 Task: Research Airbnb properties in Saiki, Japan from 21st December, 2023 to 25th December, 2023 for 1 adult. Place can be entire room with 1  bedroom having 1 bed and 1 bathroom. Property type can be flat.
Action: Mouse moved to (502, 92)
Screenshot: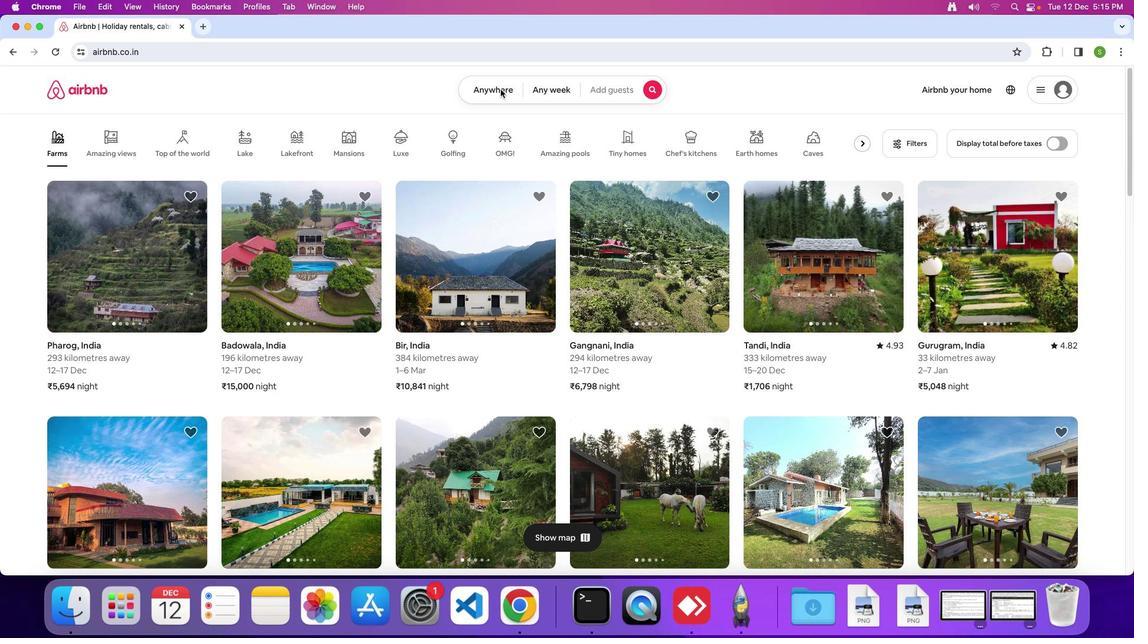 
Action: Mouse pressed left at (502, 92)
Screenshot: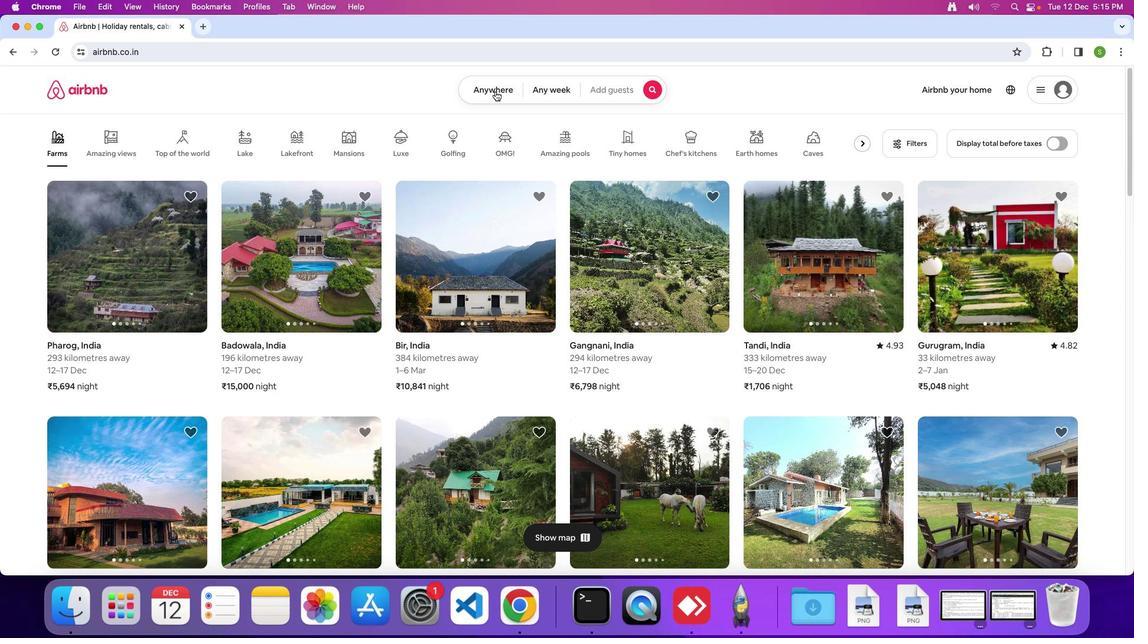 
Action: Mouse moved to (485, 94)
Screenshot: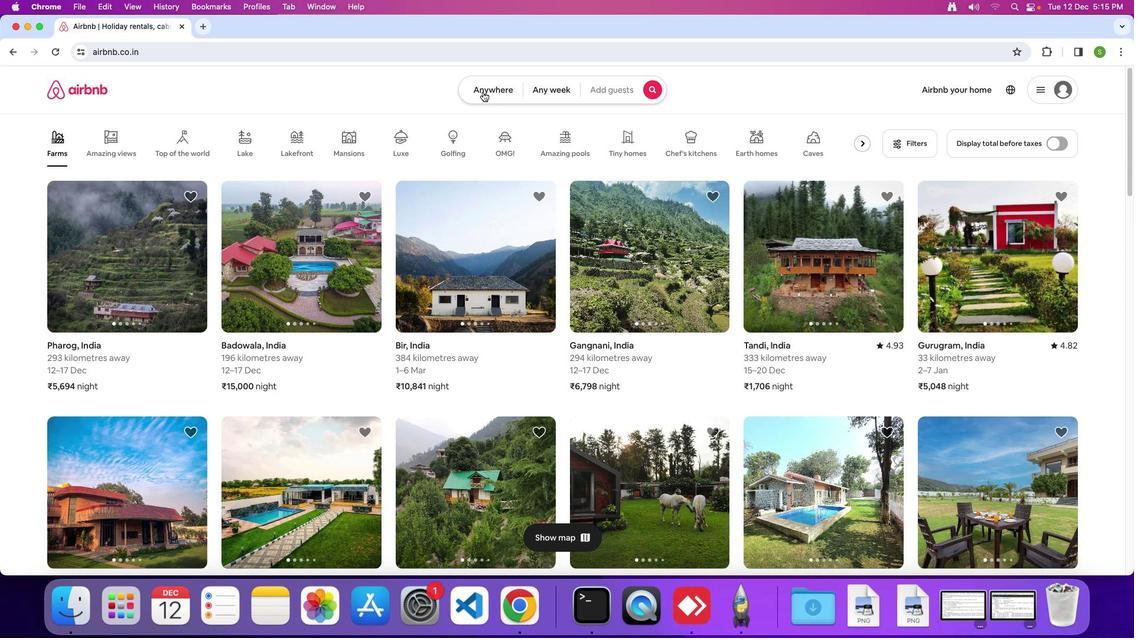 
Action: Mouse pressed left at (485, 94)
Screenshot: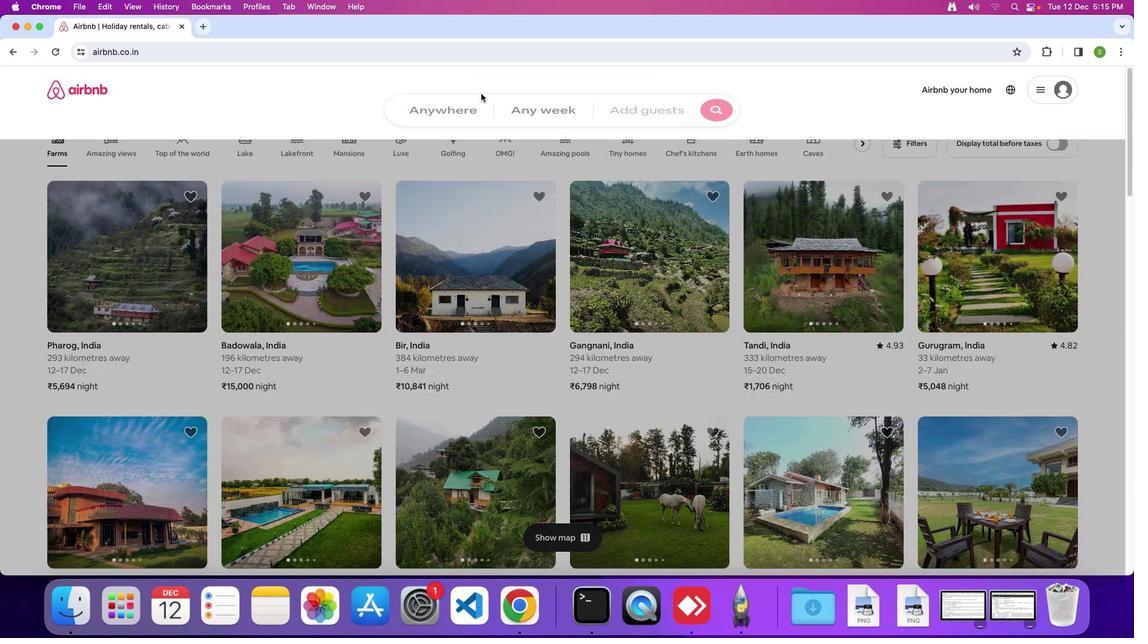 
Action: Mouse moved to (412, 131)
Screenshot: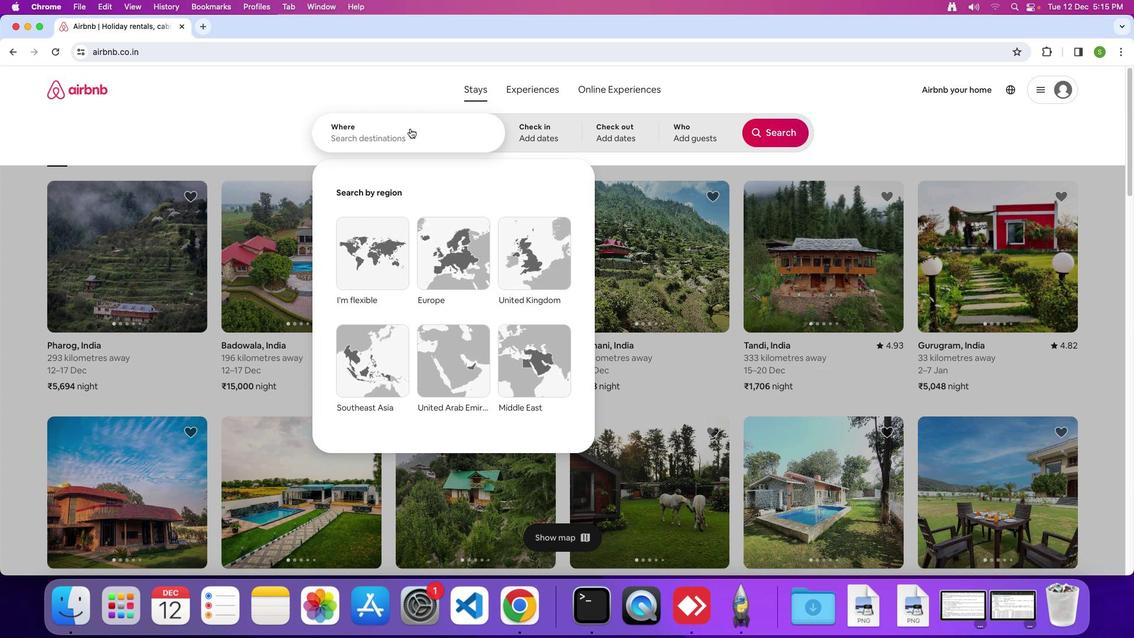 
Action: Mouse pressed left at (412, 131)
Screenshot: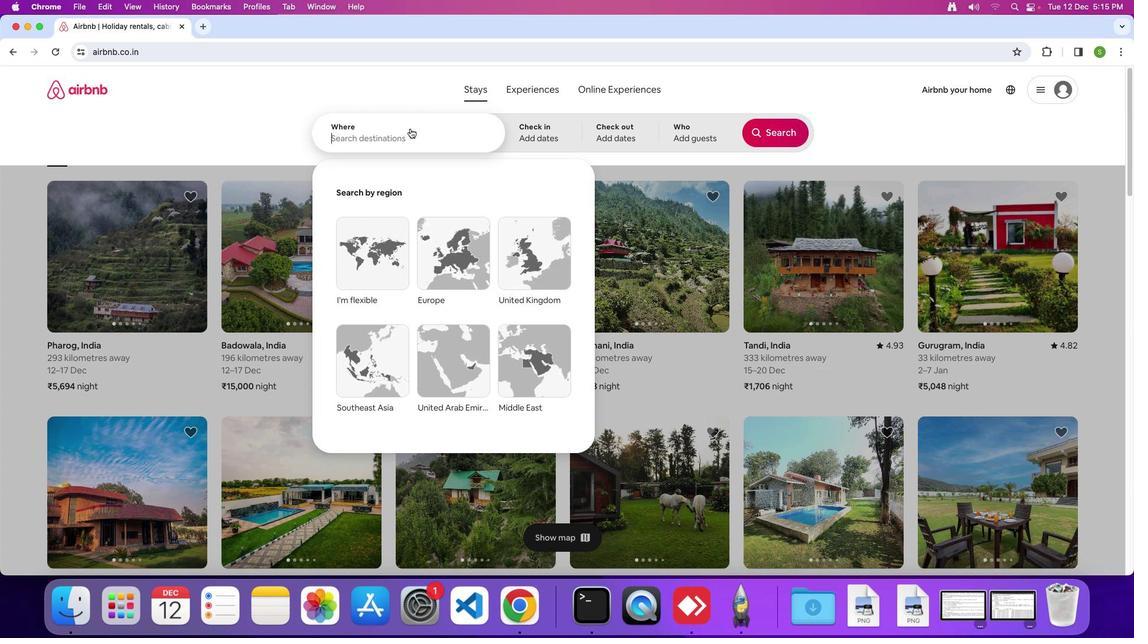 
Action: Key pressed 'S'Key.caps_lock'a''i''k''i'','Key.spaceKey.shift'J''a''p''a''n'Key.enter
Screenshot: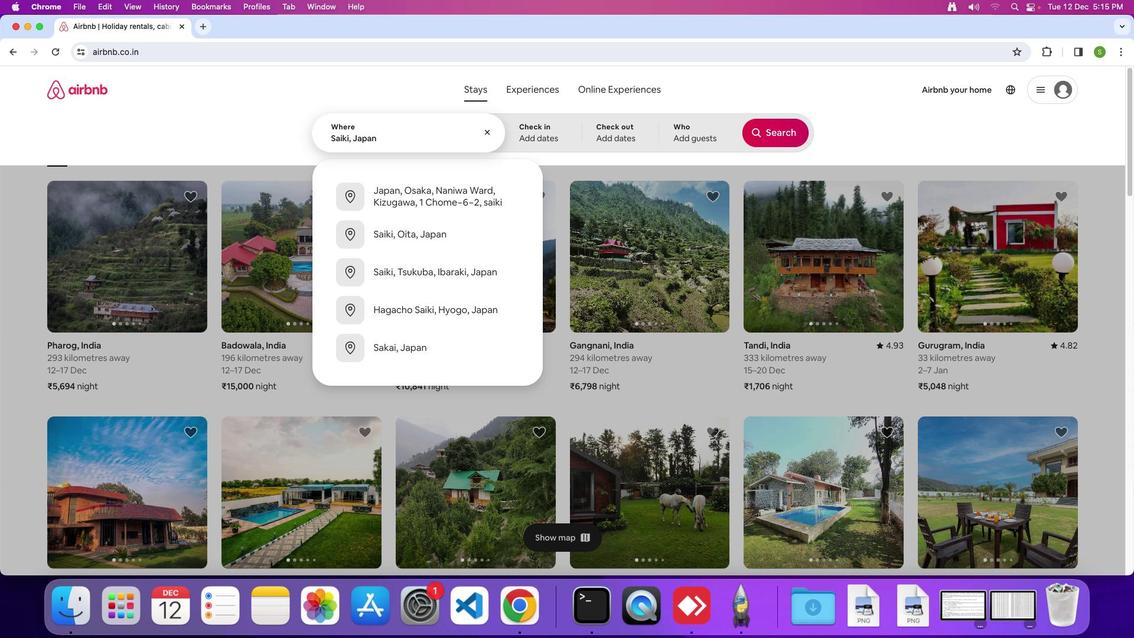 
Action: Mouse moved to (489, 366)
Screenshot: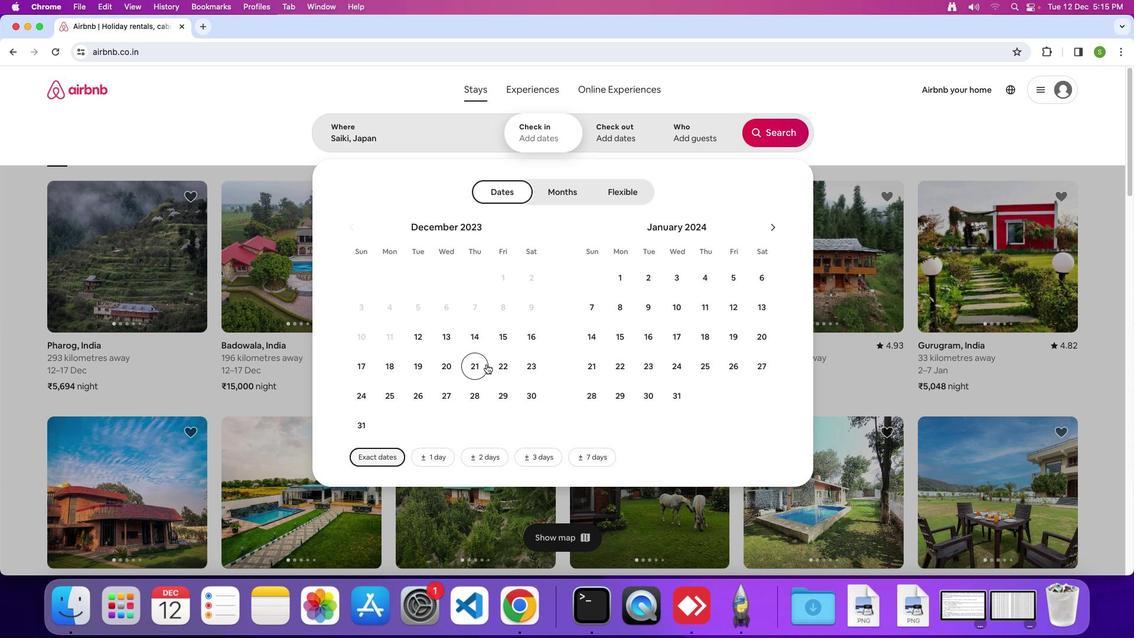 
Action: Mouse pressed left at (489, 366)
Screenshot: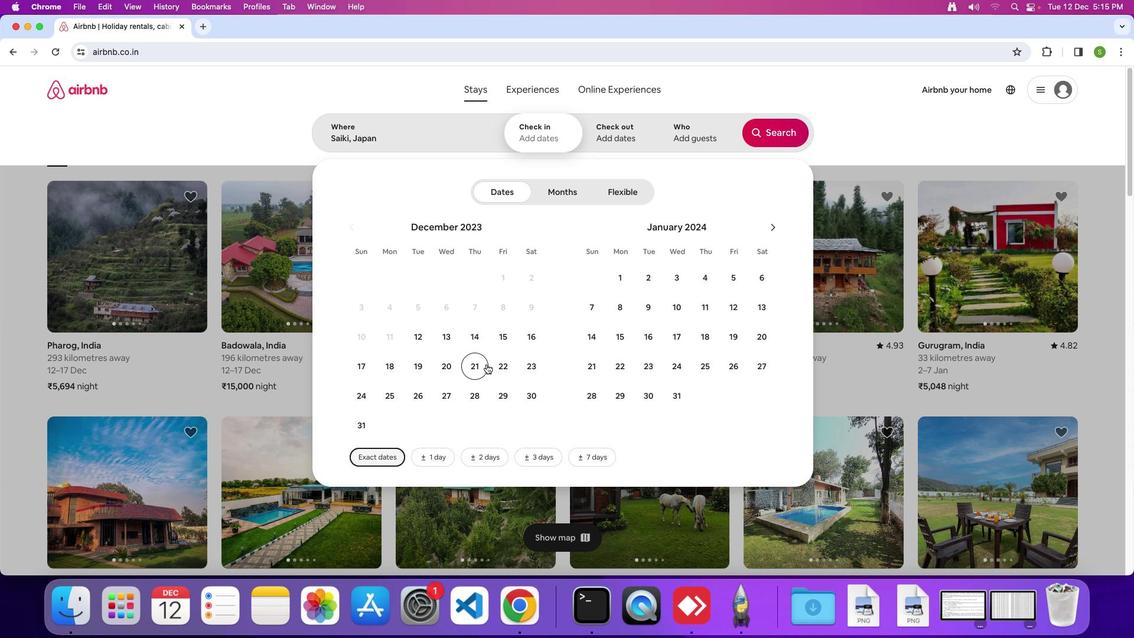 
Action: Mouse moved to (391, 400)
Screenshot: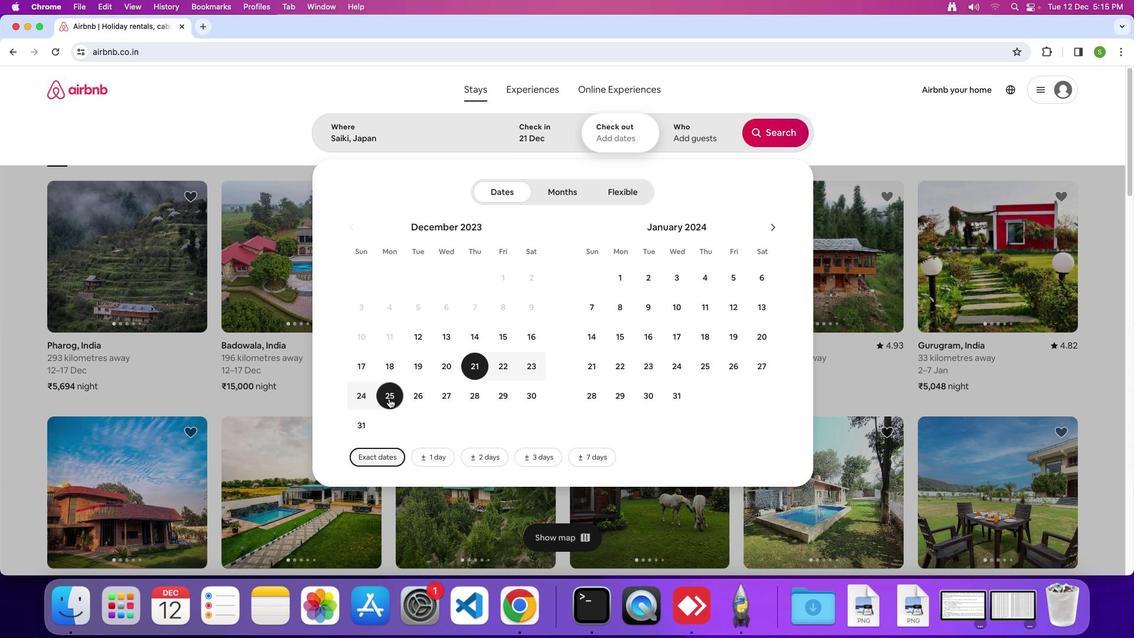
Action: Mouse pressed left at (391, 400)
Screenshot: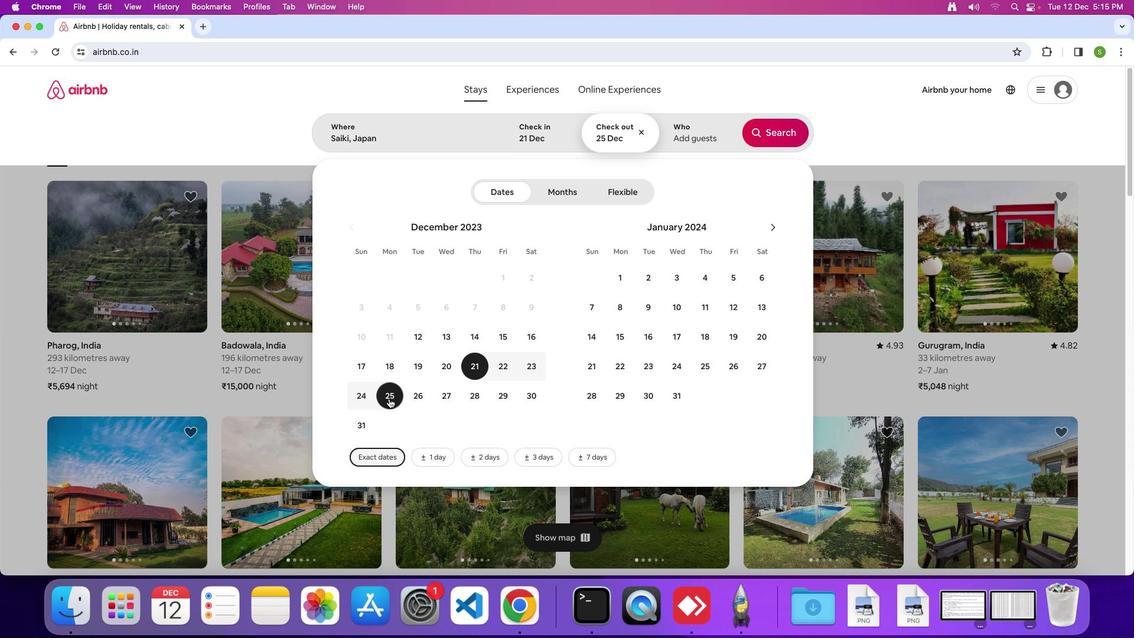
Action: Mouse moved to (692, 142)
Screenshot: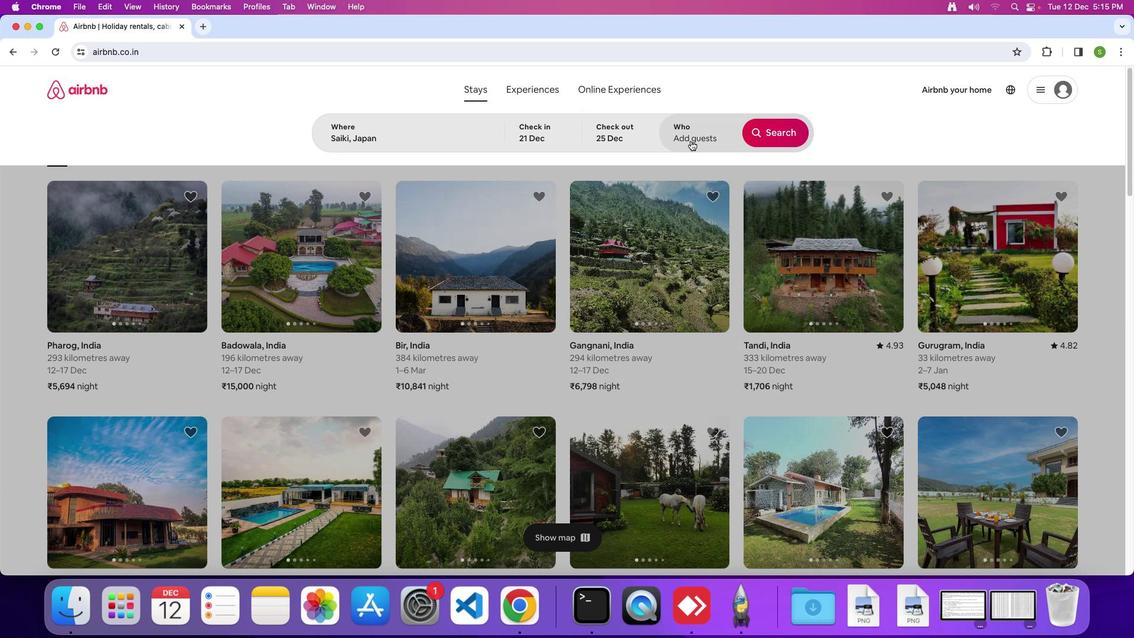 
Action: Mouse pressed left at (692, 142)
Screenshot: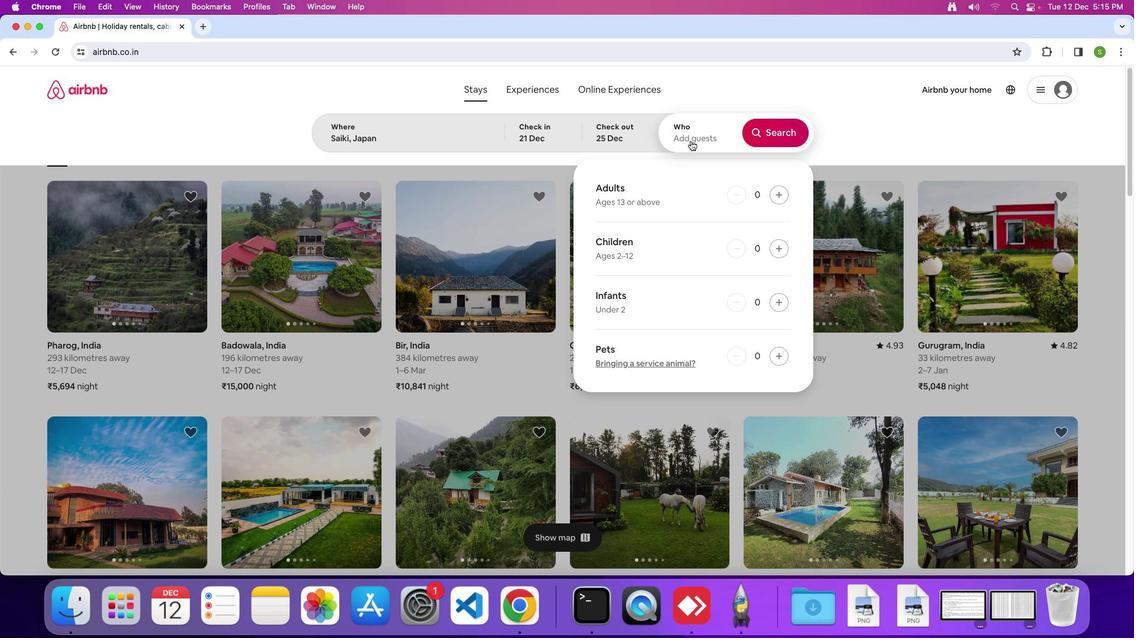 
Action: Mouse moved to (776, 190)
Screenshot: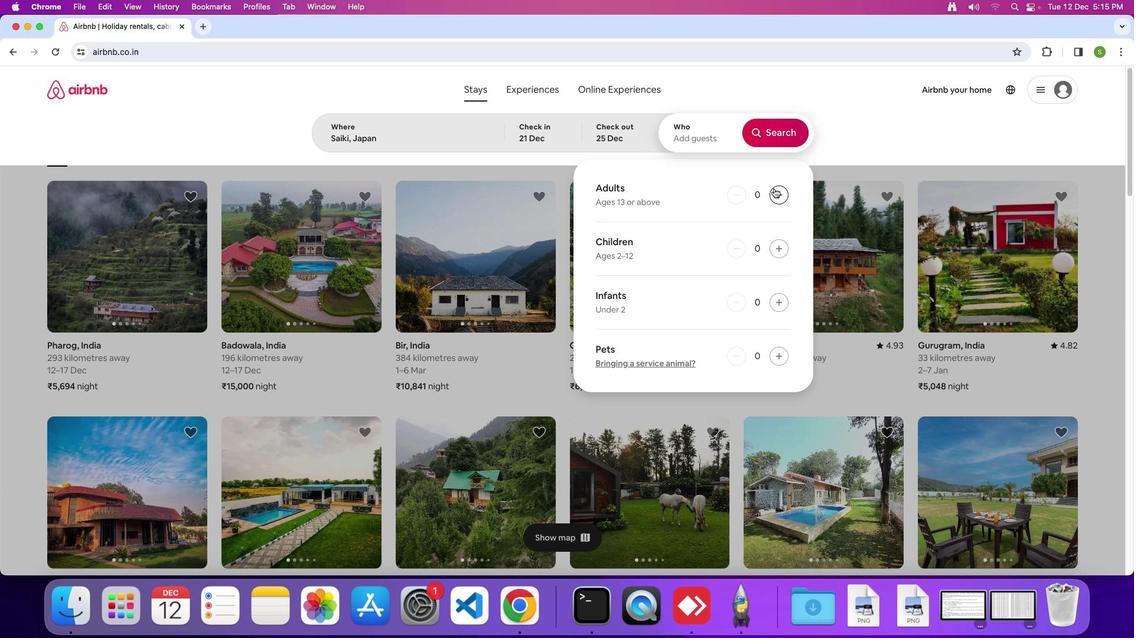 
Action: Mouse pressed left at (776, 190)
Screenshot: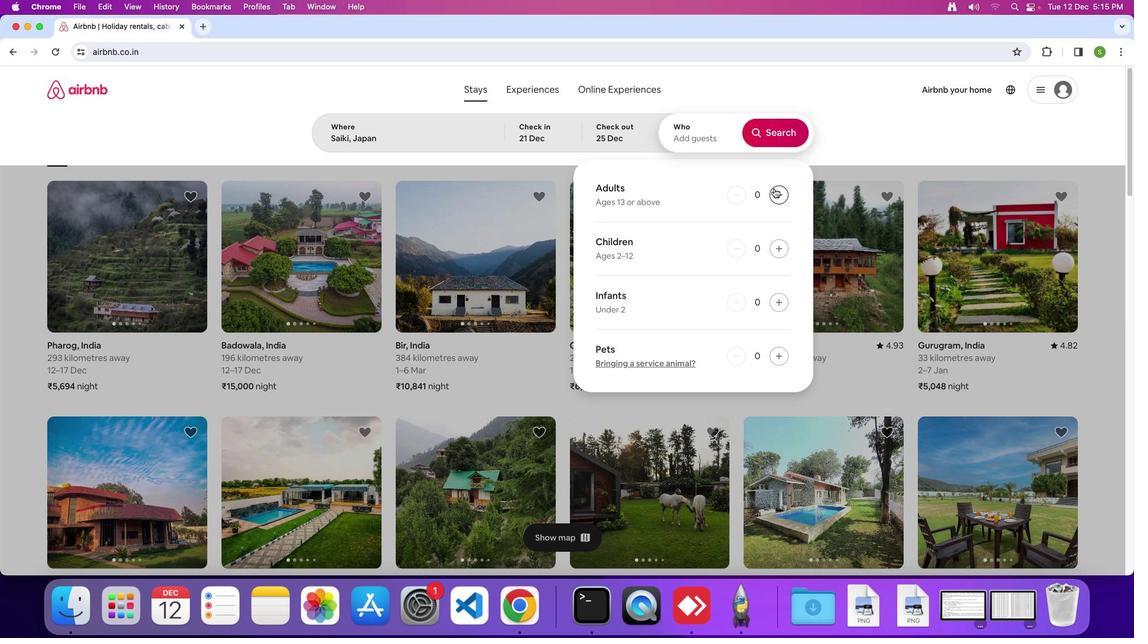 
Action: Mouse moved to (789, 140)
Screenshot: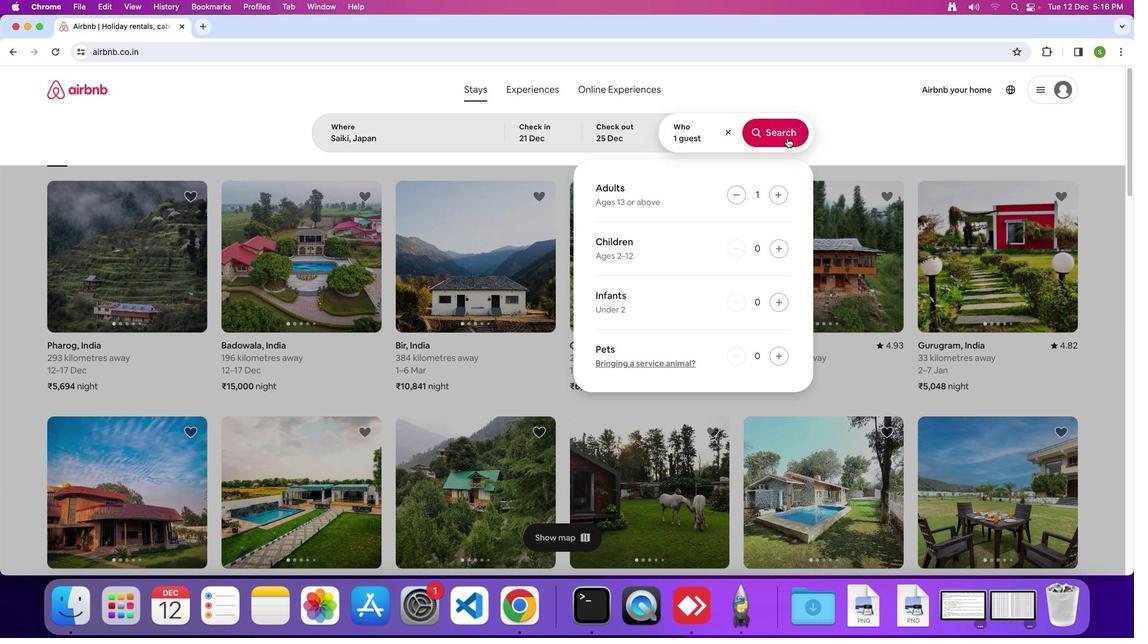 
Action: Mouse pressed left at (789, 140)
Screenshot: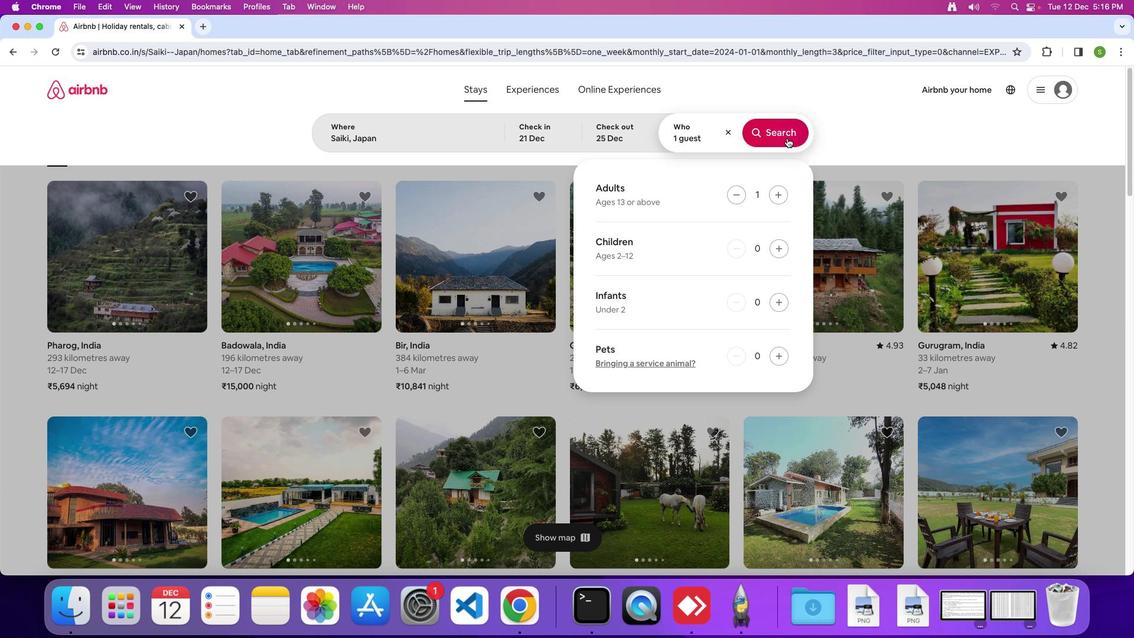 
Action: Mouse moved to (944, 143)
Screenshot: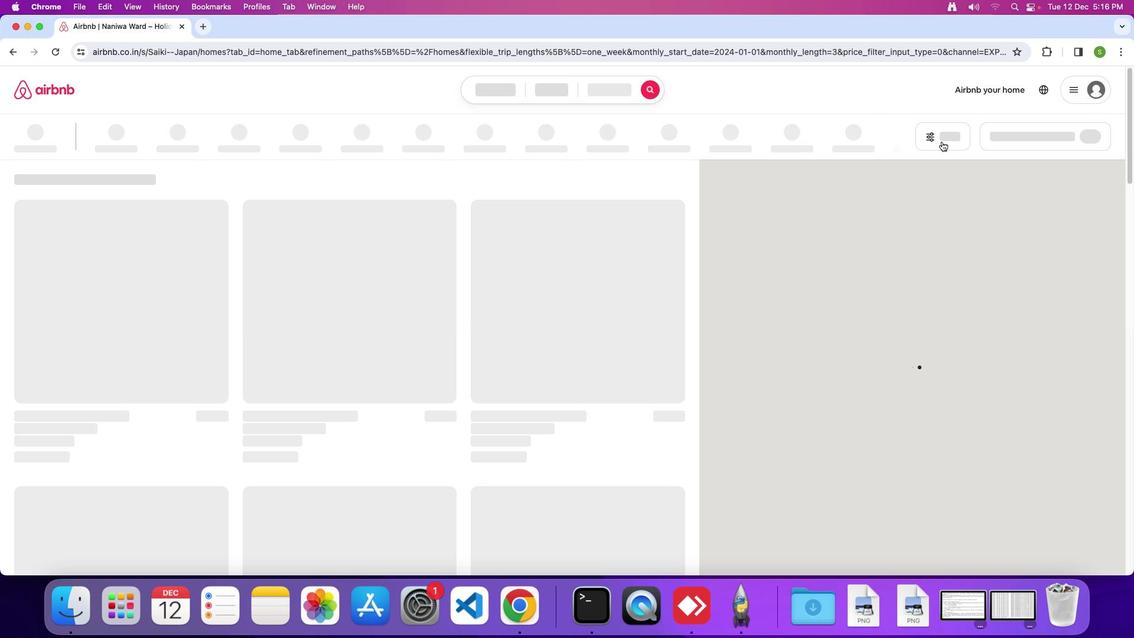 
Action: Mouse pressed left at (944, 143)
Screenshot: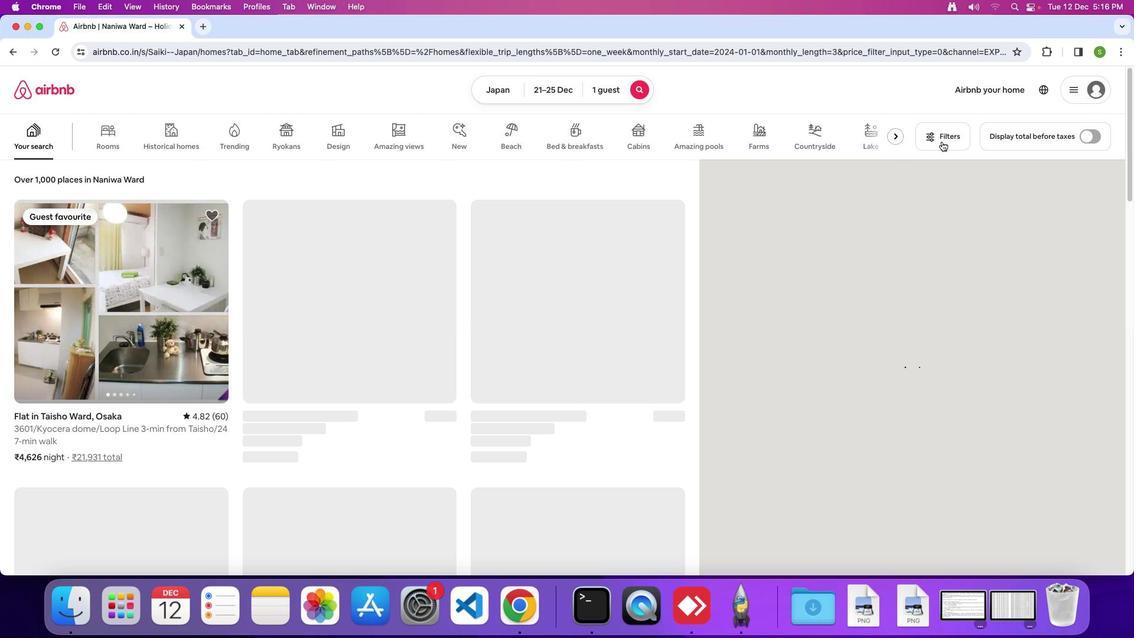 
Action: Mouse moved to (591, 288)
Screenshot: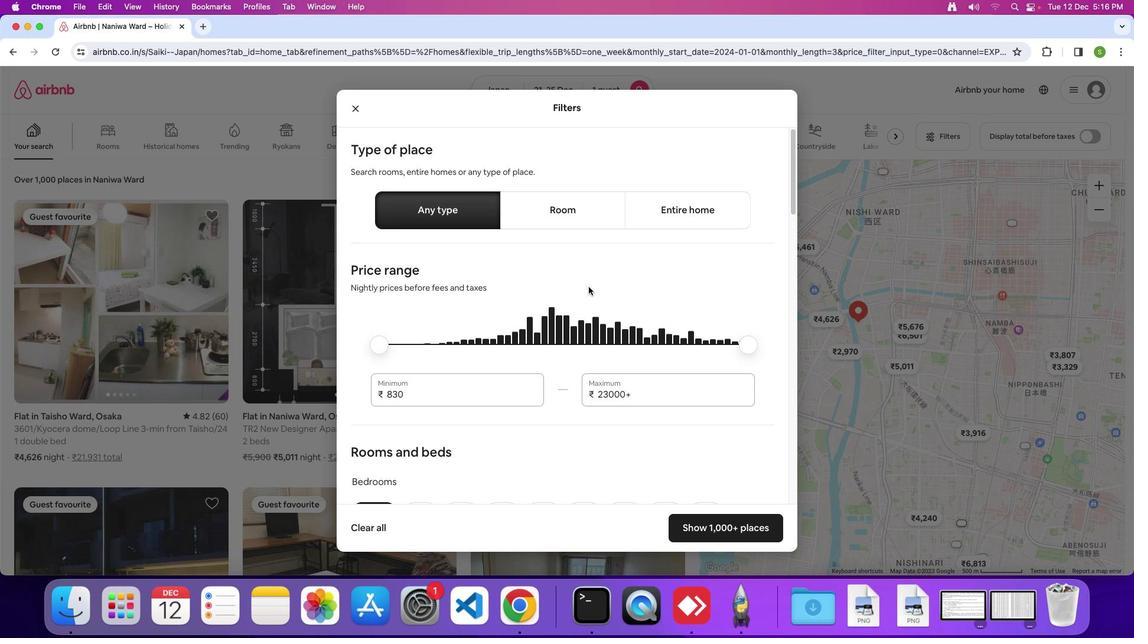 
Action: Mouse scrolled (591, 288) with delta (2, 1)
Screenshot: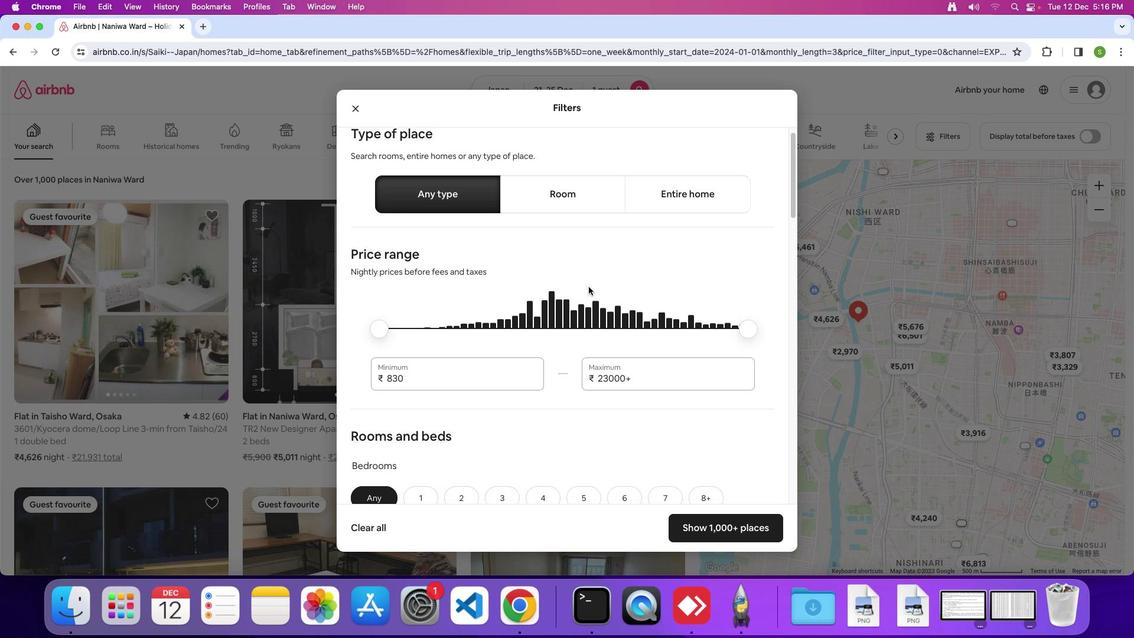 
Action: Mouse scrolled (591, 288) with delta (2, 1)
Screenshot: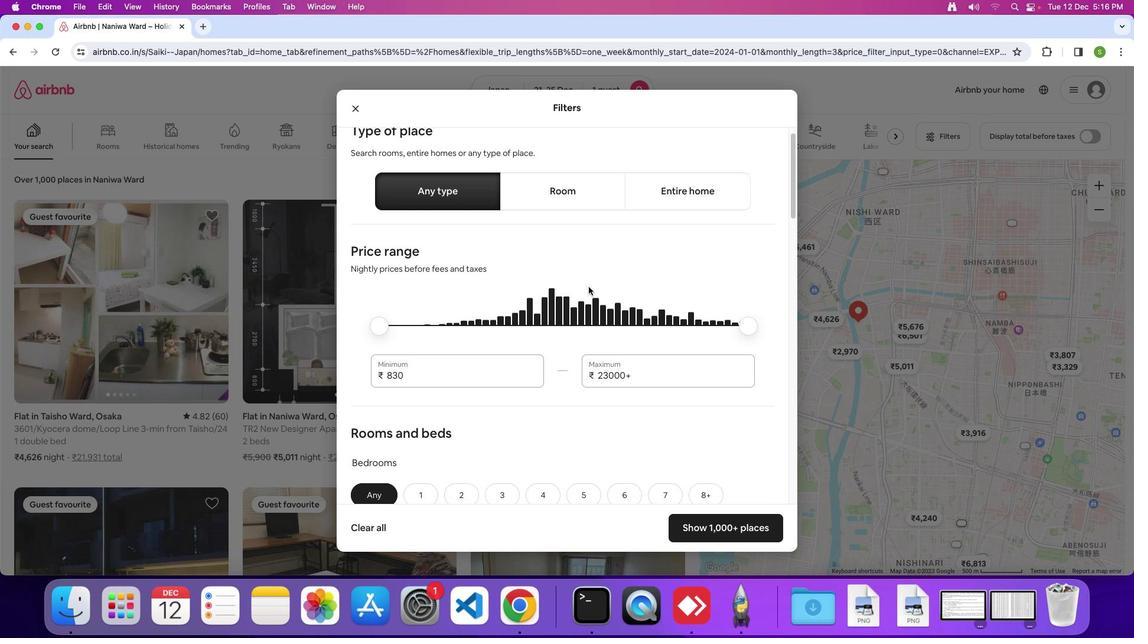 
Action: Mouse scrolled (591, 288) with delta (2, 1)
Screenshot: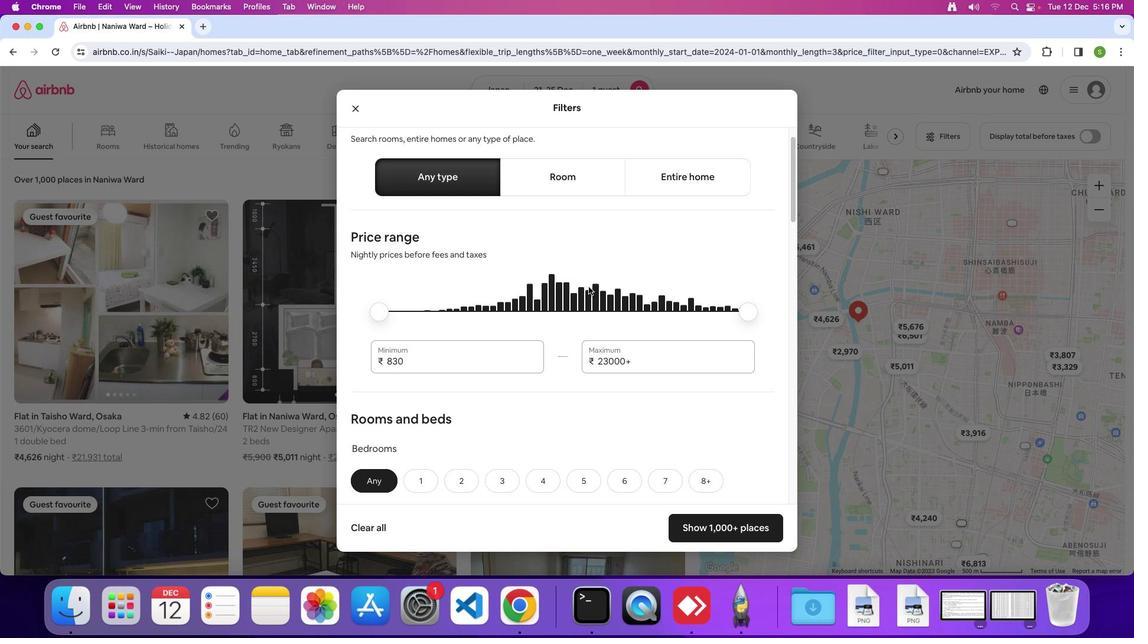 
Action: Mouse scrolled (591, 288) with delta (2, 1)
Screenshot: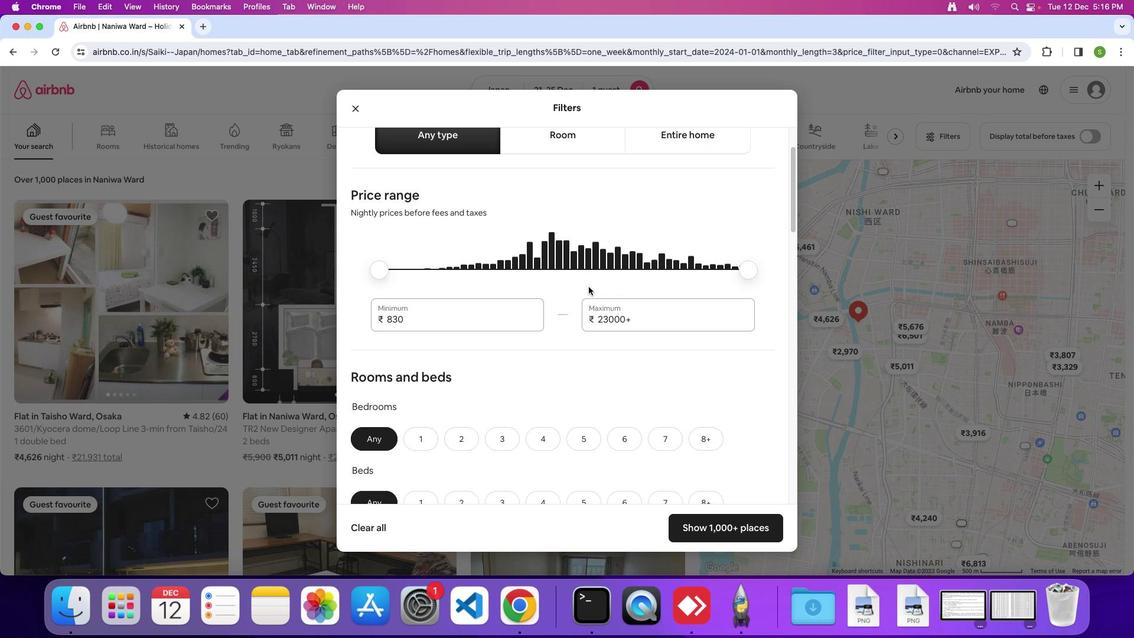 
Action: Mouse scrolled (591, 288) with delta (2, 1)
Screenshot: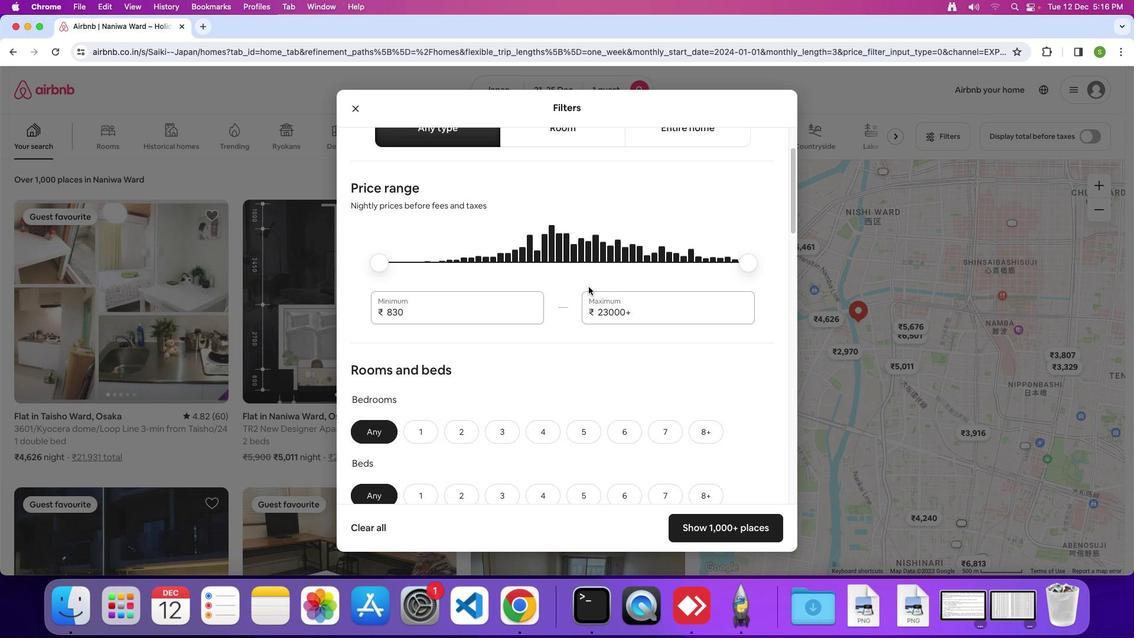 
Action: Mouse scrolled (591, 288) with delta (2, 1)
Screenshot: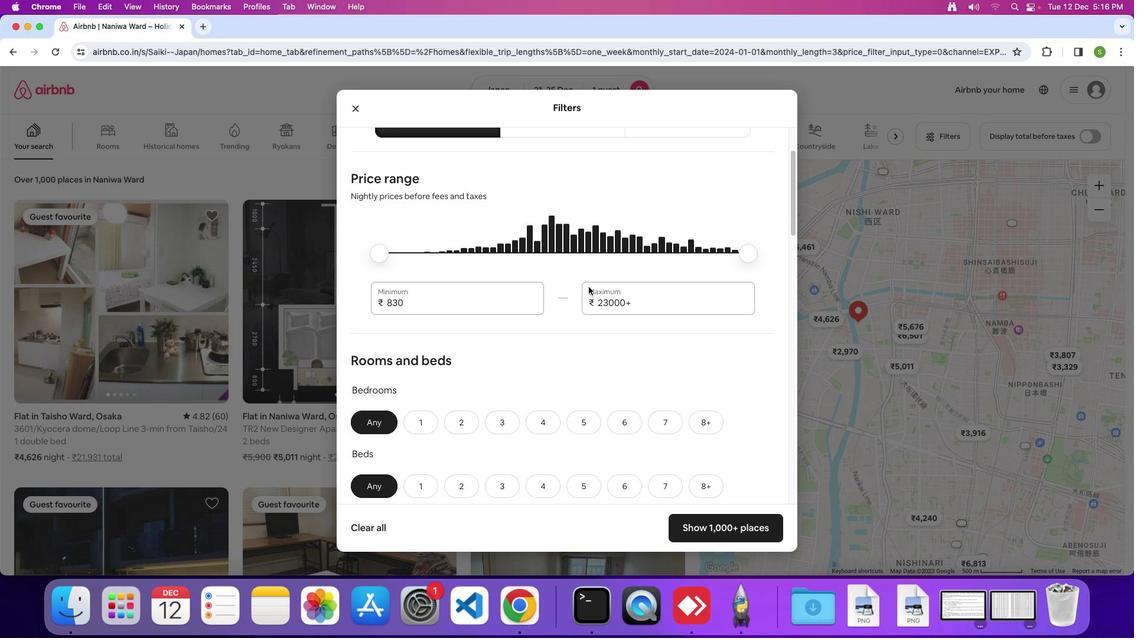 
Action: Mouse scrolled (591, 288) with delta (2, 1)
Screenshot: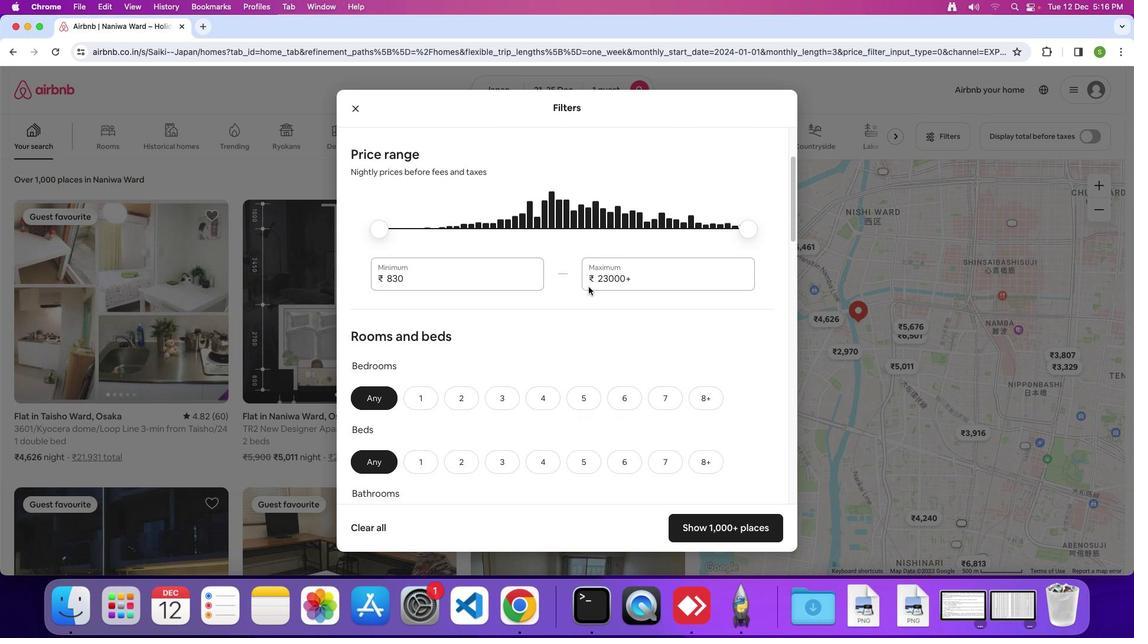 
Action: Mouse scrolled (591, 288) with delta (2, 1)
Screenshot: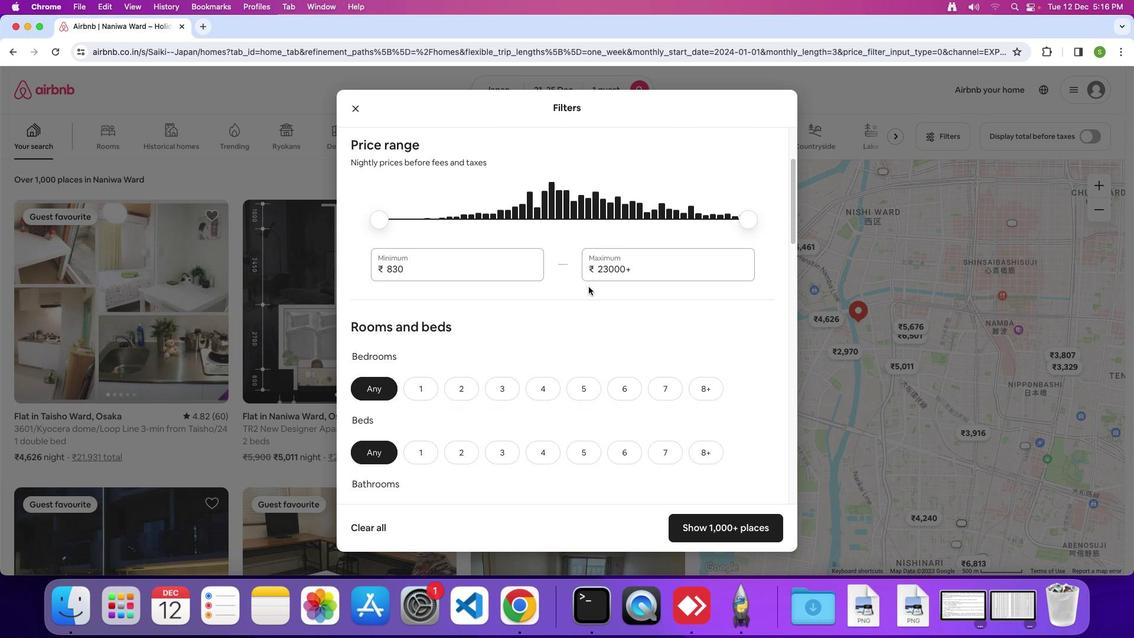 
Action: Mouse scrolled (591, 288) with delta (2, 1)
Screenshot: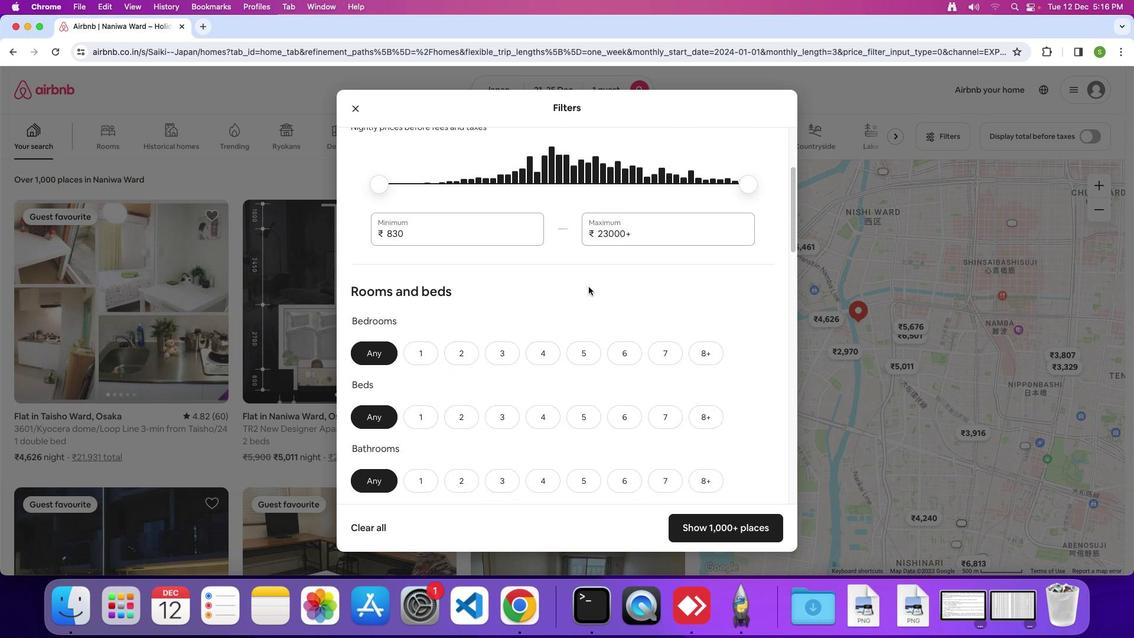 
Action: Mouse scrolled (591, 288) with delta (2, 1)
Screenshot: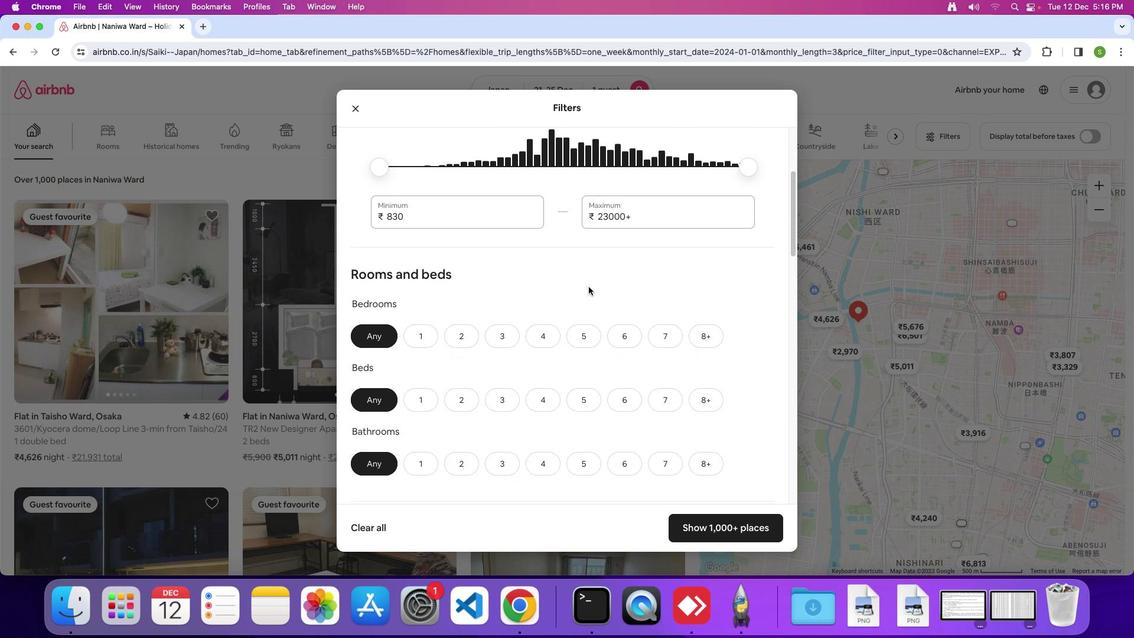 
Action: Mouse scrolled (591, 288) with delta (2, 1)
Screenshot: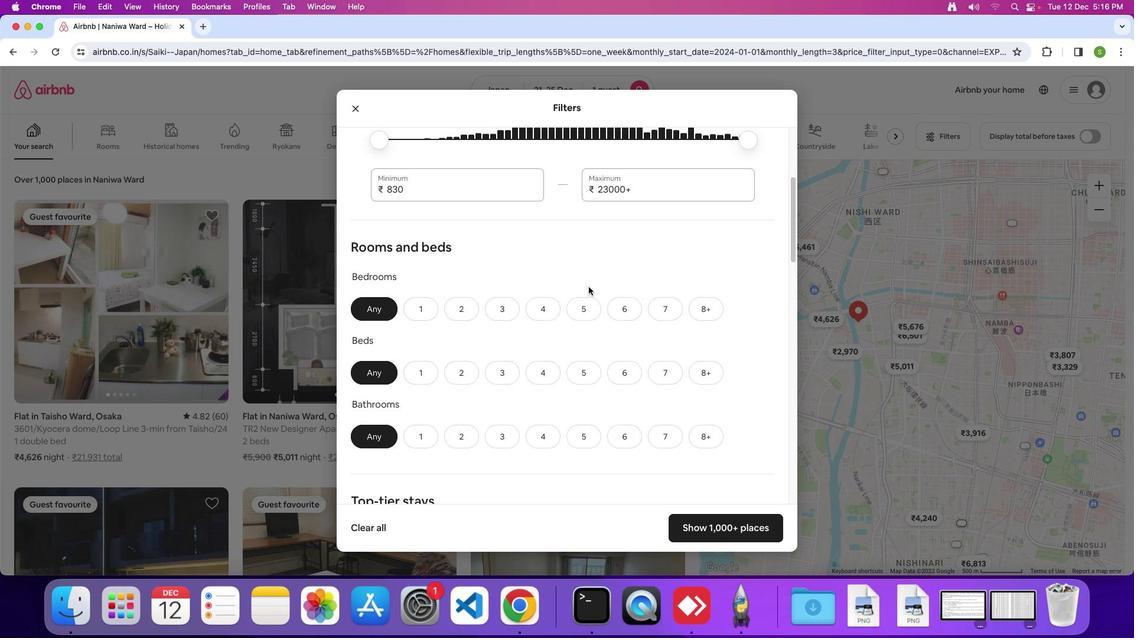
Action: Mouse scrolled (591, 288) with delta (2, 1)
Screenshot: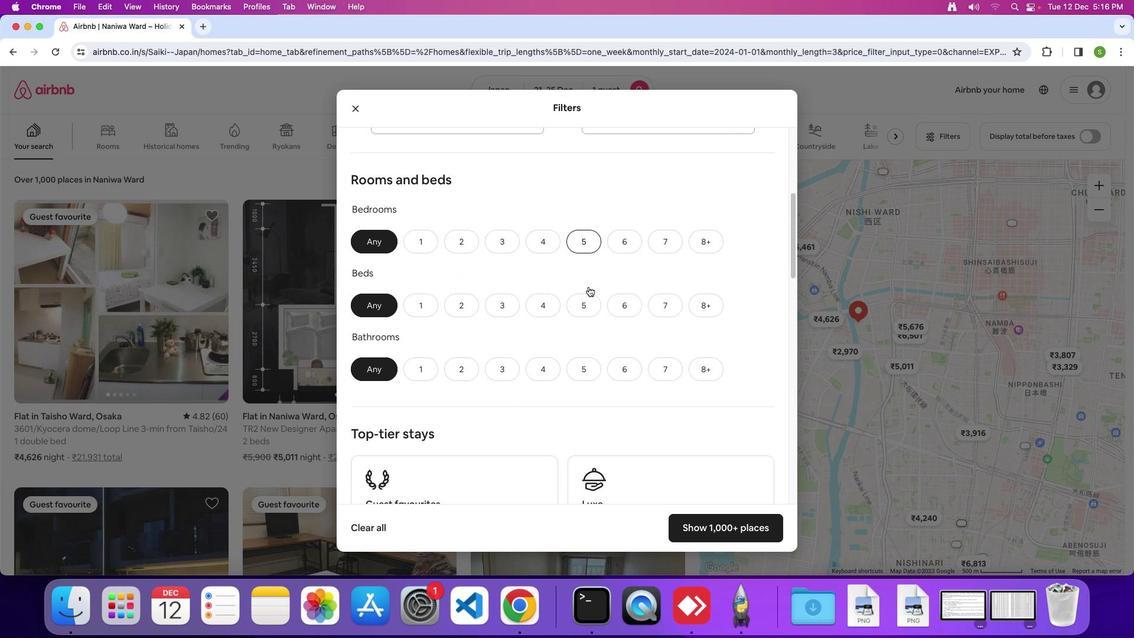 
Action: Mouse scrolled (591, 288) with delta (2, 1)
Screenshot: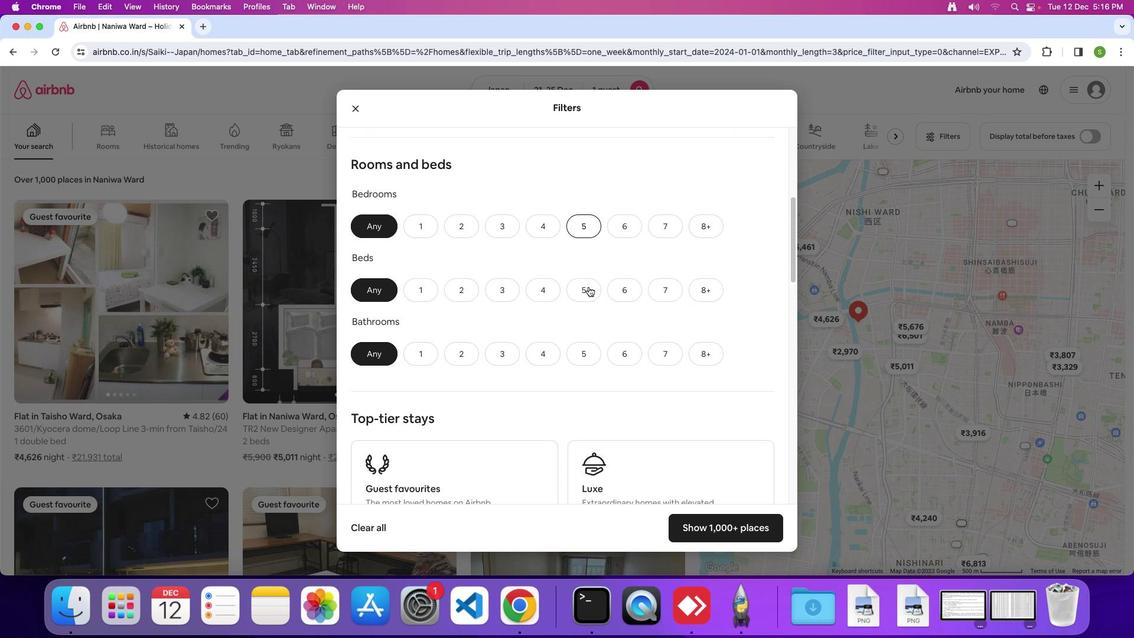 
Action: Mouse scrolled (591, 288) with delta (2, 1)
Screenshot: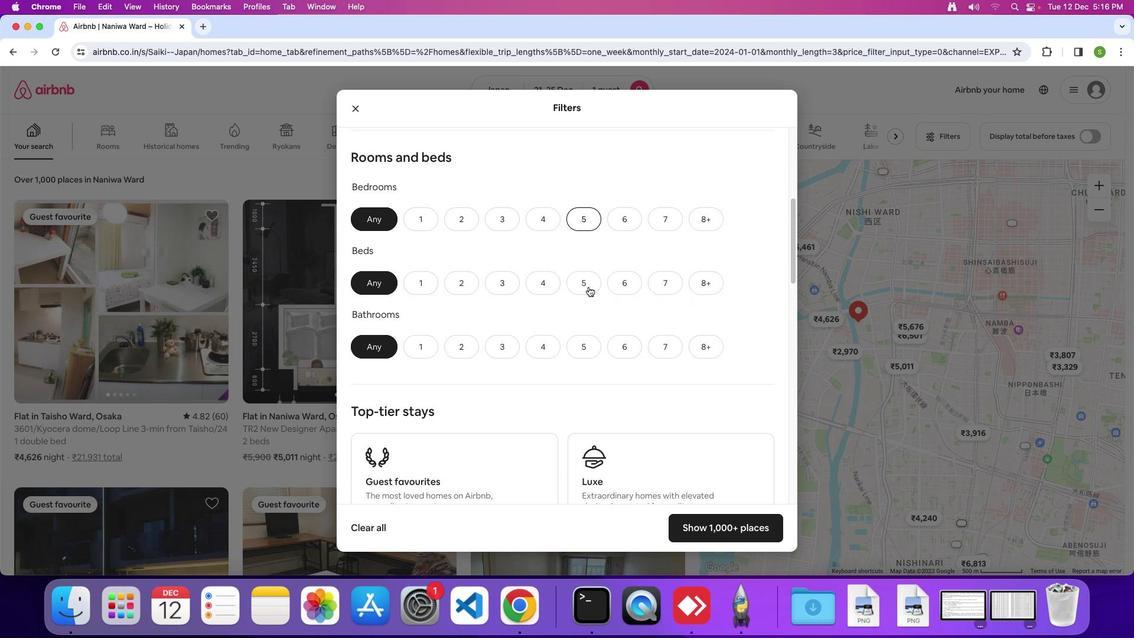 
Action: Mouse scrolled (591, 288) with delta (2, 1)
Screenshot: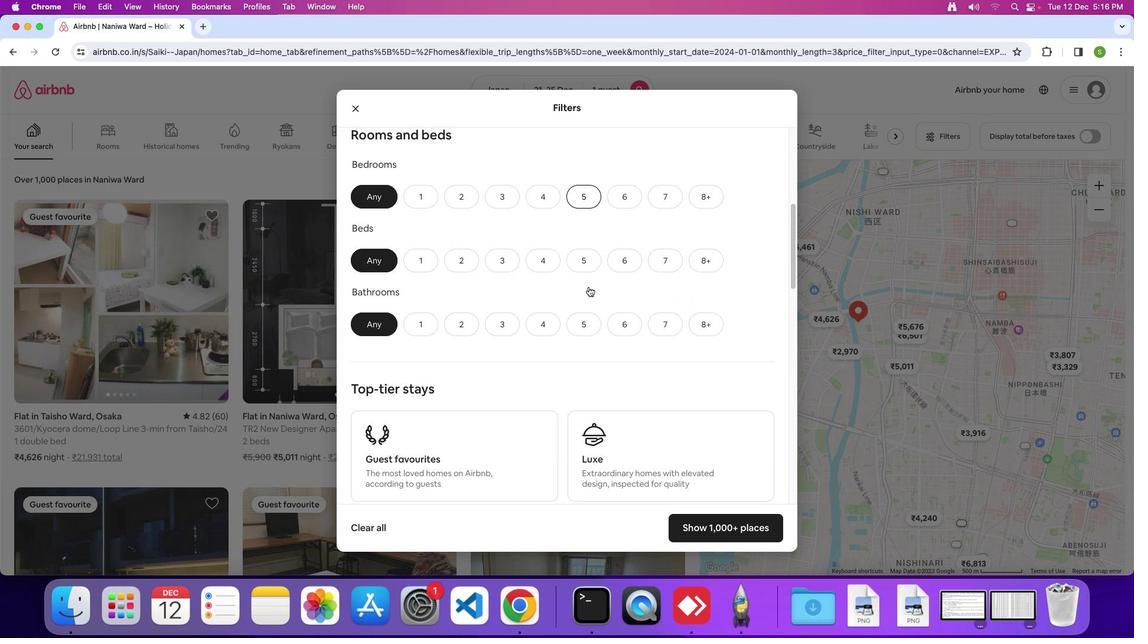 
Action: Mouse scrolled (591, 288) with delta (2, 1)
Screenshot: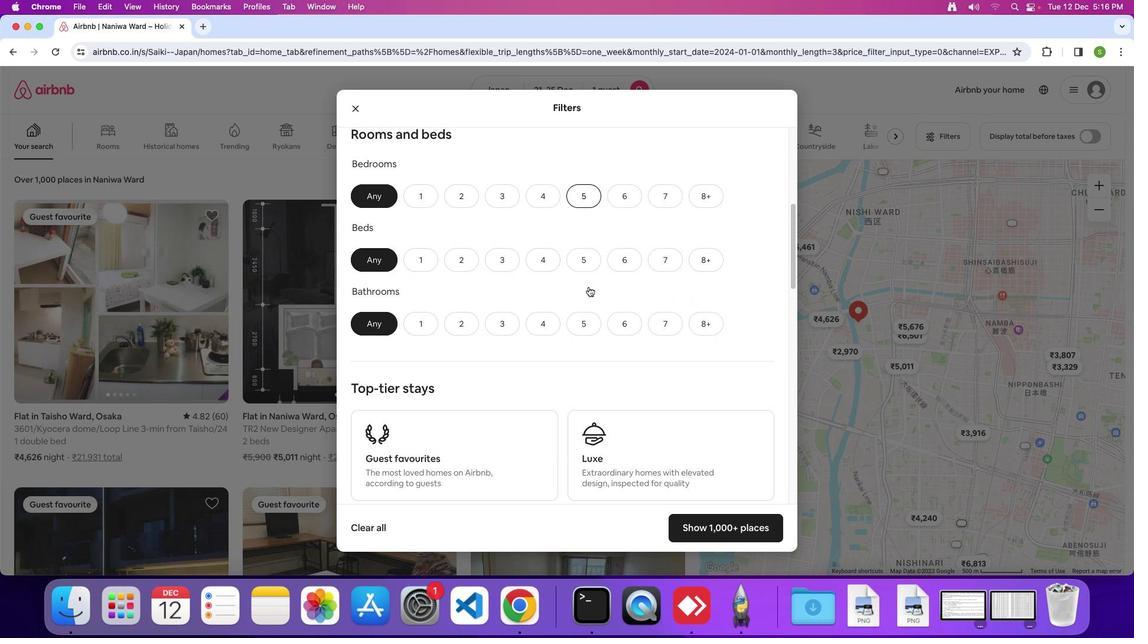 
Action: Mouse moved to (424, 196)
Screenshot: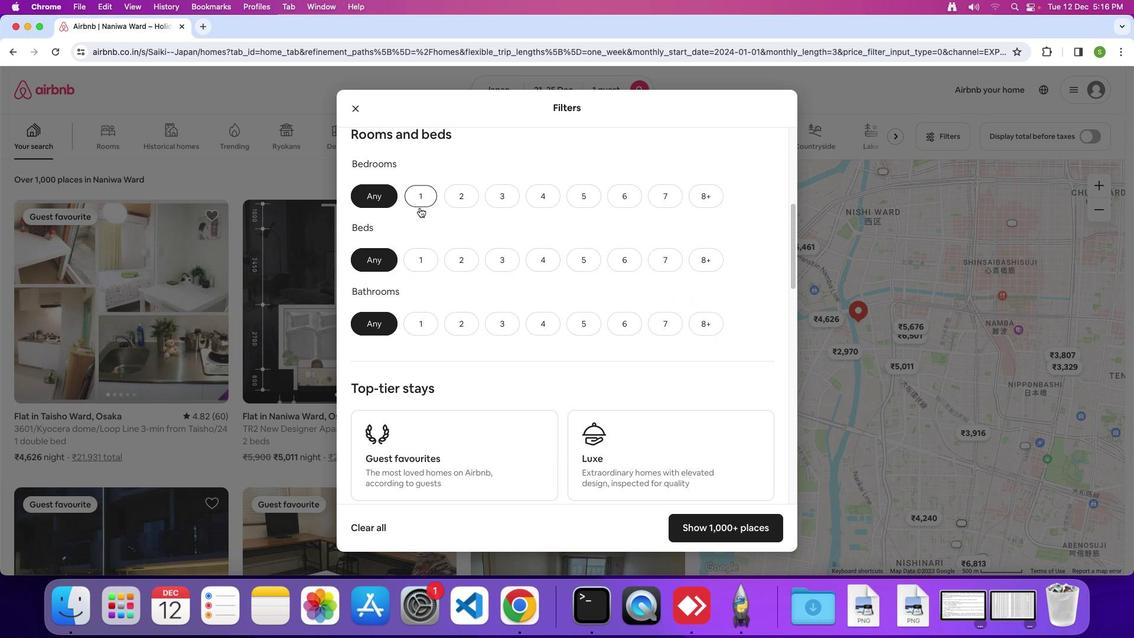 
Action: Mouse pressed left at (424, 196)
Screenshot: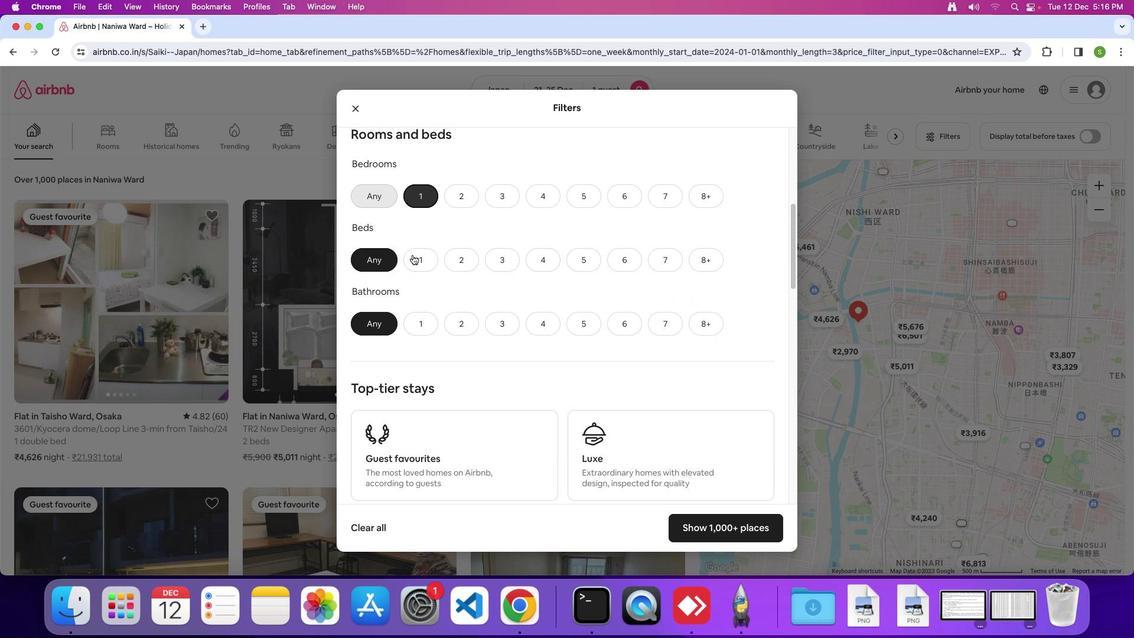 
Action: Mouse moved to (415, 262)
Screenshot: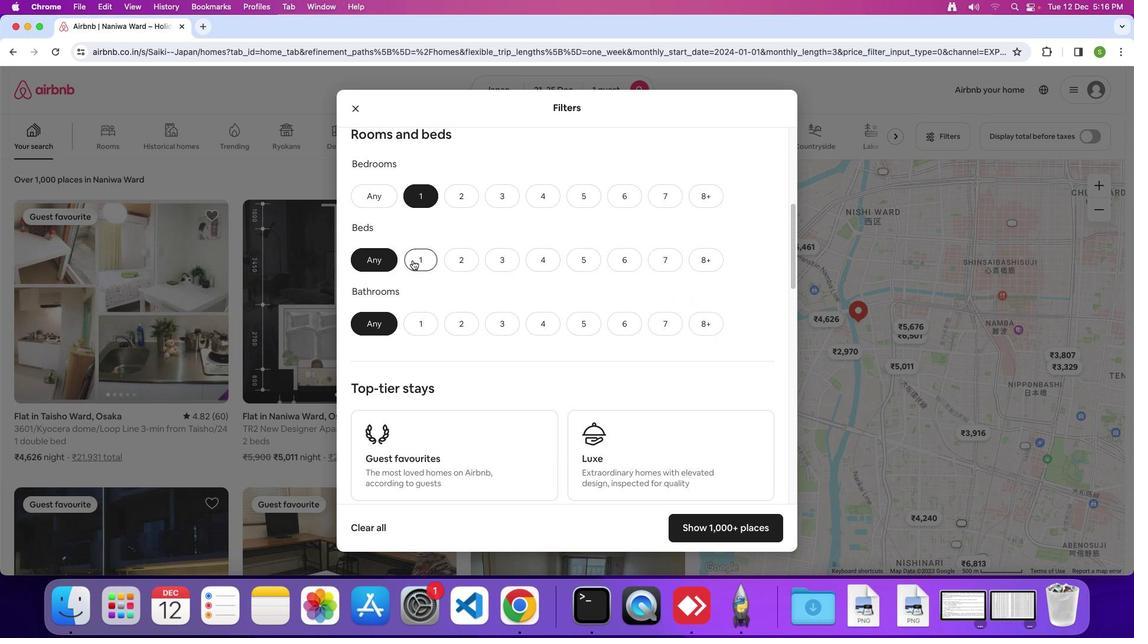 
Action: Mouse pressed left at (415, 262)
Screenshot: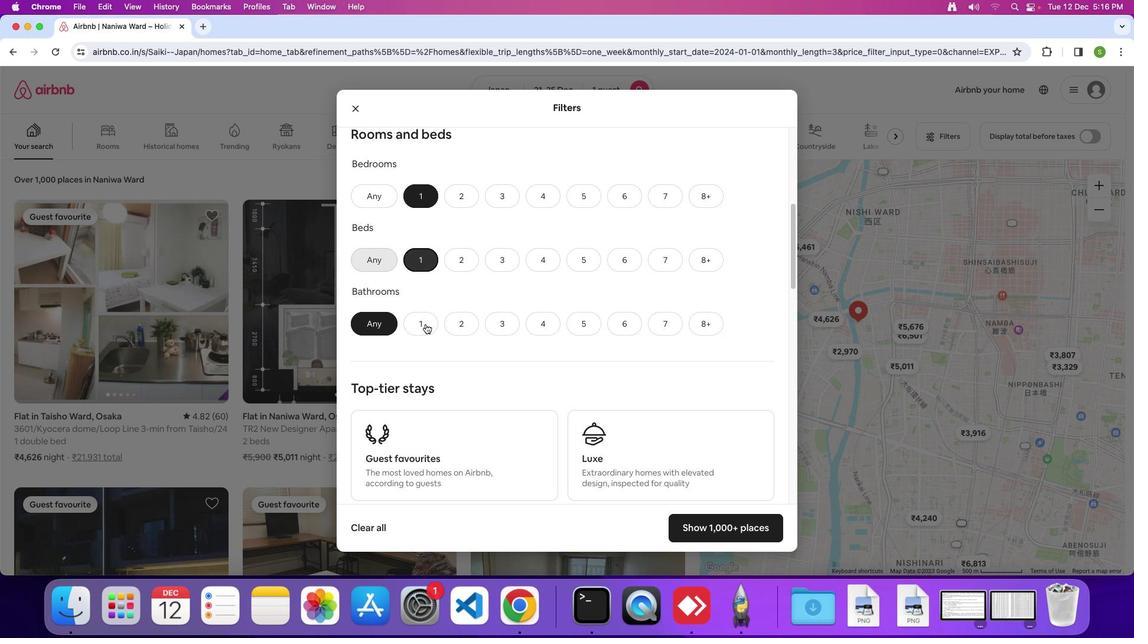 
Action: Mouse moved to (429, 332)
Screenshot: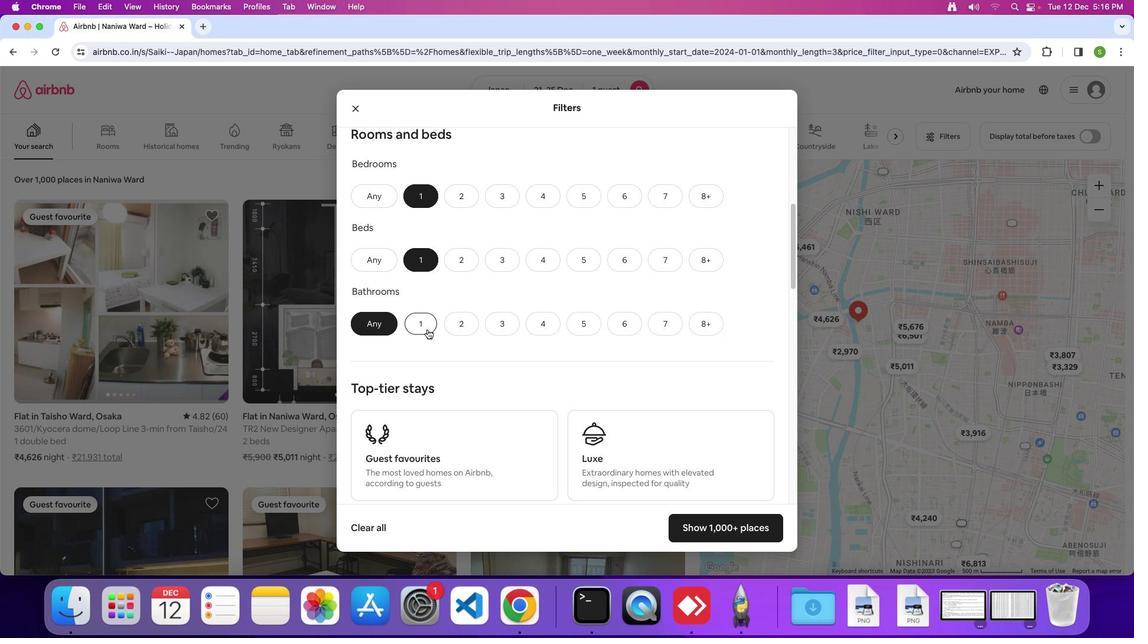 
Action: Mouse pressed left at (429, 332)
Screenshot: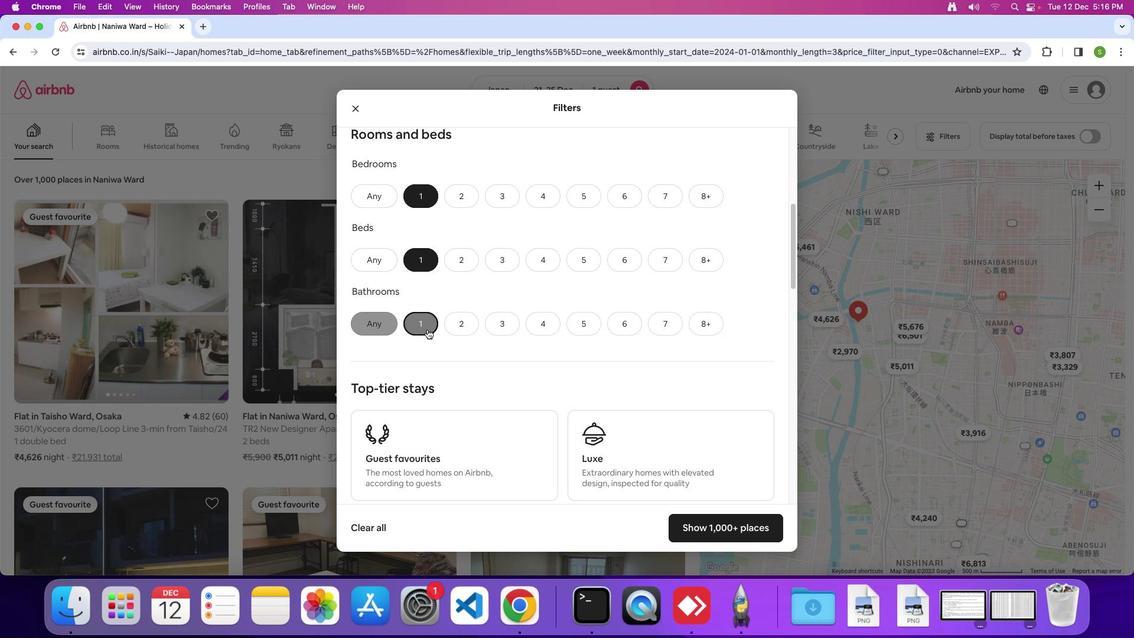 
Action: Mouse moved to (567, 301)
Screenshot: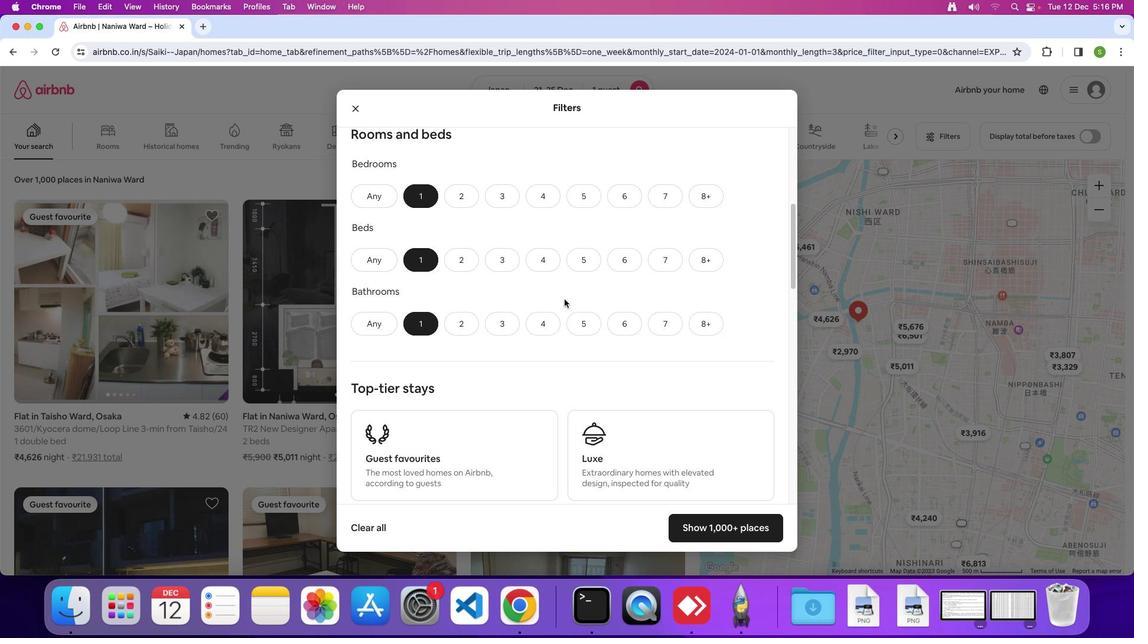 
Action: Mouse scrolled (567, 301) with delta (2, 1)
Screenshot: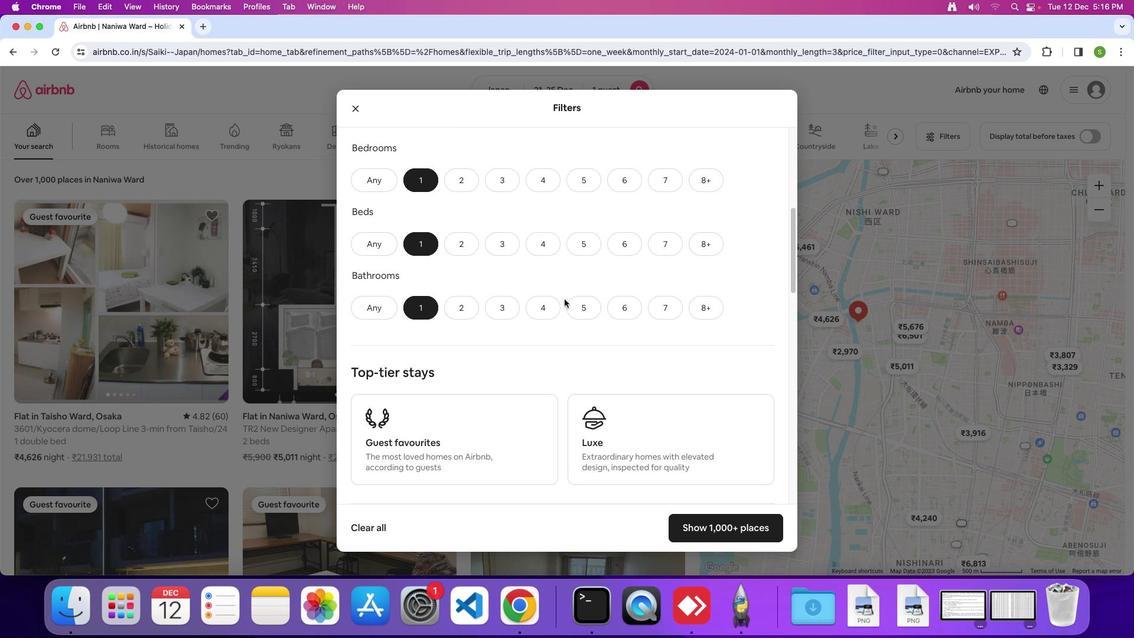 
Action: Mouse scrolled (567, 301) with delta (2, 1)
Screenshot: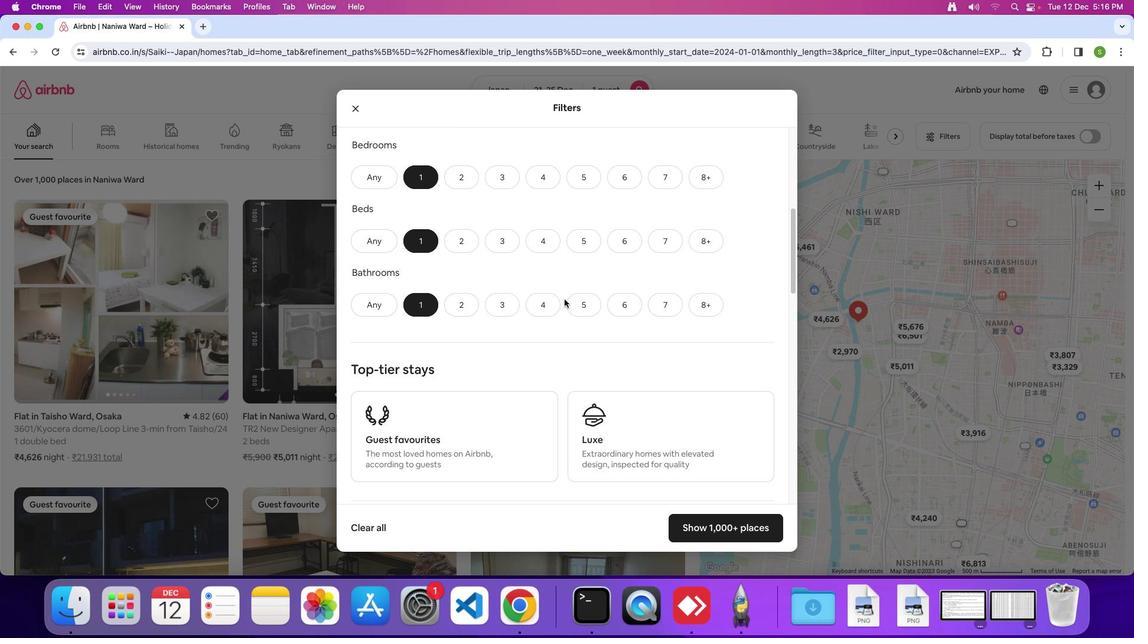 
Action: Mouse scrolled (567, 301) with delta (2, 1)
Screenshot: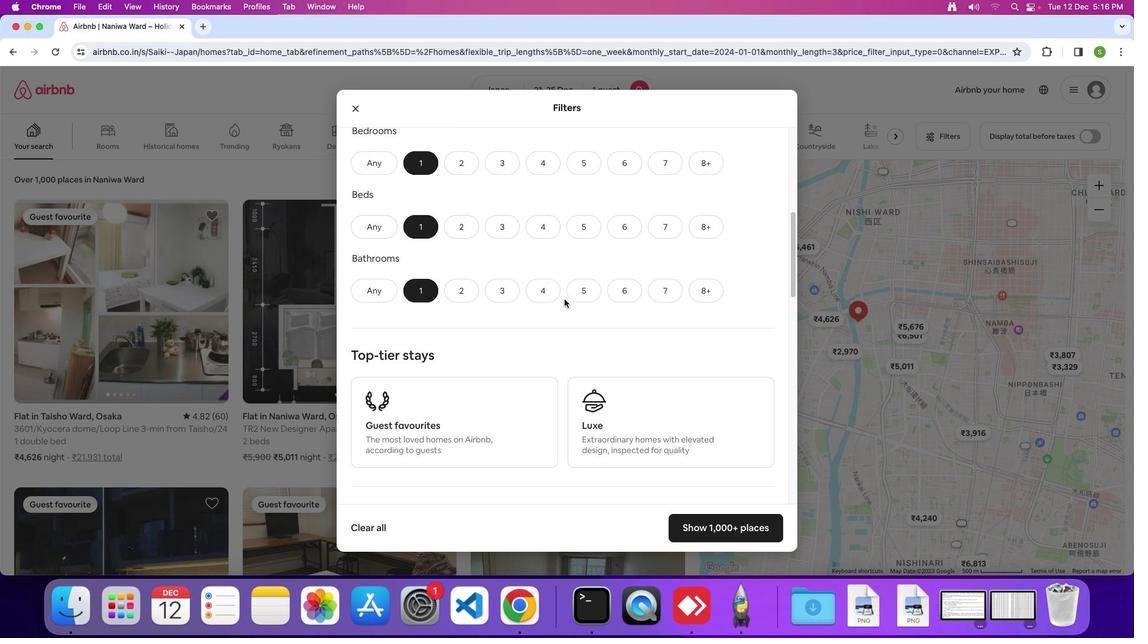 
Action: Mouse scrolled (567, 301) with delta (2, 1)
Screenshot: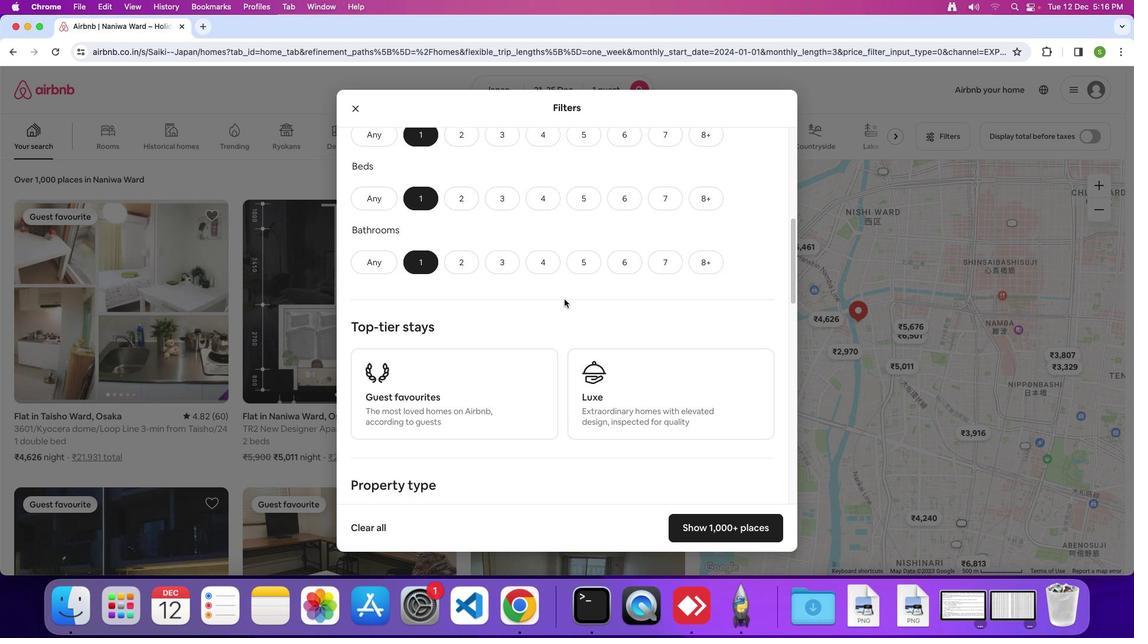 
Action: Mouse scrolled (567, 301) with delta (2, 1)
Screenshot: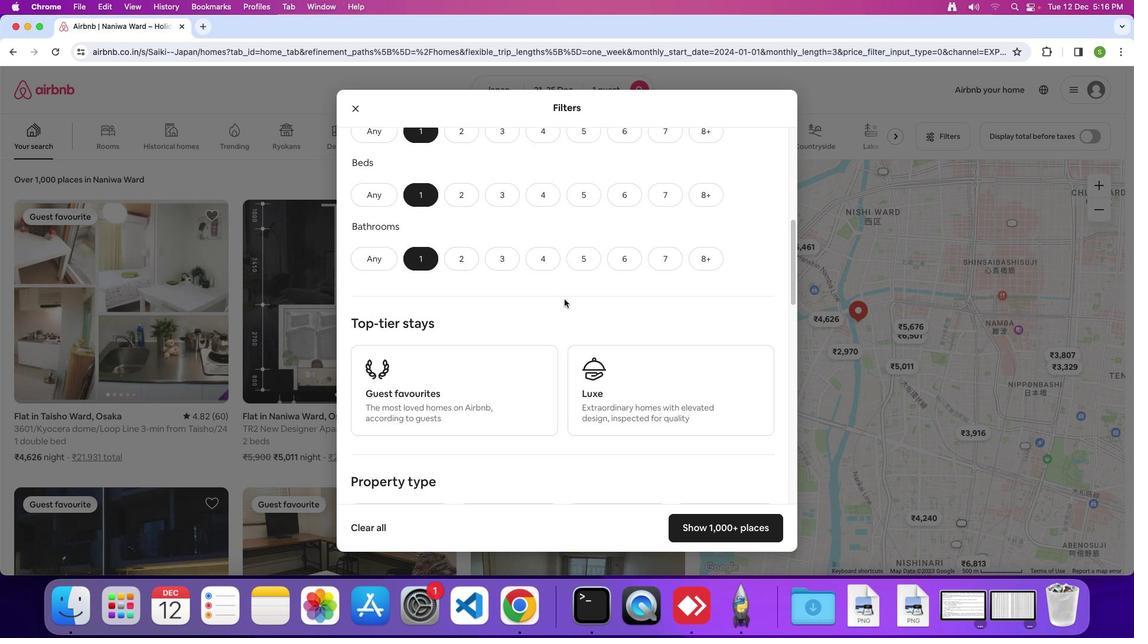 
Action: Mouse scrolled (567, 301) with delta (2, 1)
Screenshot: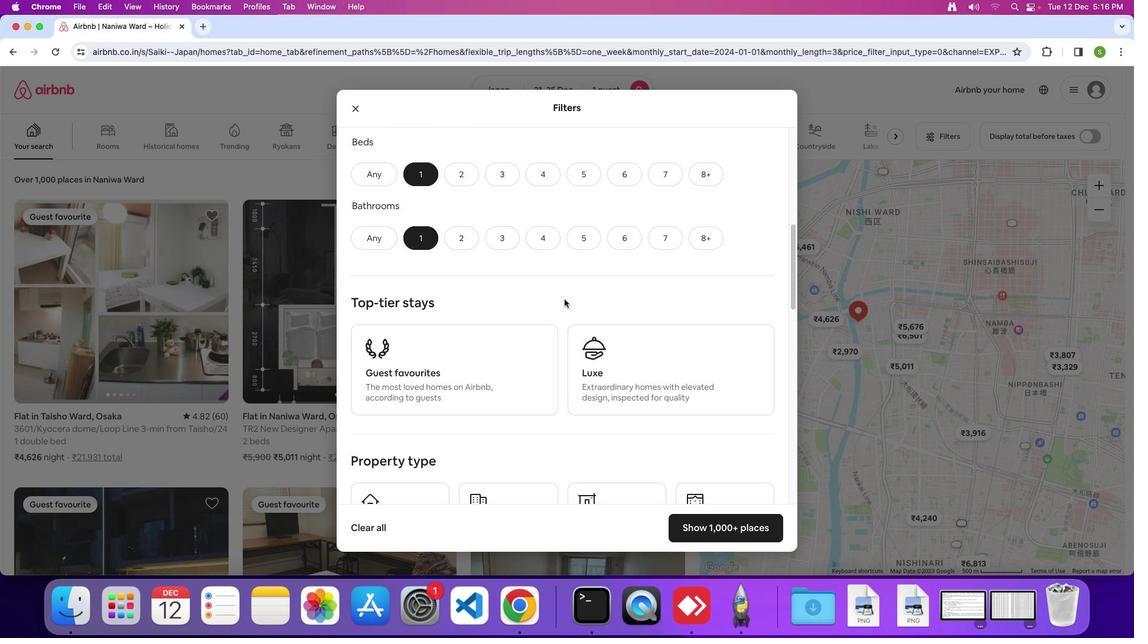 
Action: Mouse scrolled (567, 301) with delta (2, 1)
Screenshot: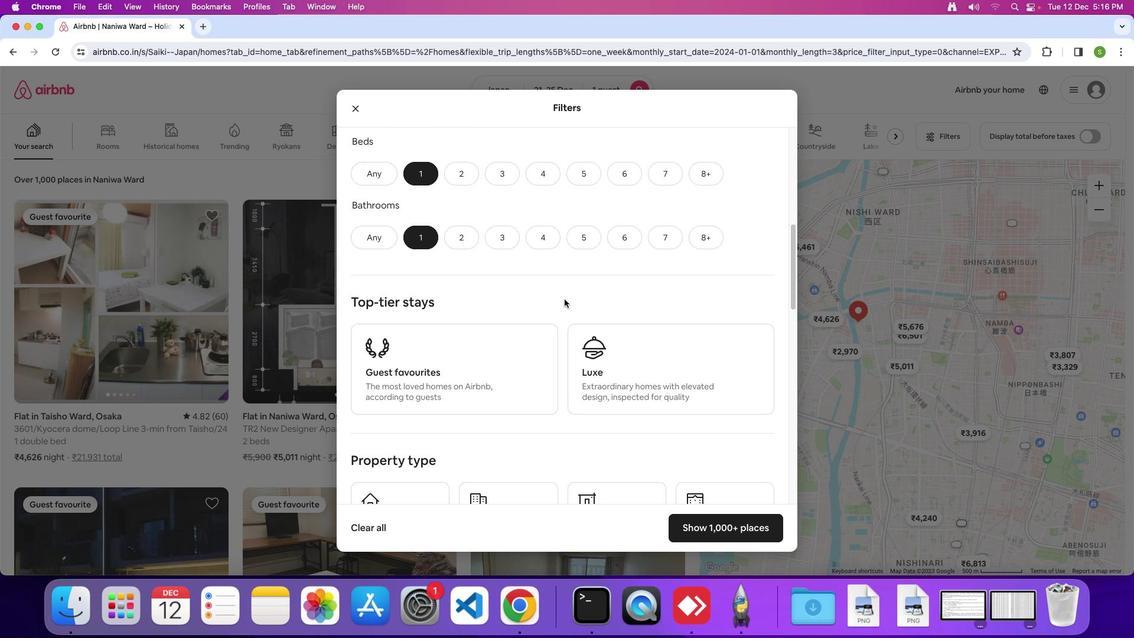 
Action: Mouse scrolled (567, 301) with delta (2, 1)
Screenshot: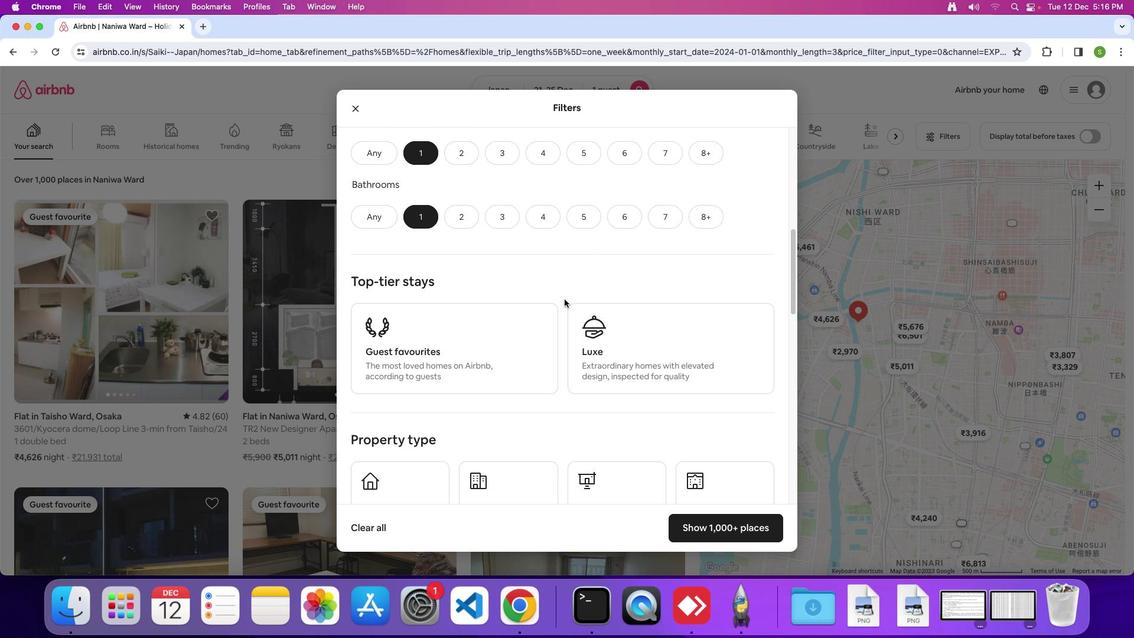 
Action: Mouse scrolled (567, 301) with delta (2, 1)
Screenshot: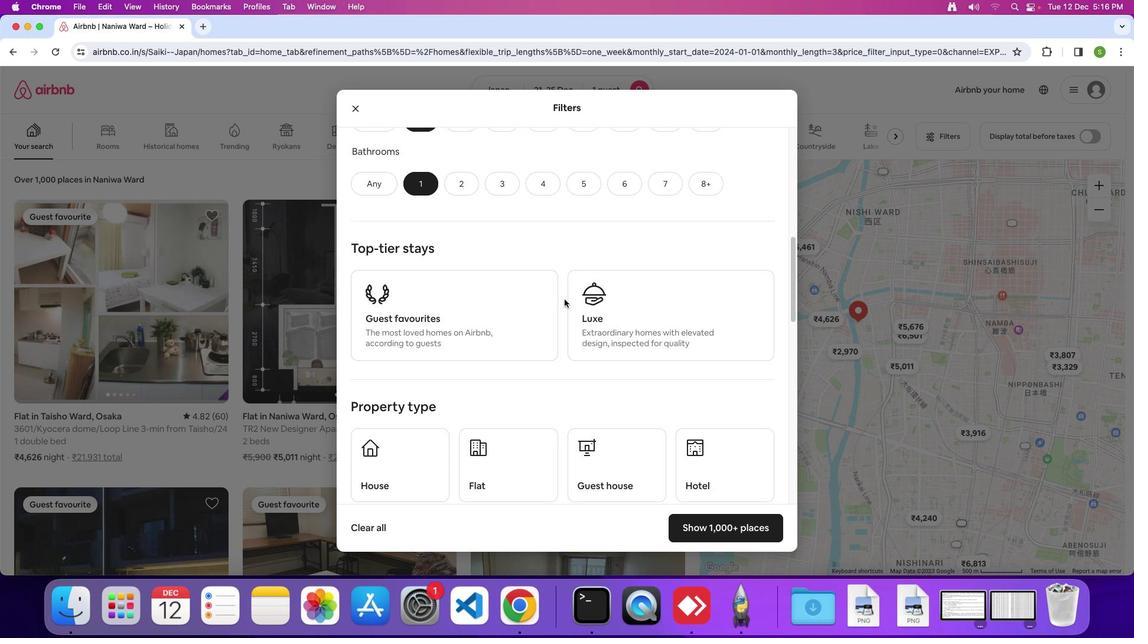 
Action: Mouse scrolled (567, 301) with delta (2, 1)
Screenshot: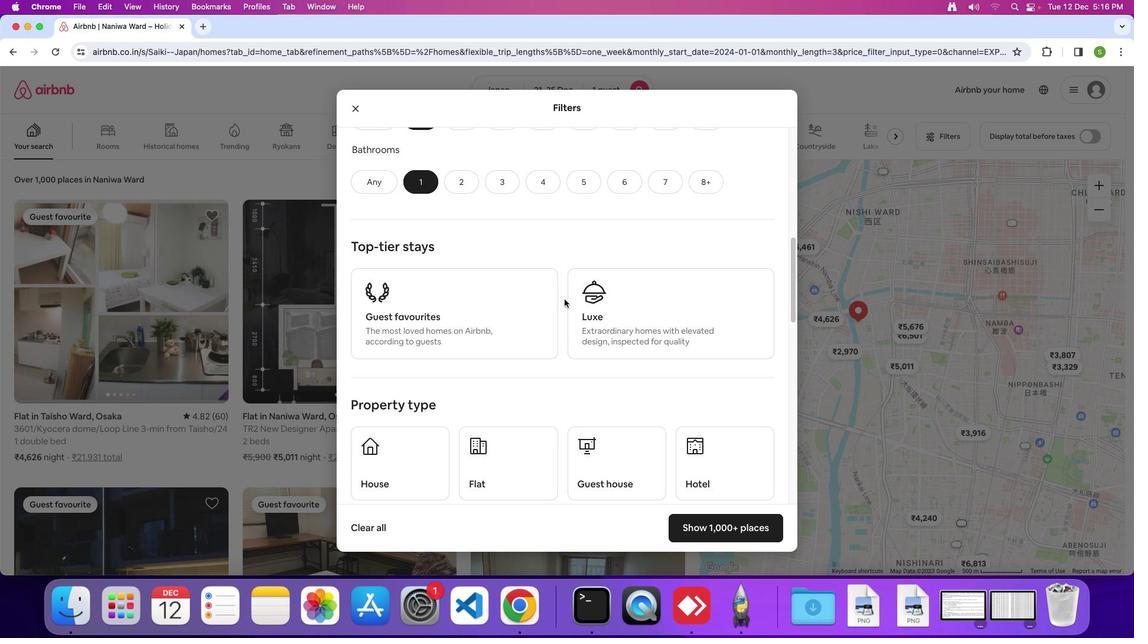 
Action: Mouse scrolled (567, 301) with delta (2, 1)
Screenshot: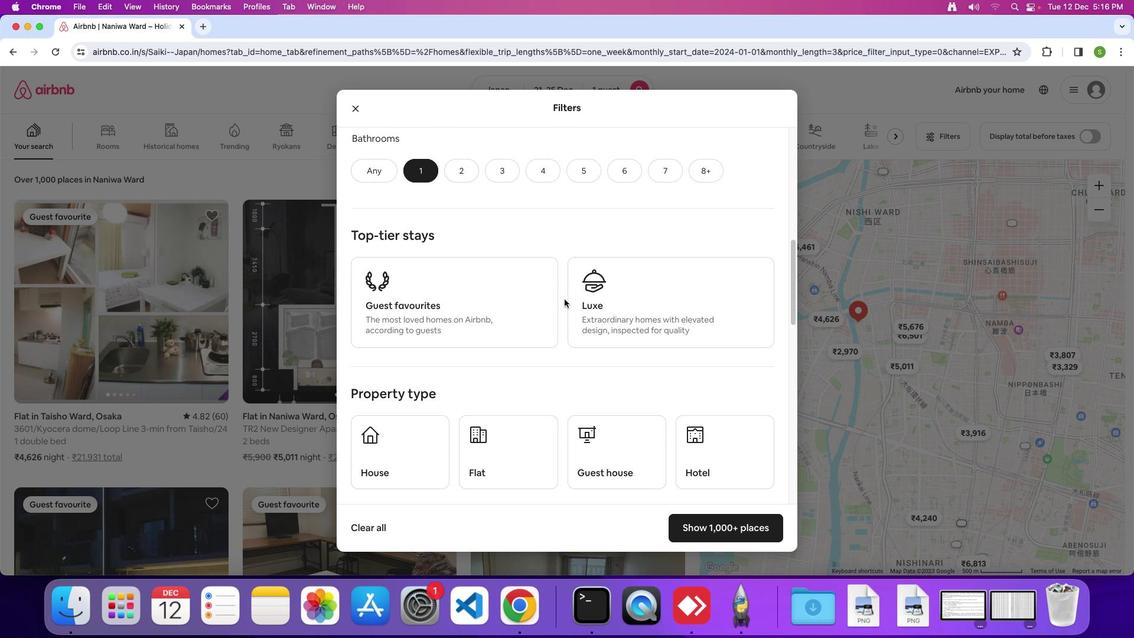 
Action: Mouse scrolled (567, 301) with delta (2, 1)
Screenshot: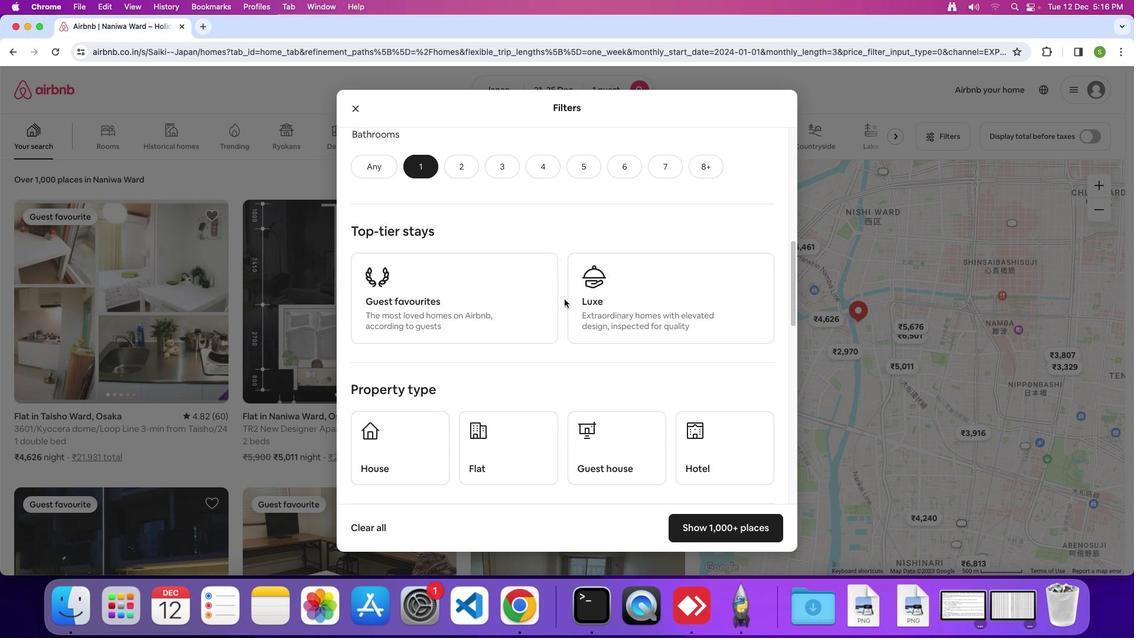 
Action: Mouse scrolled (567, 301) with delta (2, 1)
Screenshot: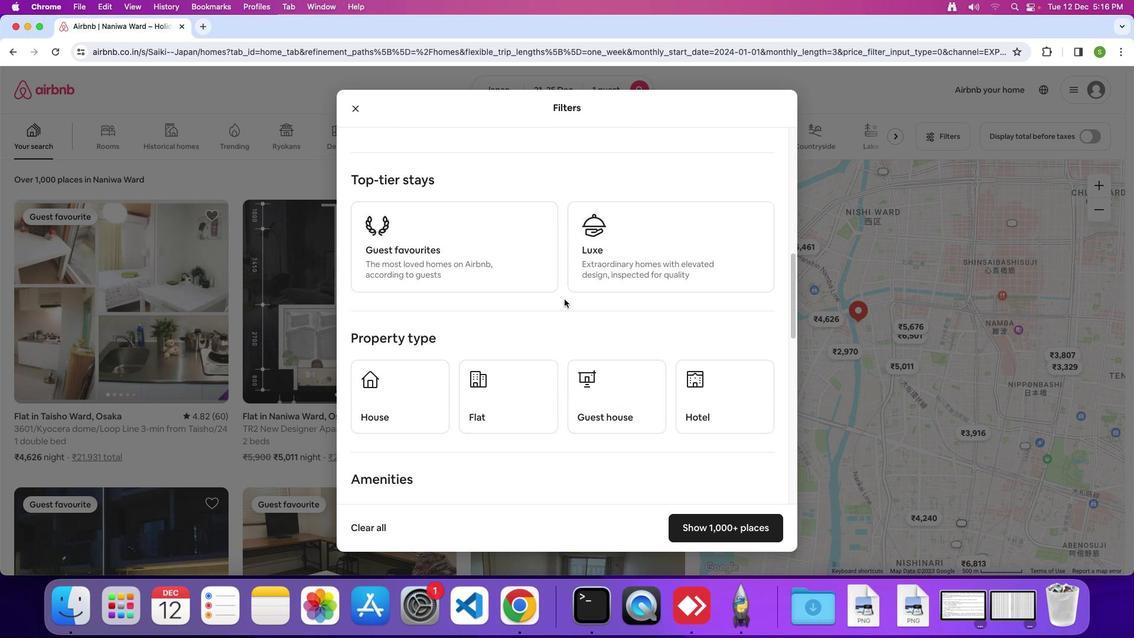
Action: Mouse scrolled (567, 301) with delta (2, 1)
Screenshot: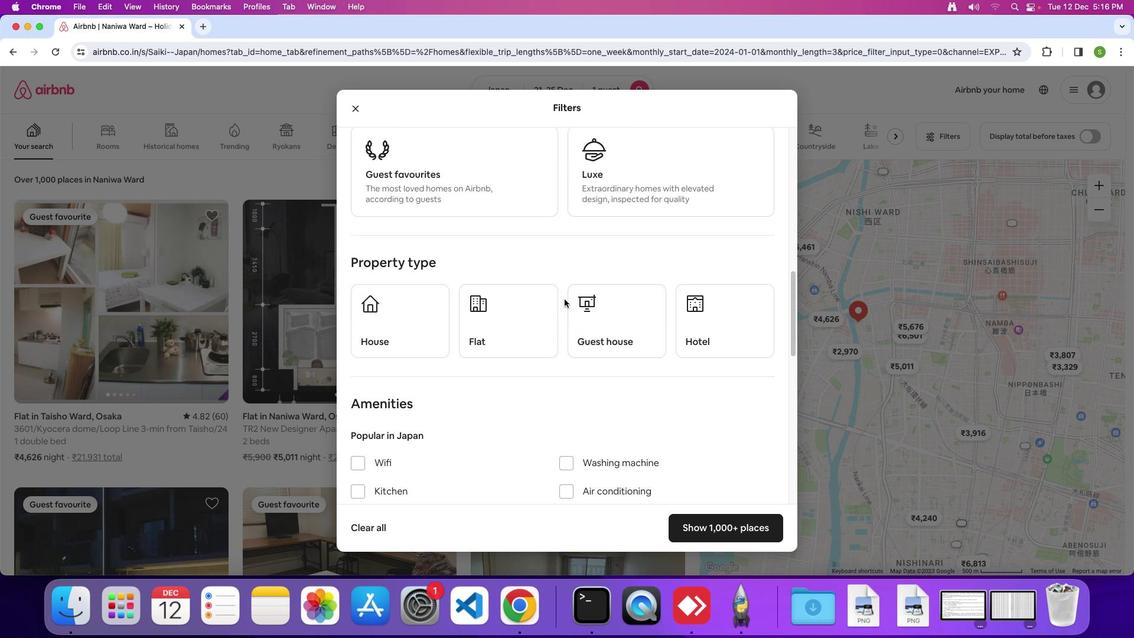 
Action: Mouse scrolled (567, 301) with delta (2, 1)
Screenshot: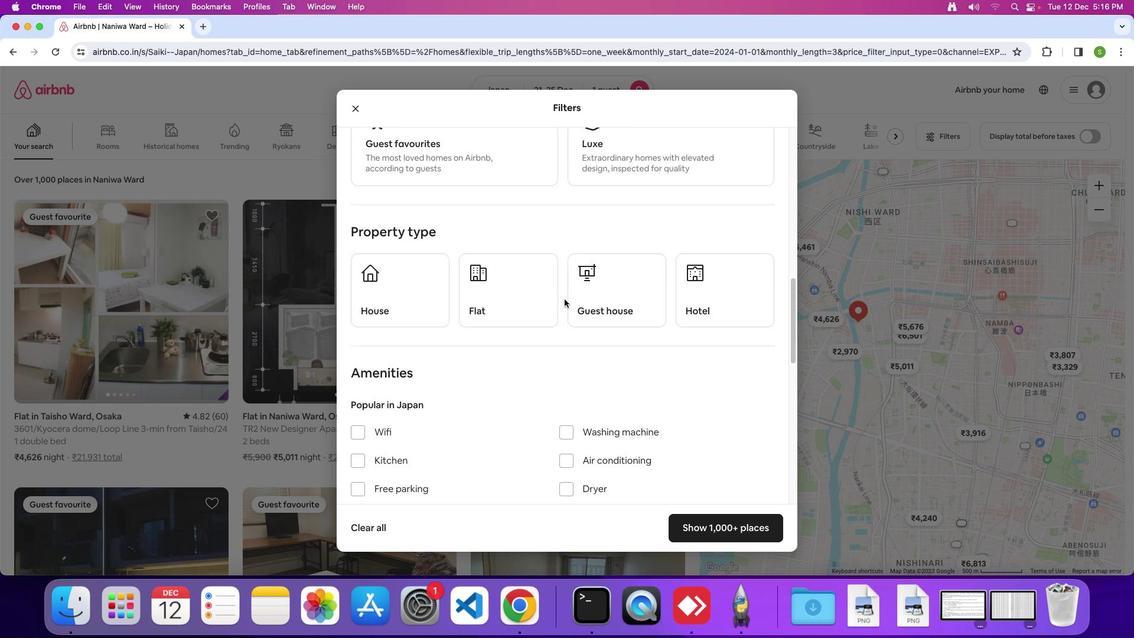 
Action: Mouse scrolled (567, 301) with delta (2, 0)
Screenshot: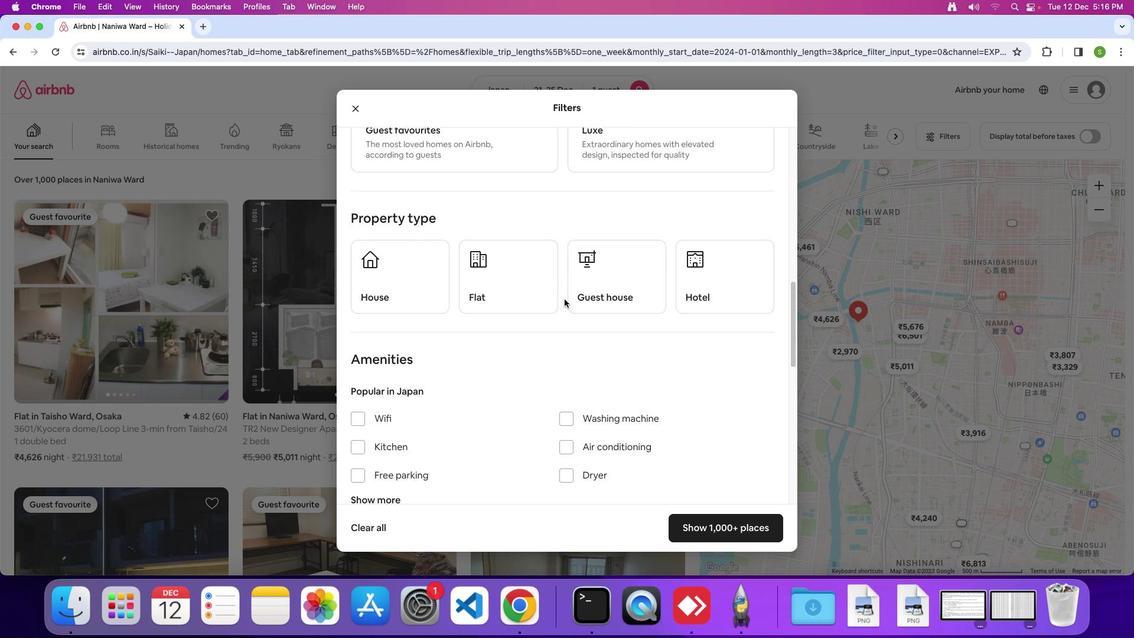 
Action: Mouse scrolled (567, 301) with delta (2, 1)
Screenshot: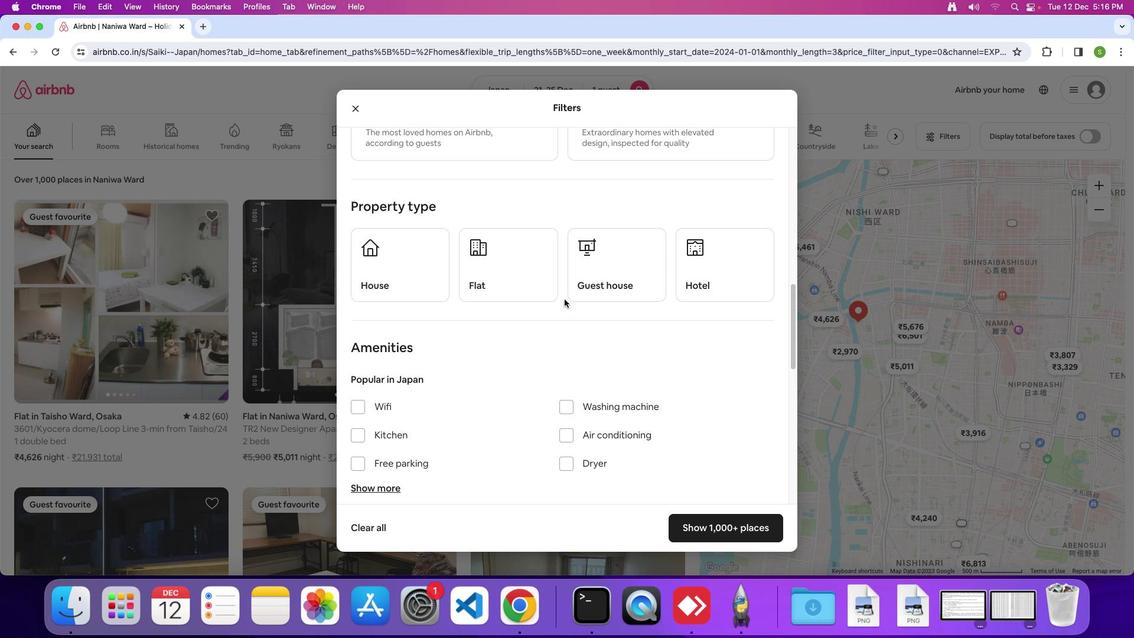 
Action: Mouse scrolled (567, 301) with delta (2, 1)
Screenshot: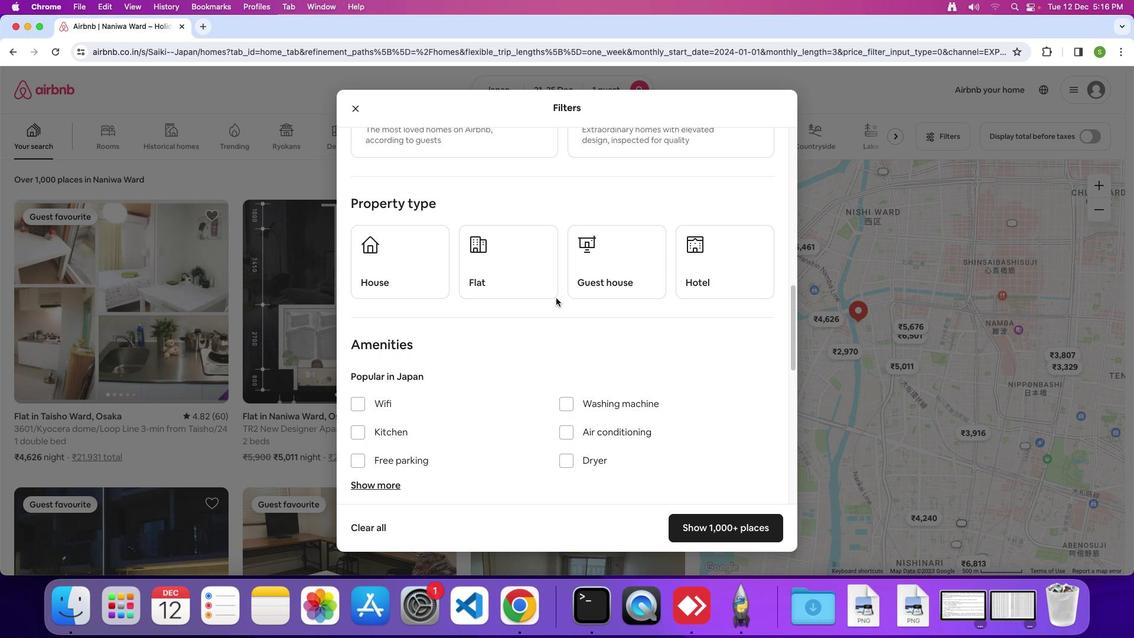 
Action: Mouse moved to (511, 270)
Screenshot: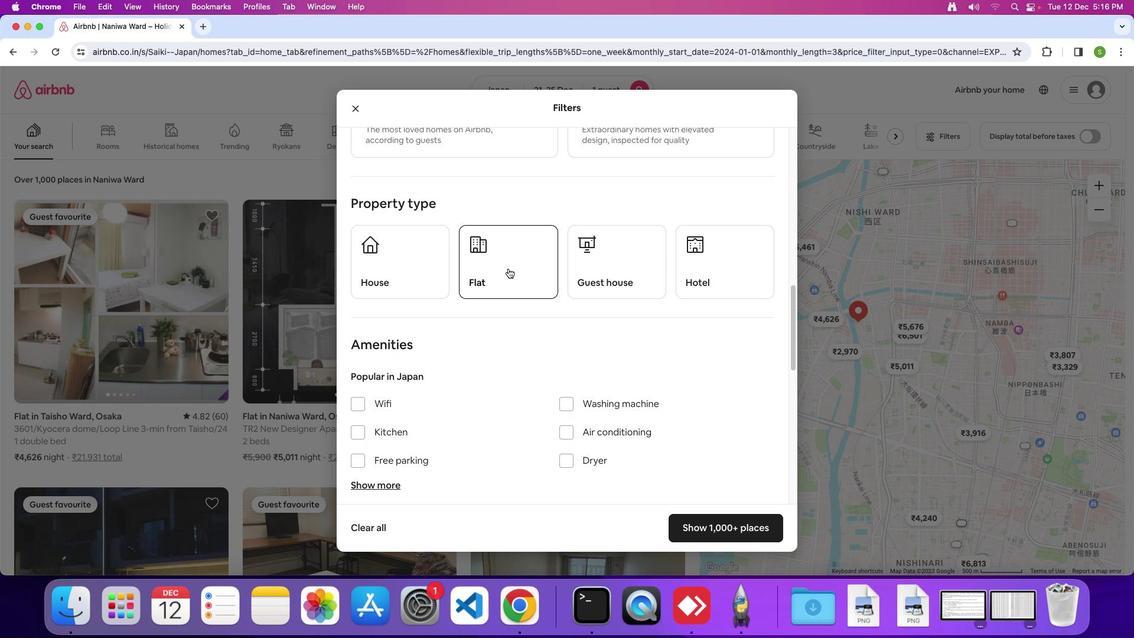 
Action: Mouse pressed left at (511, 270)
Screenshot: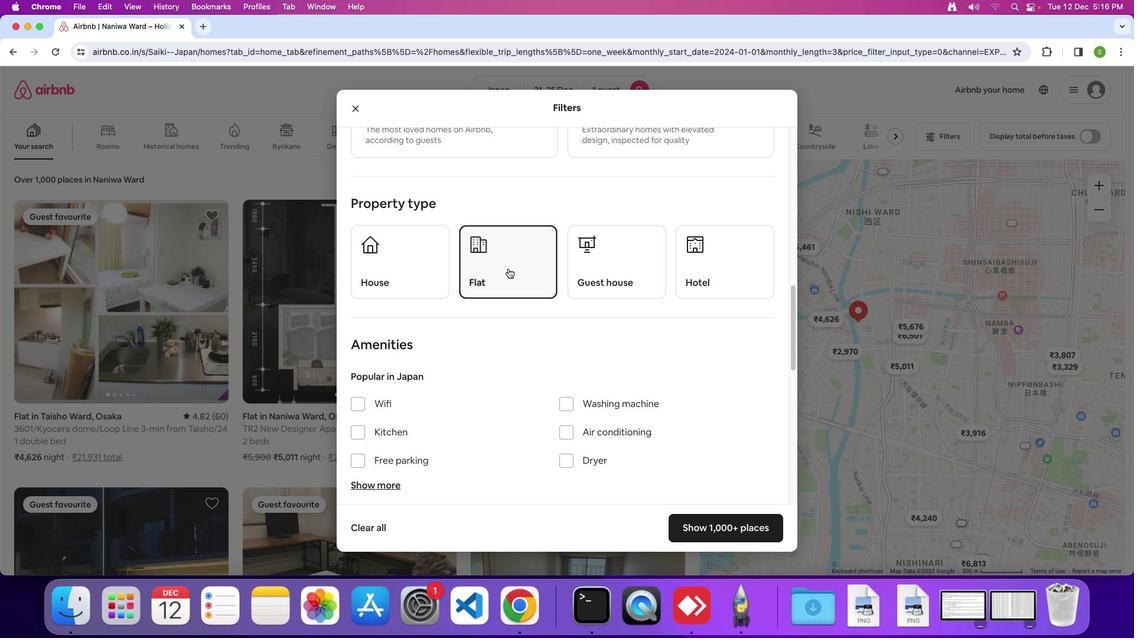 
Action: Mouse moved to (662, 334)
Screenshot: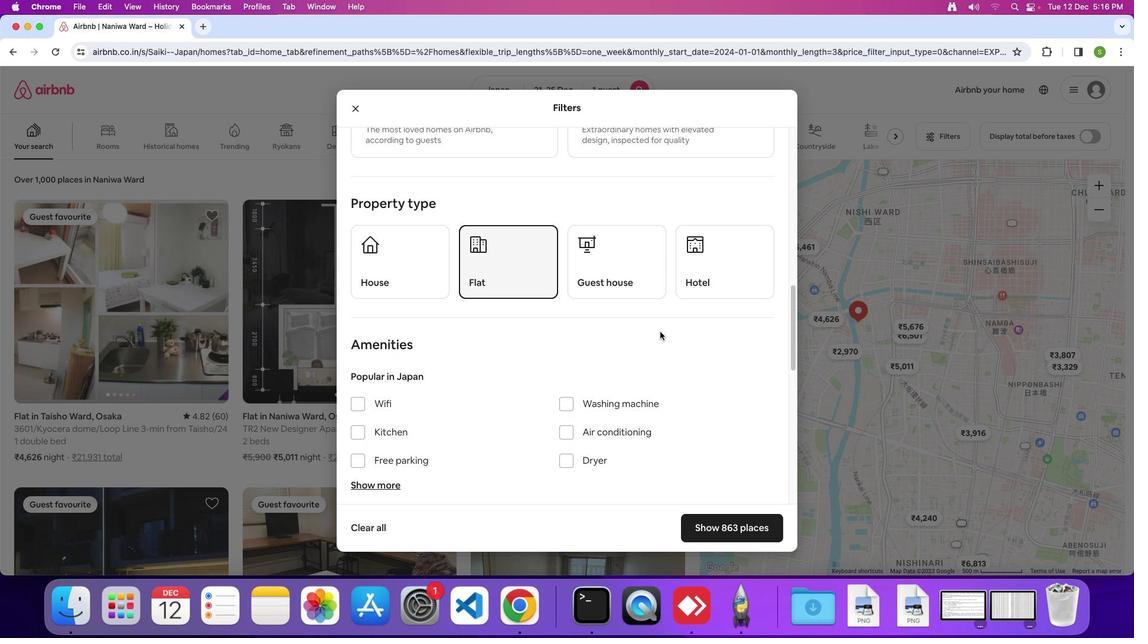 
Action: Mouse scrolled (662, 334) with delta (2, 1)
Screenshot: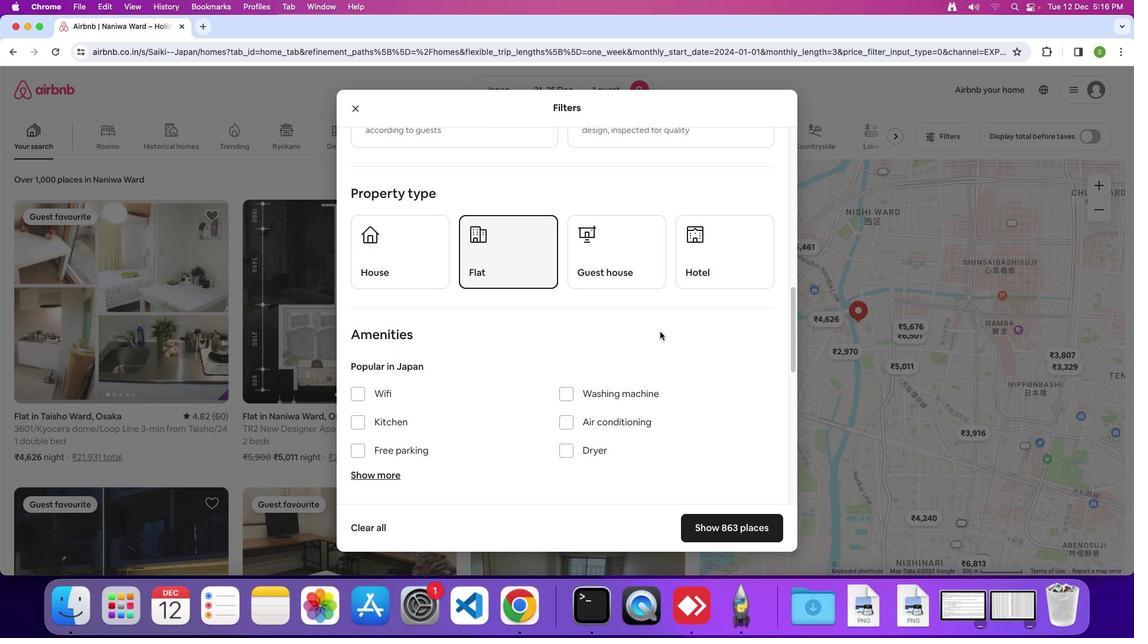 
Action: Mouse scrolled (662, 334) with delta (2, 1)
Screenshot: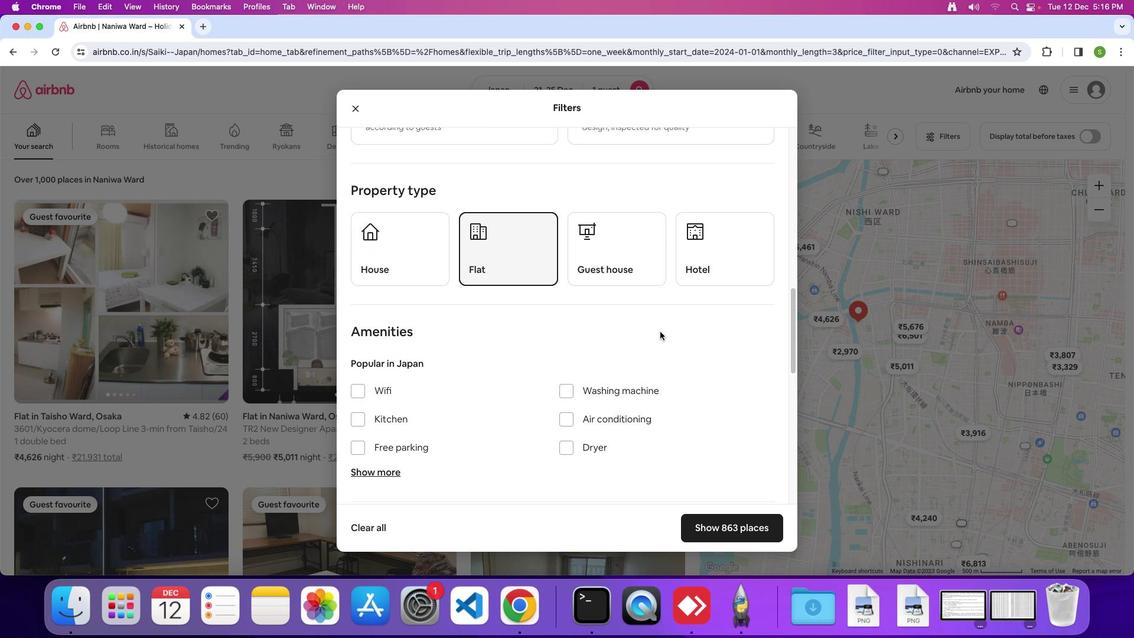 
Action: Mouse scrolled (662, 334) with delta (2, 1)
Screenshot: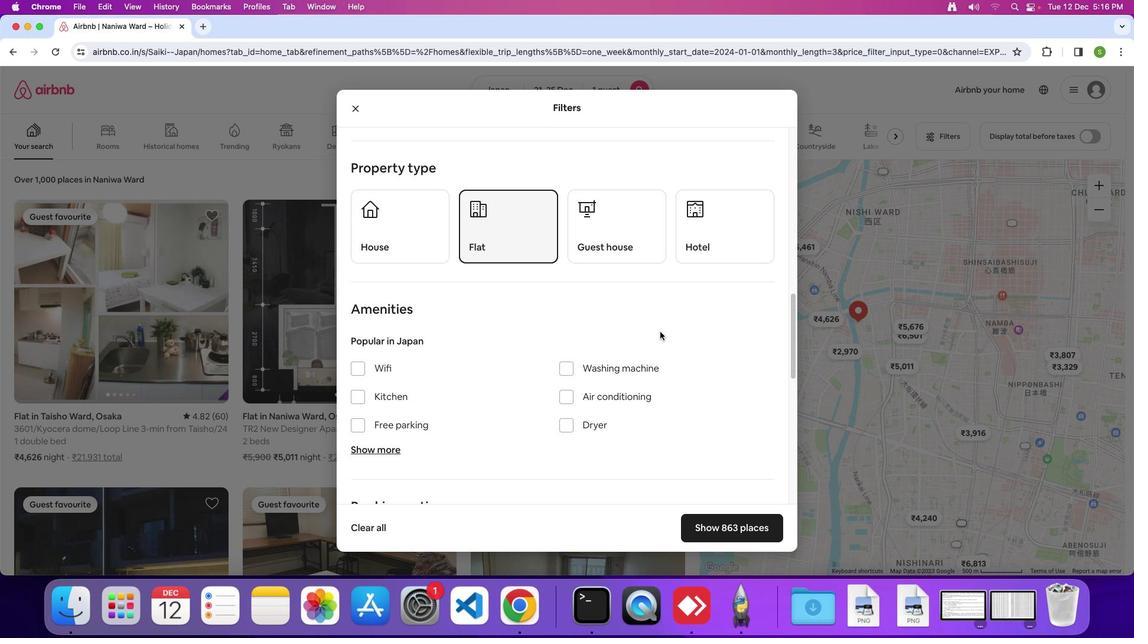 
Action: Mouse scrolled (662, 334) with delta (2, 1)
Screenshot: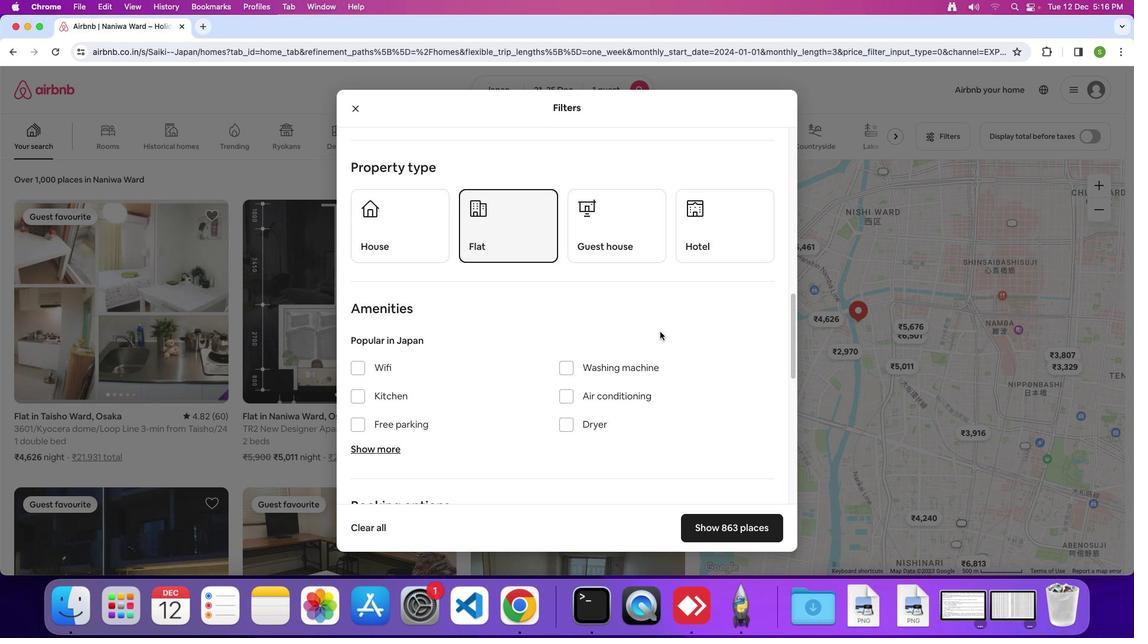 
Action: Mouse scrolled (662, 334) with delta (2, 1)
Screenshot: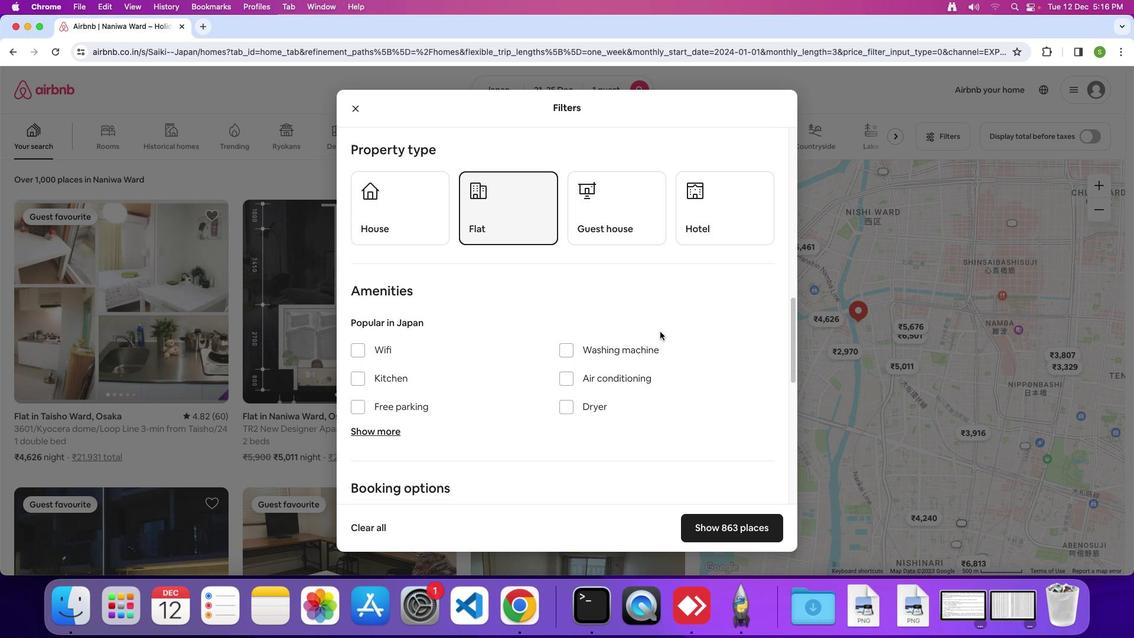 
Action: Mouse scrolled (662, 334) with delta (2, 1)
Screenshot: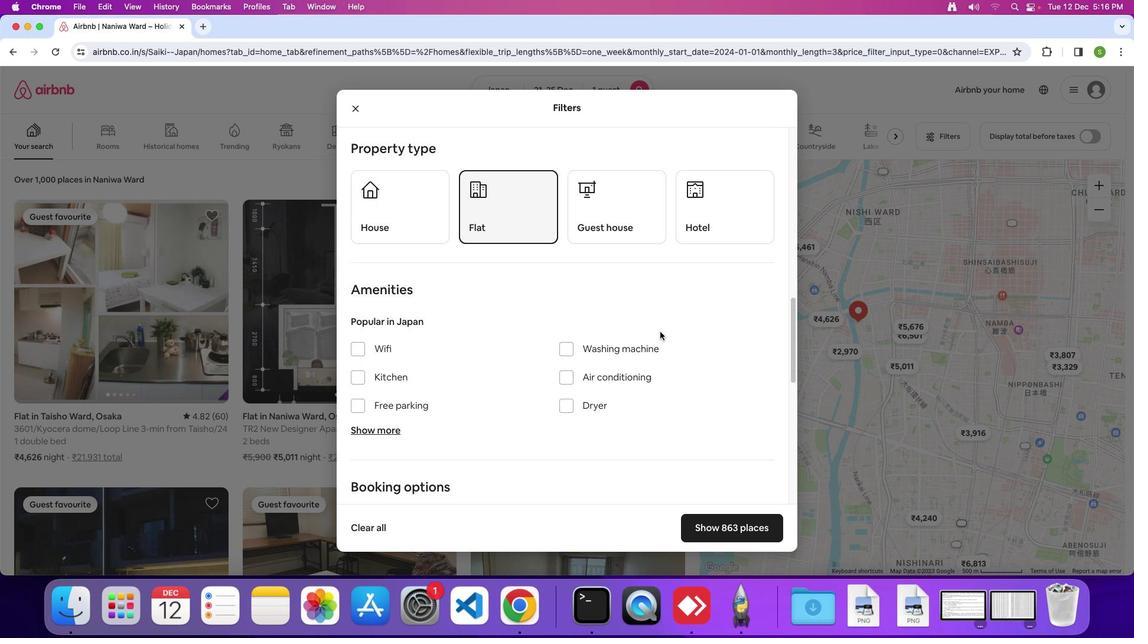 
Action: Mouse scrolled (662, 334) with delta (2, 1)
Screenshot: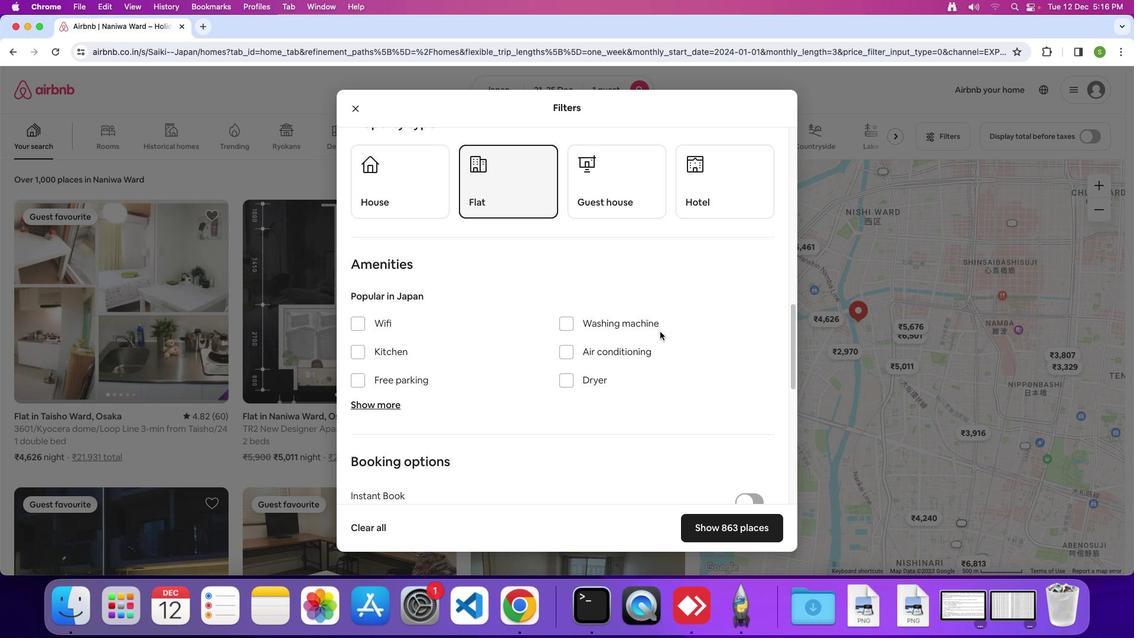 
Action: Mouse scrolled (662, 334) with delta (2, 1)
Screenshot: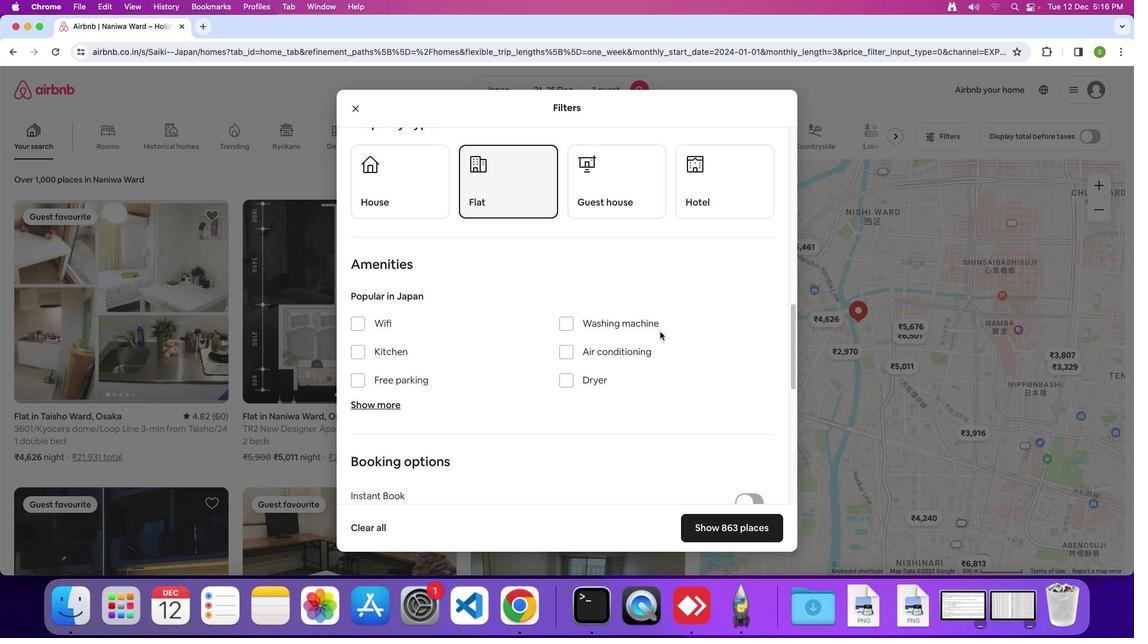 
Action: Mouse scrolled (662, 334) with delta (2, 1)
Screenshot: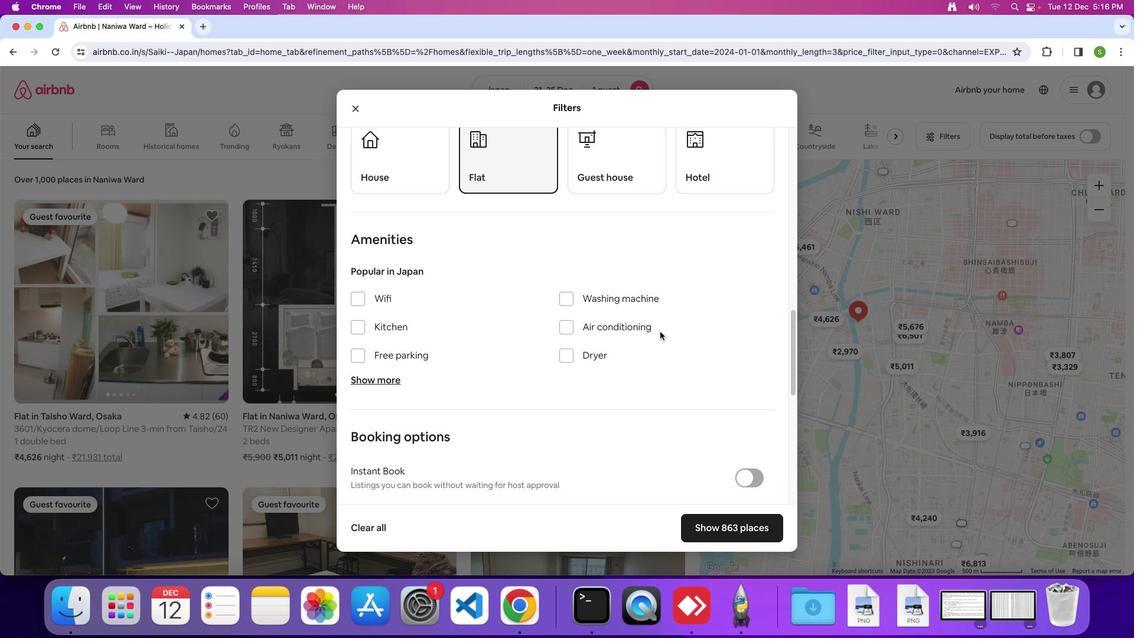 
Action: Mouse scrolled (662, 334) with delta (2, 1)
Screenshot: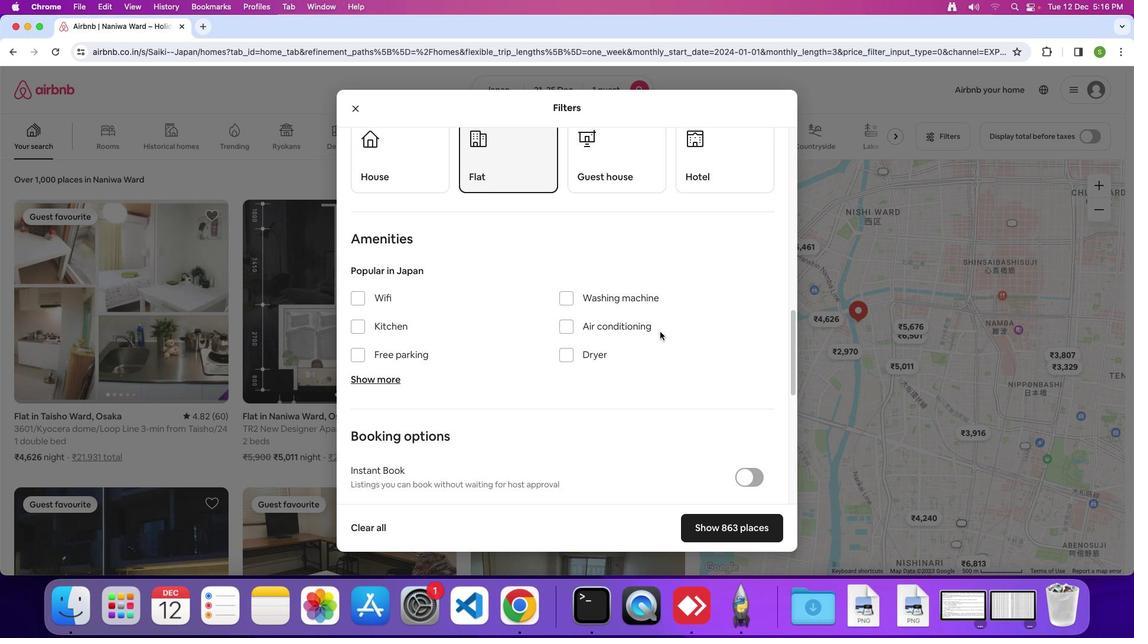 
Action: Mouse scrolled (662, 334) with delta (2, 1)
Screenshot: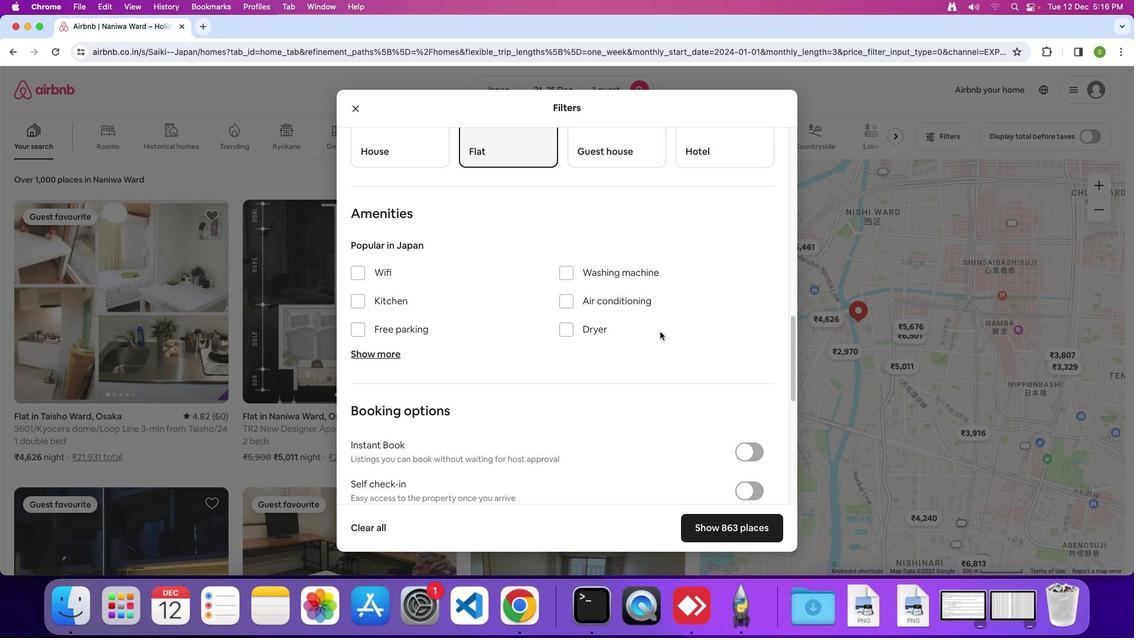 
Action: Mouse scrolled (662, 334) with delta (2, 1)
Screenshot: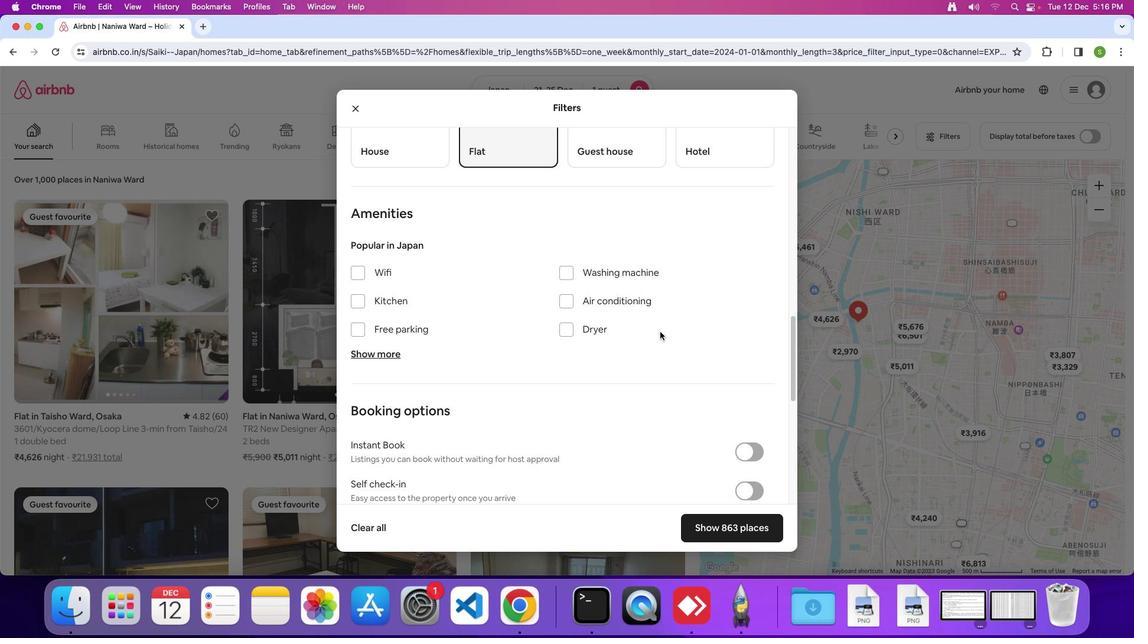 
Action: Mouse scrolled (662, 334) with delta (2, 1)
Screenshot: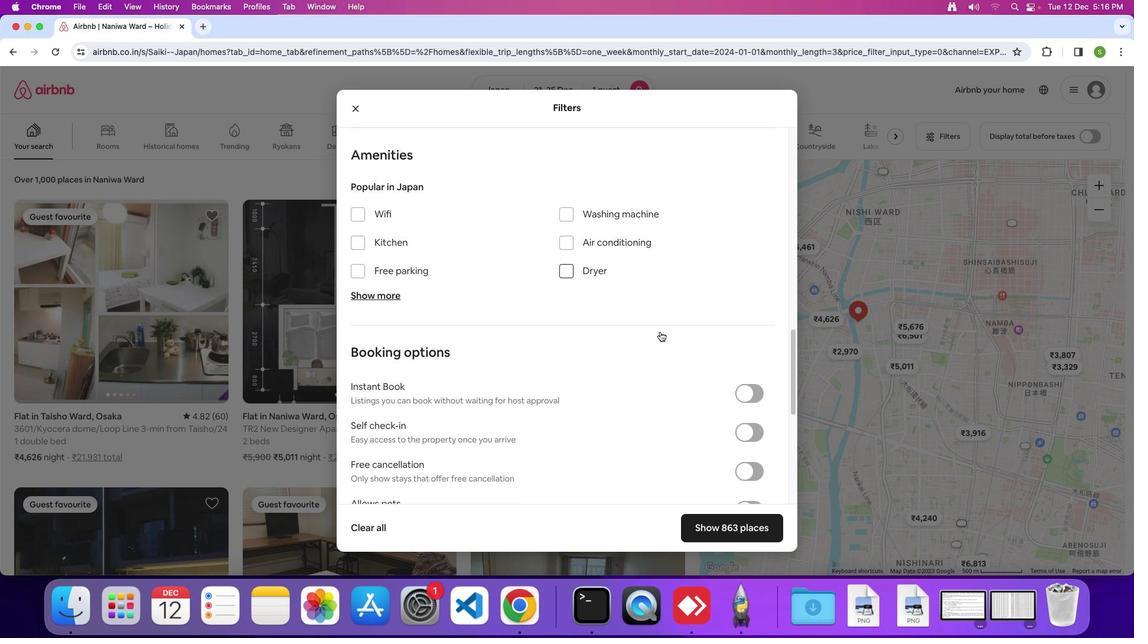 
Action: Mouse scrolled (662, 334) with delta (2, 1)
Screenshot: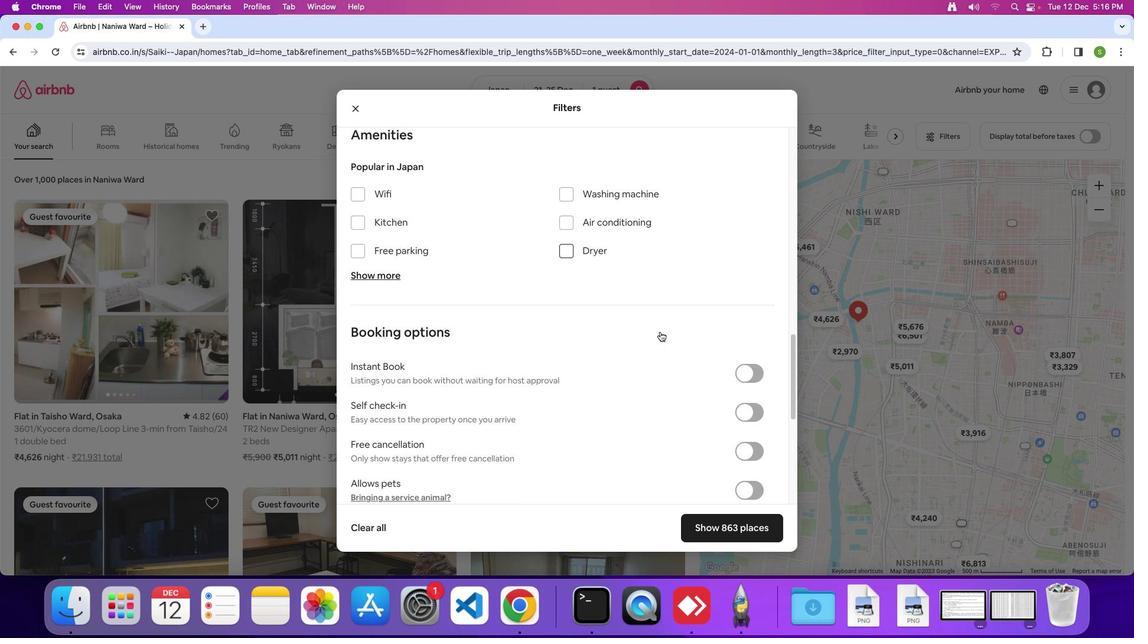 
Action: Mouse scrolled (662, 334) with delta (2, 1)
Screenshot: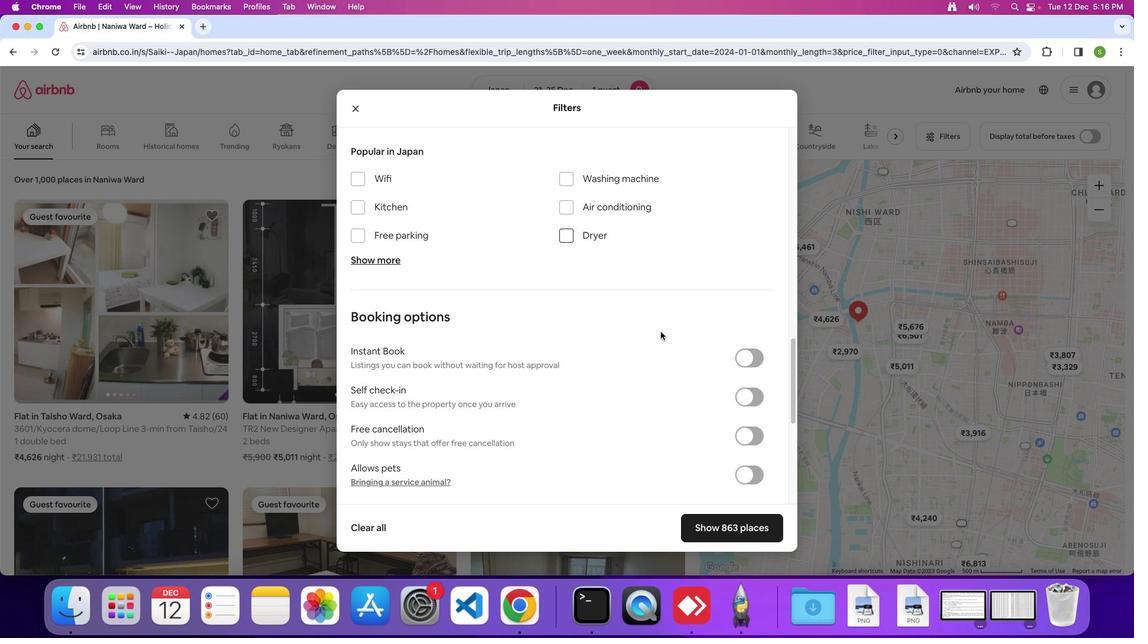 
Action: Mouse moved to (662, 333)
Screenshot: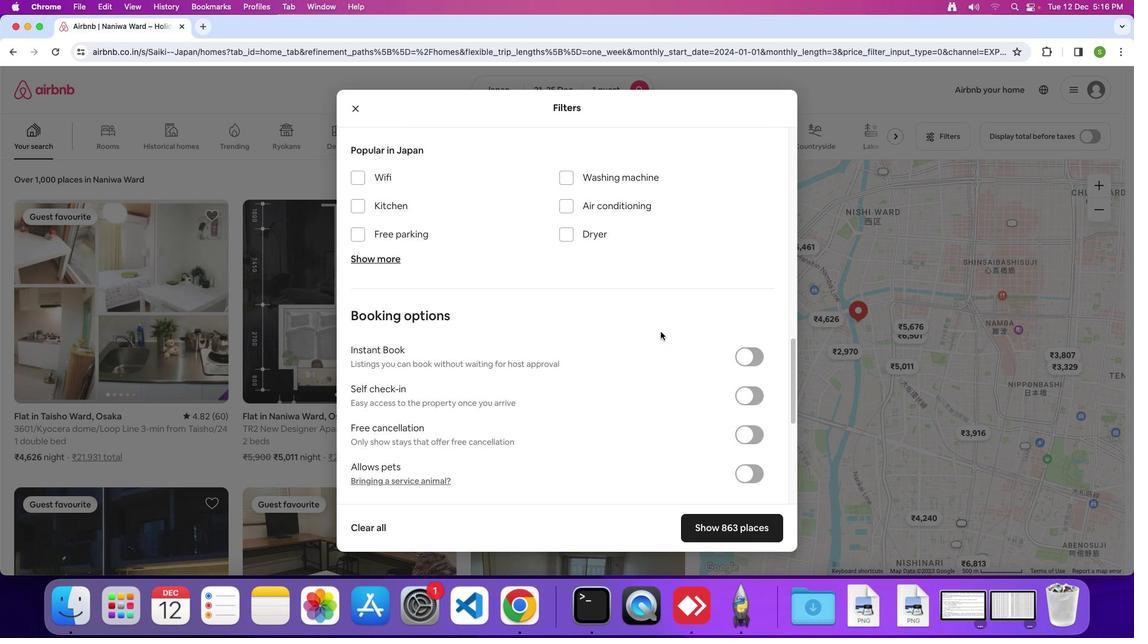 
Action: Mouse scrolled (662, 333) with delta (2, 1)
Screenshot: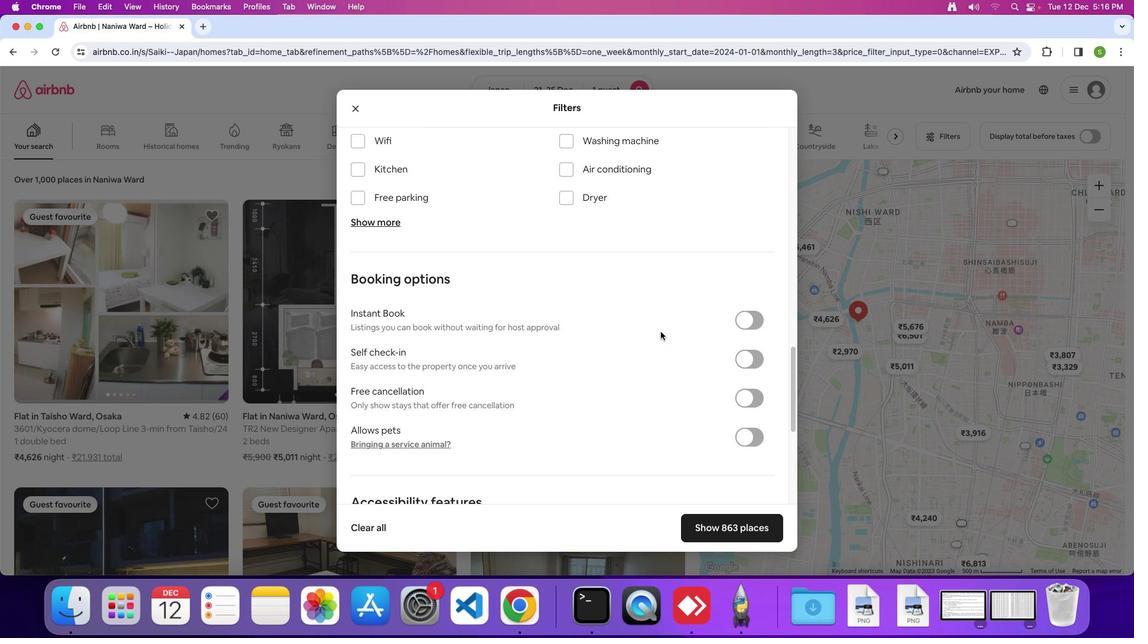 
Action: Mouse scrolled (662, 333) with delta (2, 1)
Screenshot: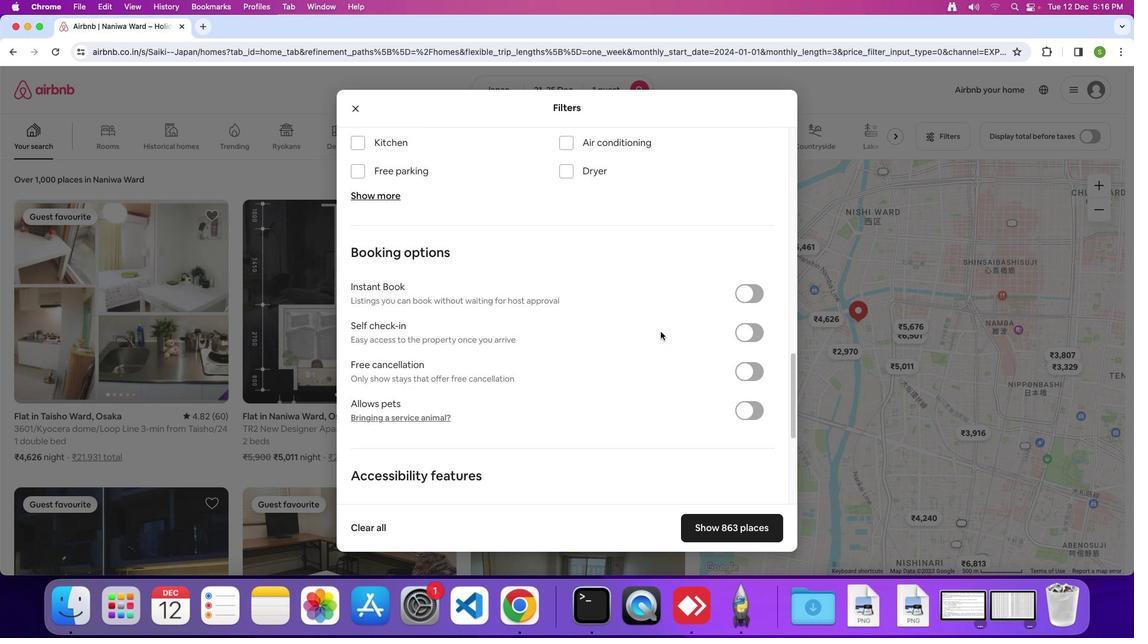 
Action: Mouse scrolled (662, 333) with delta (2, 1)
Screenshot: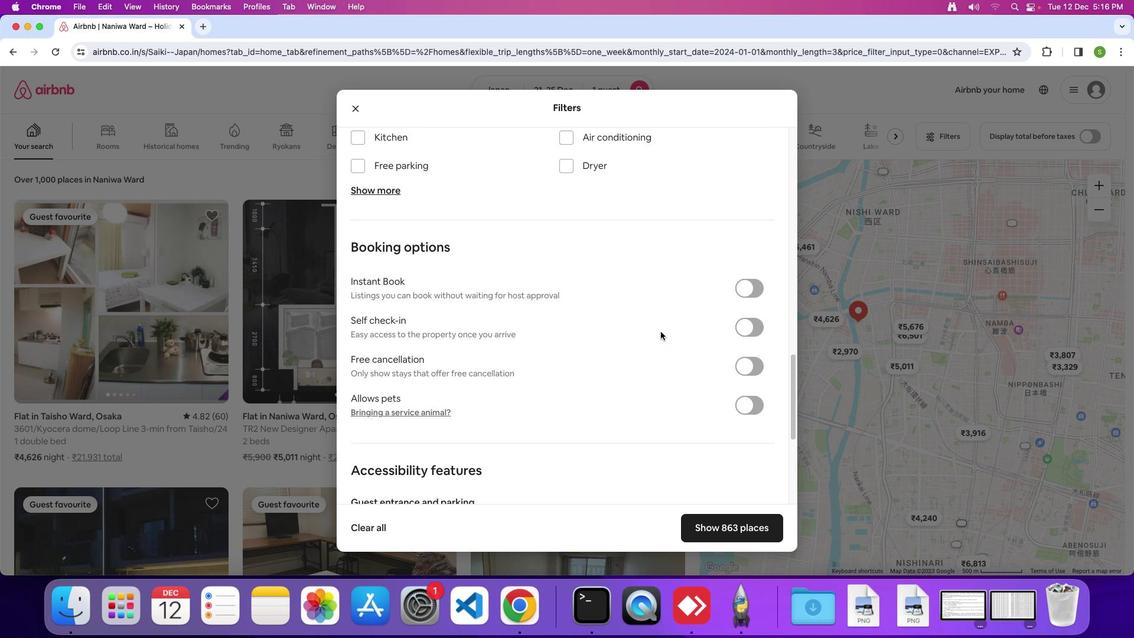 
Action: Mouse moved to (663, 333)
Screenshot: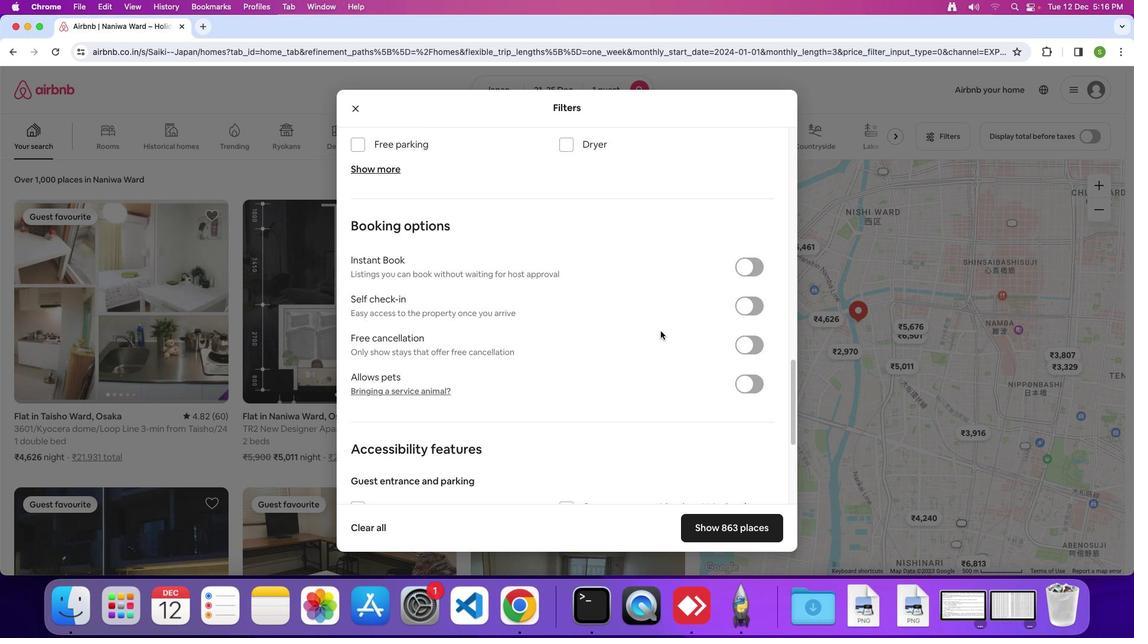 
Action: Mouse scrolled (663, 333) with delta (2, 1)
Screenshot: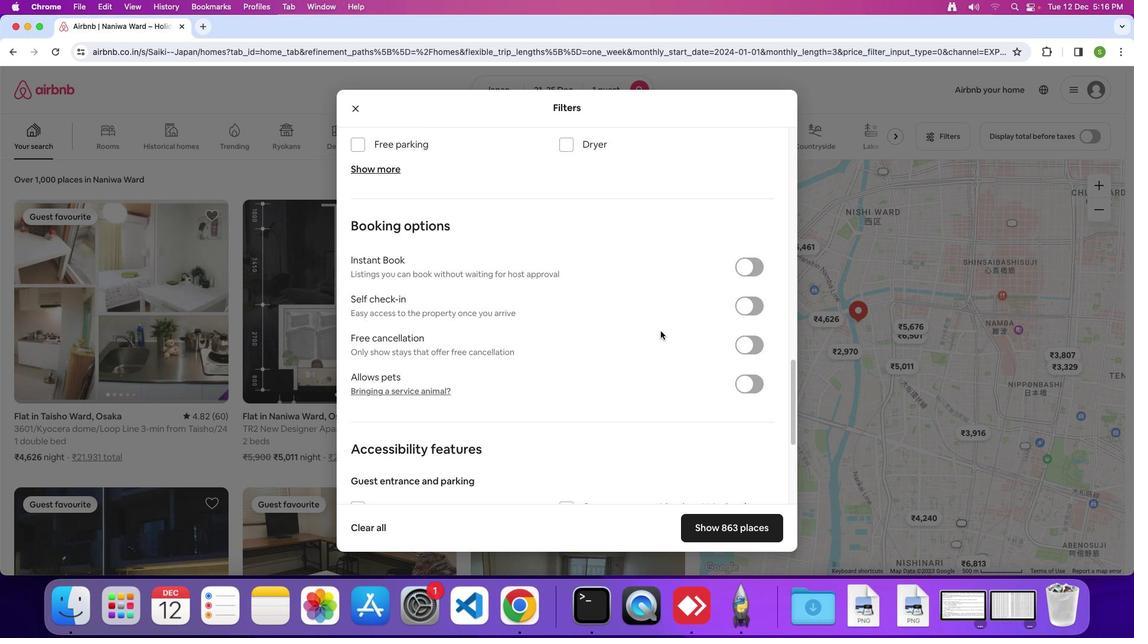
Action: Mouse scrolled (663, 333) with delta (2, 1)
Screenshot: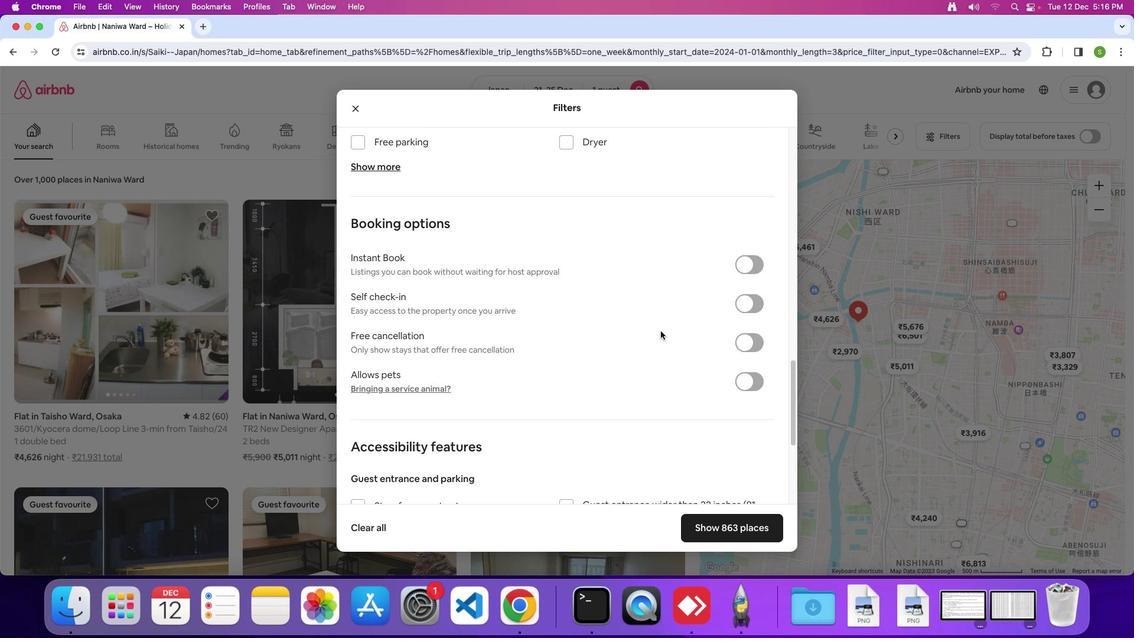 
Action: Mouse scrolled (663, 333) with delta (2, 1)
Screenshot: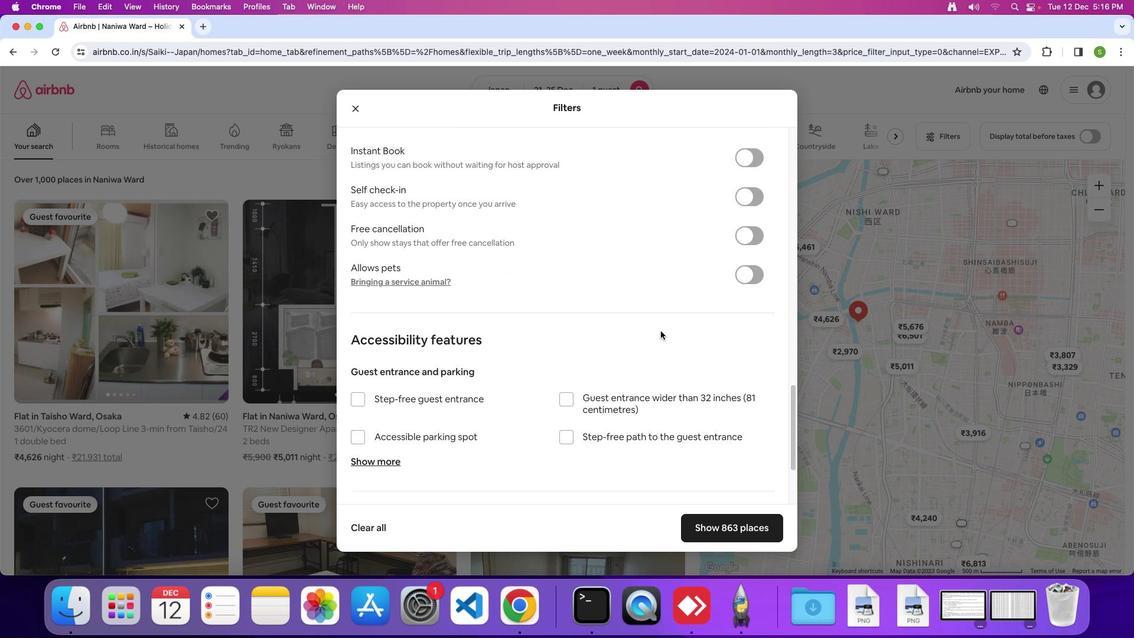
Action: Mouse scrolled (663, 333) with delta (2, 1)
Screenshot: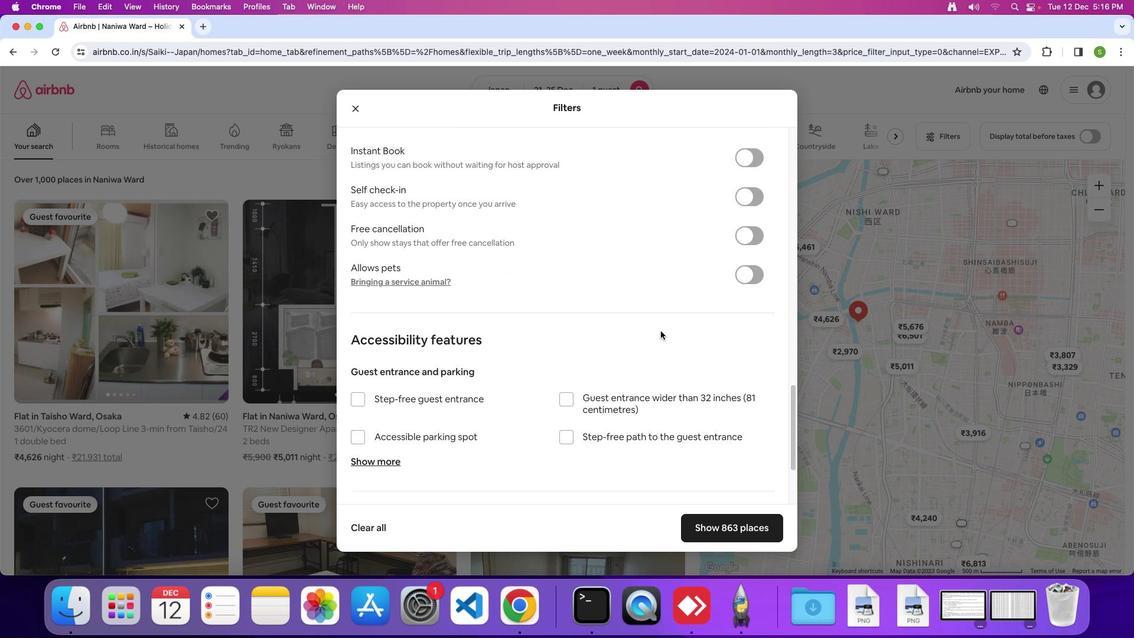 
Action: Mouse scrolled (663, 333) with delta (2, 0)
Screenshot: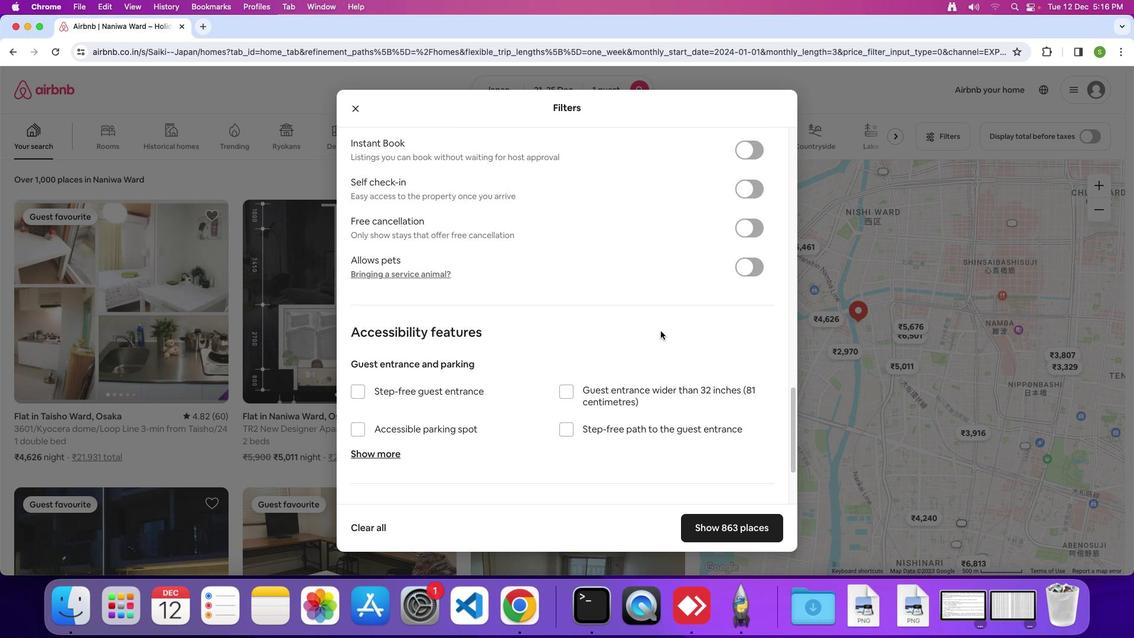
Action: Mouse scrolled (663, 333) with delta (2, 1)
Screenshot: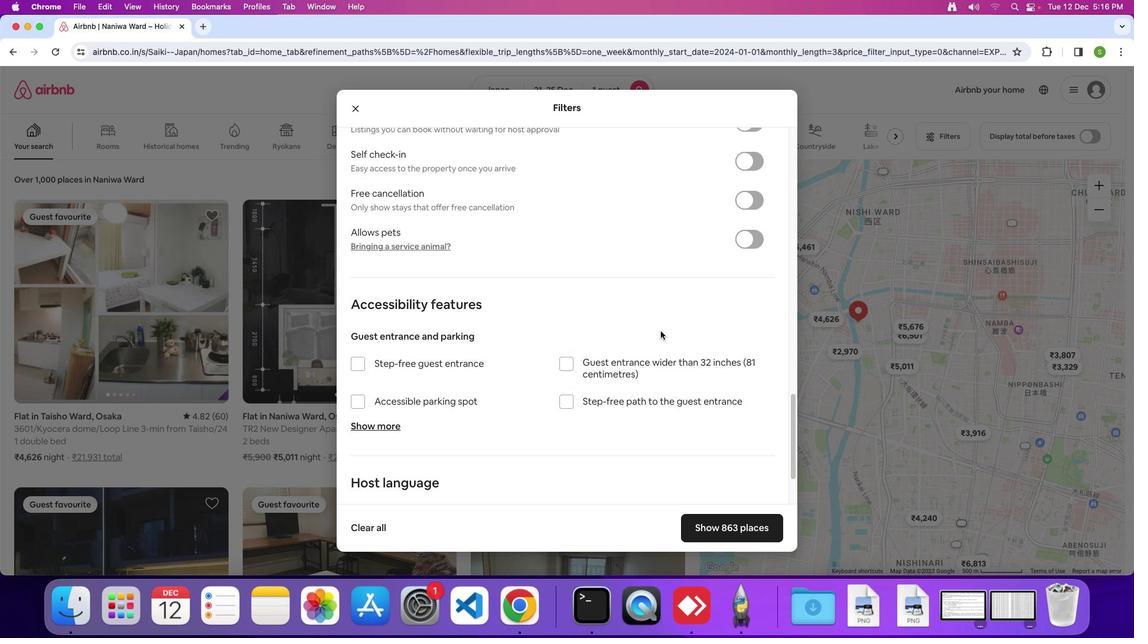 
Action: Mouse scrolled (663, 333) with delta (2, 1)
Screenshot: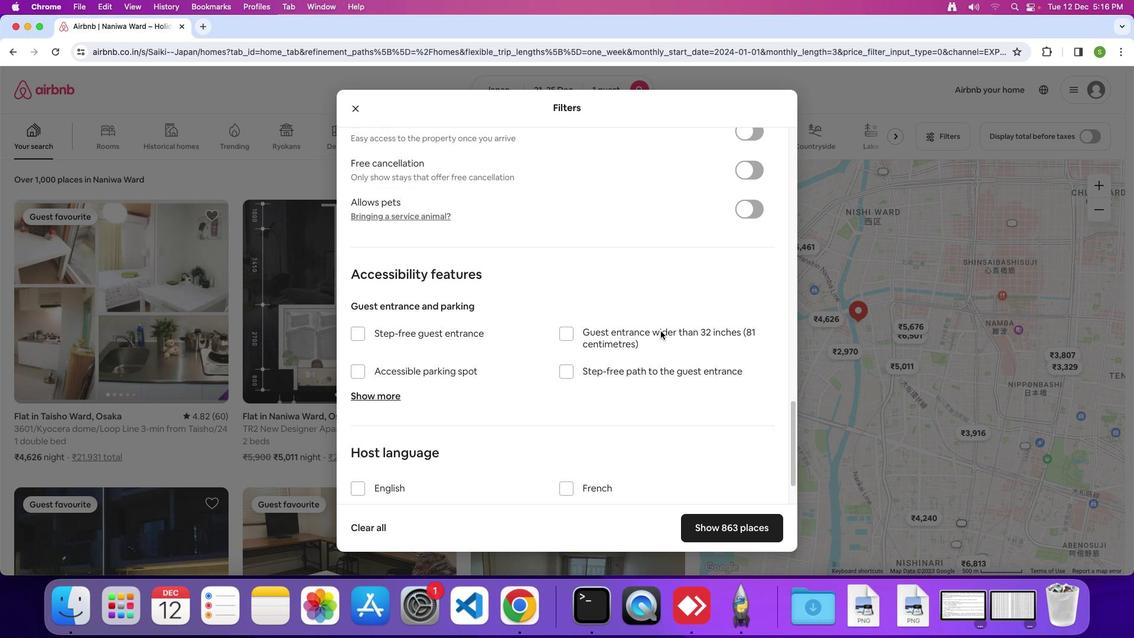 
Action: Mouse scrolled (663, 333) with delta (2, 1)
Screenshot: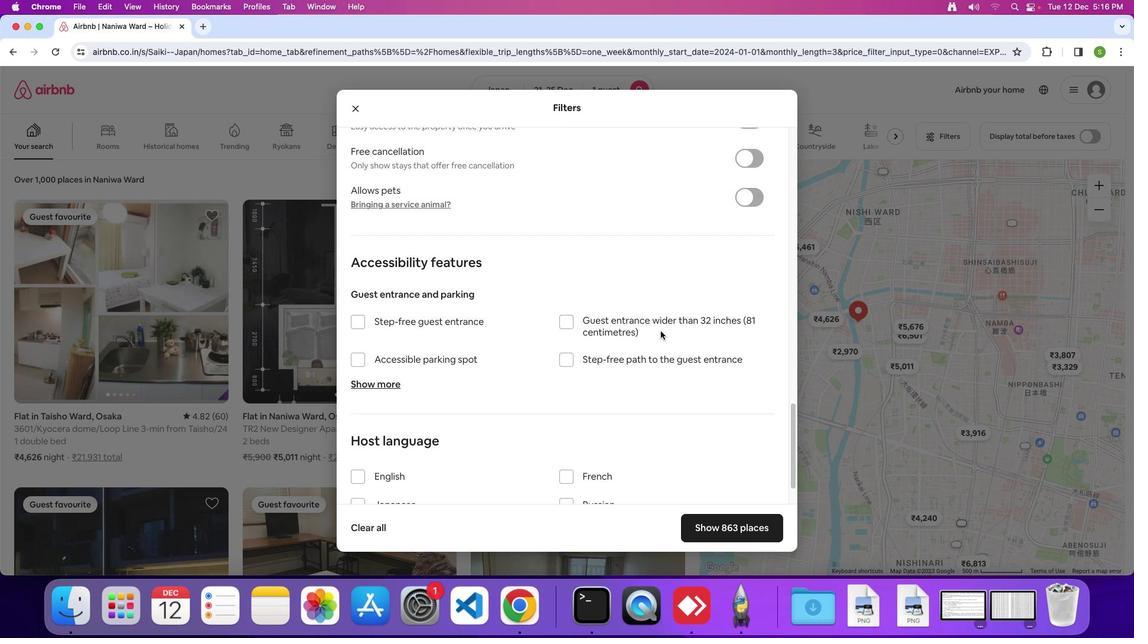 
Action: Mouse scrolled (663, 333) with delta (2, 1)
Screenshot: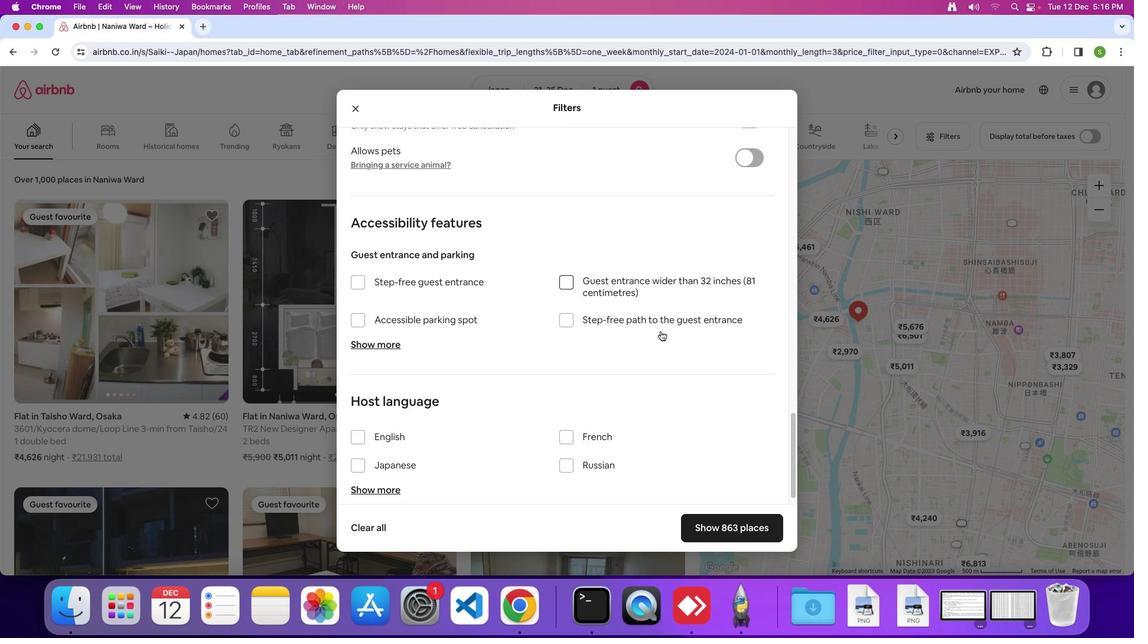 
Action: Mouse scrolled (663, 333) with delta (2, 1)
Screenshot: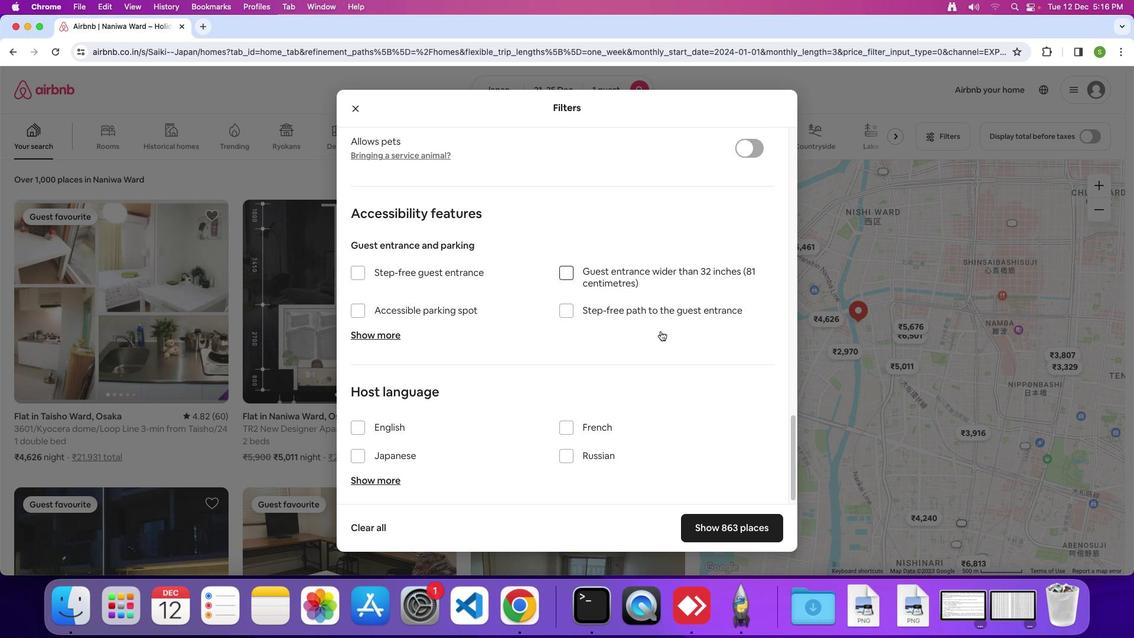 
Action: Mouse scrolled (663, 333) with delta (2, 1)
Screenshot: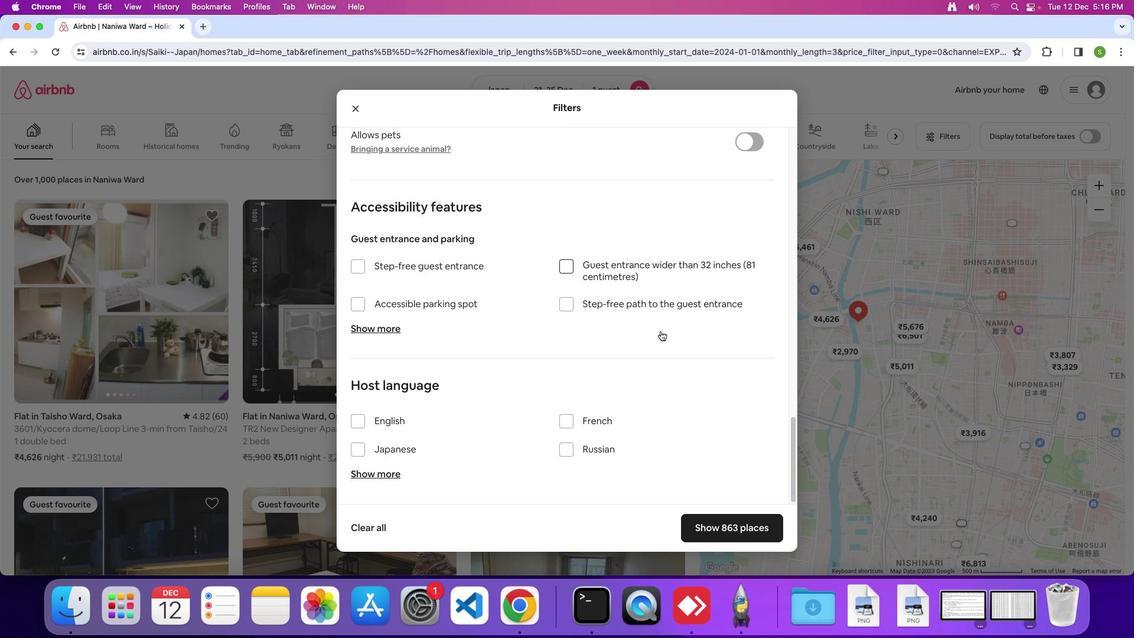 
Action: Mouse scrolled (663, 333) with delta (2, 1)
Screenshot: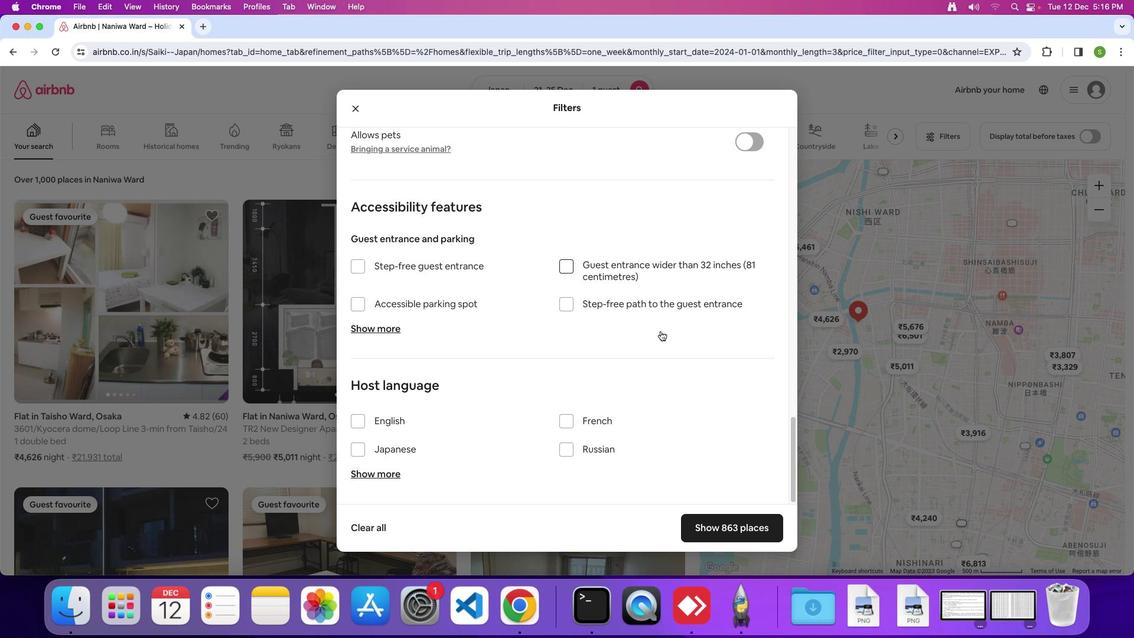 
Action: Mouse scrolled (663, 333) with delta (2, 1)
Screenshot: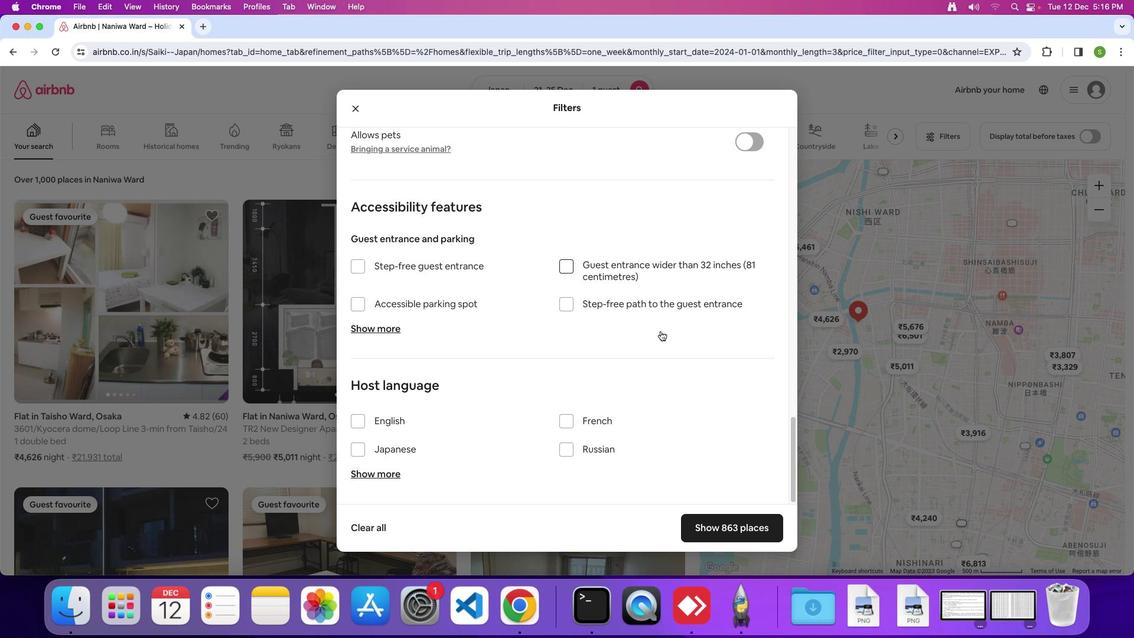 
Action: Mouse scrolled (663, 333) with delta (2, 0)
Screenshot: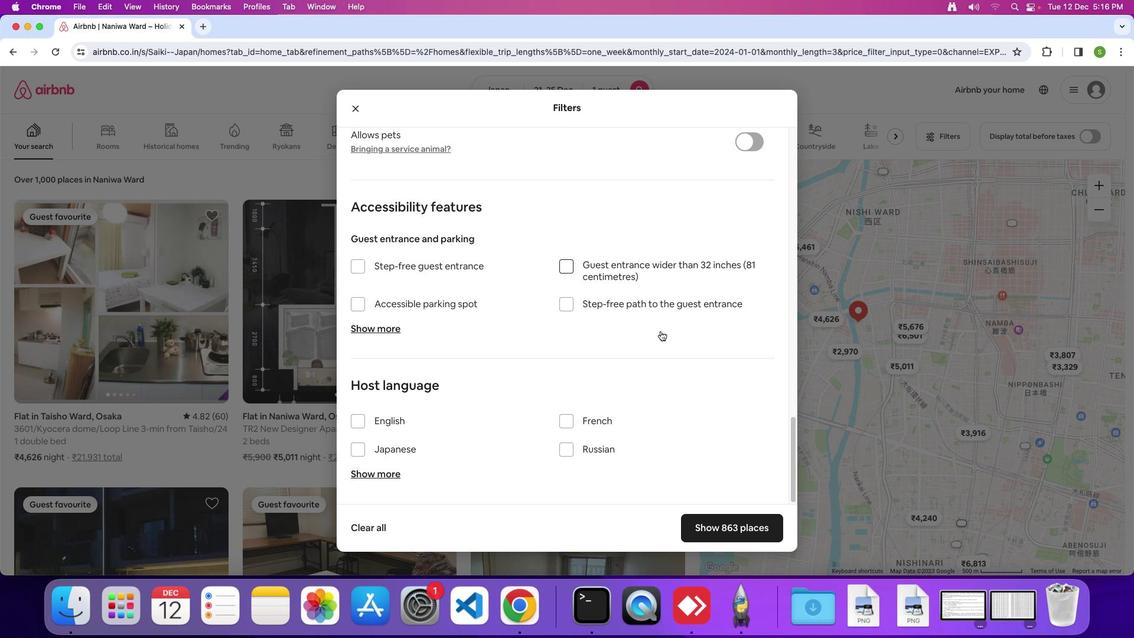 
Action: Mouse scrolled (663, 333) with delta (2, 1)
Screenshot: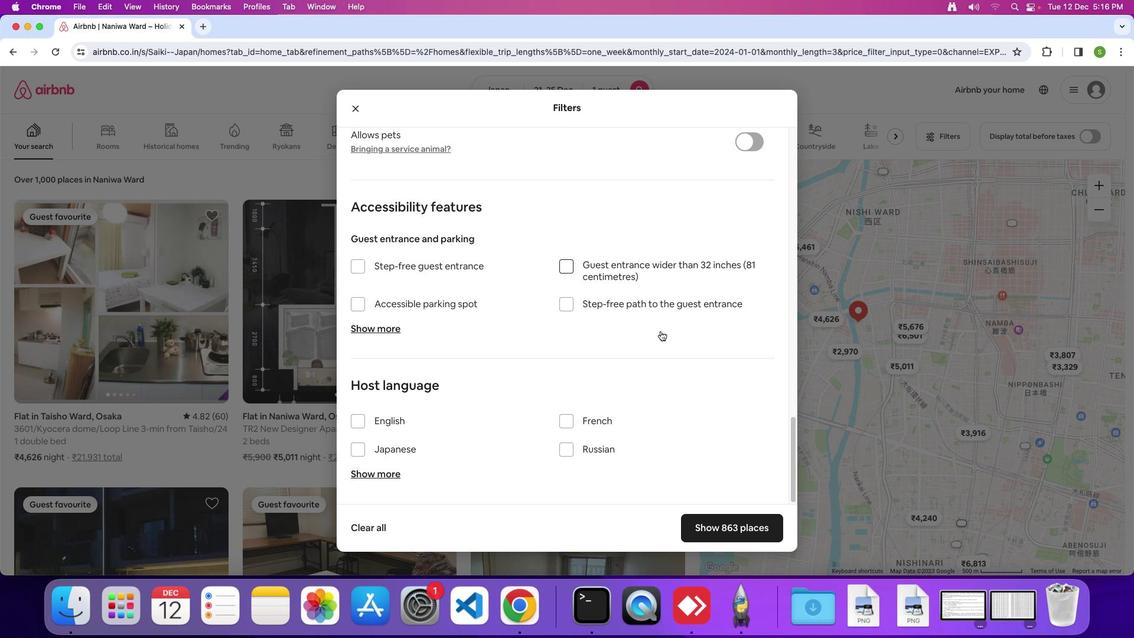 
Action: Mouse scrolled (663, 333) with delta (2, 1)
Screenshot: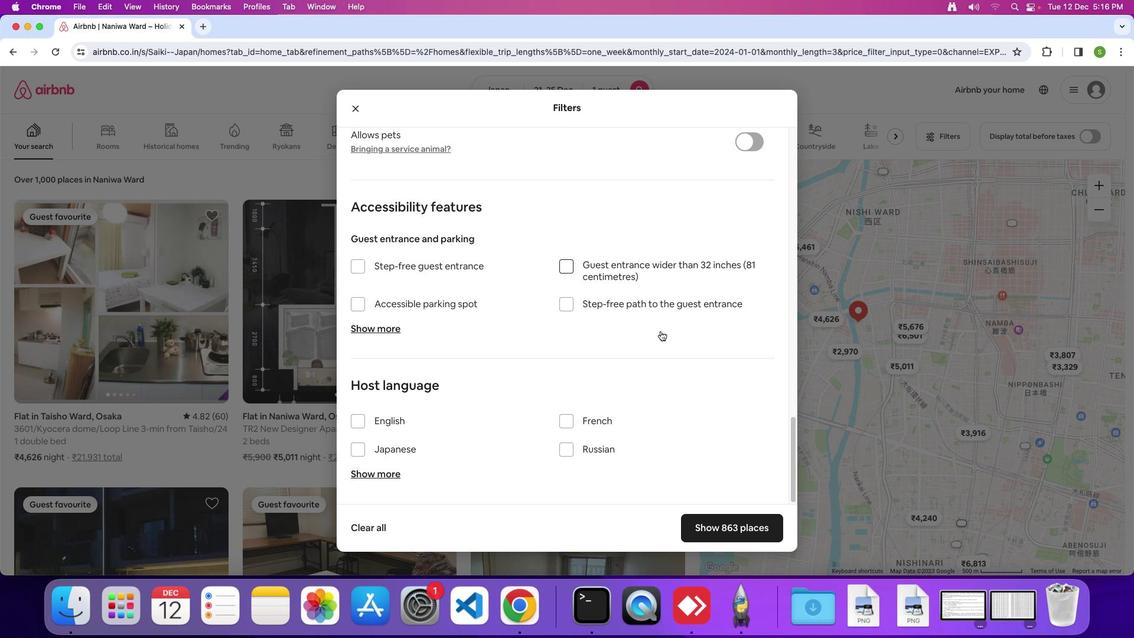
Action: Mouse scrolled (663, 333) with delta (2, 0)
Screenshot: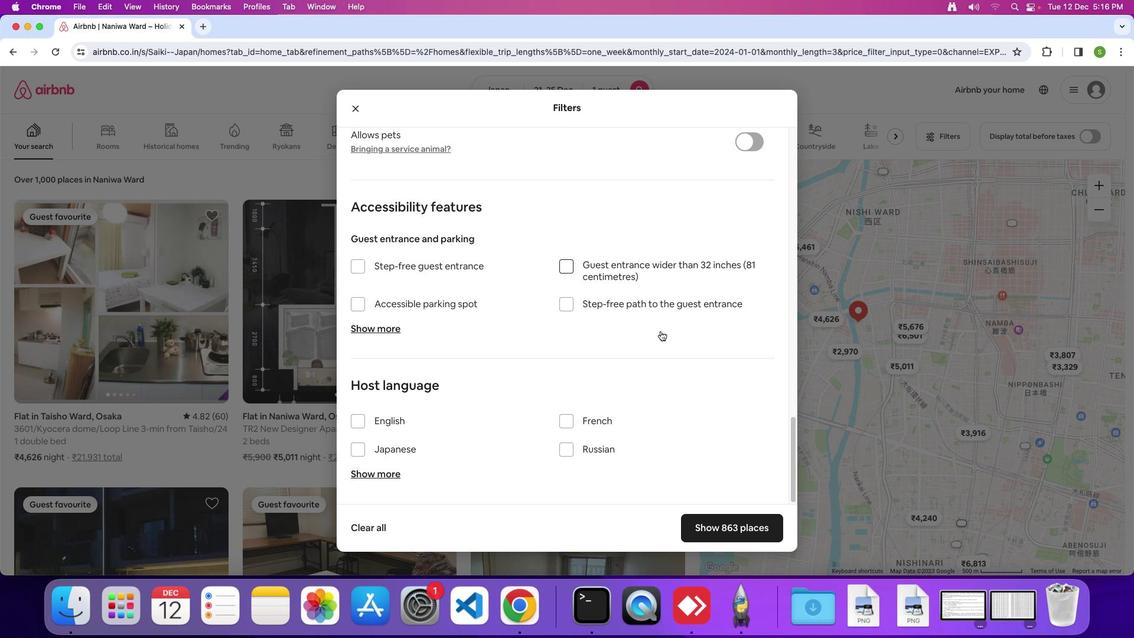 
Action: Mouse scrolled (663, 333) with delta (2, 1)
Screenshot: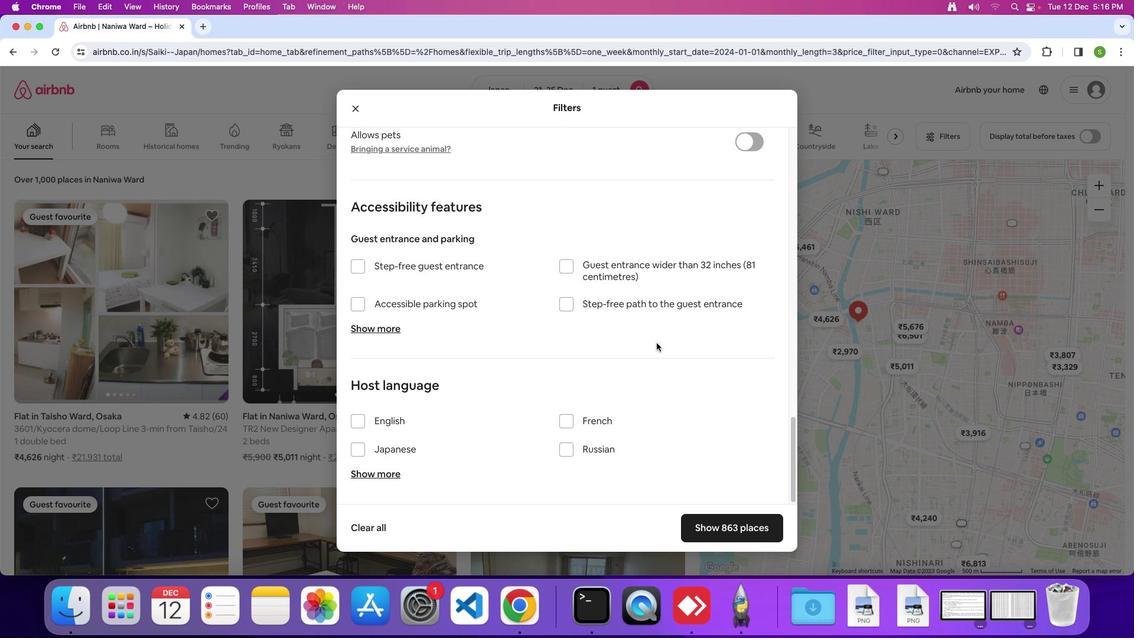 
Action: Mouse scrolled (663, 333) with delta (2, 1)
Screenshot: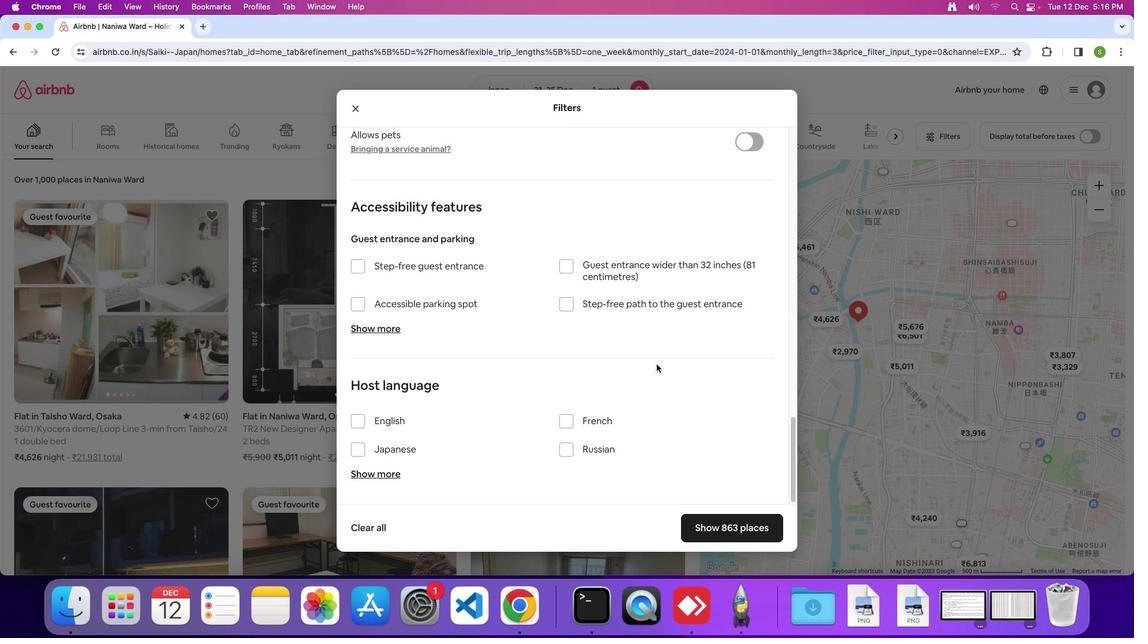 
Action: Mouse scrolled (663, 333) with delta (2, 0)
Screenshot: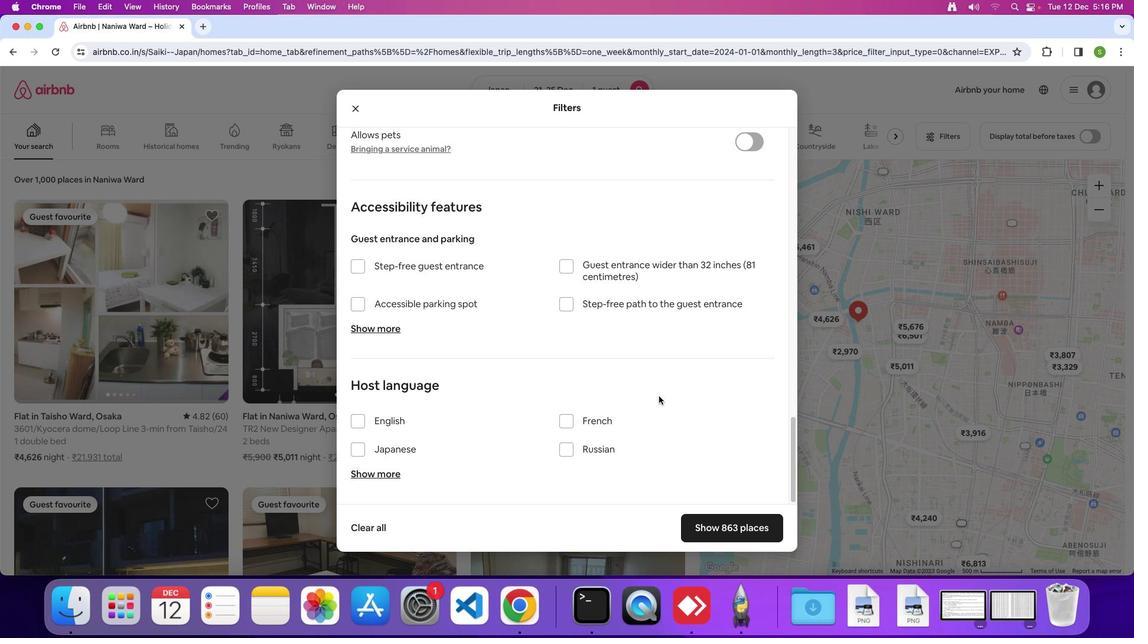 
Action: Mouse moved to (708, 531)
Screenshot: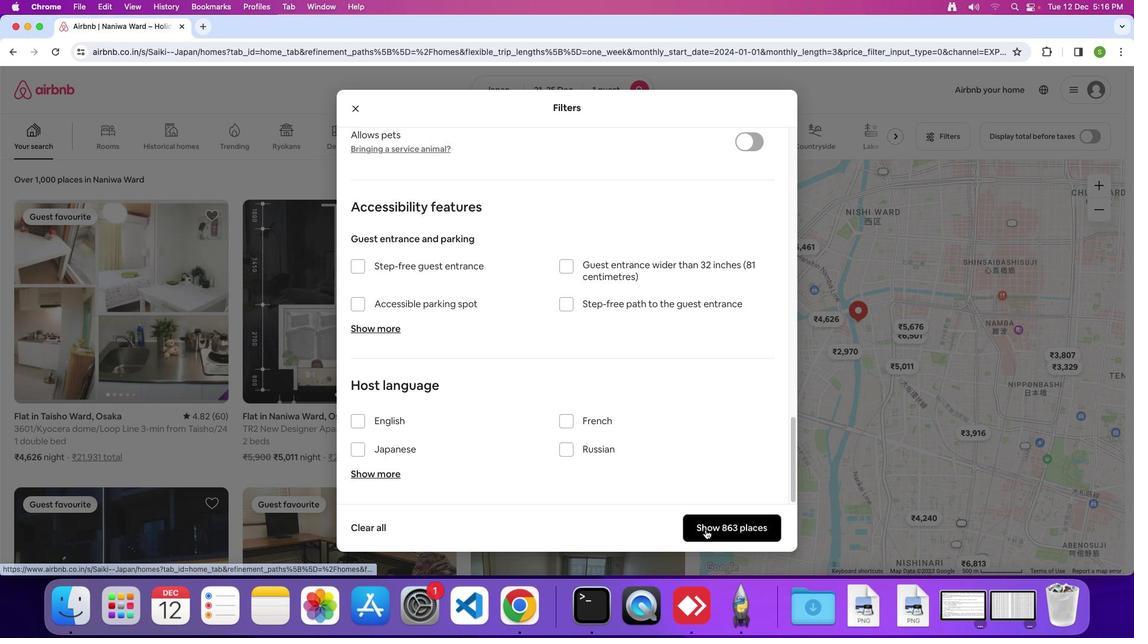 
Action: Mouse pressed left at (708, 531)
Screenshot: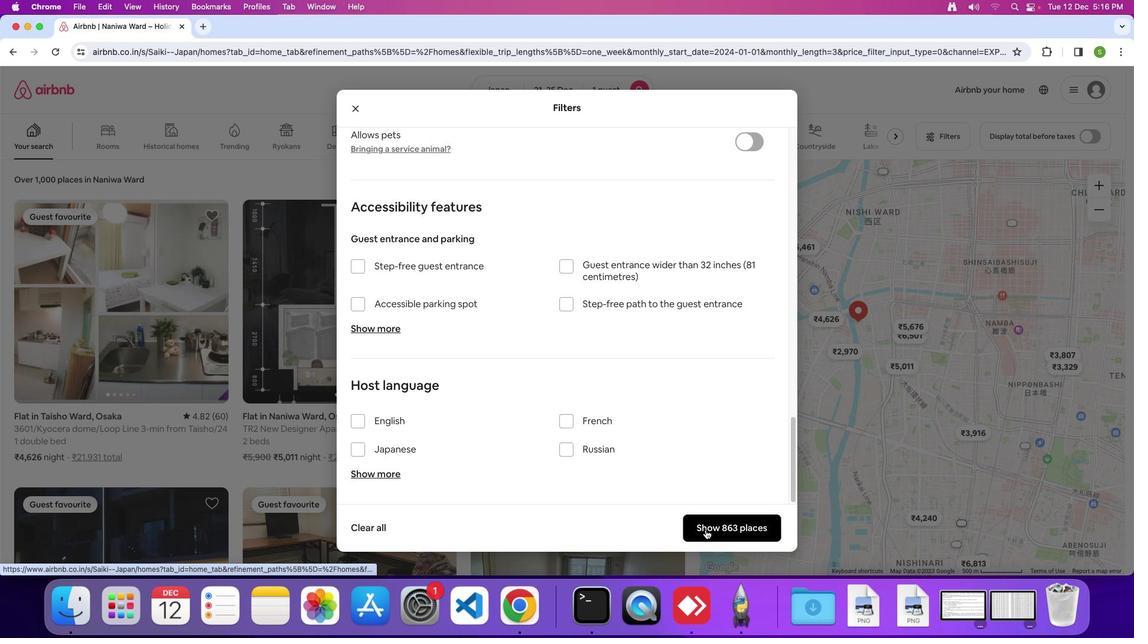 
Action: Mouse moved to (166, 333)
Screenshot: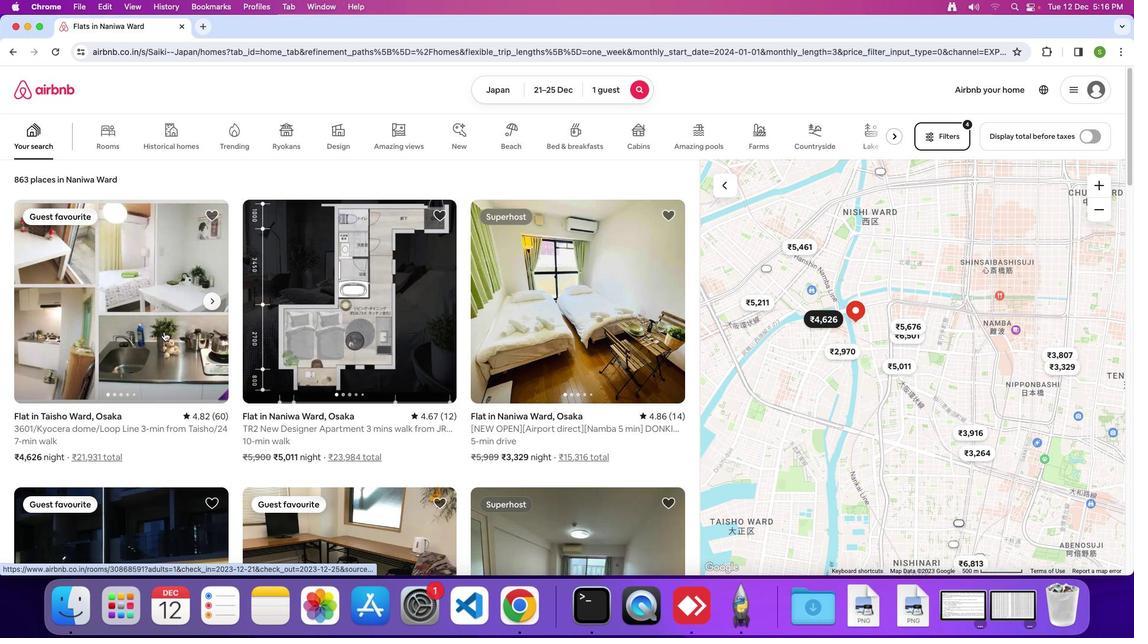 
Action: Mouse pressed left at (166, 333)
Screenshot: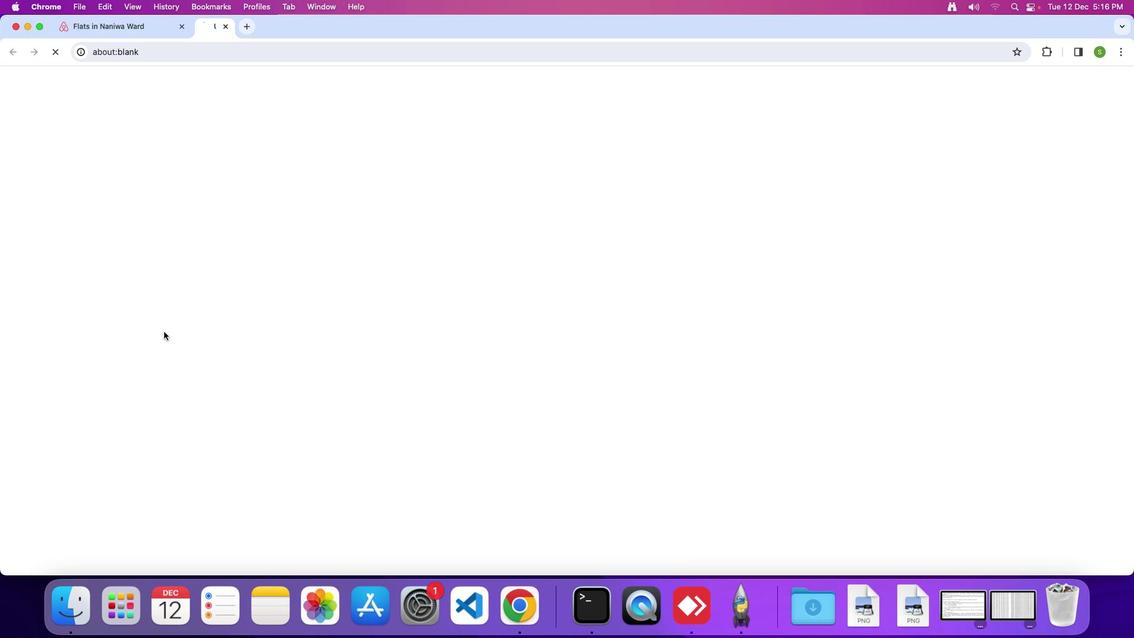 
Action: Mouse moved to (377, 353)
Screenshot: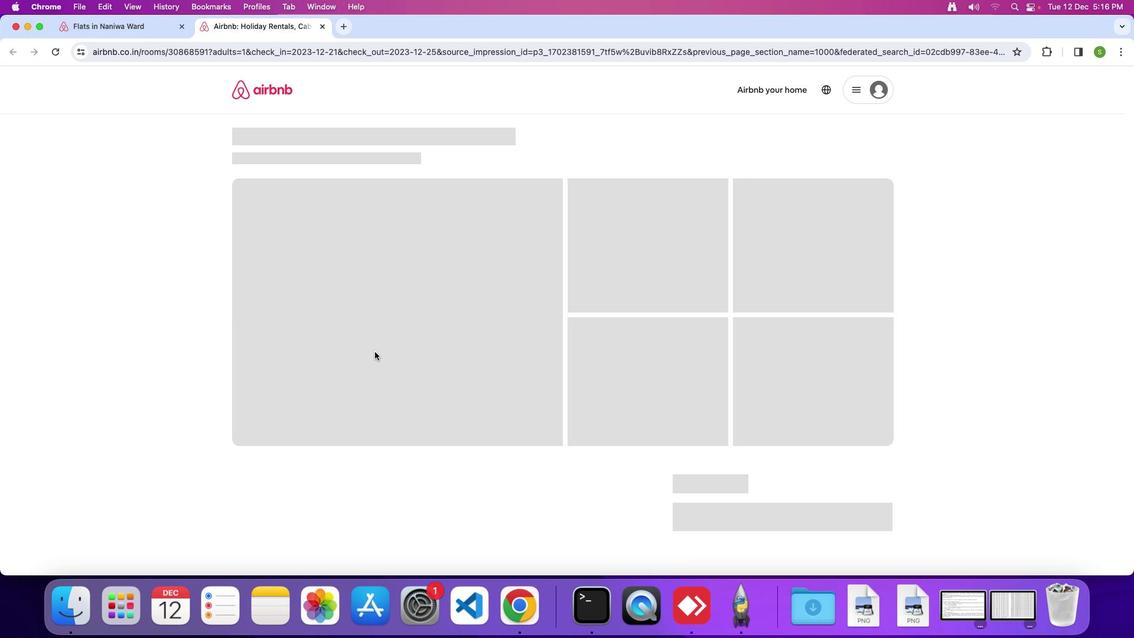 
Action: Mouse pressed left at (377, 353)
Screenshot: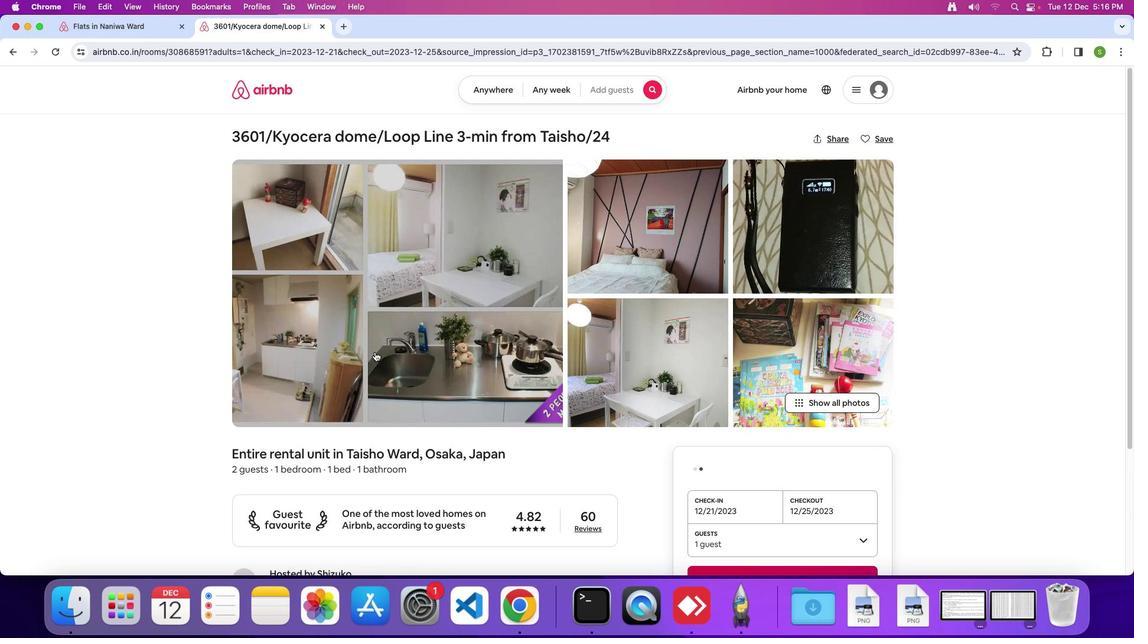 
Action: Mouse moved to (607, 397)
Screenshot: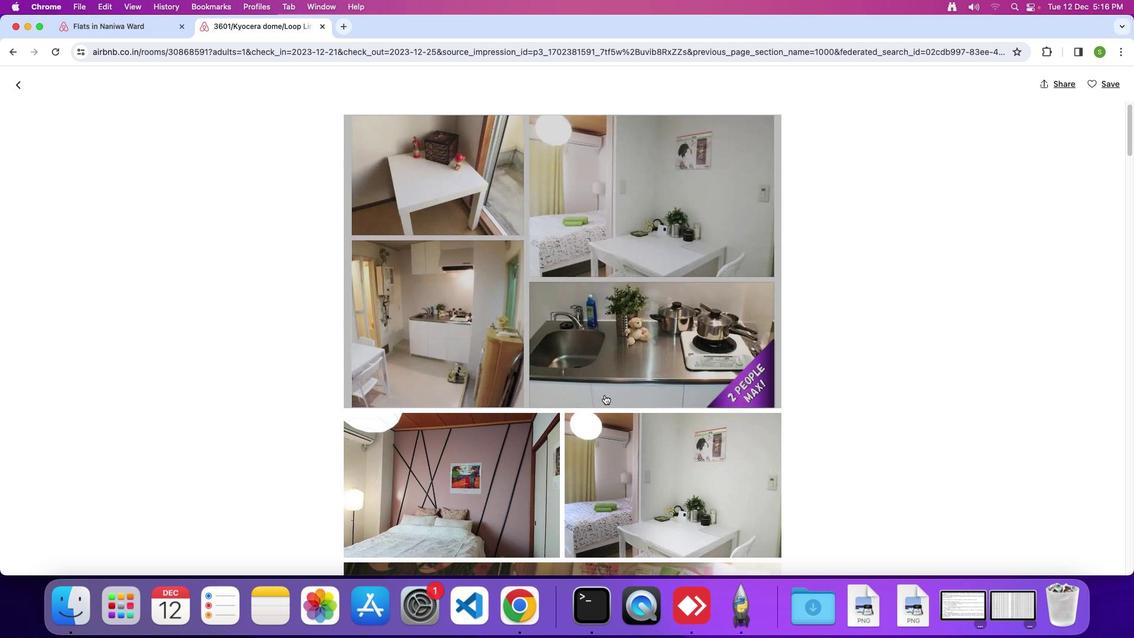
Action: Mouse scrolled (607, 397) with delta (2, 1)
Screenshot: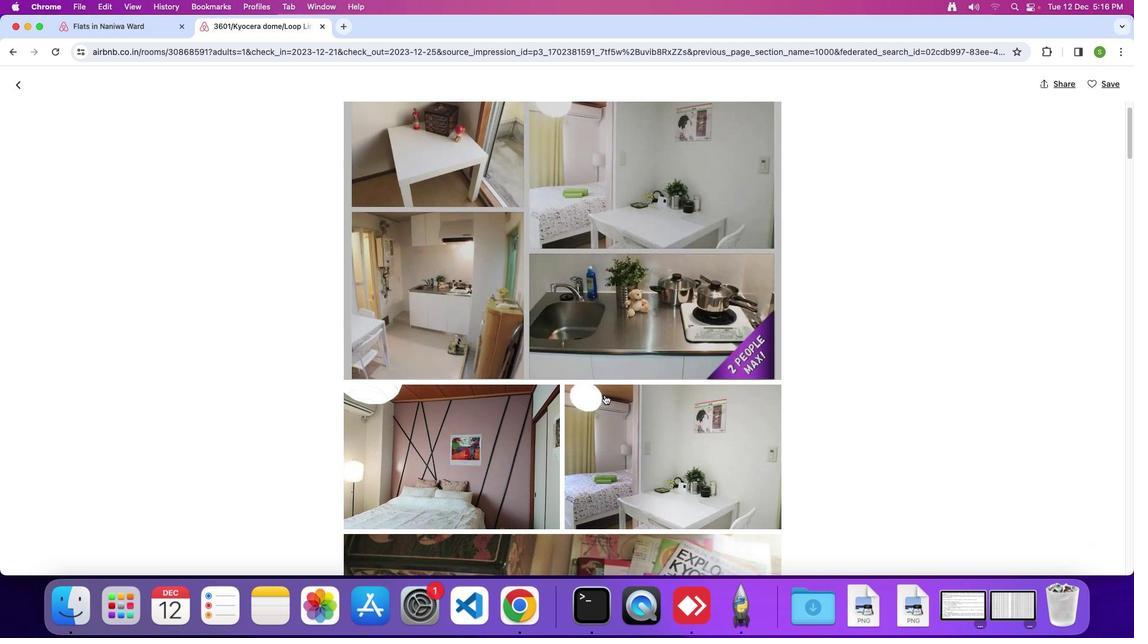 
Action: Mouse scrolled (607, 397) with delta (2, 1)
Screenshot: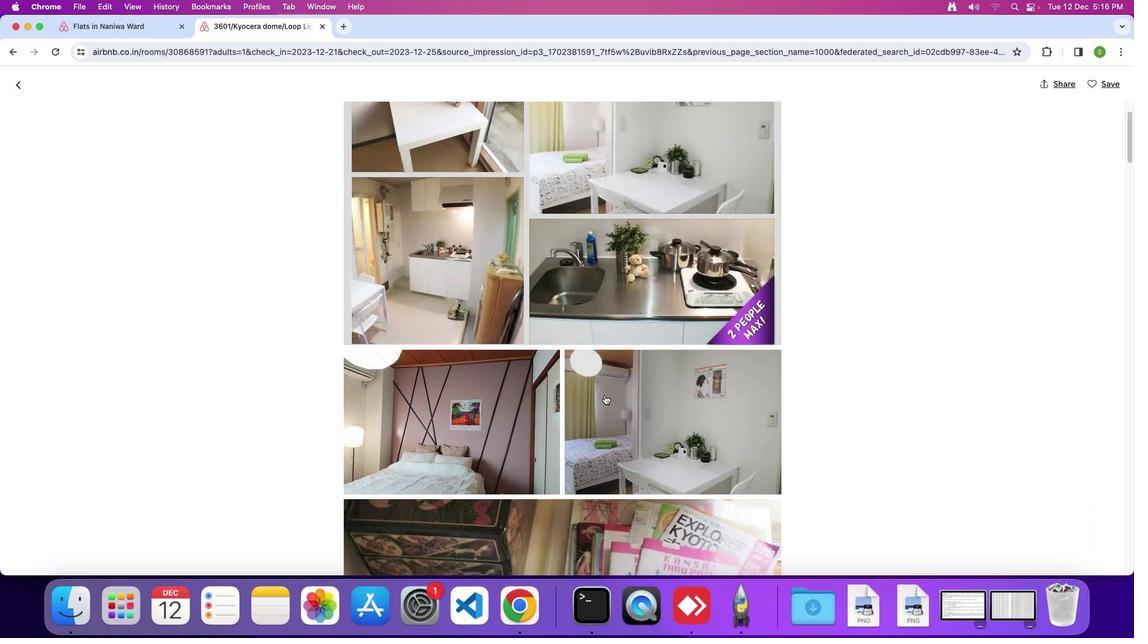 
Action: Mouse scrolled (607, 397) with delta (2, 1)
Screenshot: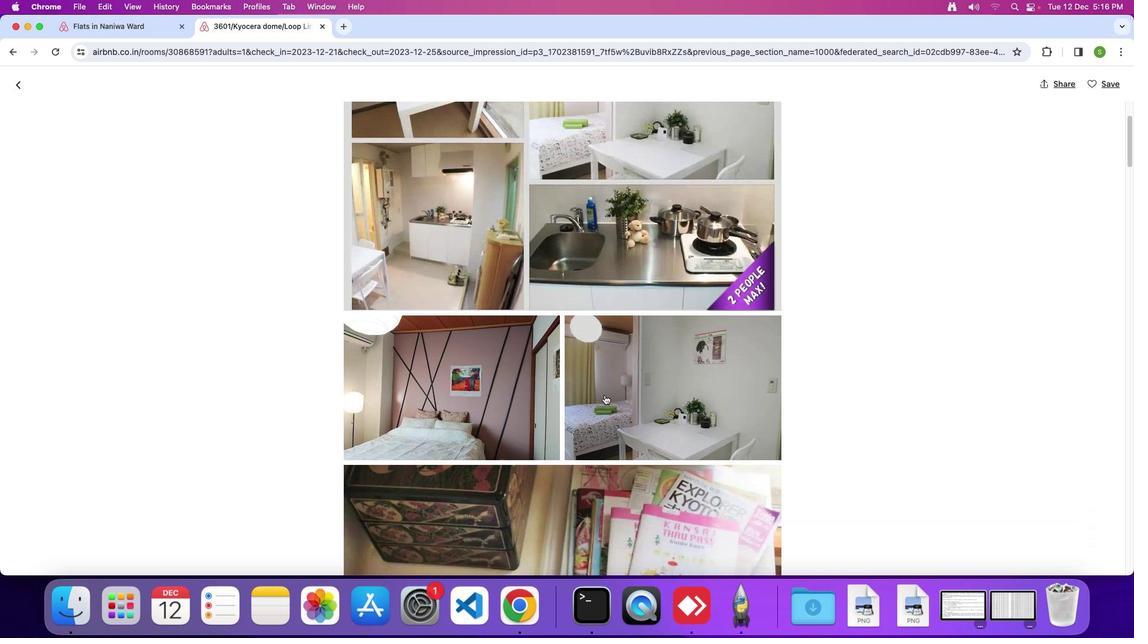
Action: Mouse moved to (607, 397)
Screenshot: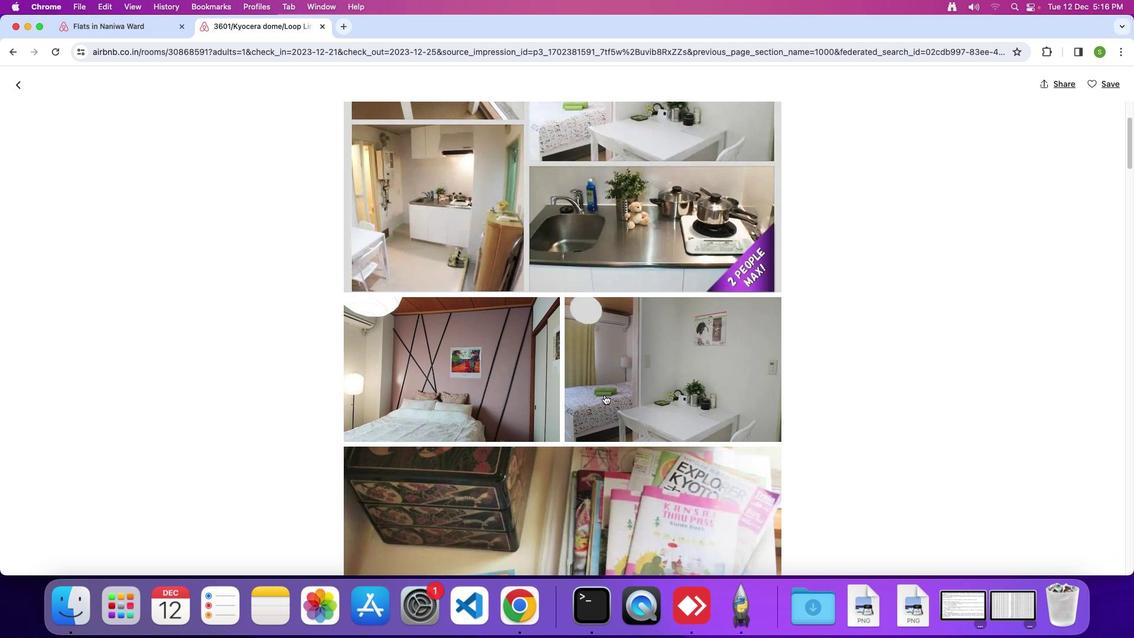 
Action: Mouse scrolled (607, 397) with delta (2, 1)
Screenshot: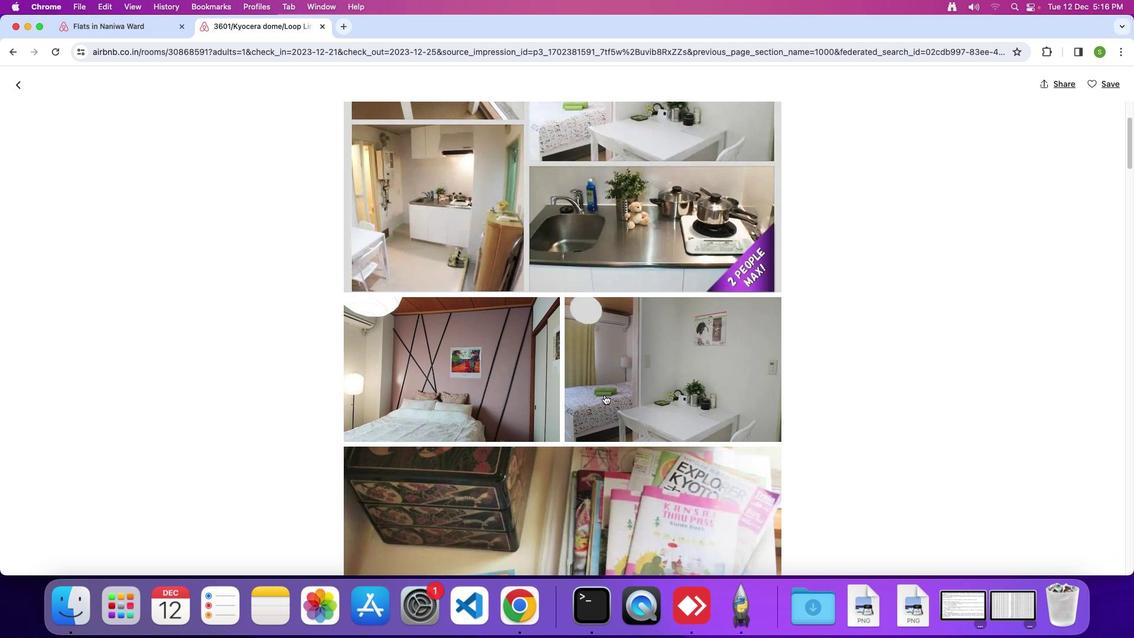 
Action: Mouse scrolled (607, 397) with delta (2, 1)
Screenshot: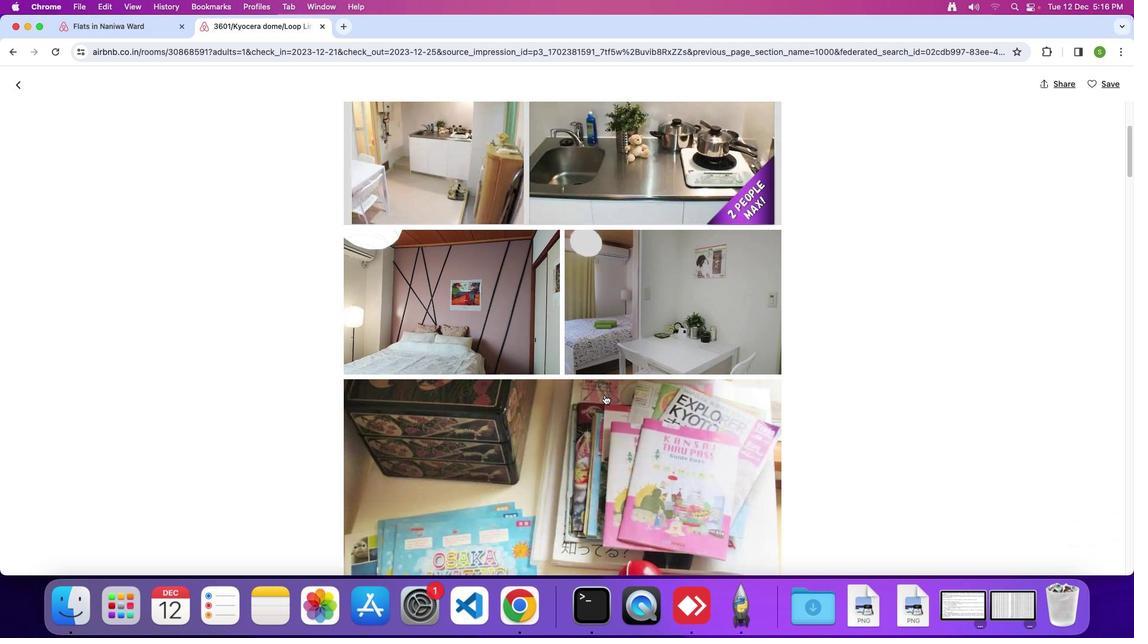 
Action: Mouse scrolled (607, 397) with delta (2, 1)
Screenshot: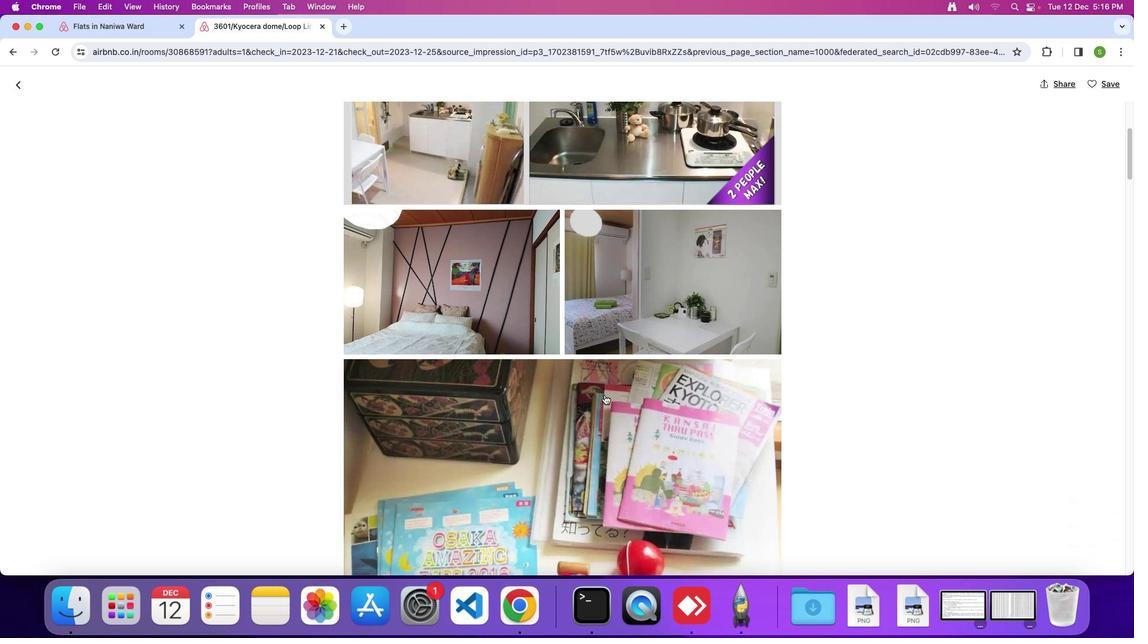 
Action: Mouse scrolled (607, 397) with delta (2, 0)
Screenshot: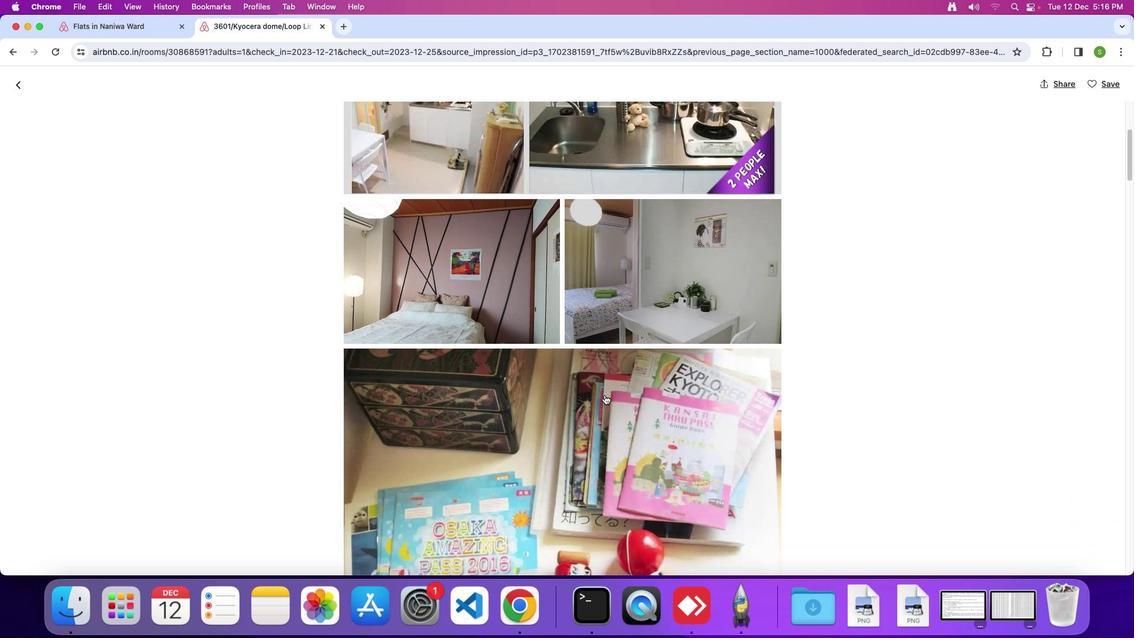 
Action: Mouse scrolled (607, 397) with delta (2, 1)
Screenshot: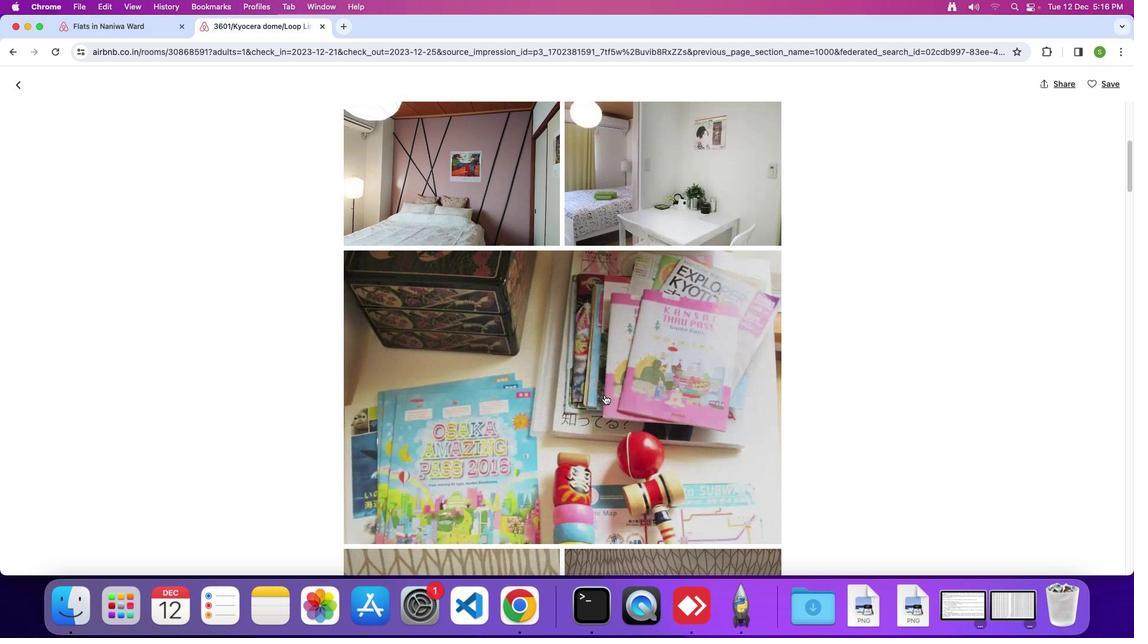 
Action: Mouse scrolled (607, 397) with delta (2, 1)
Screenshot: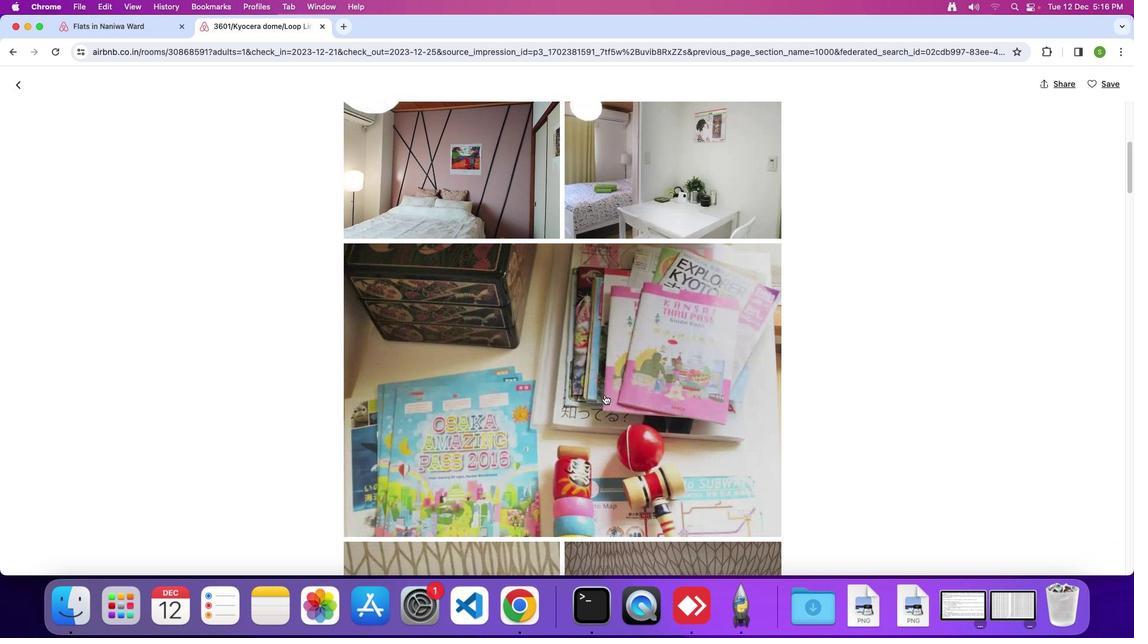 
Action: Mouse scrolled (607, 397) with delta (2, 0)
Screenshot: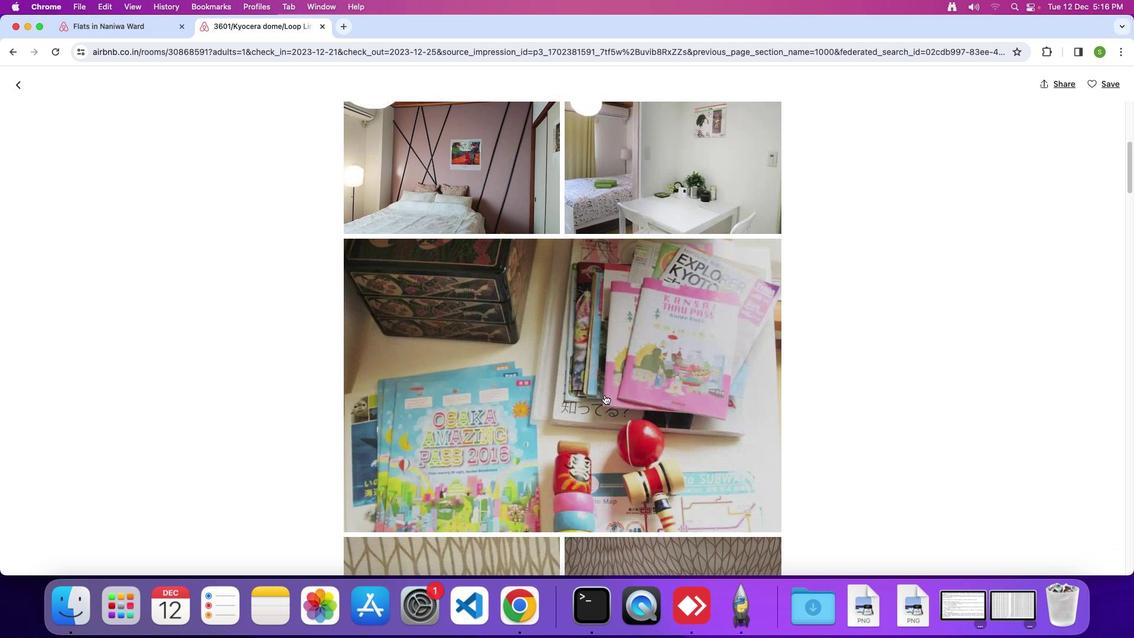 
Action: Mouse scrolled (607, 397) with delta (2, 1)
Screenshot: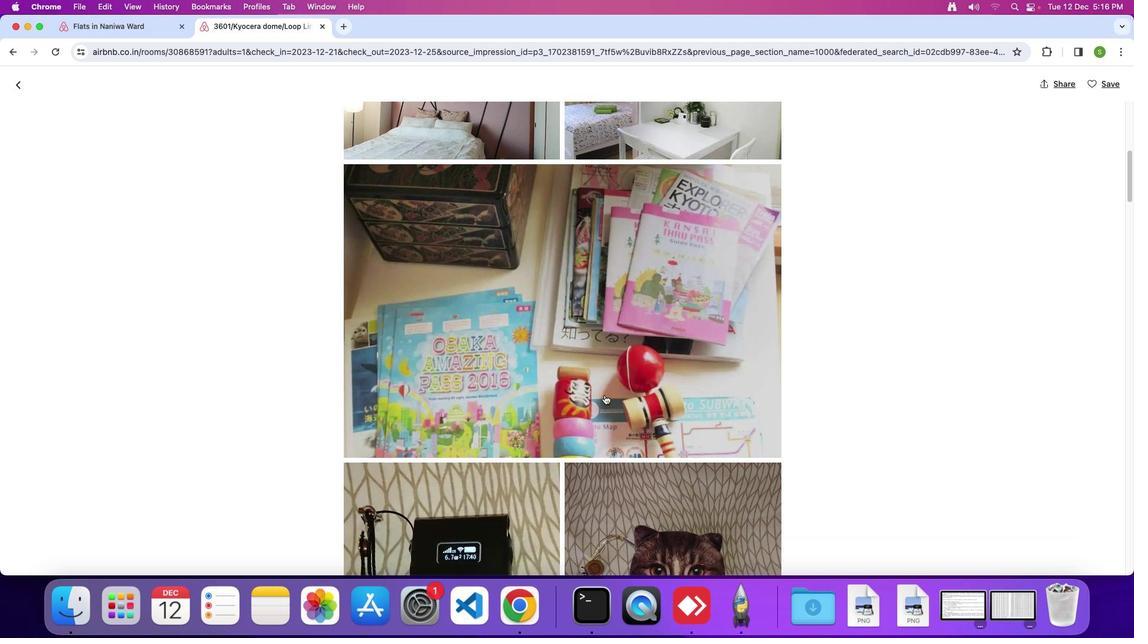 
Action: Mouse scrolled (607, 397) with delta (2, 1)
Screenshot: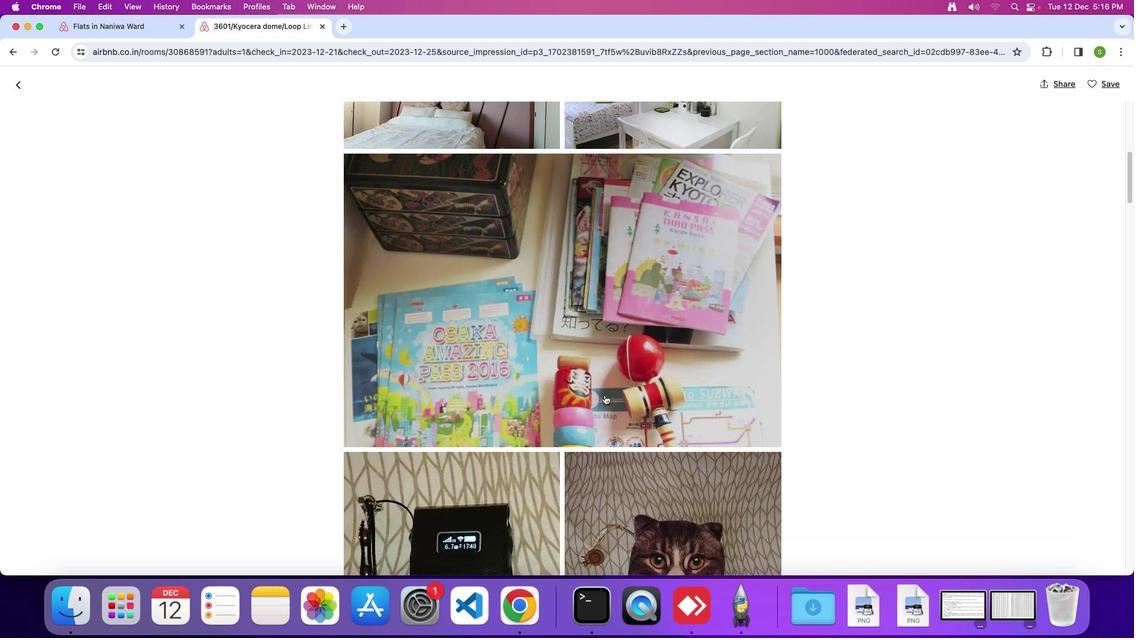 
Action: Mouse scrolled (607, 397) with delta (2, 0)
Screenshot: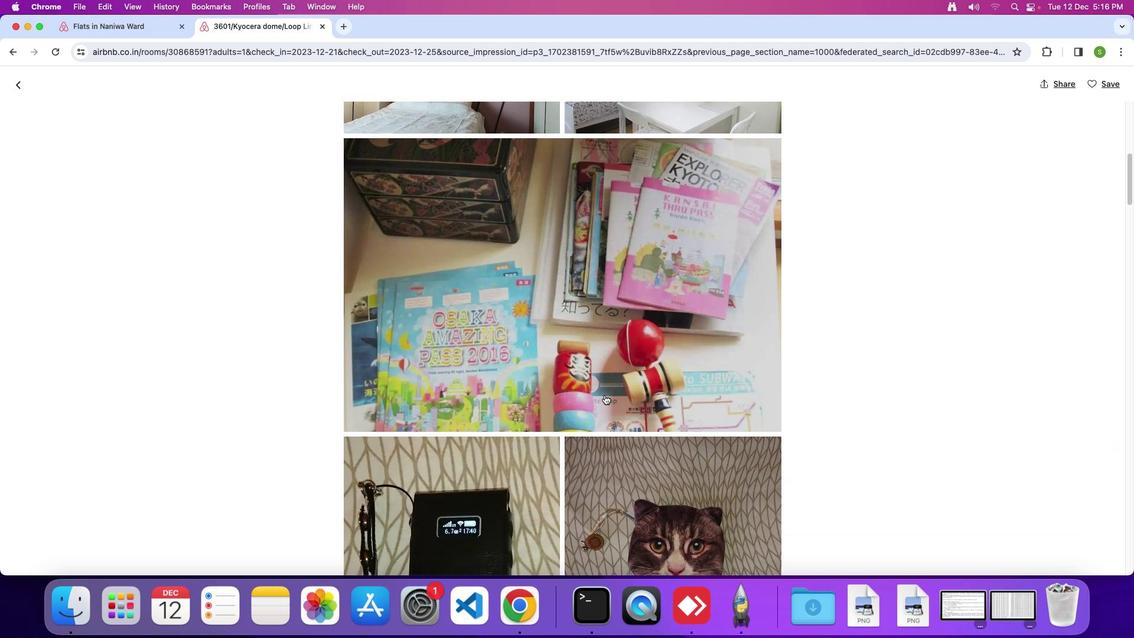 
Action: Mouse scrolled (607, 397) with delta (2, 1)
Screenshot: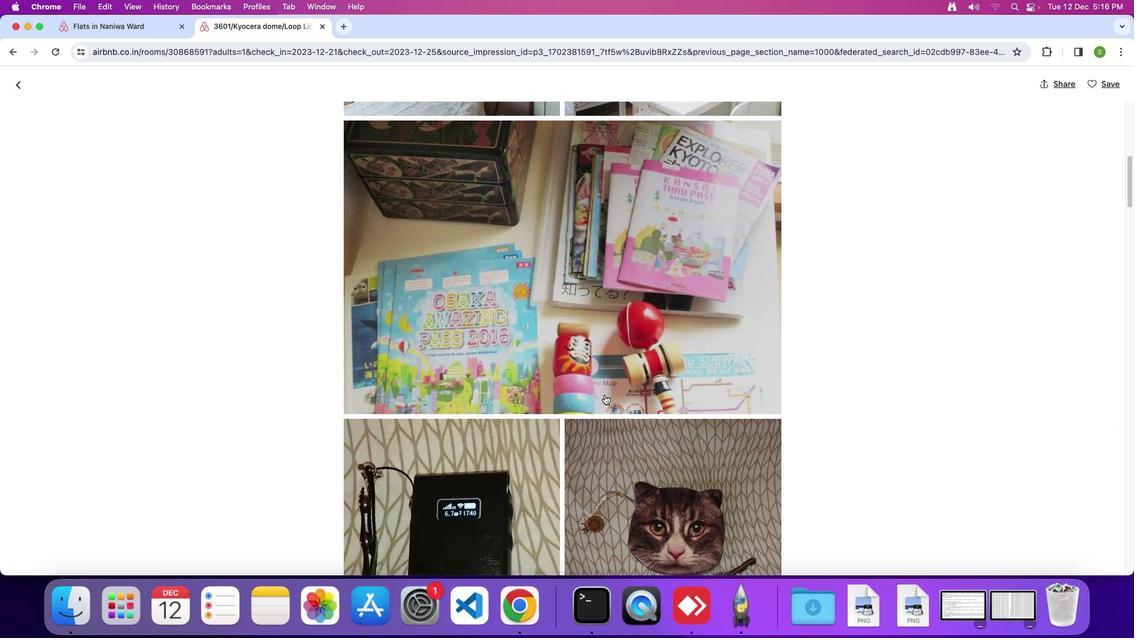
Action: Mouse scrolled (607, 397) with delta (2, 1)
Screenshot: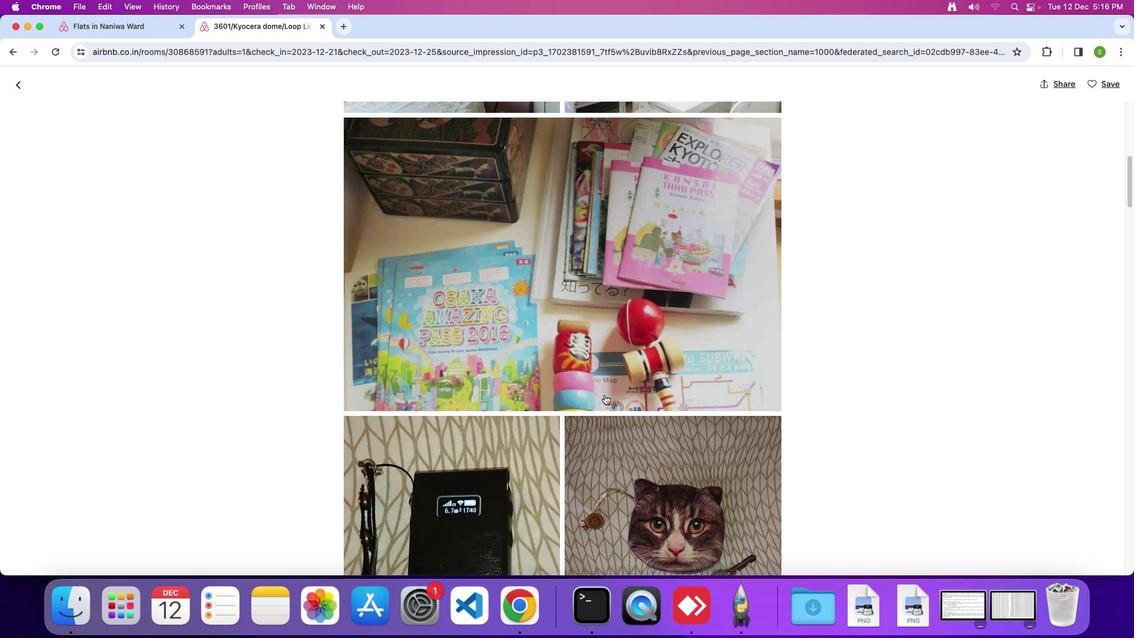 
Action: Mouse scrolled (607, 397) with delta (2, 1)
Screenshot: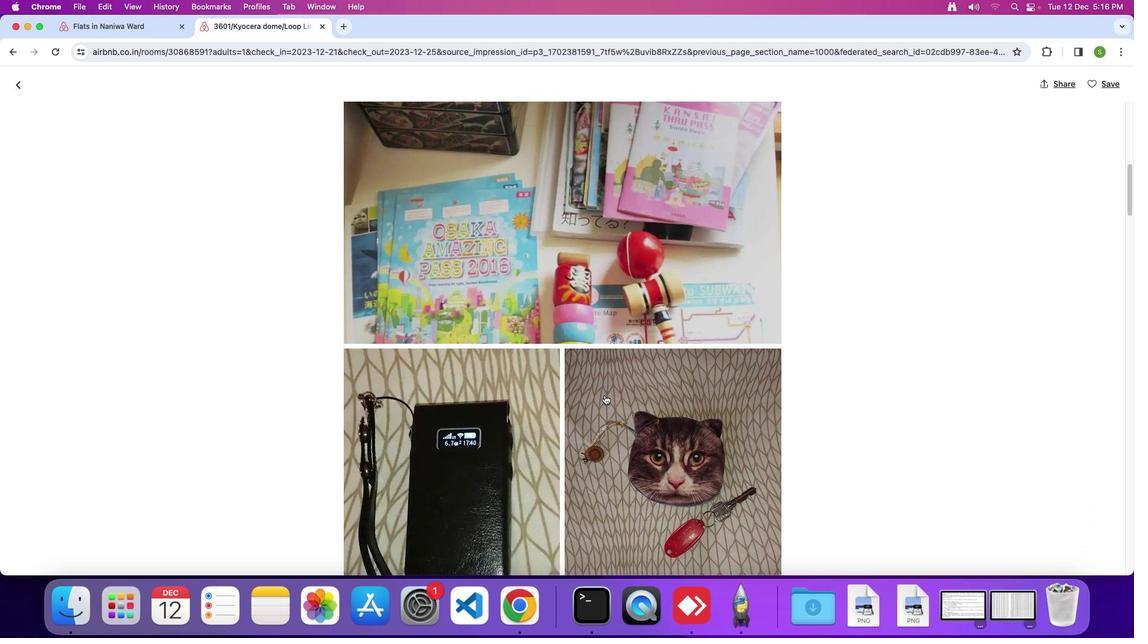 
Action: Mouse scrolled (607, 397) with delta (2, 1)
Screenshot: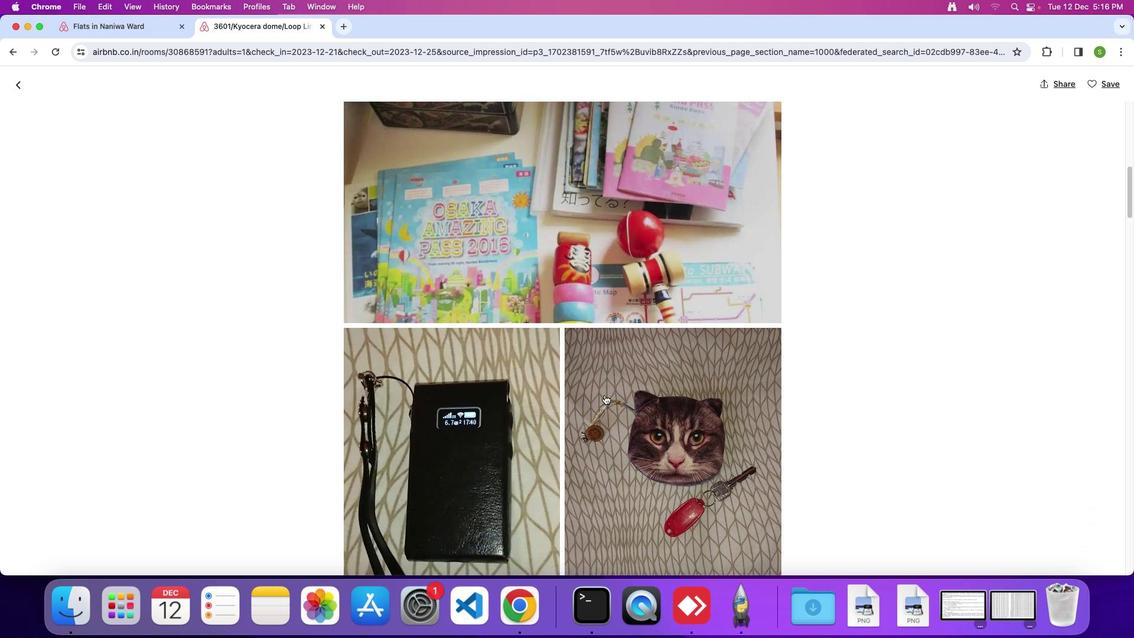 
Action: Mouse scrolled (607, 397) with delta (2, 0)
Screenshot: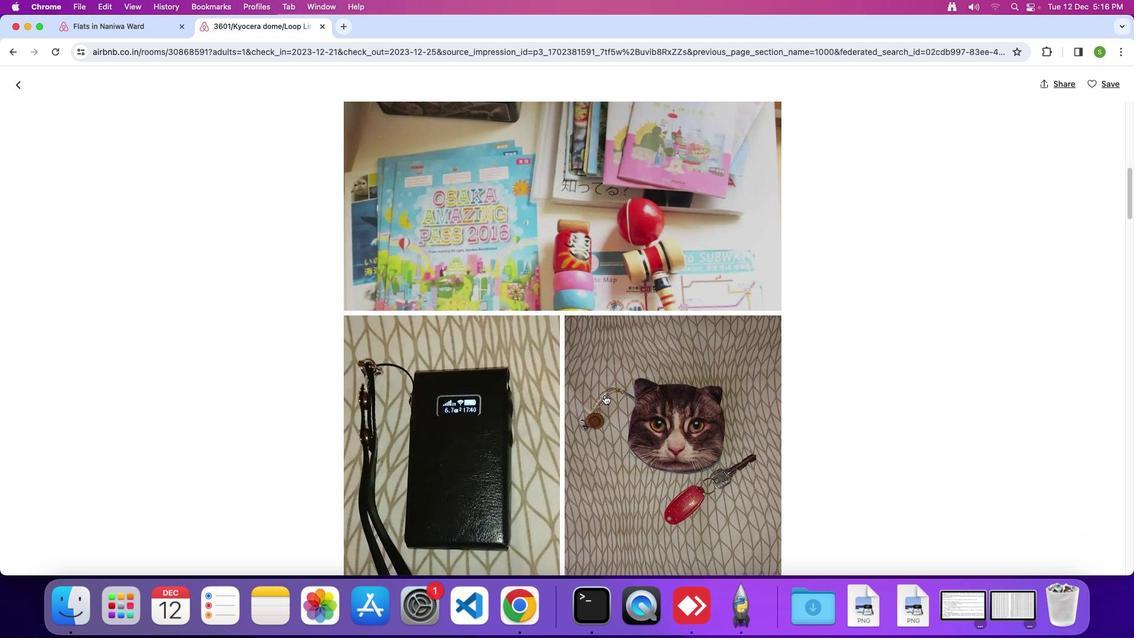 
Action: Mouse scrolled (607, 397) with delta (2, 1)
Screenshot: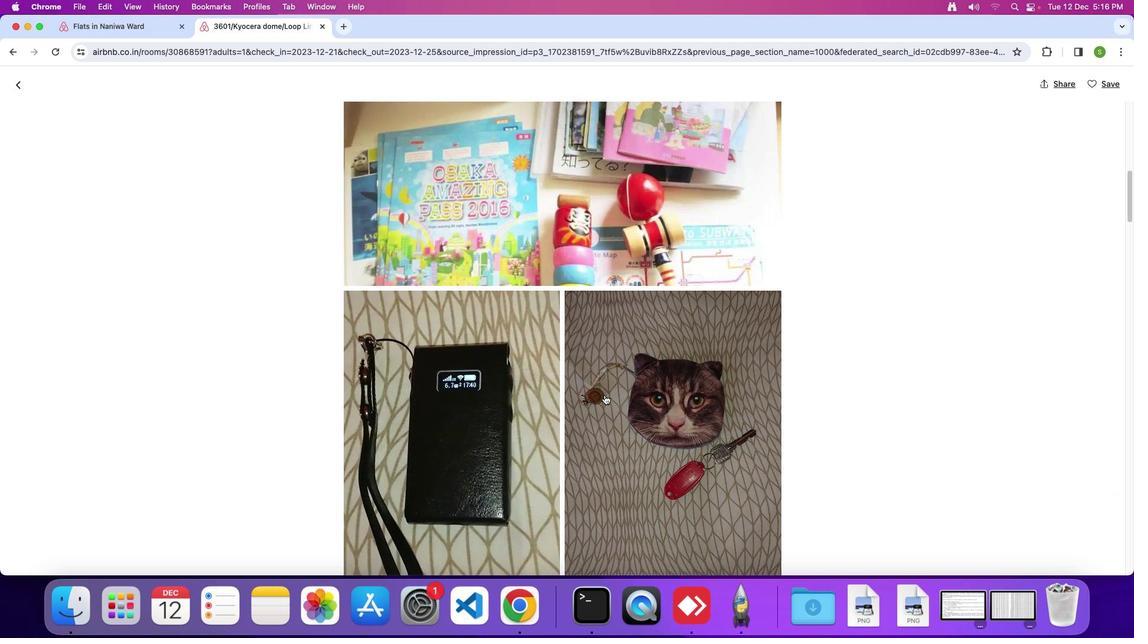 
Action: Mouse scrolled (607, 397) with delta (2, 1)
Screenshot: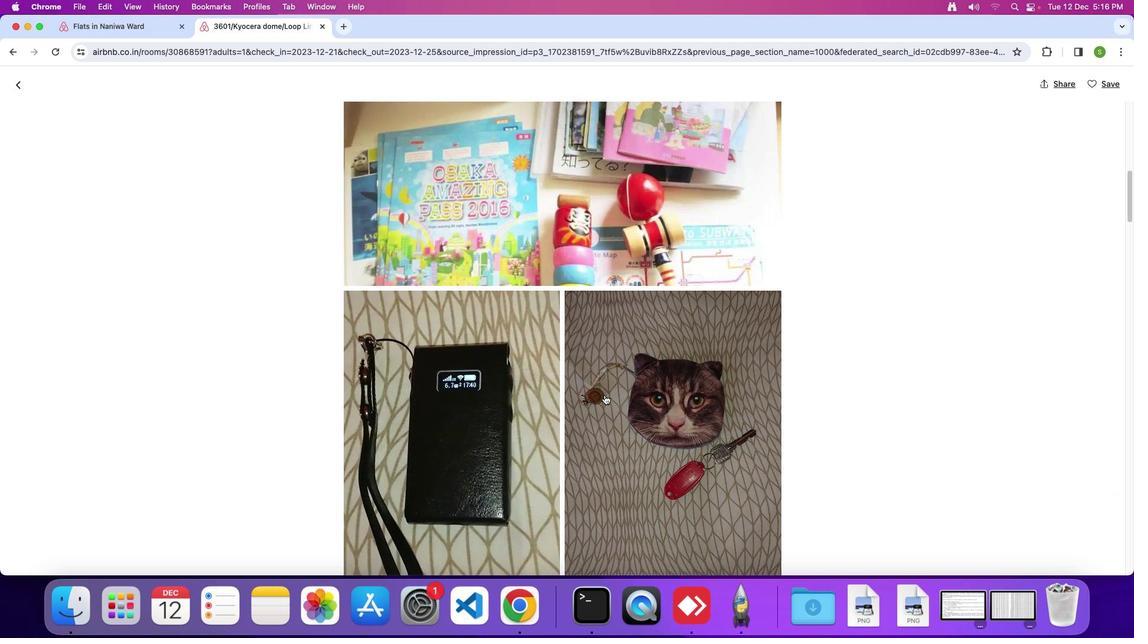 
Action: Mouse moved to (605, 398)
Screenshot: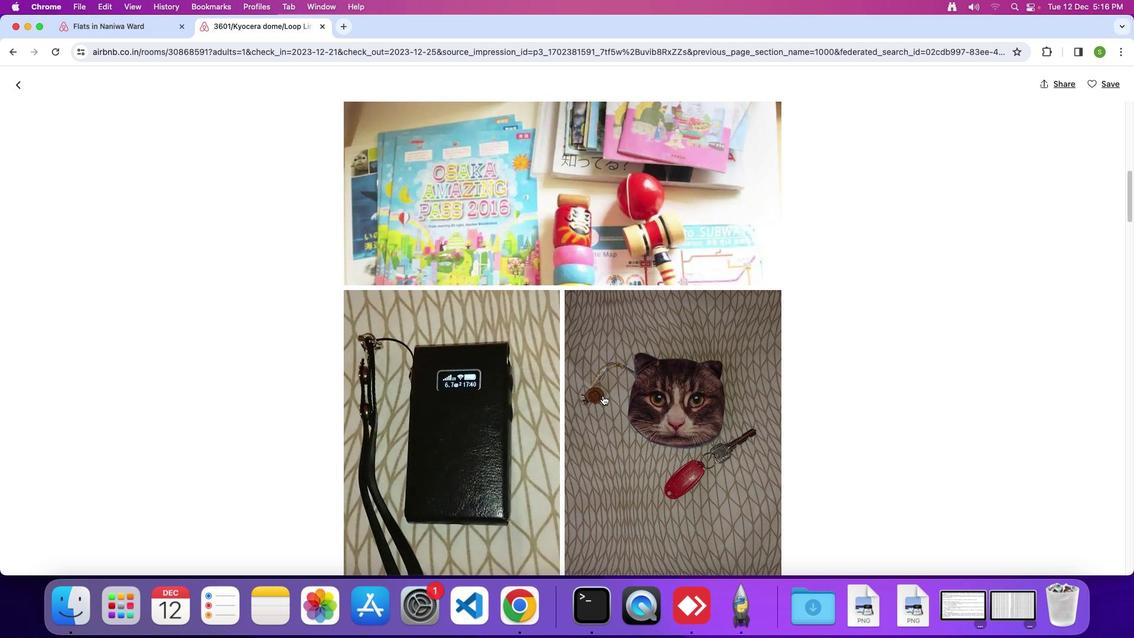 
Action: Mouse scrolled (605, 398) with delta (2, 1)
Screenshot: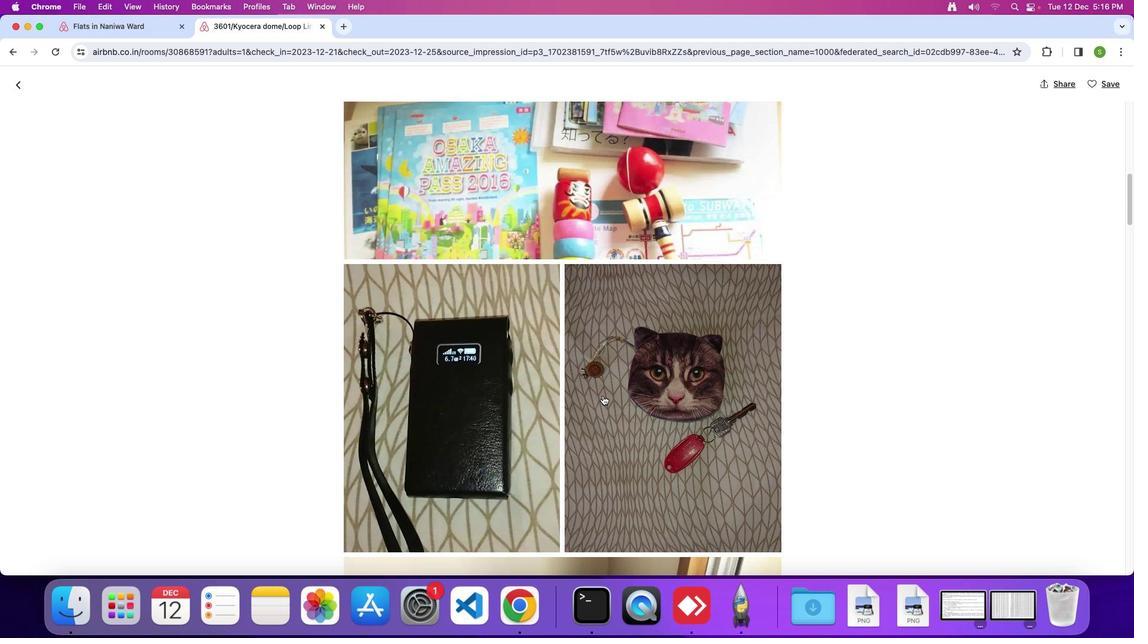 
Action: Mouse scrolled (605, 398) with delta (2, 1)
Screenshot: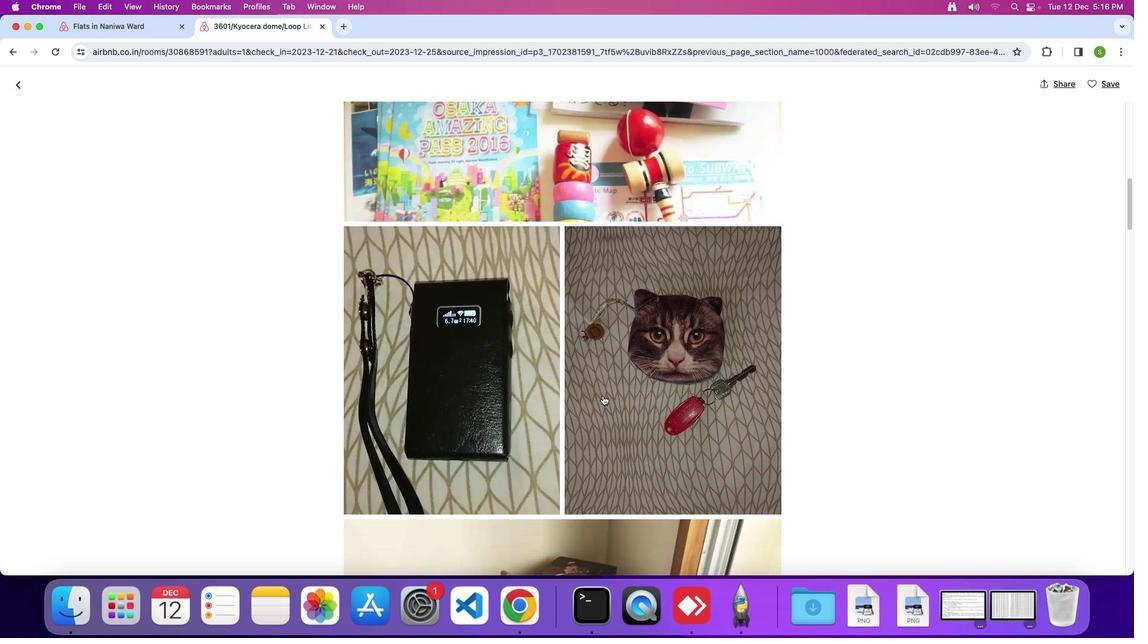 
Action: Mouse scrolled (605, 398) with delta (2, 1)
Screenshot: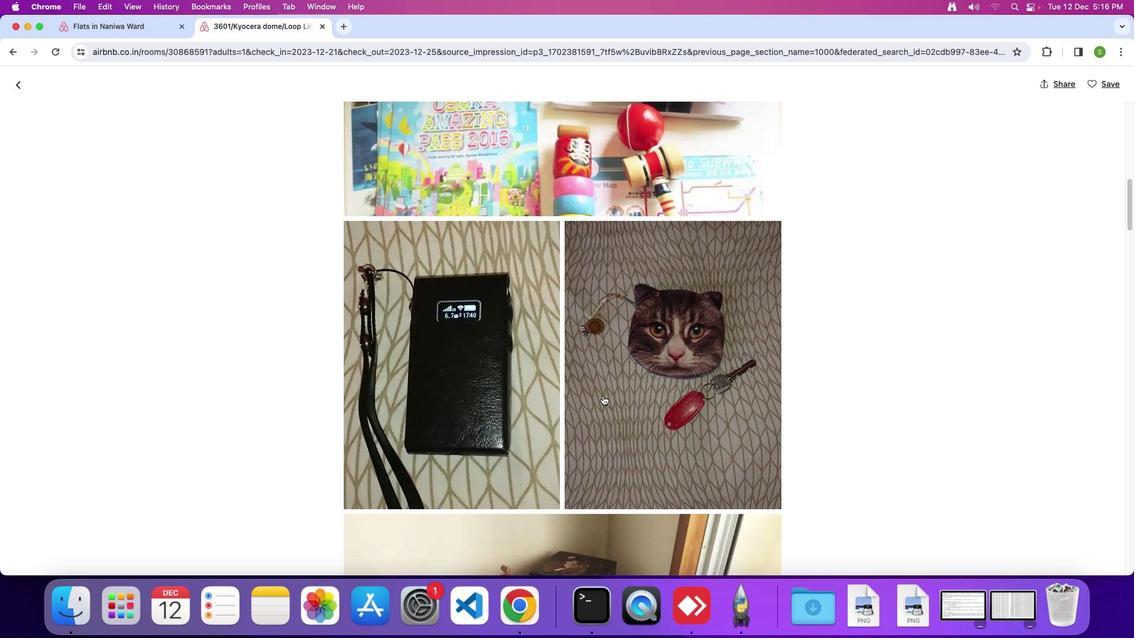 
Action: Mouse scrolled (605, 398) with delta (2, 1)
Screenshot: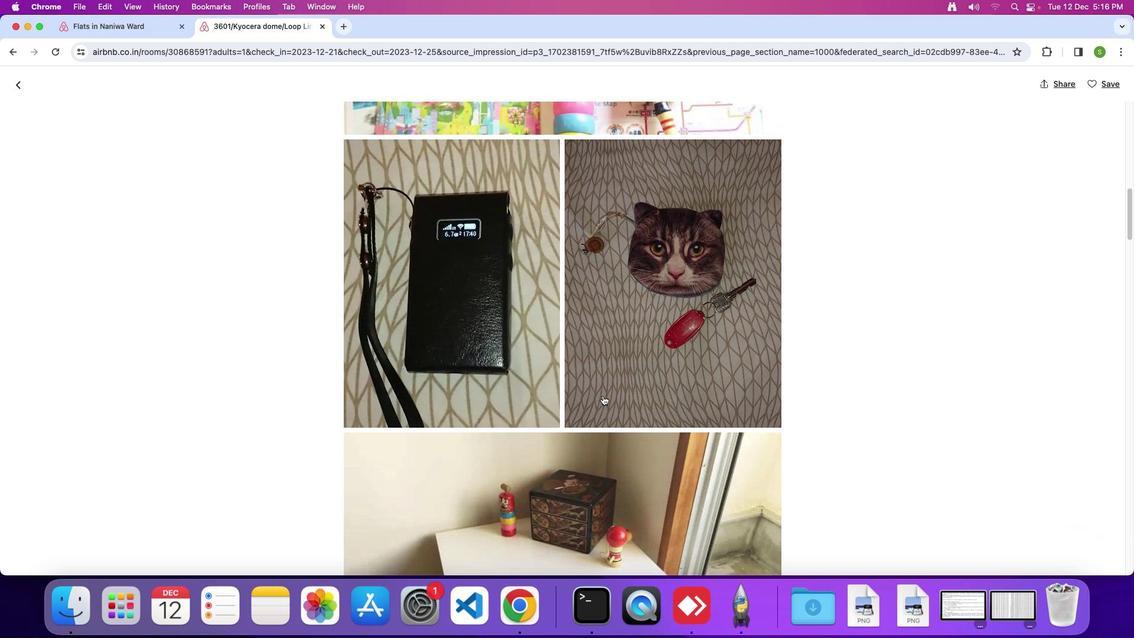
Action: Mouse scrolled (605, 398) with delta (2, 1)
Screenshot: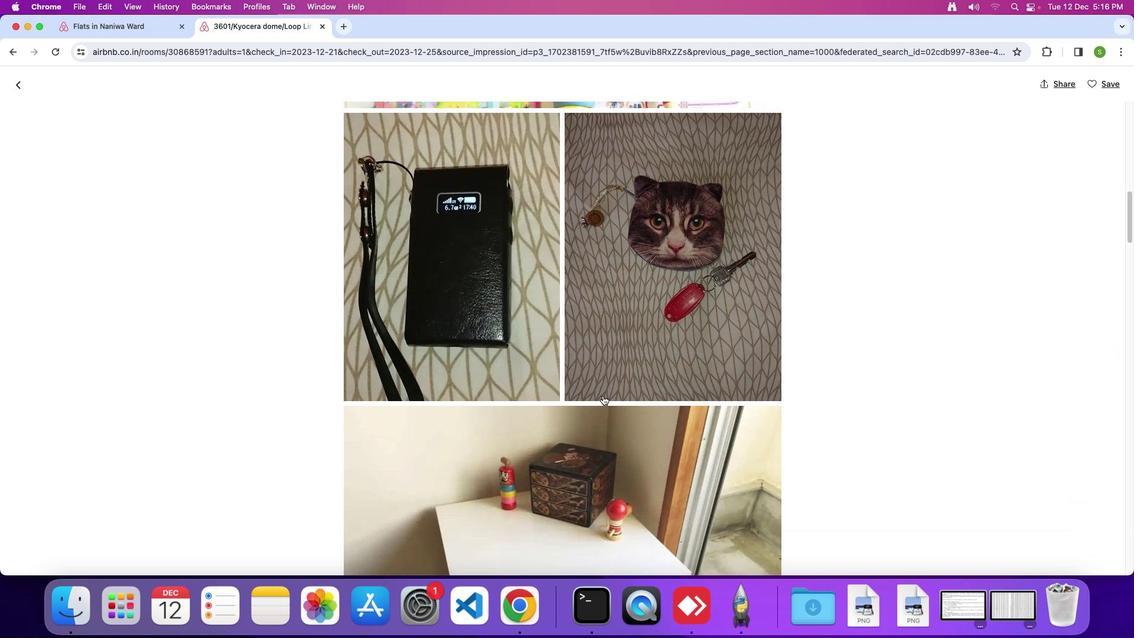 
Action: Mouse scrolled (605, 398) with delta (2, 0)
Screenshot: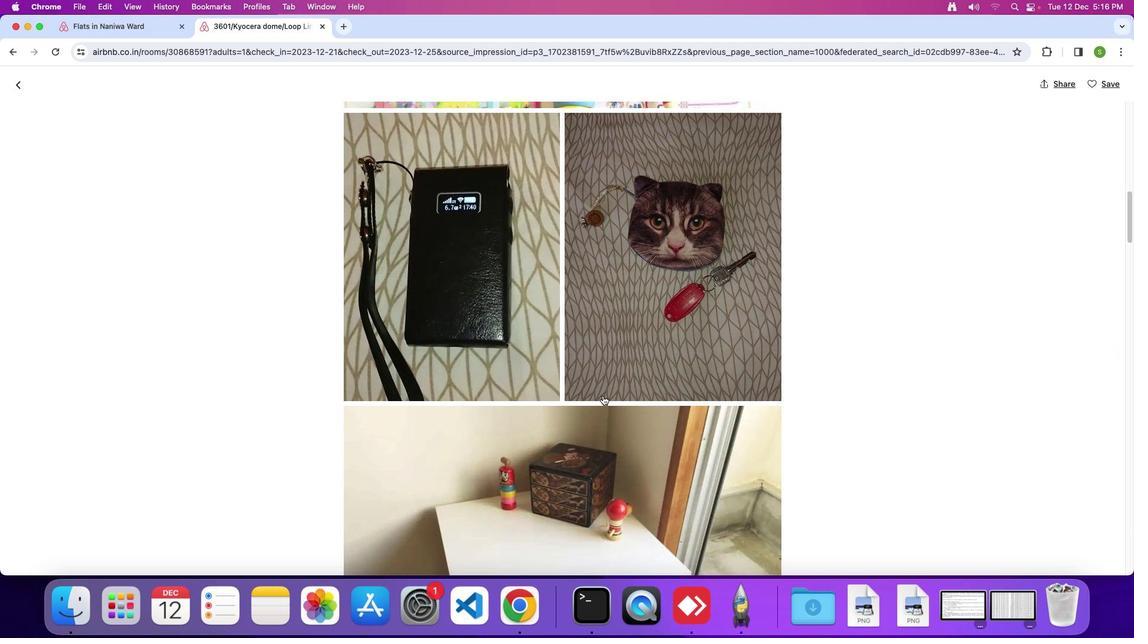 
Action: Mouse scrolled (605, 398) with delta (2, 1)
Screenshot: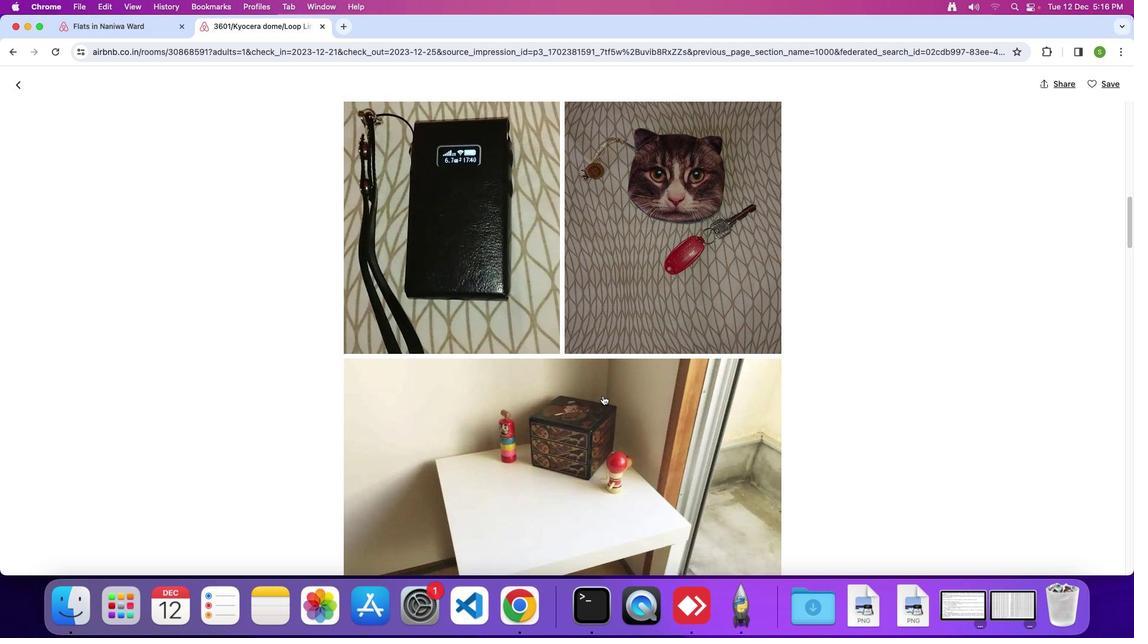 
Action: Mouse scrolled (605, 398) with delta (2, 1)
Screenshot: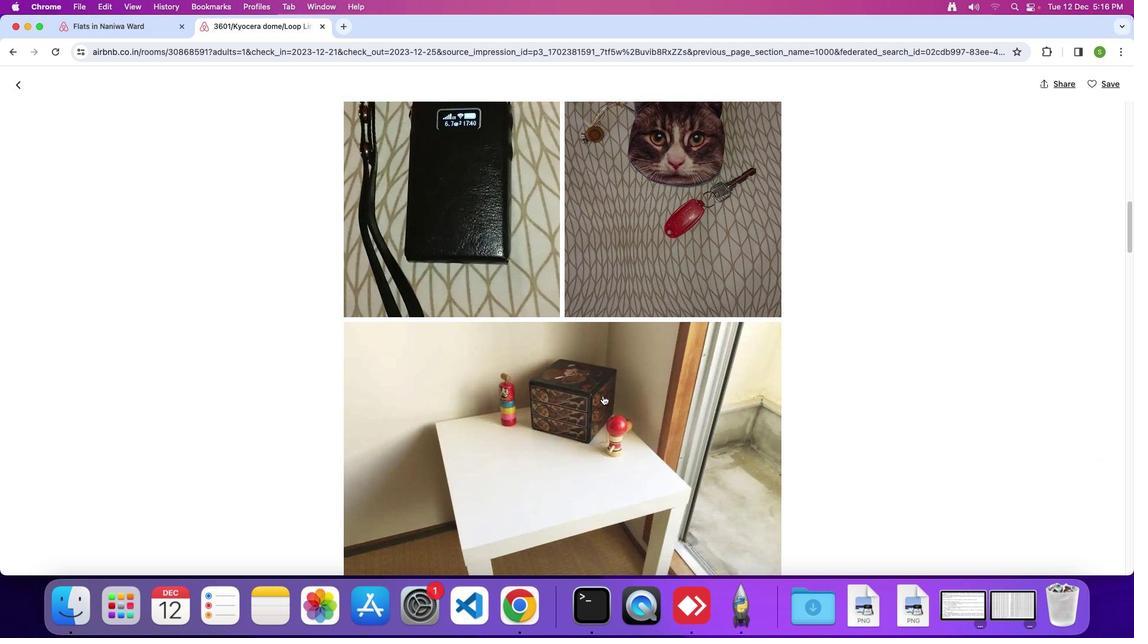 
Action: Mouse scrolled (605, 398) with delta (2, 1)
Screenshot: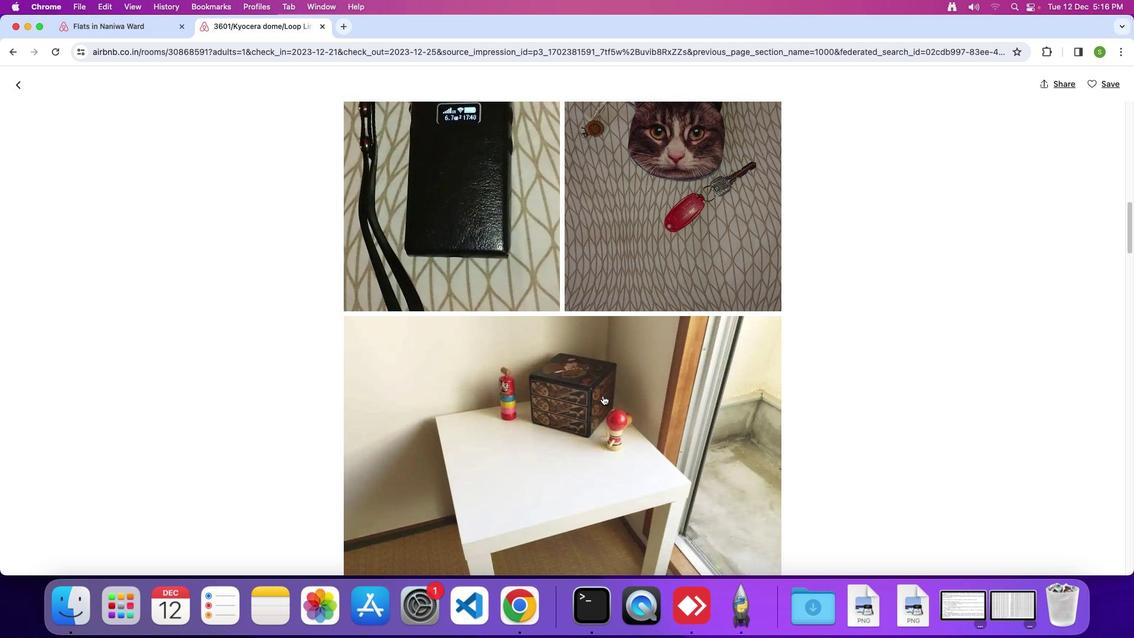 
Action: Mouse scrolled (605, 398) with delta (2, 1)
Screenshot: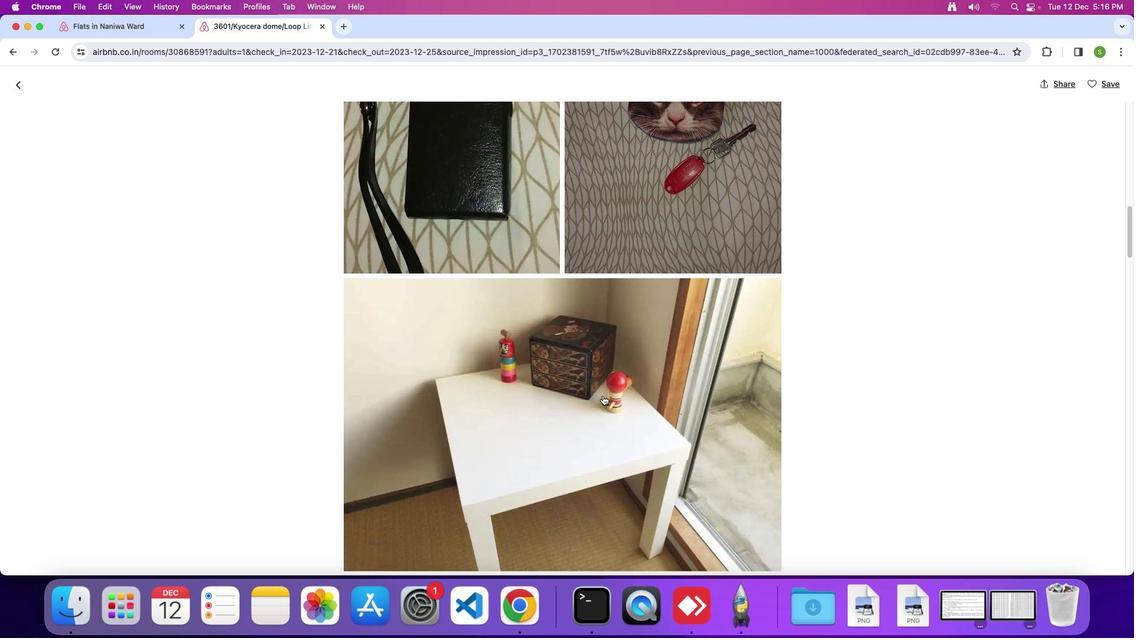 
Action: Mouse scrolled (605, 398) with delta (2, 1)
Screenshot: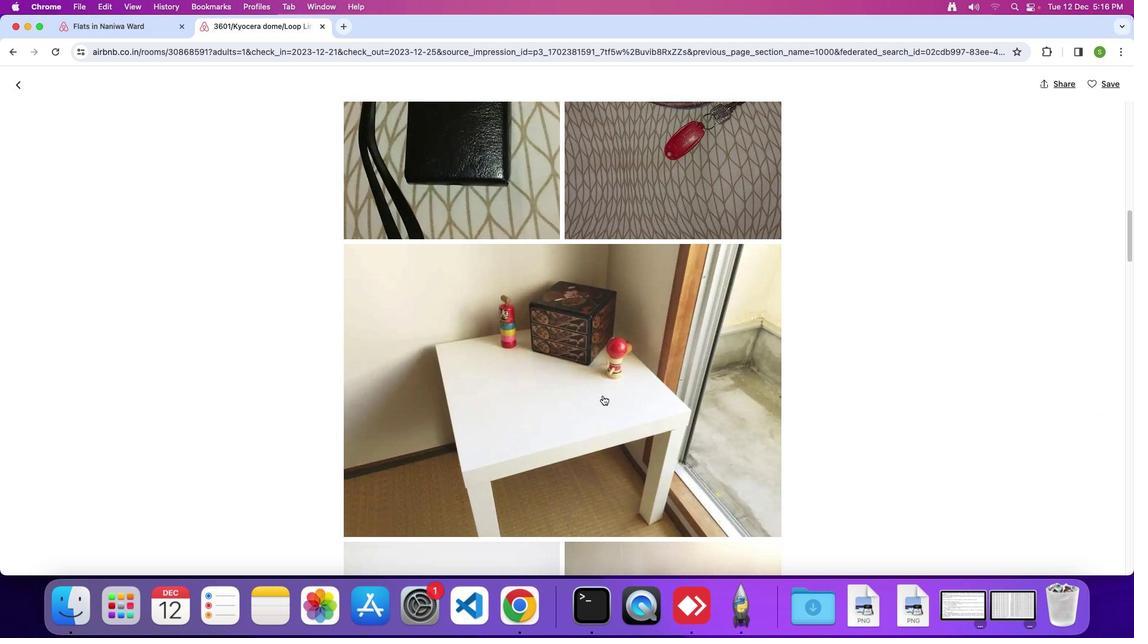 
Action: Mouse scrolled (605, 398) with delta (2, 1)
Screenshot: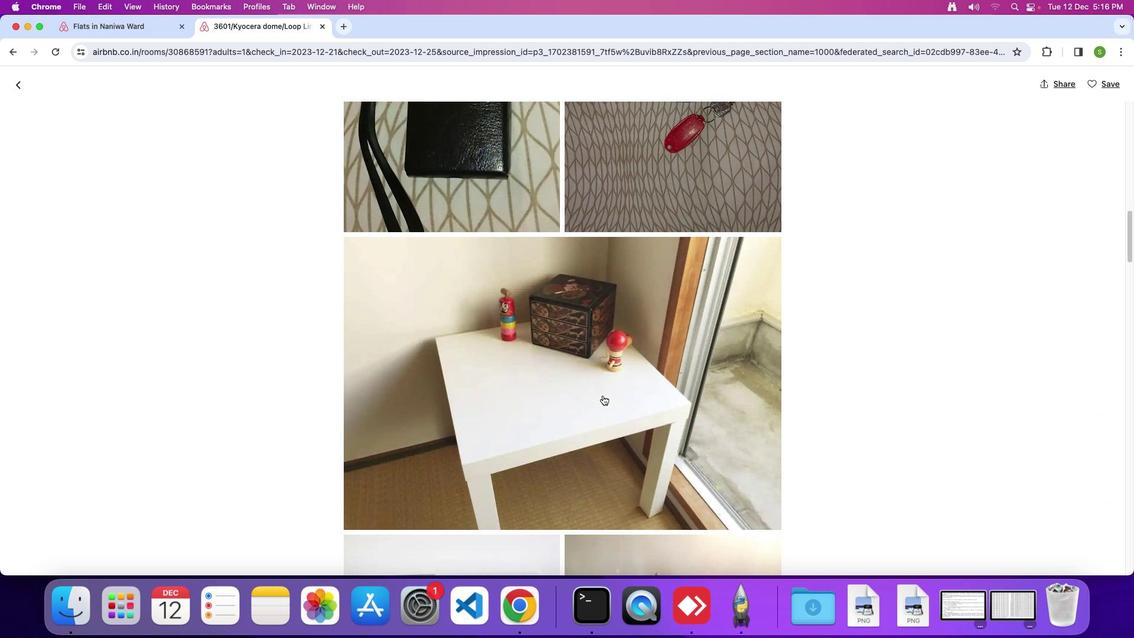 
Action: Mouse scrolled (605, 398) with delta (2, 1)
Screenshot: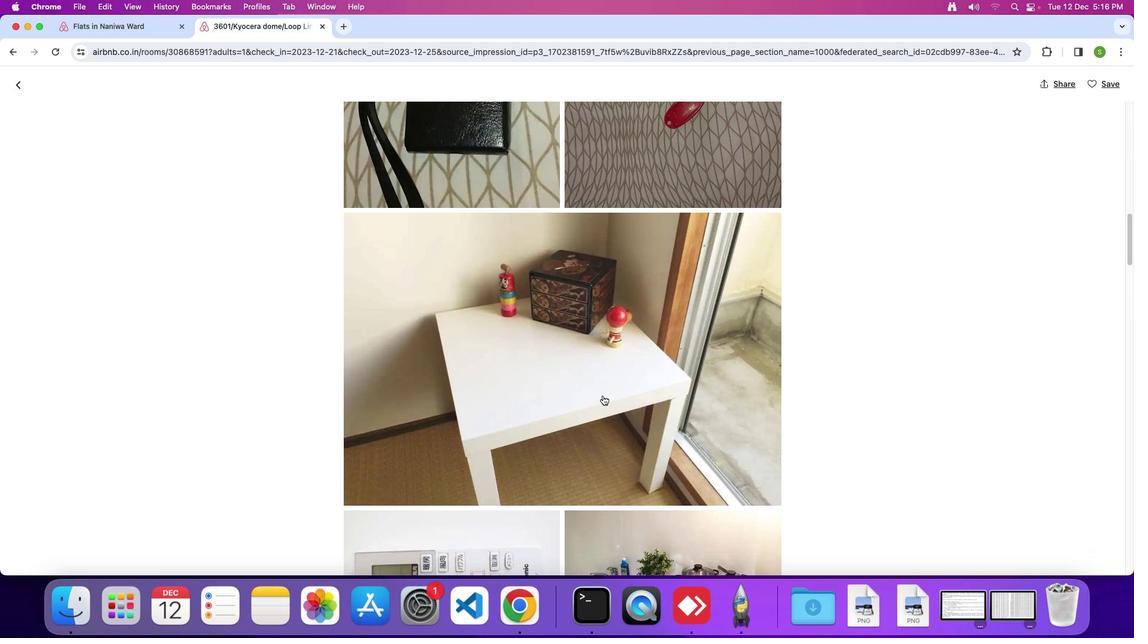 
Action: Mouse scrolled (605, 398) with delta (2, 1)
Screenshot: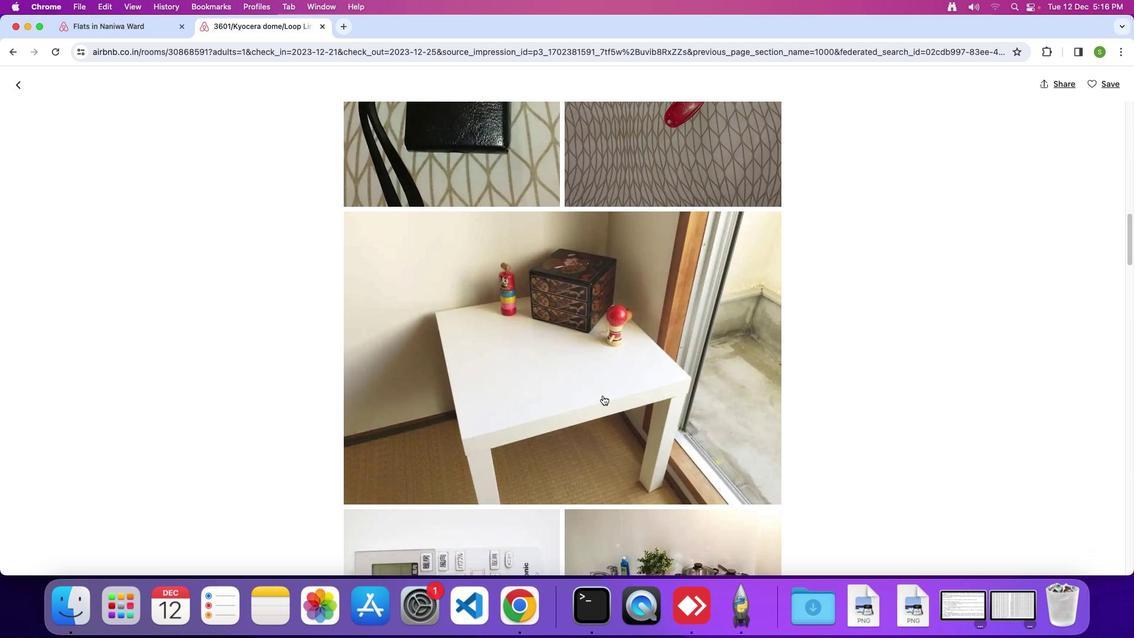 
Action: Mouse scrolled (605, 398) with delta (2, 1)
Screenshot: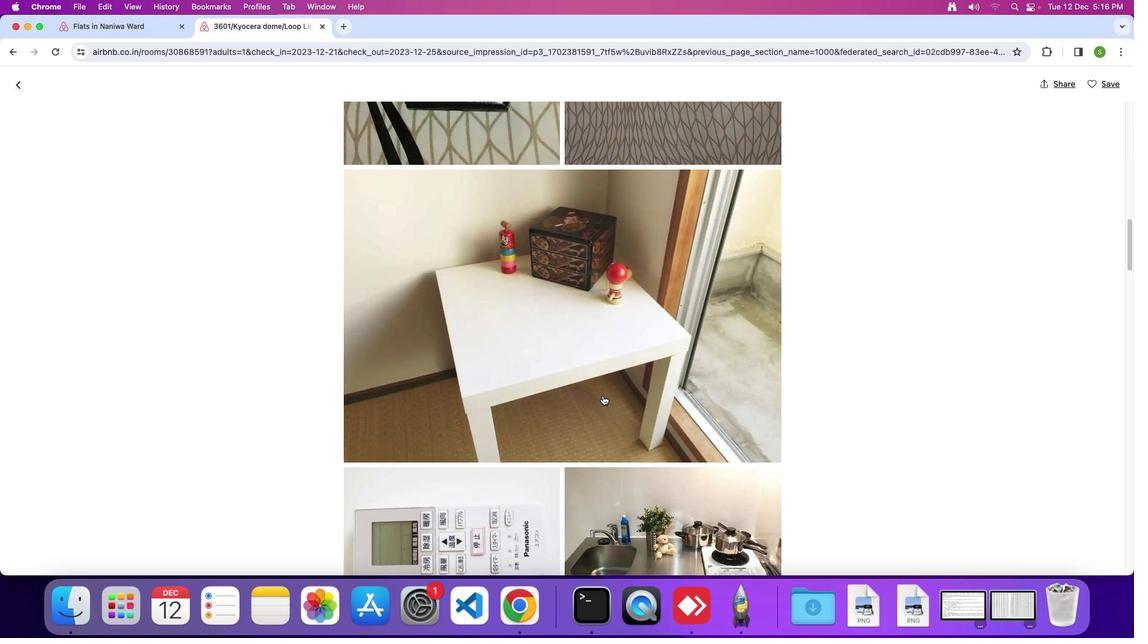 
Action: Mouse scrolled (605, 398) with delta (2, 1)
Screenshot: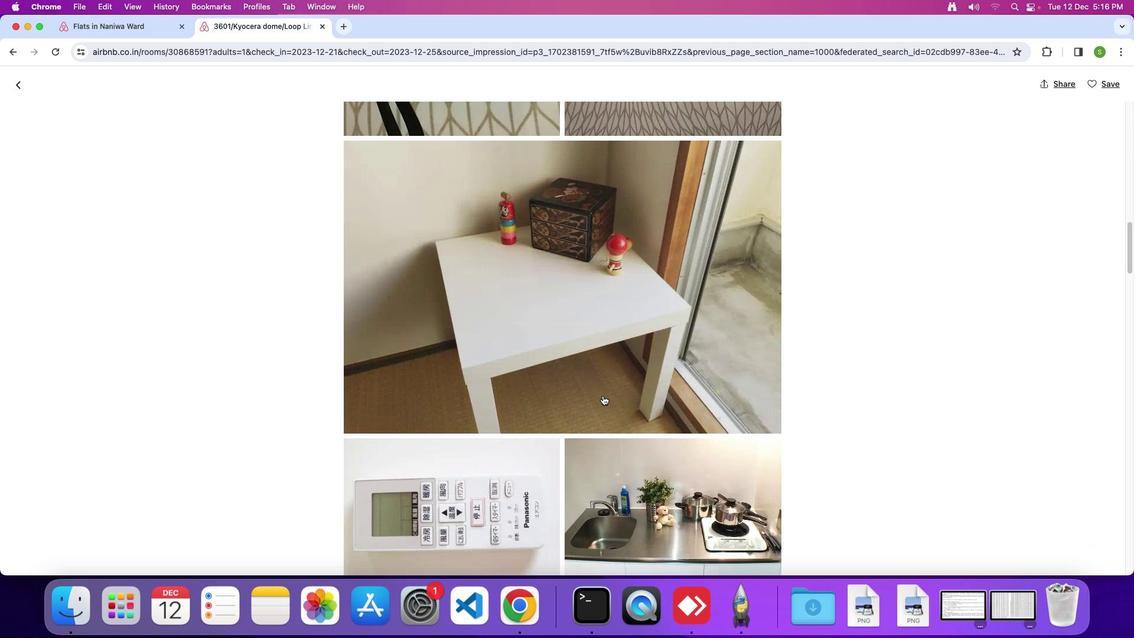 
Action: Mouse scrolled (605, 398) with delta (2, 1)
Screenshot: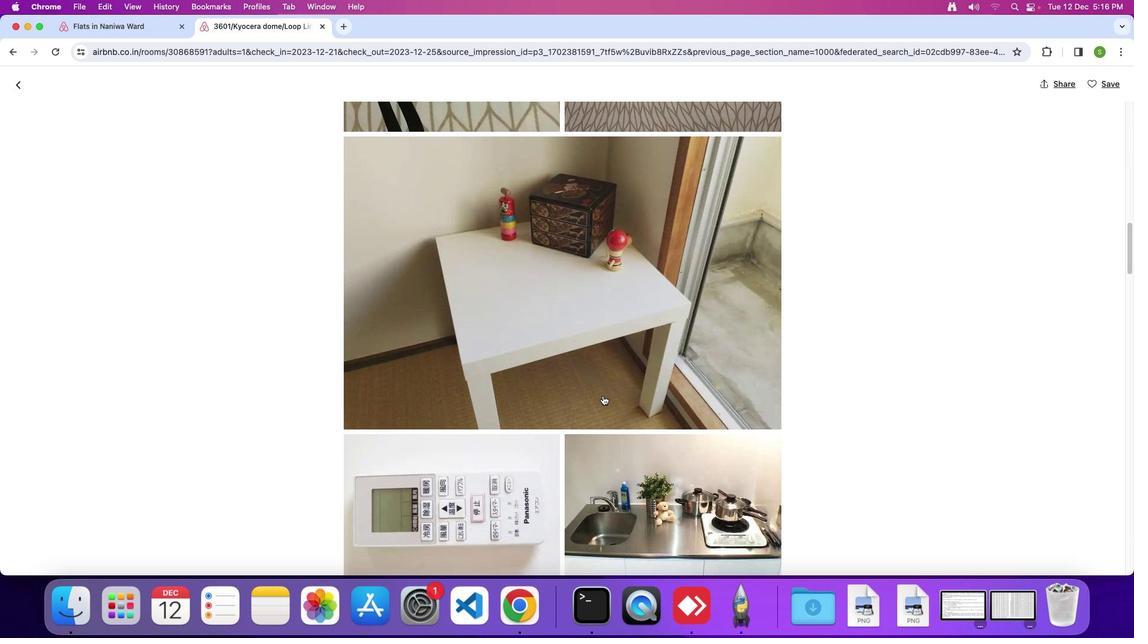 
Action: Mouse scrolled (605, 398) with delta (2, 1)
Screenshot: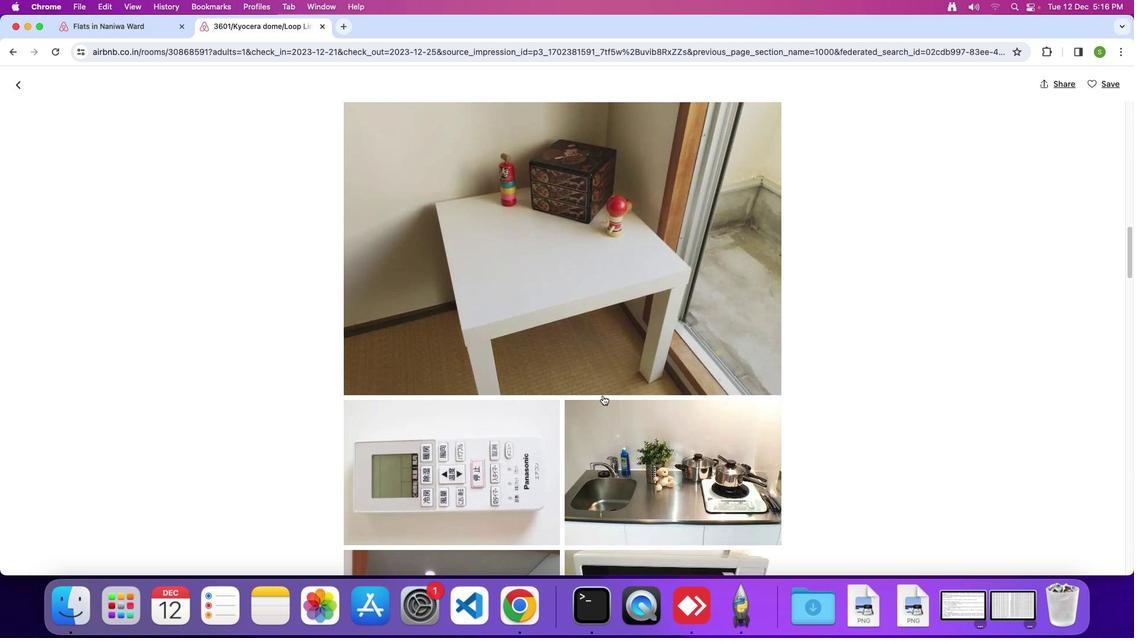 
Action: Mouse scrolled (605, 398) with delta (2, 1)
Screenshot: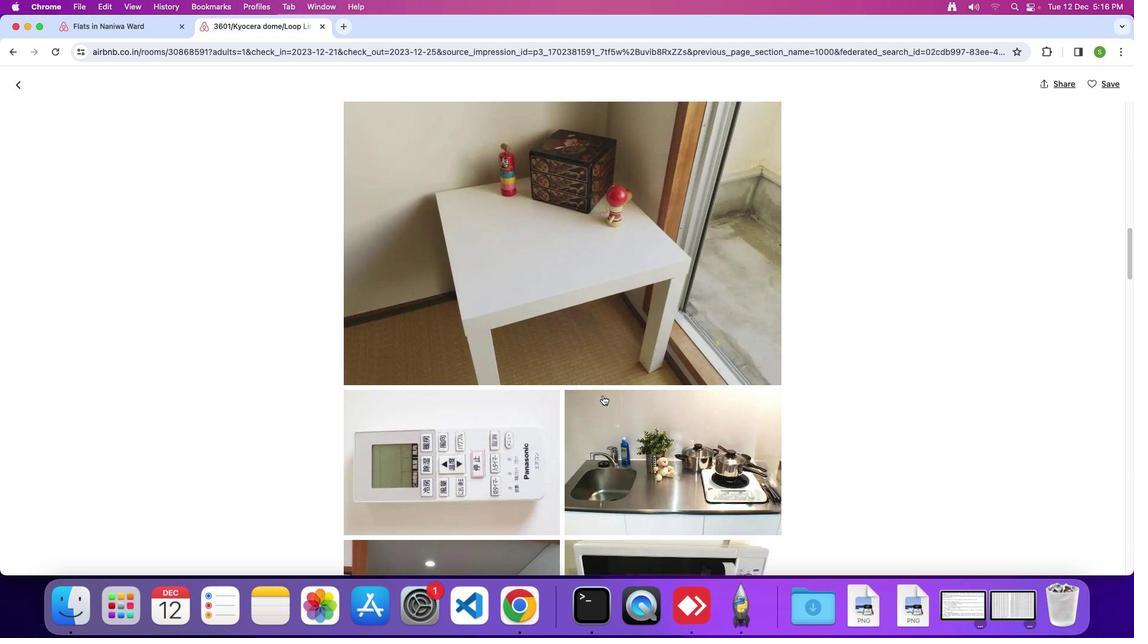 
Action: Mouse scrolled (605, 398) with delta (2, 1)
Screenshot: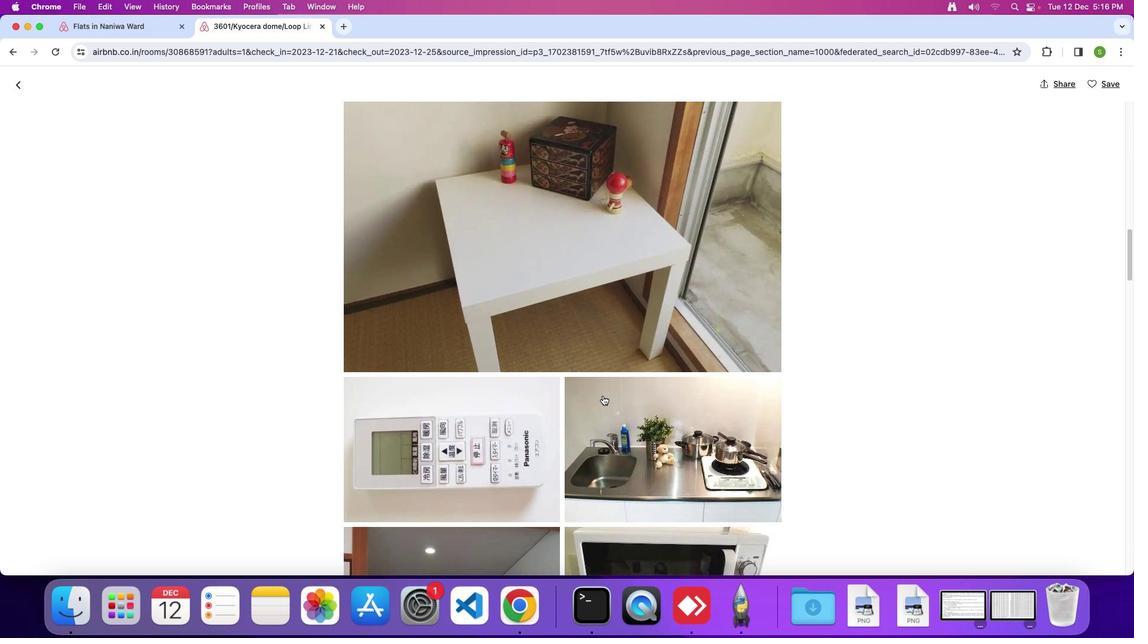 
Action: Mouse scrolled (605, 398) with delta (2, 1)
Screenshot: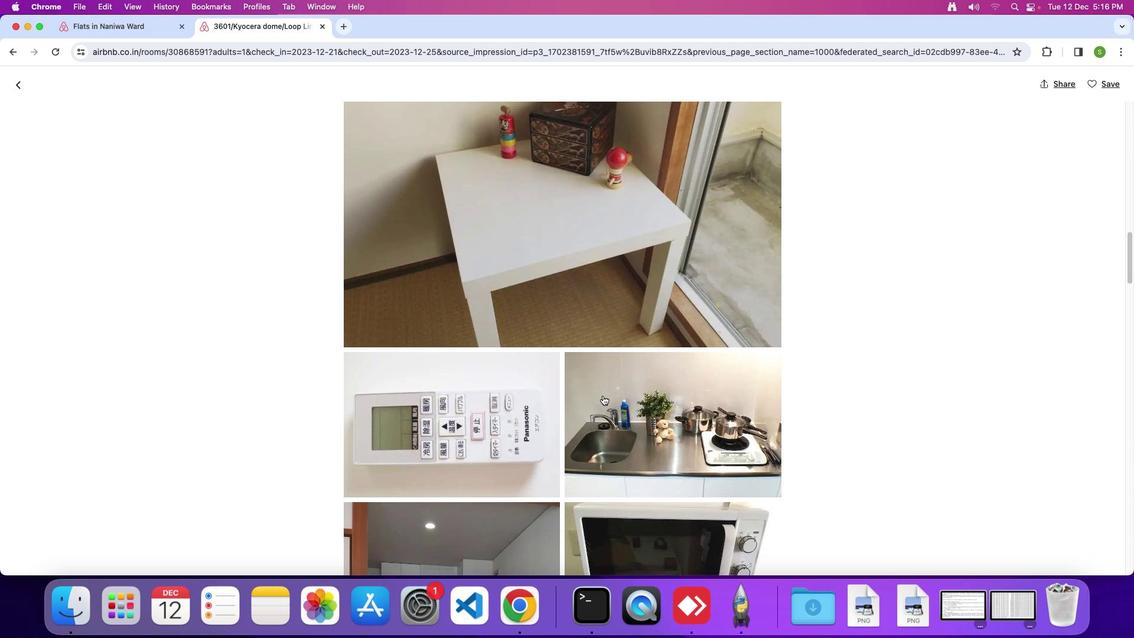 
Action: Mouse scrolled (605, 398) with delta (2, 1)
Screenshot: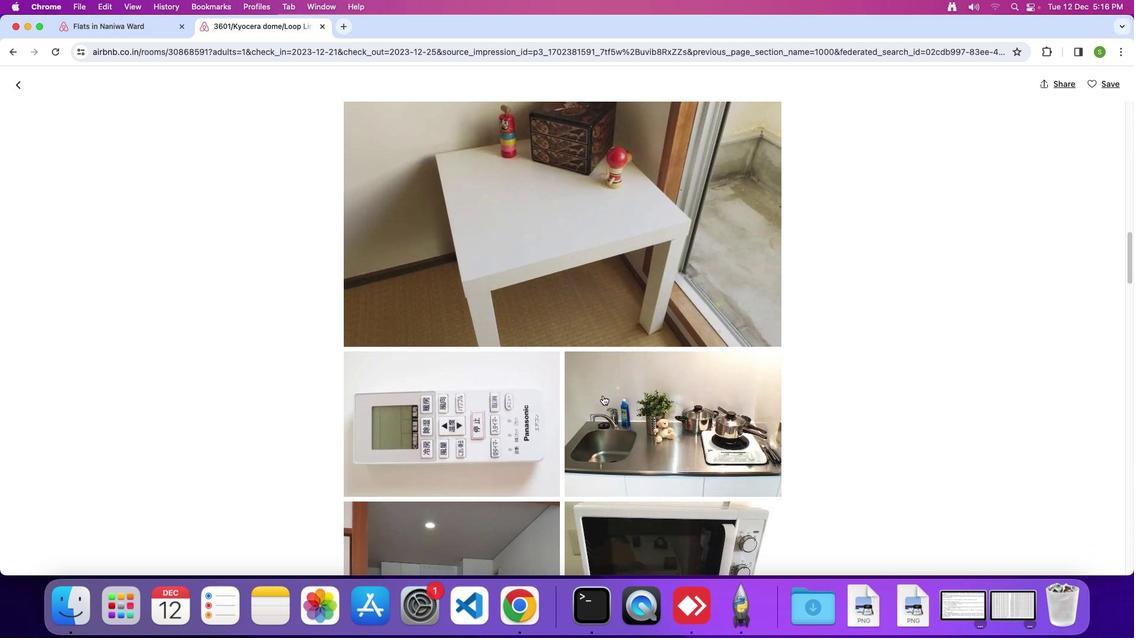 
Action: Mouse scrolled (605, 398) with delta (2, 1)
Screenshot: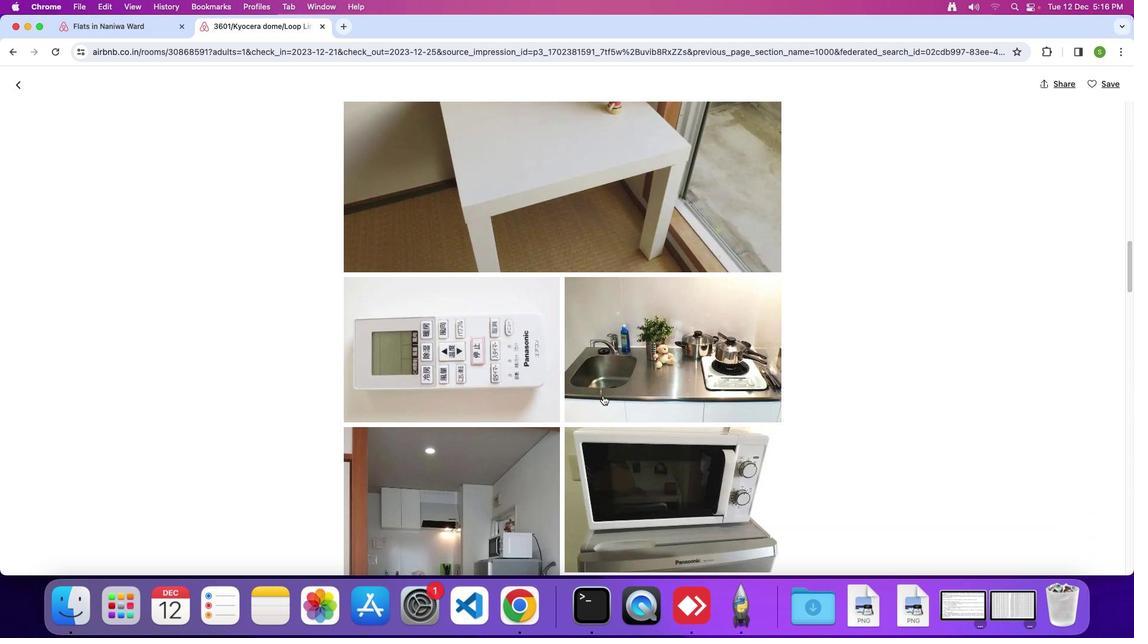 
Action: Mouse scrolled (605, 398) with delta (2, 1)
Screenshot: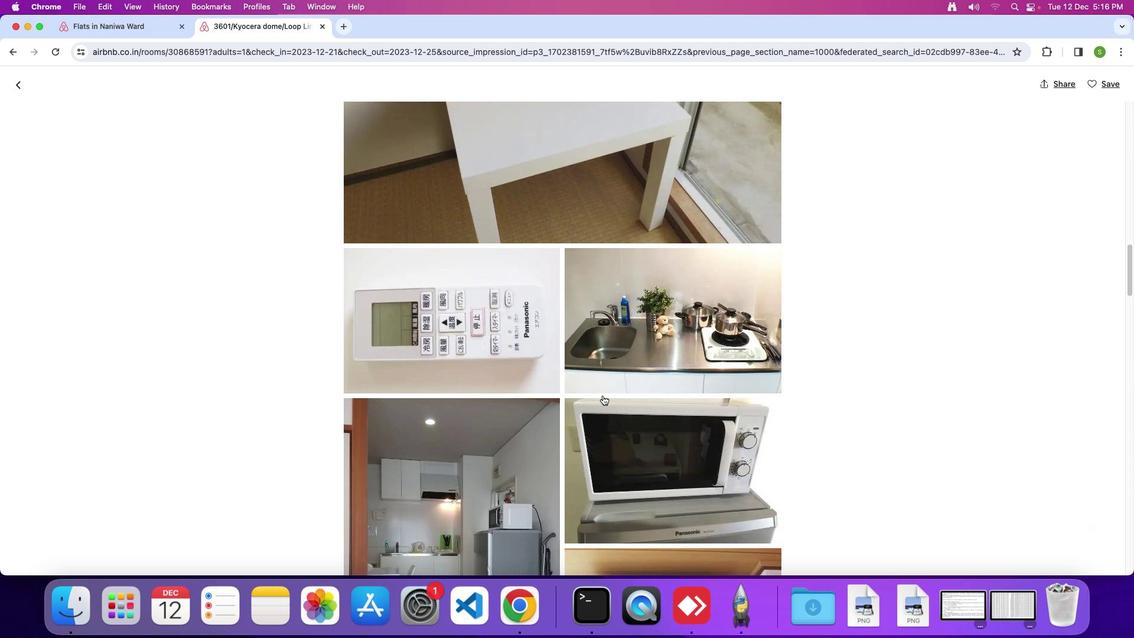 
Action: Mouse scrolled (605, 398) with delta (2, 0)
Screenshot: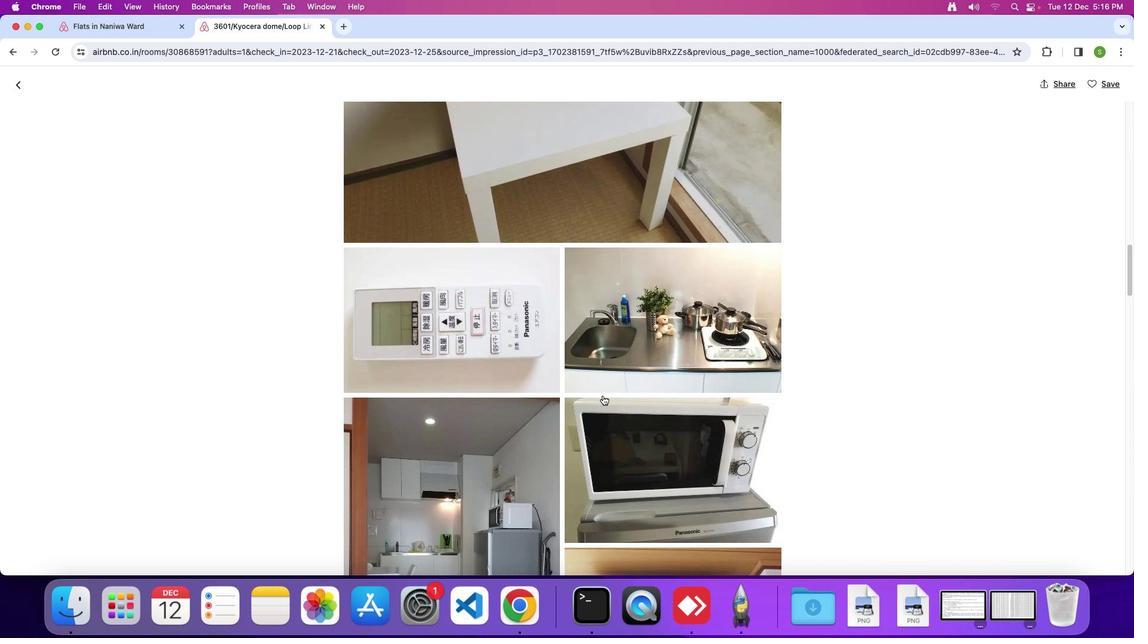 
Action: Mouse scrolled (605, 398) with delta (2, 1)
Screenshot: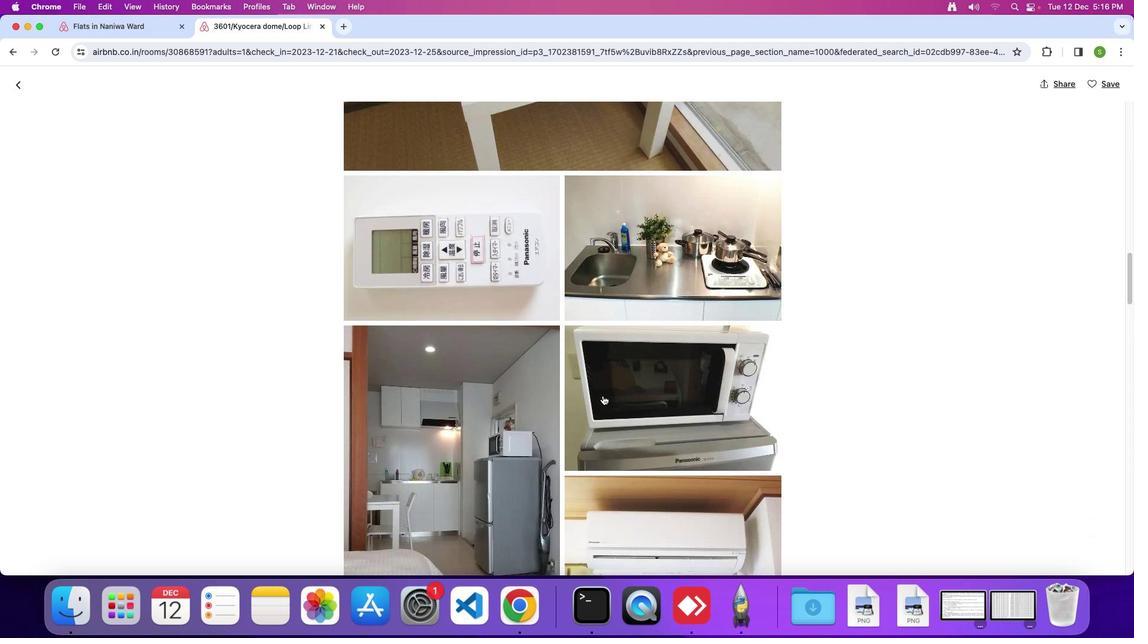 
Action: Mouse scrolled (605, 398) with delta (2, 1)
Screenshot: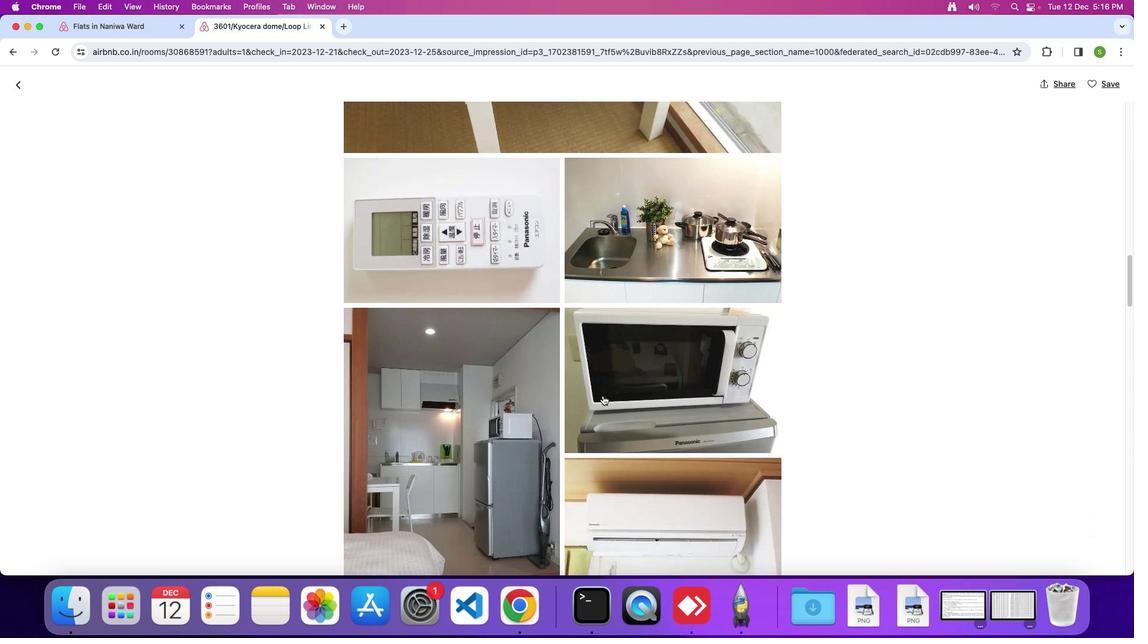 
Action: Mouse scrolled (605, 398) with delta (2, 0)
Screenshot: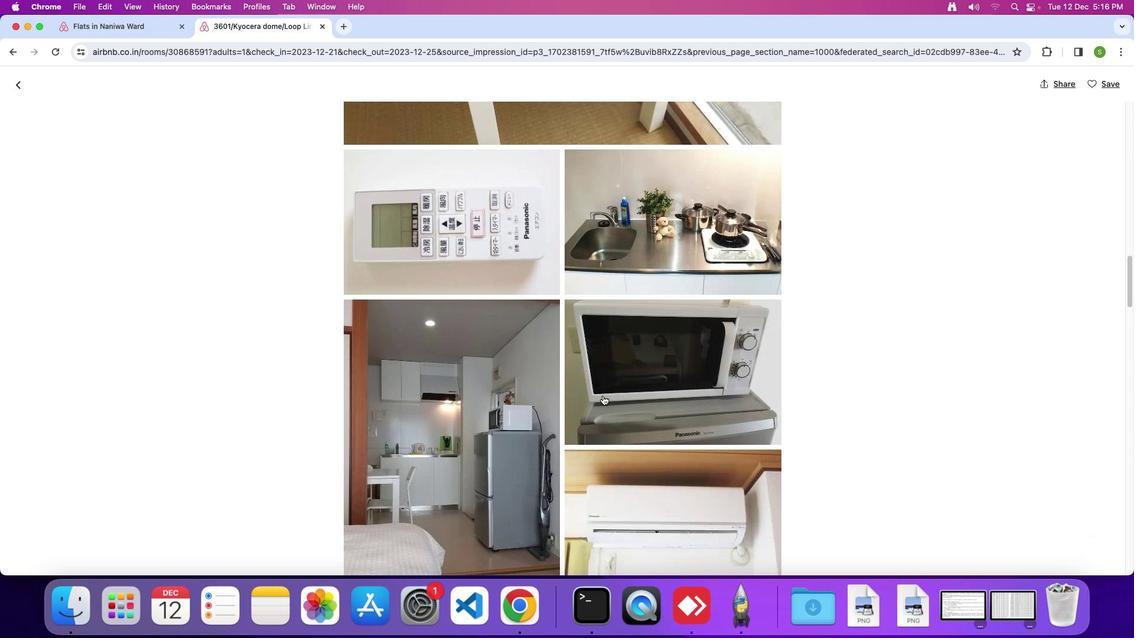 
Action: Mouse scrolled (605, 398) with delta (2, 1)
Screenshot: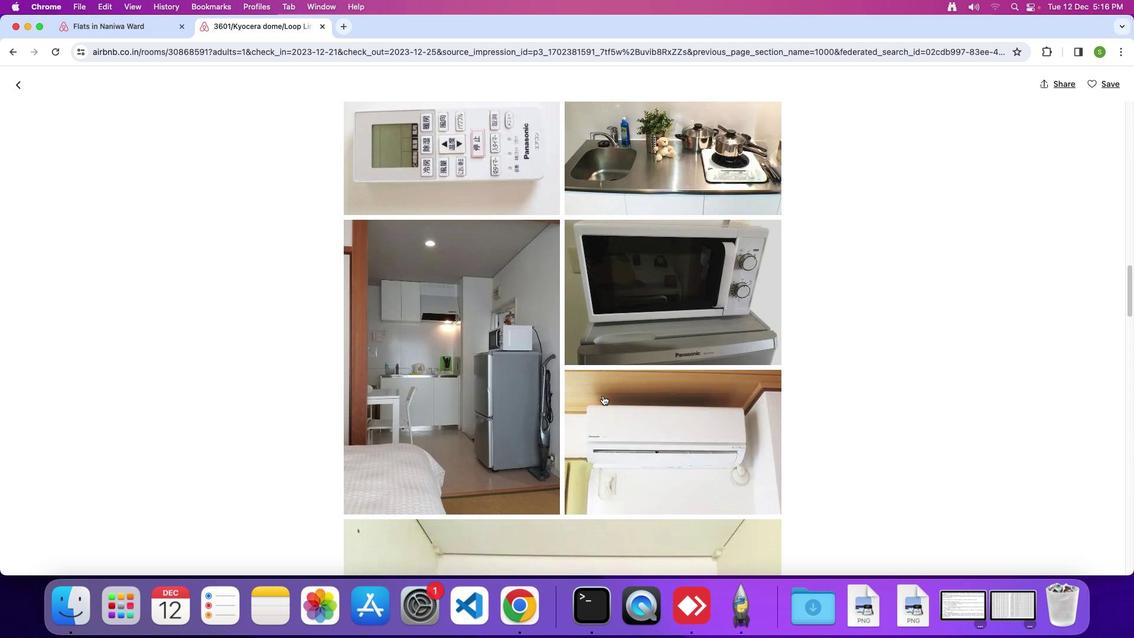 
Action: Mouse scrolled (605, 398) with delta (2, 1)
Screenshot: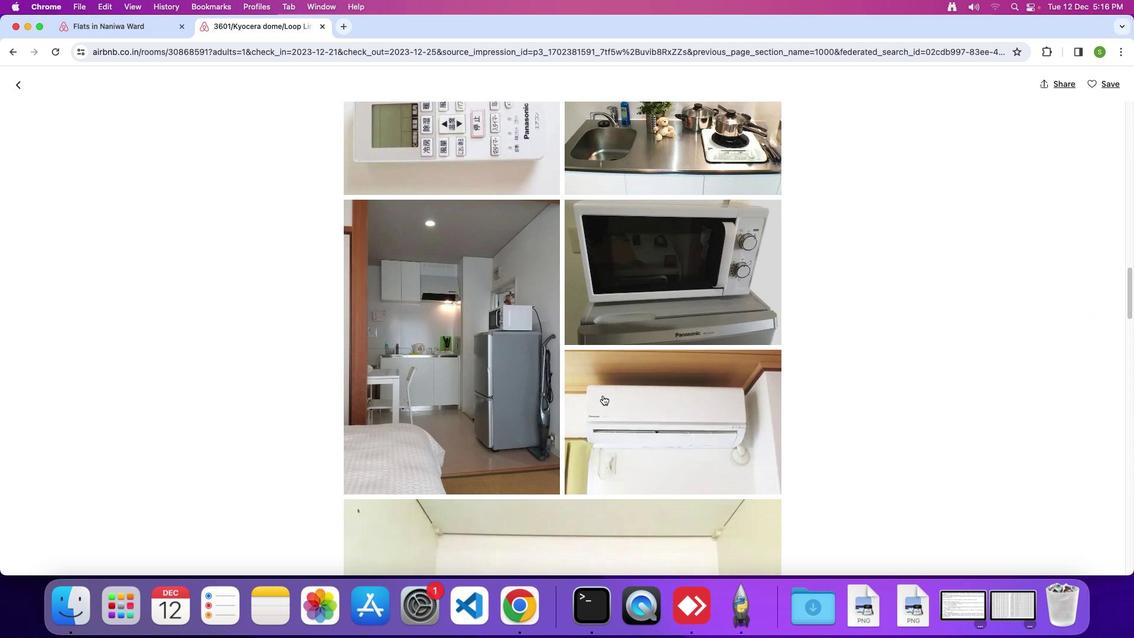 
Action: Mouse scrolled (605, 398) with delta (2, 0)
Screenshot: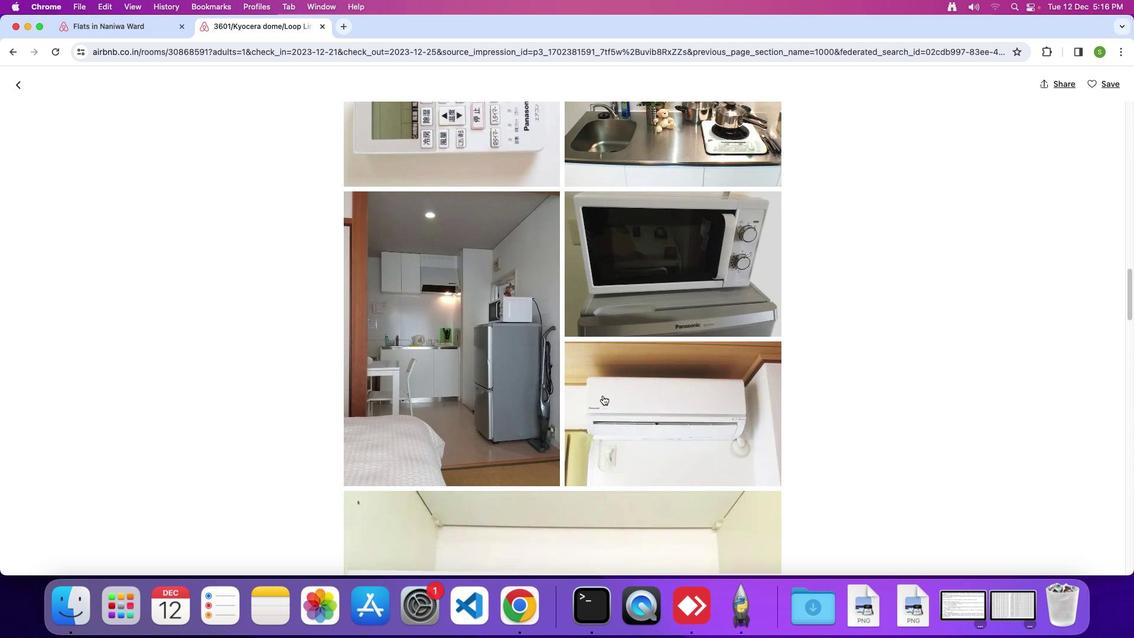 
Action: Mouse scrolled (605, 398) with delta (2, 1)
Screenshot: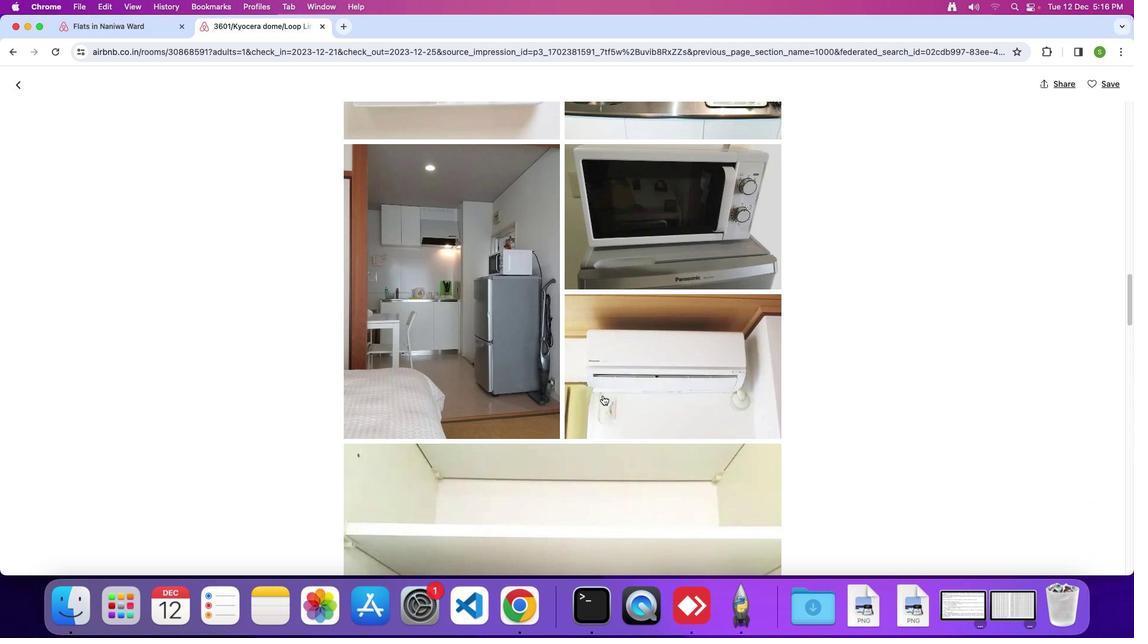 
Action: Mouse scrolled (605, 398) with delta (2, 1)
Screenshot: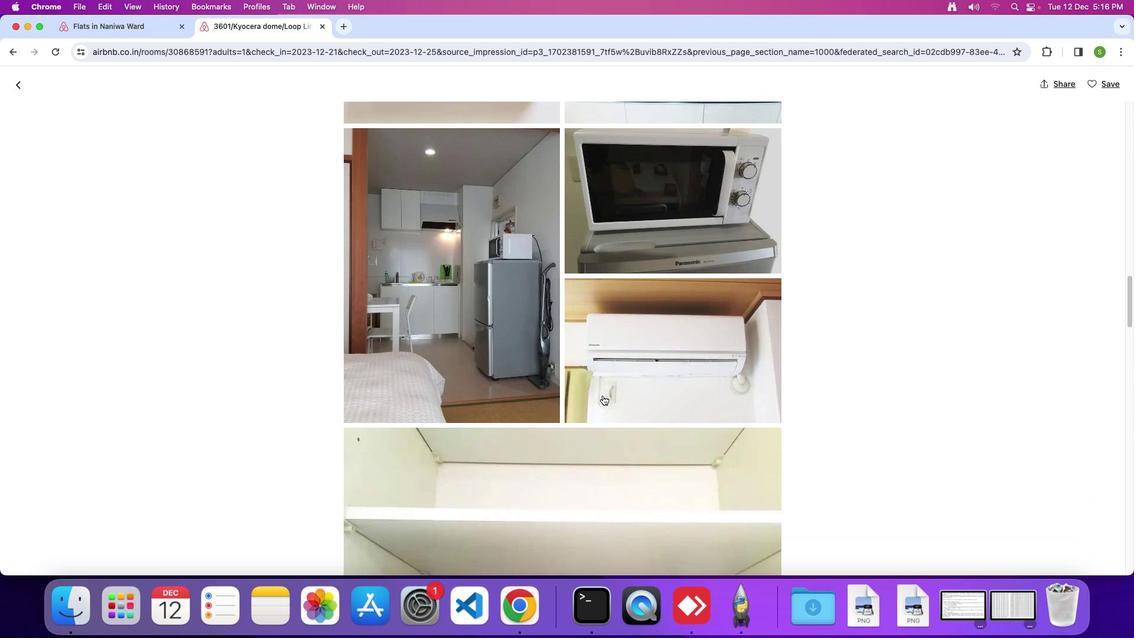 
Action: Mouse scrolled (605, 398) with delta (2, 1)
Screenshot: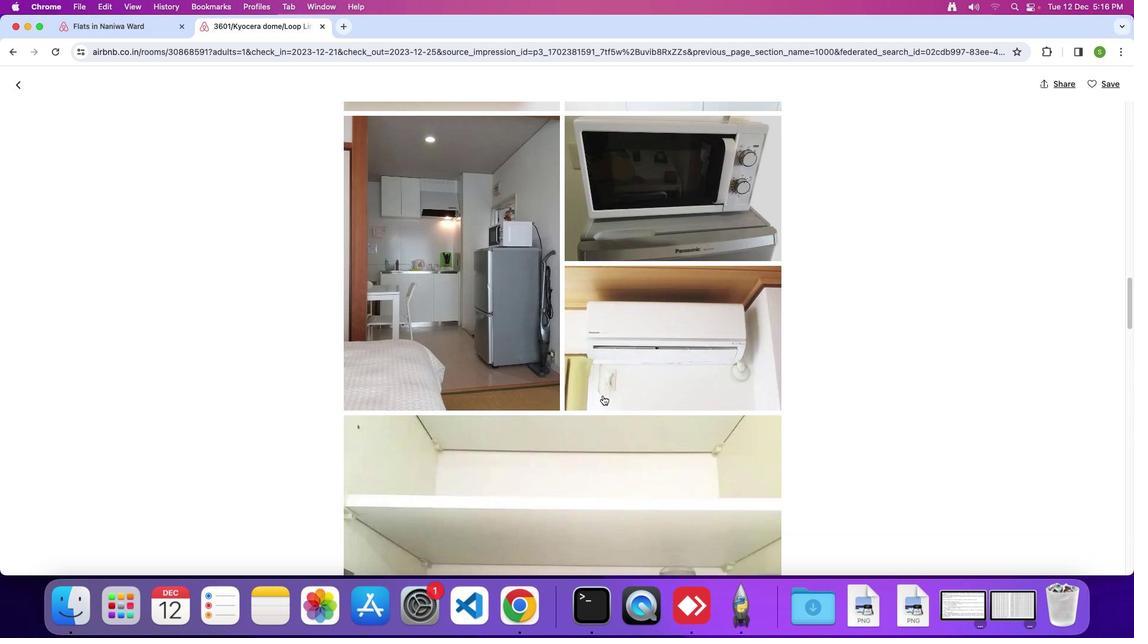 
Action: Mouse scrolled (605, 398) with delta (2, 1)
Screenshot: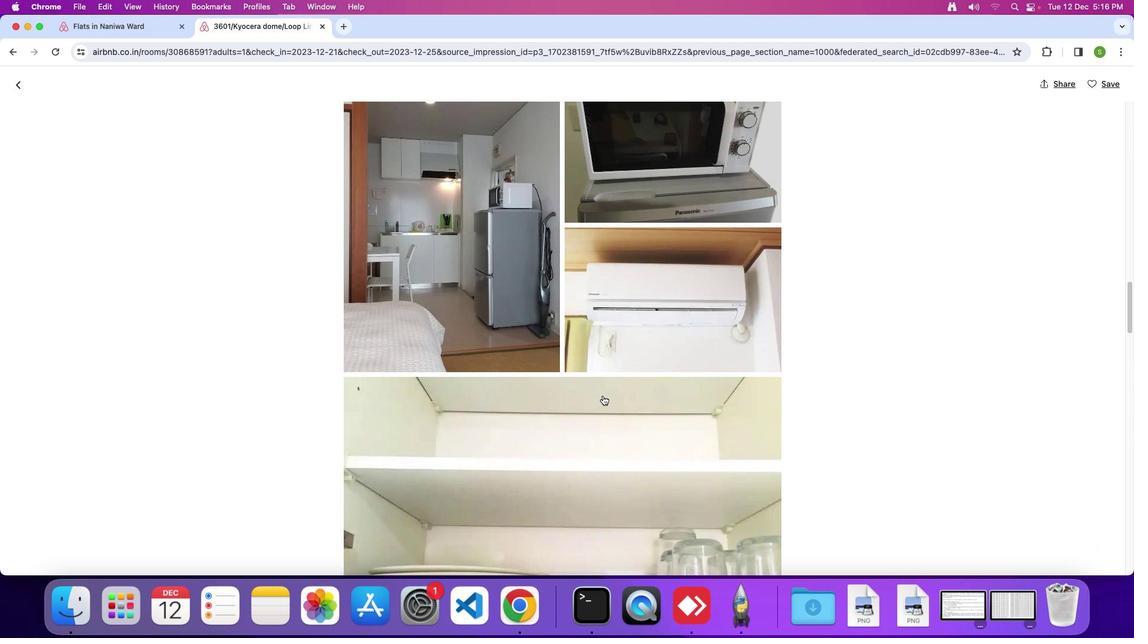 
Action: Mouse scrolled (605, 398) with delta (2, 1)
Screenshot: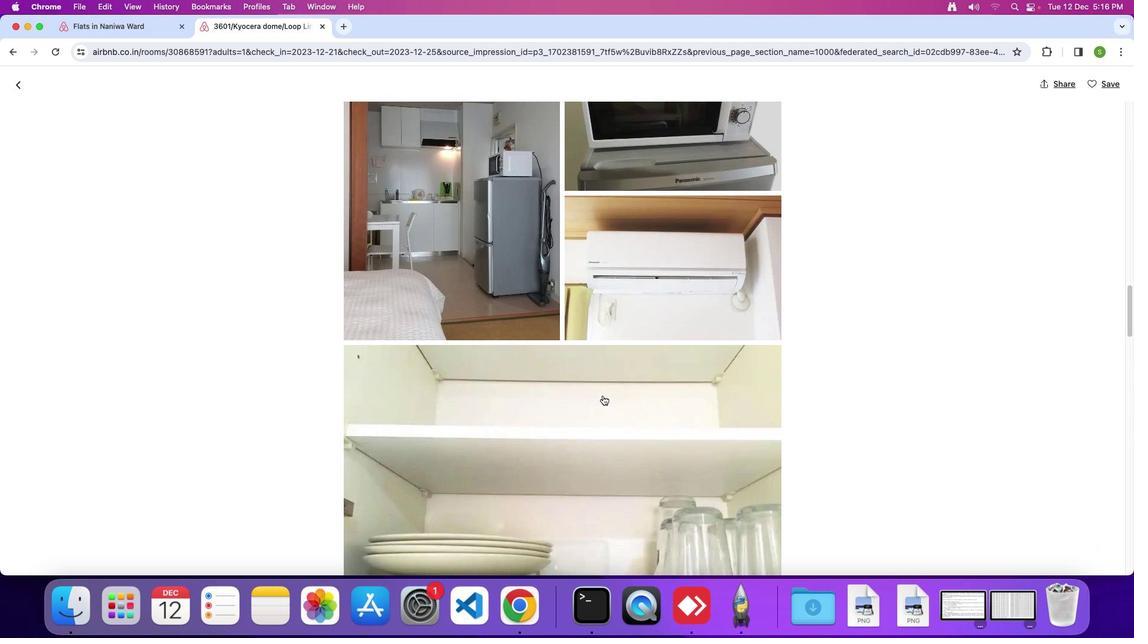 
Action: Mouse scrolled (605, 398) with delta (2, 1)
Screenshot: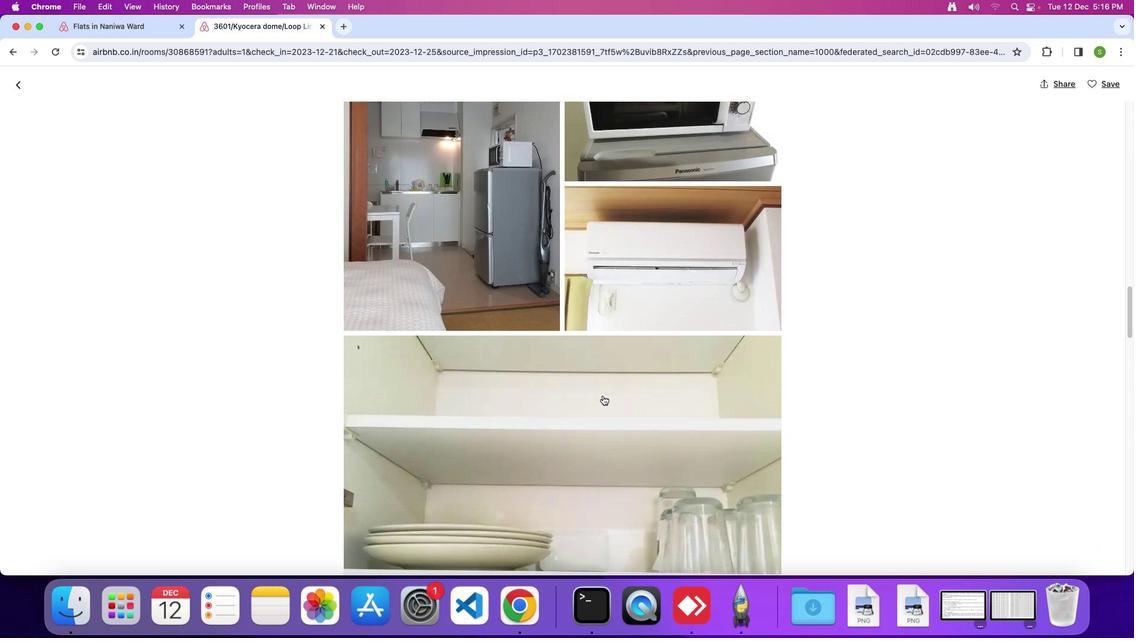 
Action: Mouse scrolled (605, 398) with delta (2, 1)
Screenshot: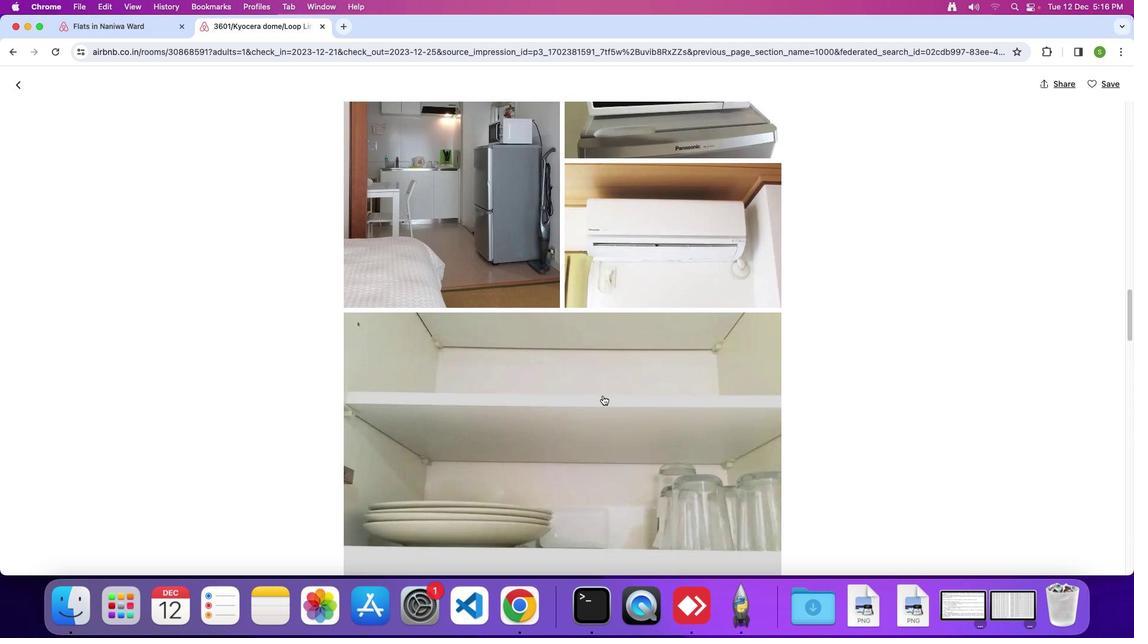 
Action: Mouse scrolled (605, 398) with delta (2, 1)
Screenshot: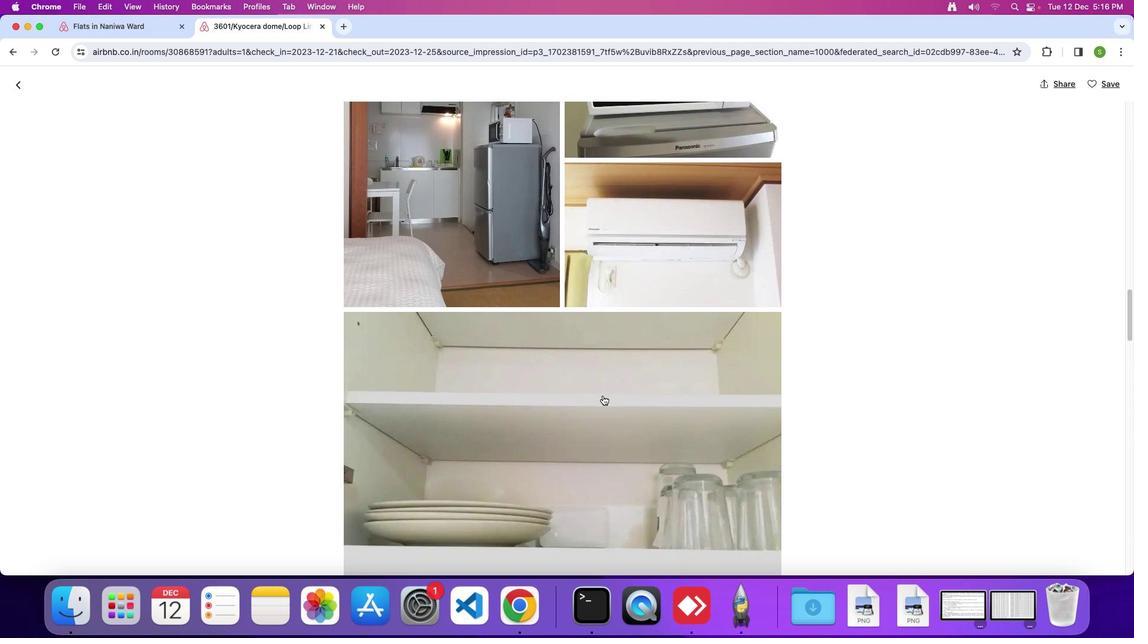 
Action: Mouse scrolled (605, 398) with delta (2, 1)
Screenshot: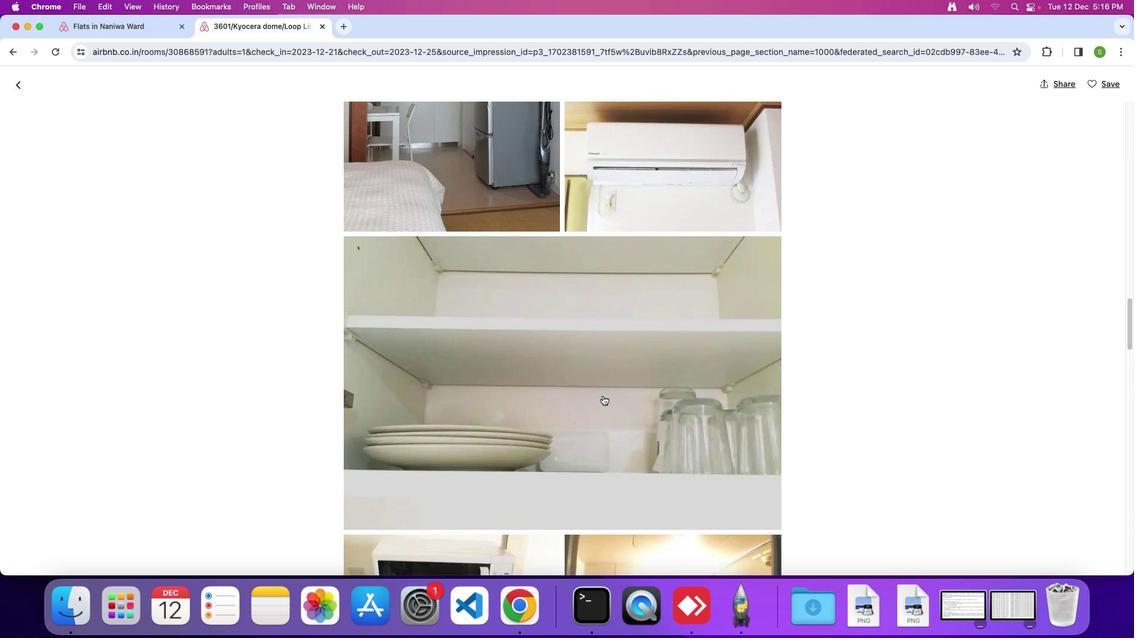 
Action: Mouse scrolled (605, 398) with delta (2, 1)
Screenshot: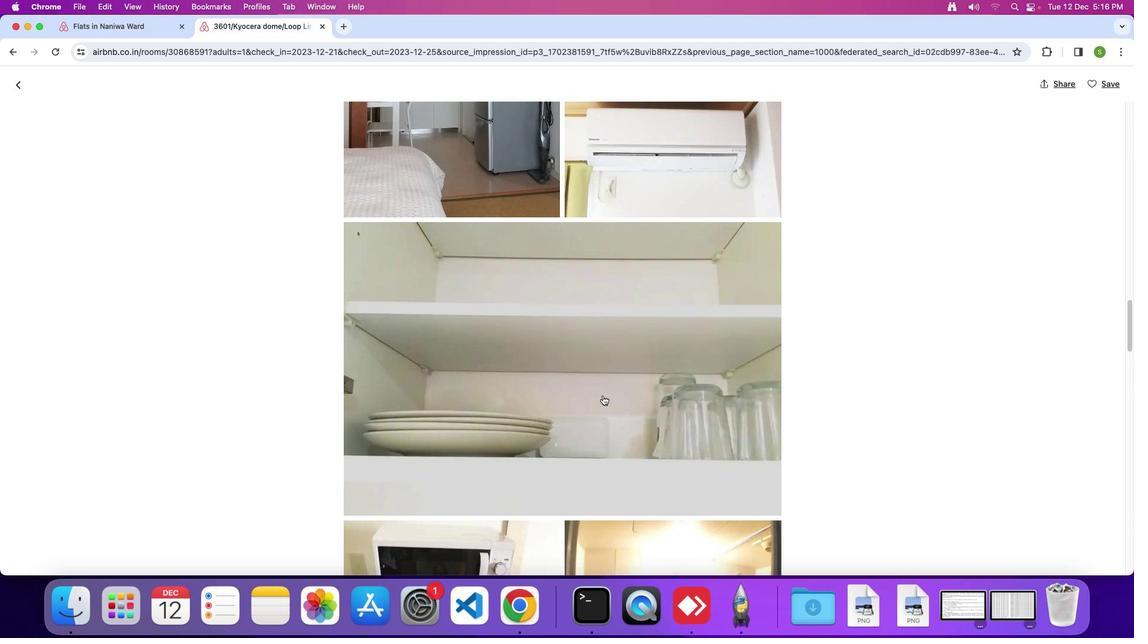 
Action: Mouse scrolled (605, 398) with delta (2, 0)
Screenshot: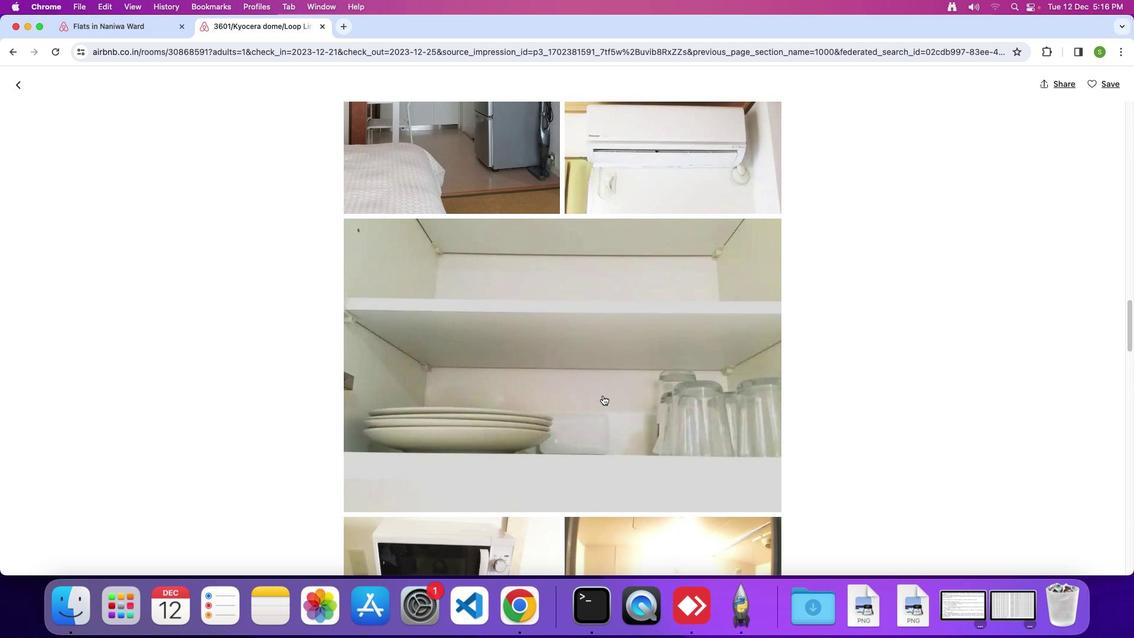 
Action: Mouse scrolled (605, 398) with delta (2, 1)
Screenshot: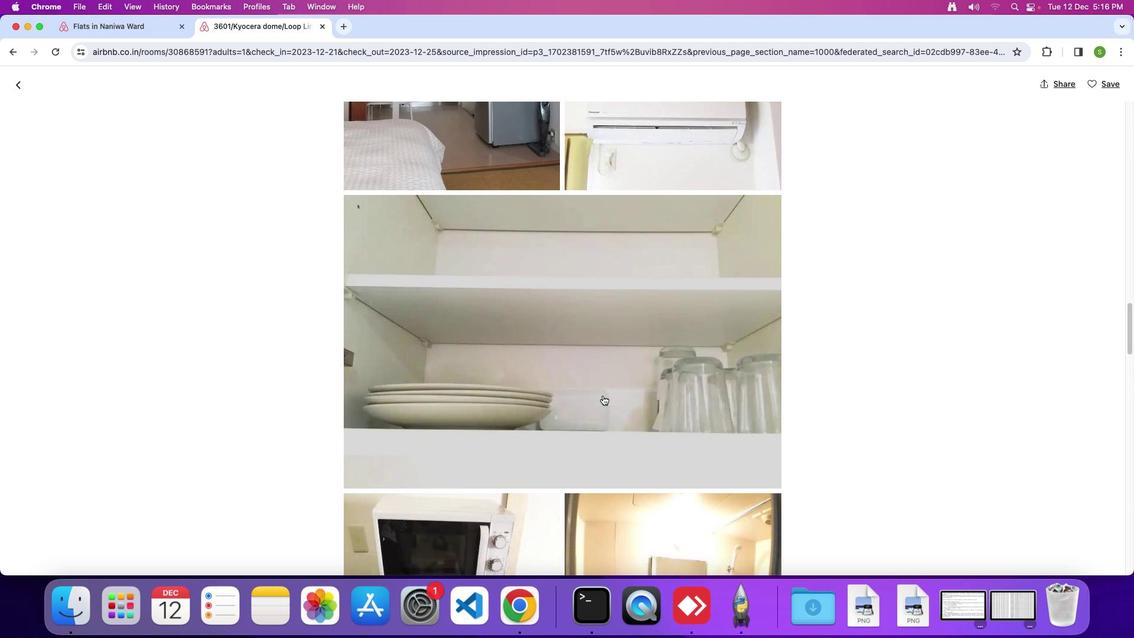 
Action: Mouse scrolled (605, 398) with delta (2, 1)
Screenshot: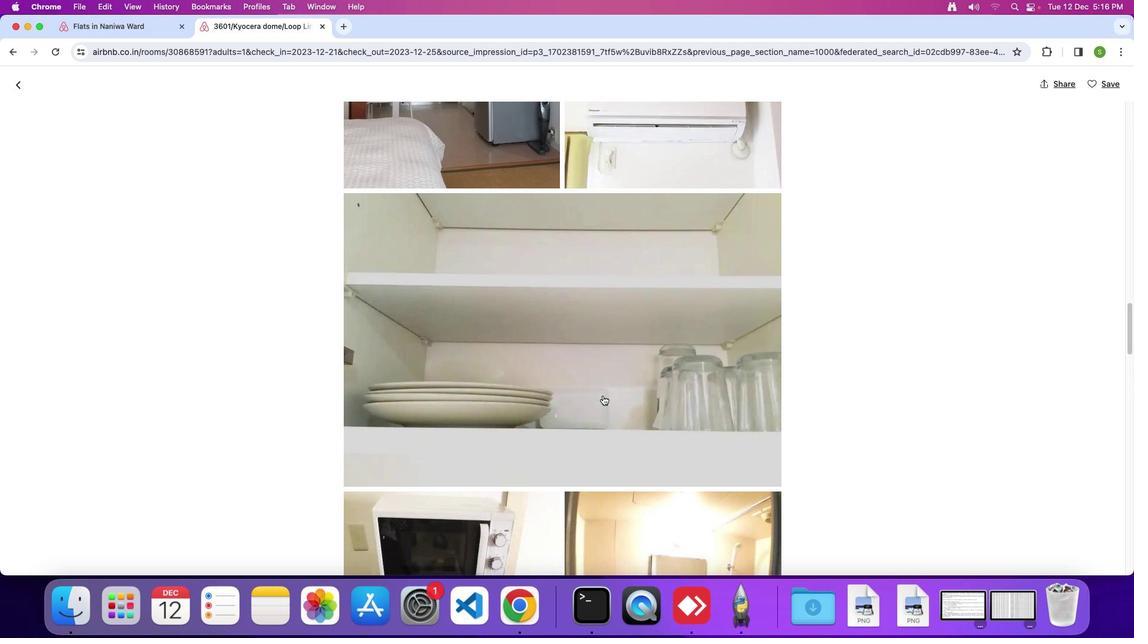
Action: Mouse scrolled (605, 398) with delta (2, 1)
Screenshot: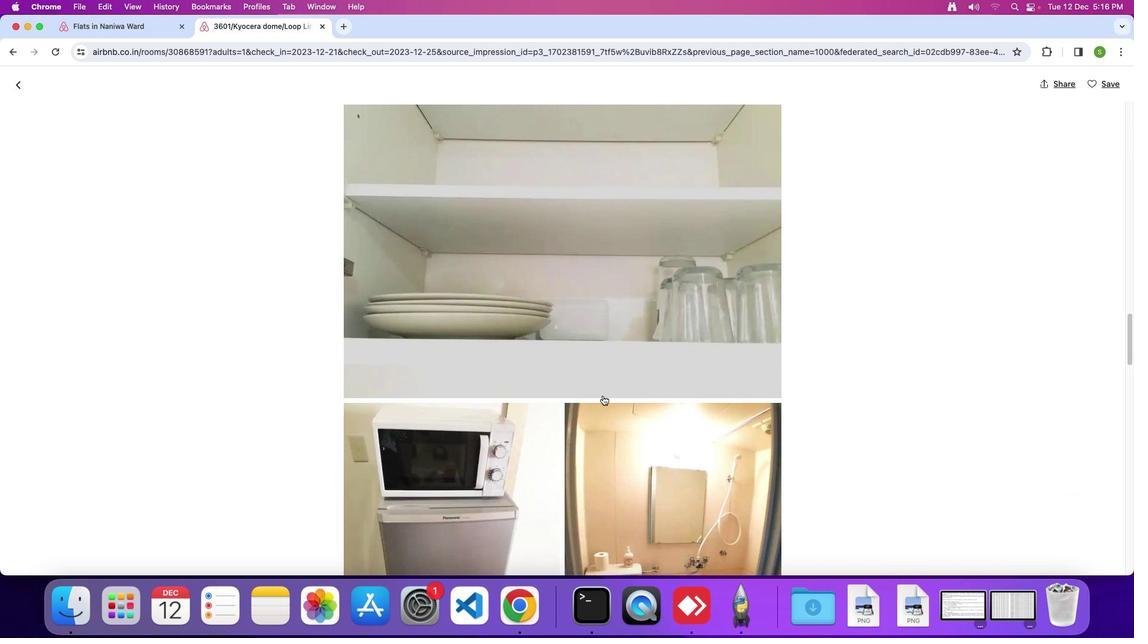 
Action: Mouse scrolled (605, 398) with delta (2, 1)
Screenshot: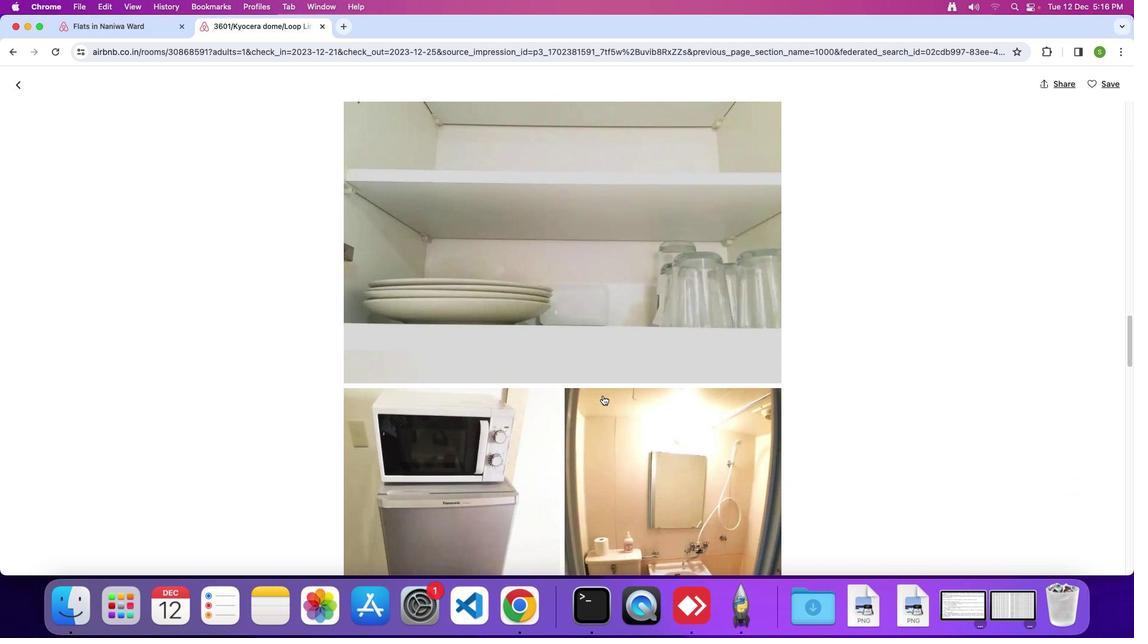 
Action: Mouse scrolled (605, 398) with delta (2, 0)
Screenshot: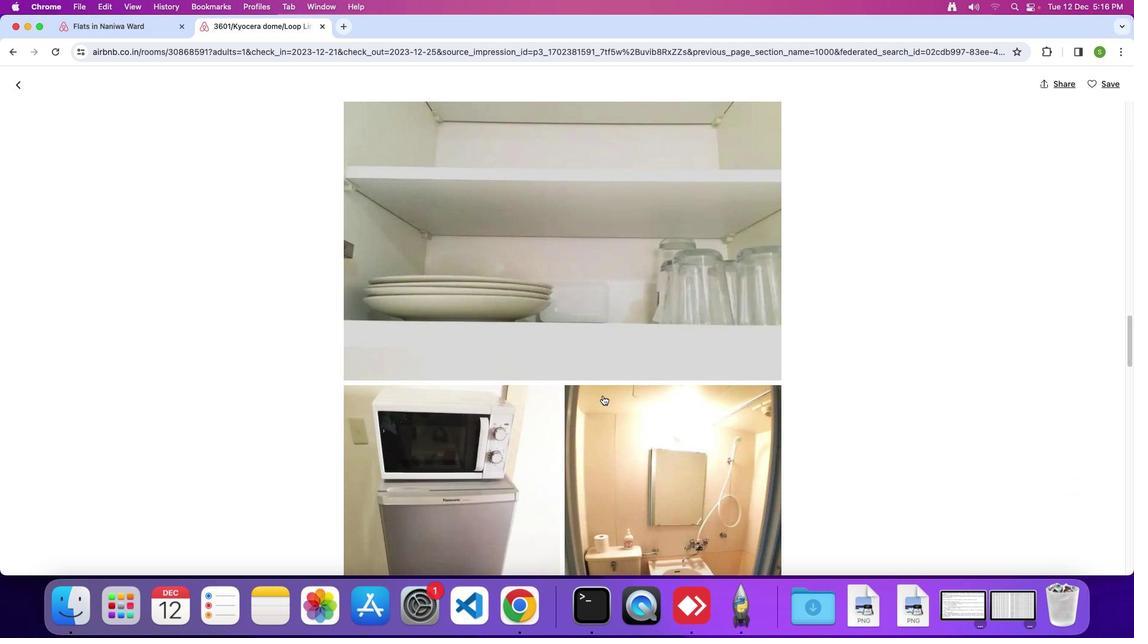 
Action: Mouse scrolled (605, 398) with delta (2, 1)
Screenshot: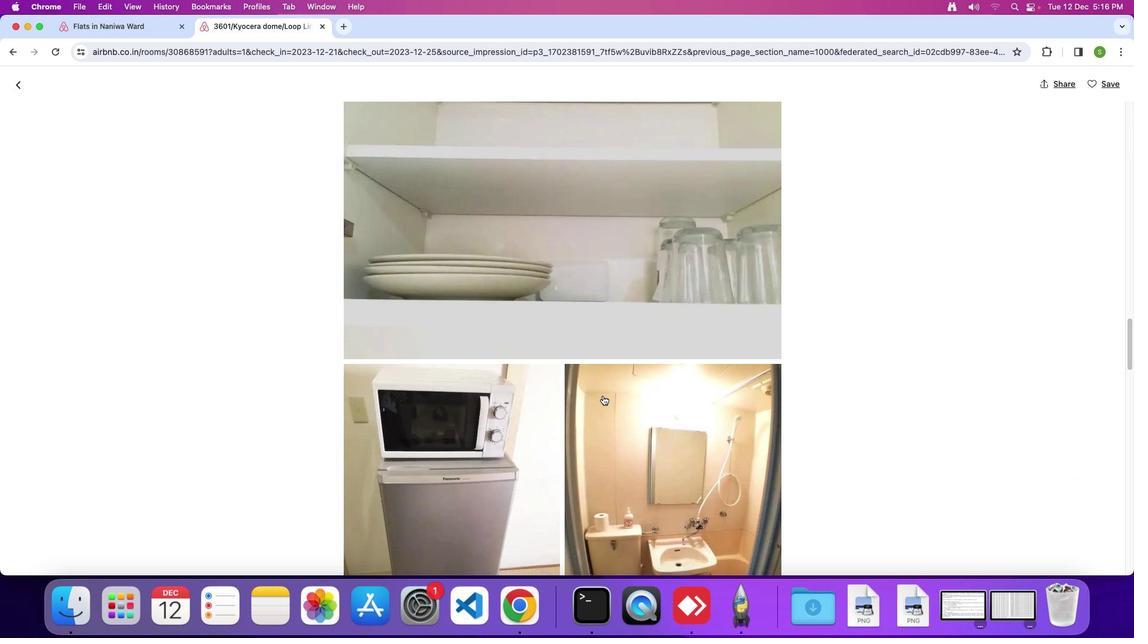 
Action: Mouse scrolled (605, 398) with delta (2, 1)
Screenshot: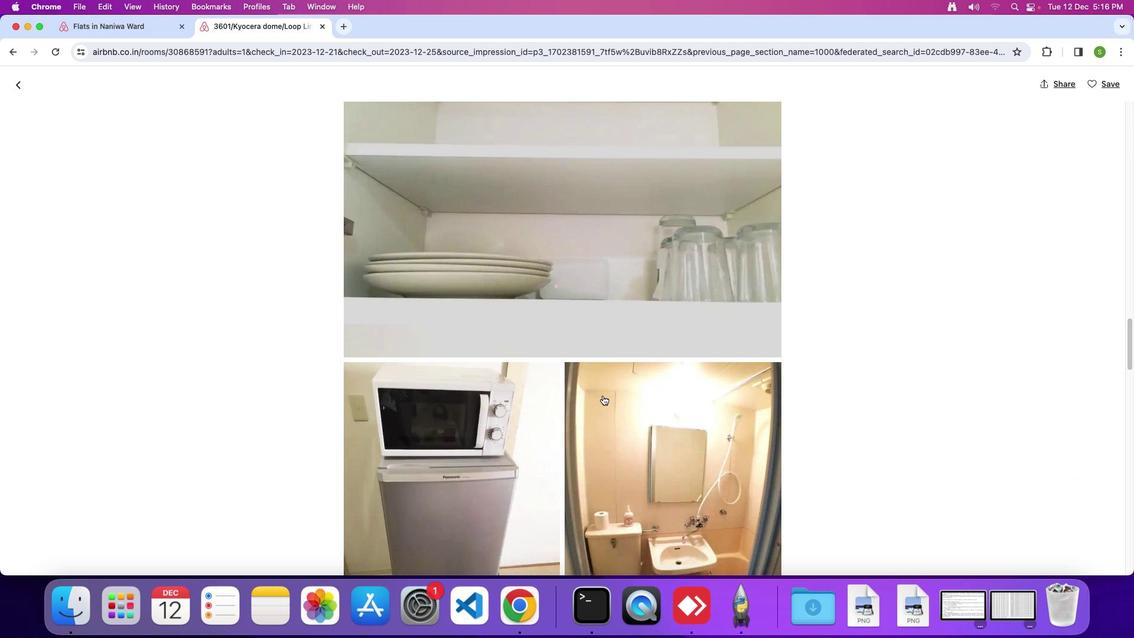
Action: Mouse scrolled (605, 398) with delta (2, 1)
Screenshot: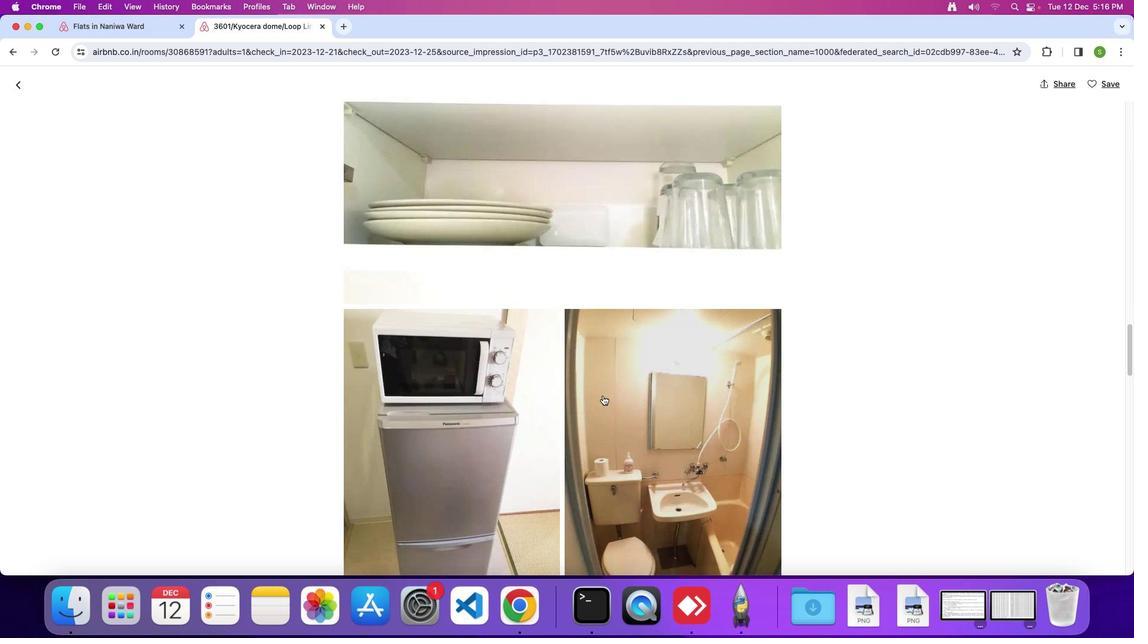 
Action: Mouse scrolled (605, 398) with delta (2, 1)
Screenshot: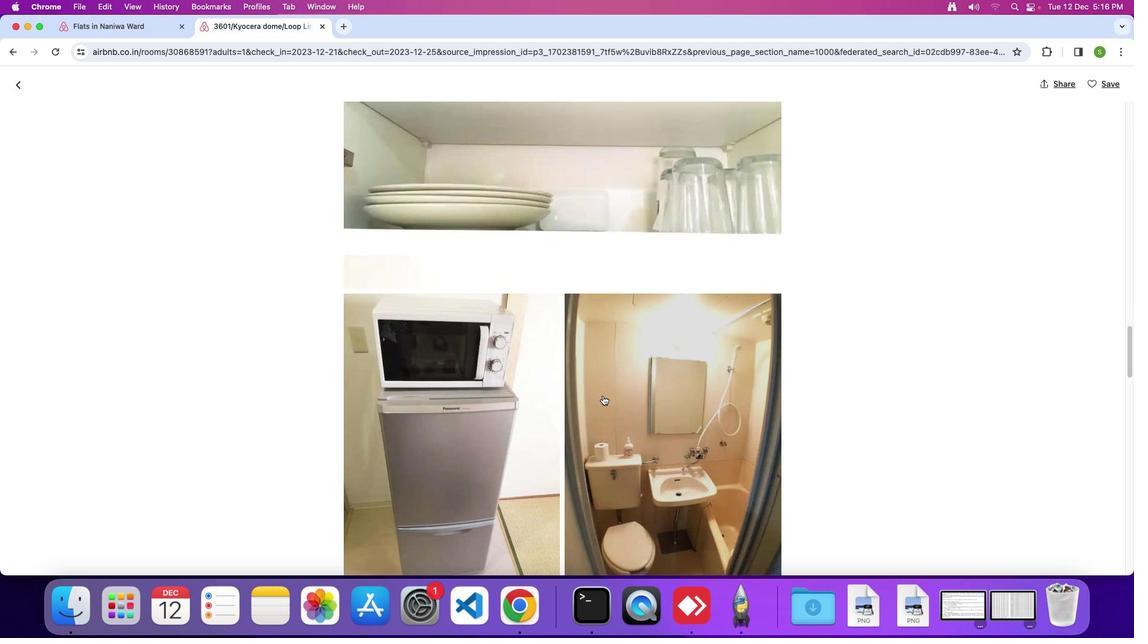 
Action: Mouse scrolled (605, 398) with delta (2, 1)
Screenshot: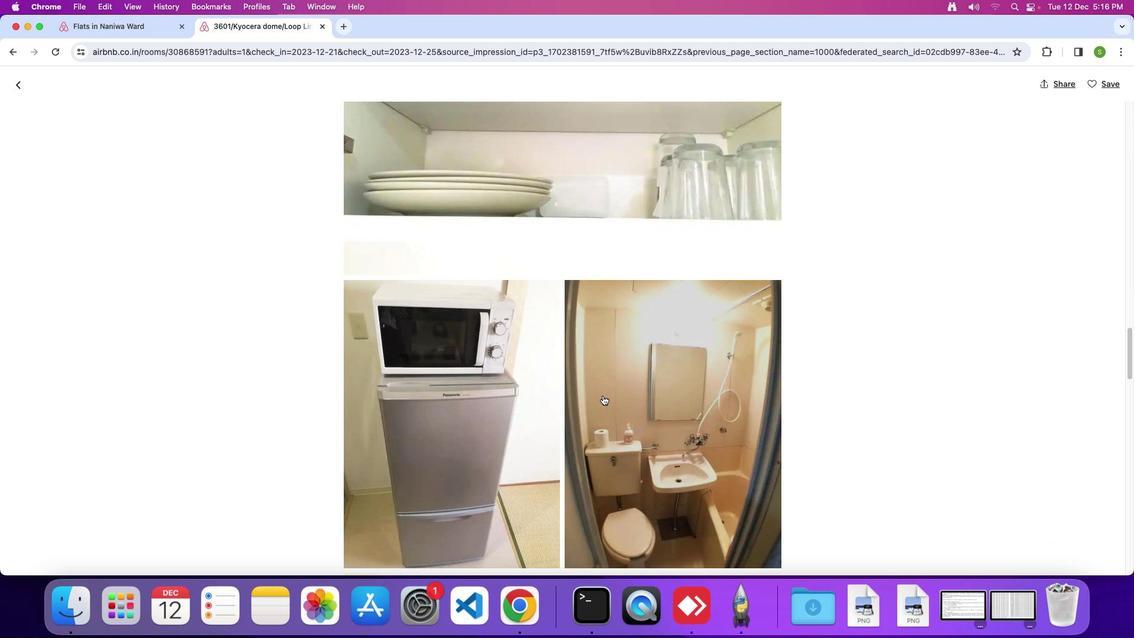 
Action: Mouse scrolled (605, 398) with delta (2, 1)
Screenshot: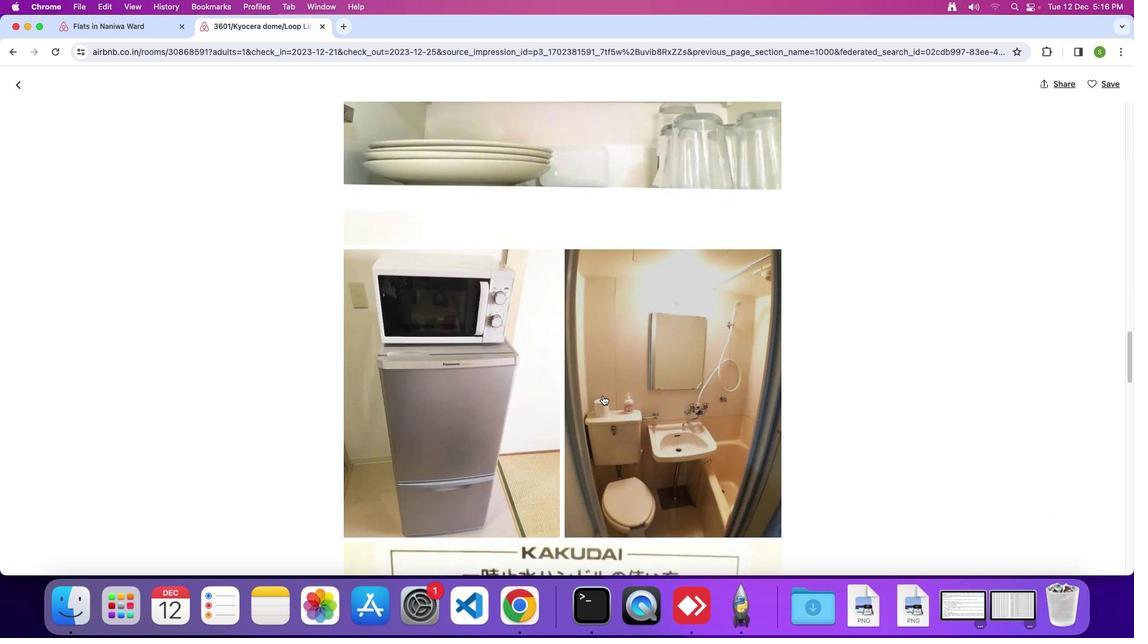 
Action: Mouse scrolled (605, 398) with delta (2, 1)
Screenshot: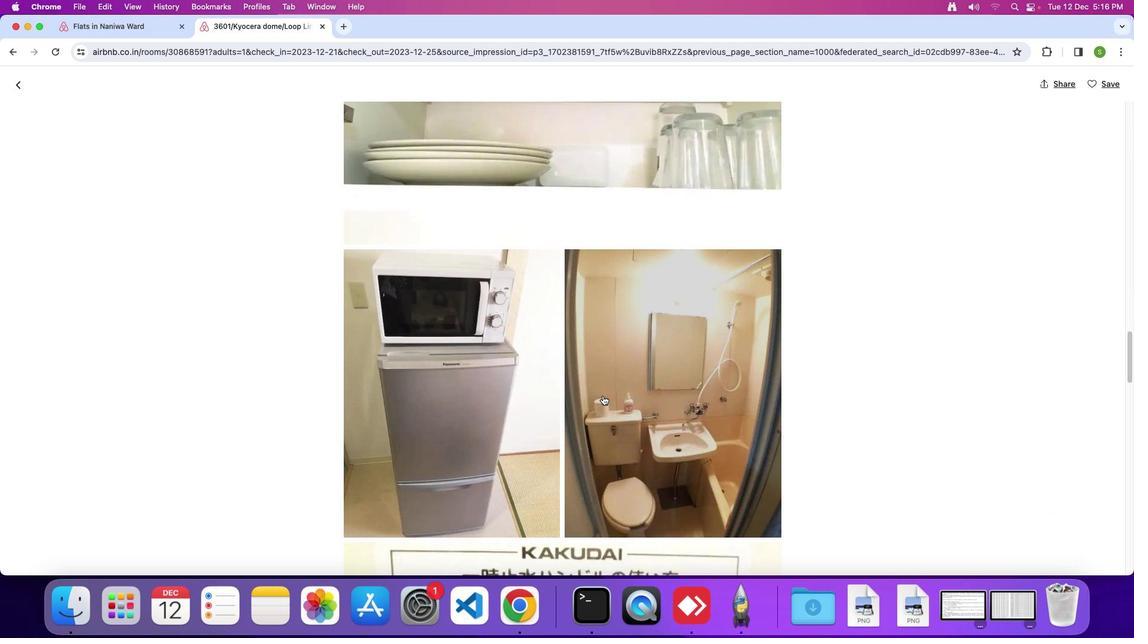 
Action: Mouse scrolled (605, 398) with delta (2, 1)
Screenshot: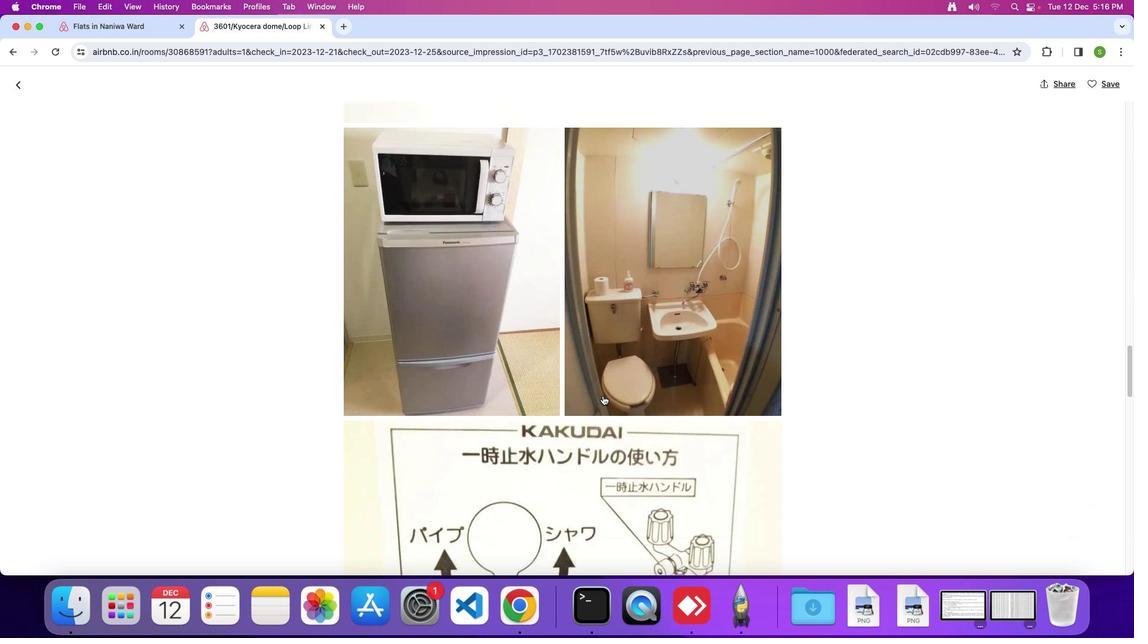 
Action: Mouse scrolled (605, 398) with delta (2, 1)
Screenshot: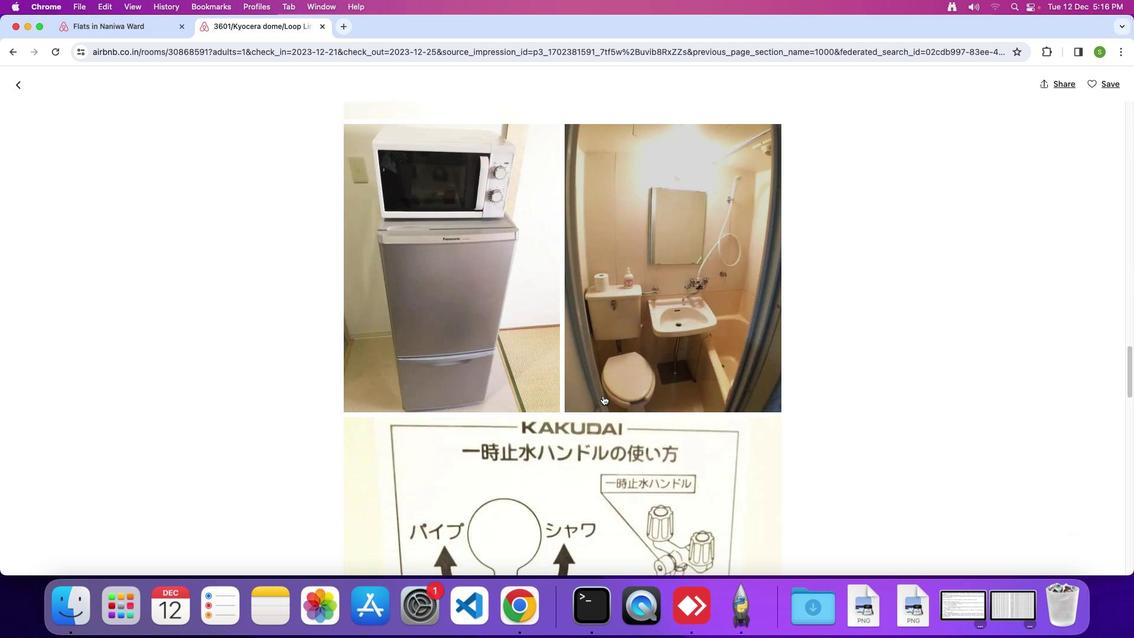 
Action: Mouse scrolled (605, 398) with delta (2, 0)
Screenshot: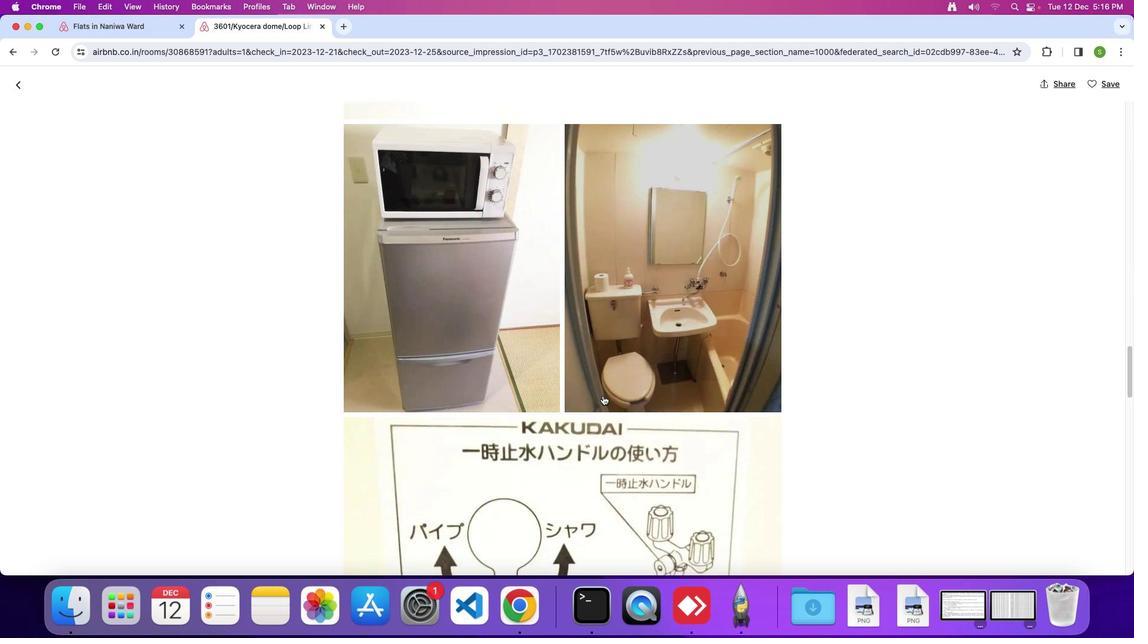 
Action: Mouse scrolled (605, 398) with delta (2, 1)
Screenshot: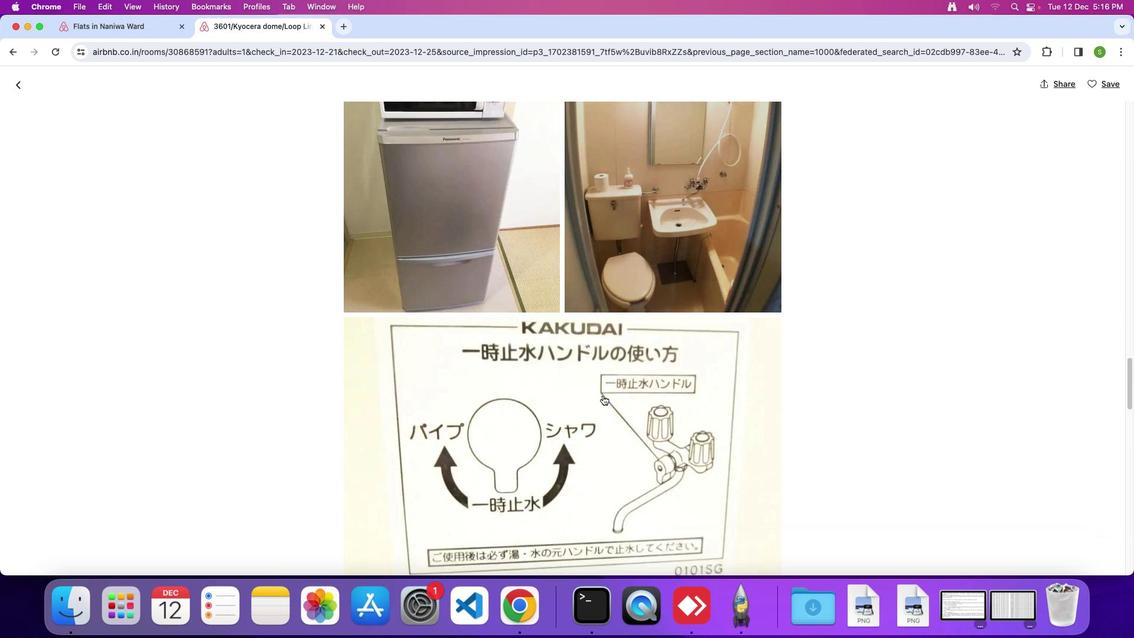 
Action: Mouse scrolled (605, 398) with delta (2, 1)
Screenshot: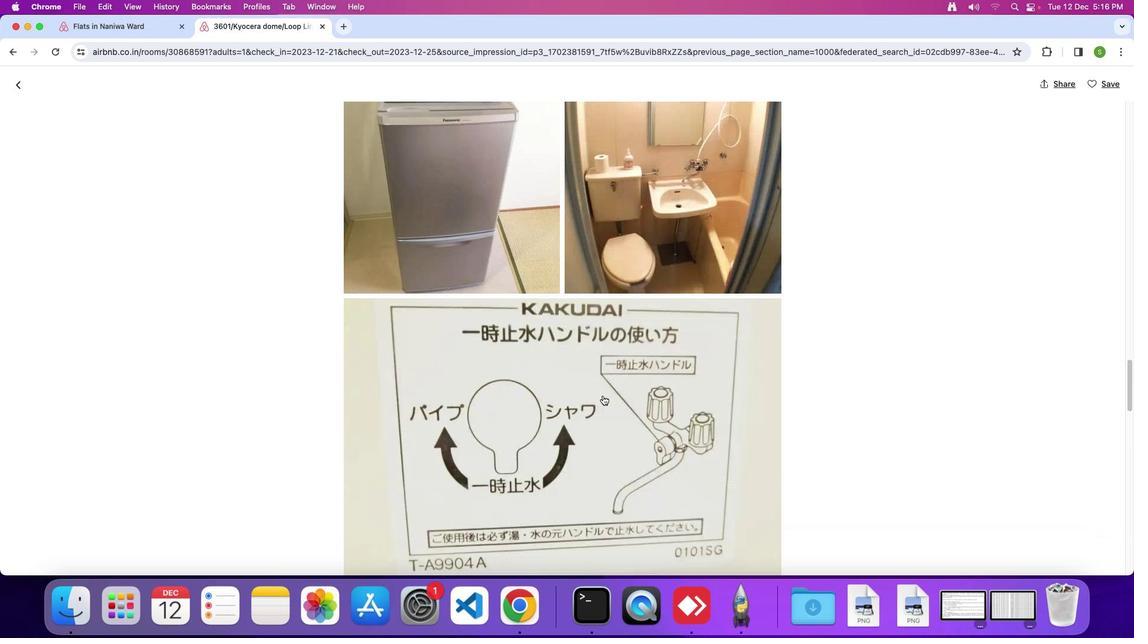 
Action: Mouse scrolled (605, 398) with delta (2, 0)
Screenshot: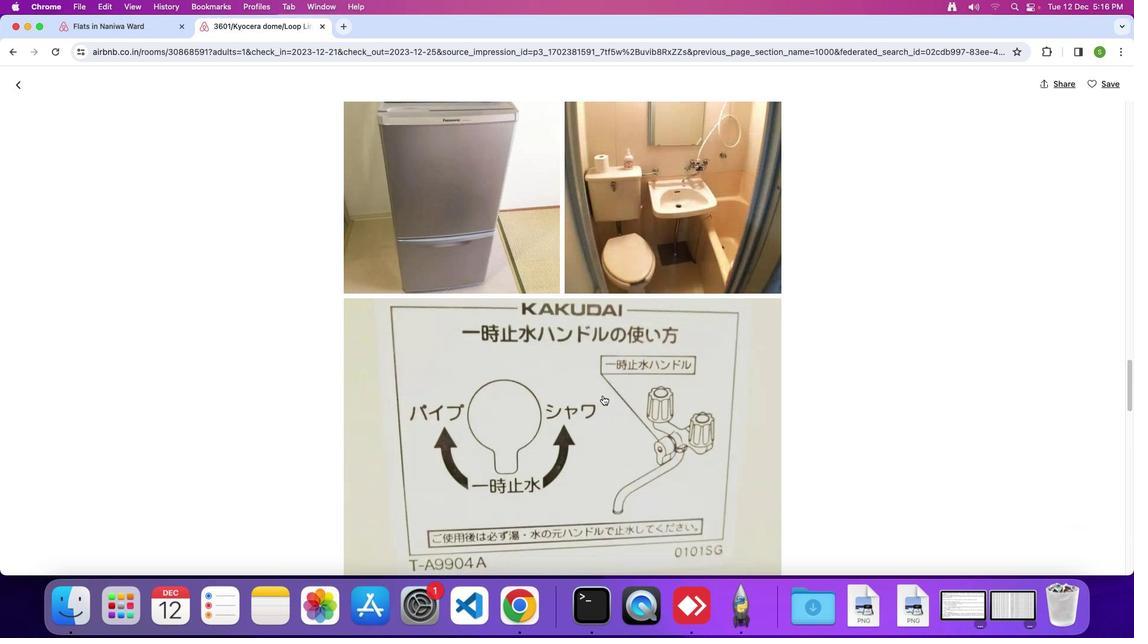 
Action: Mouse scrolled (605, 398) with delta (2, 1)
Screenshot: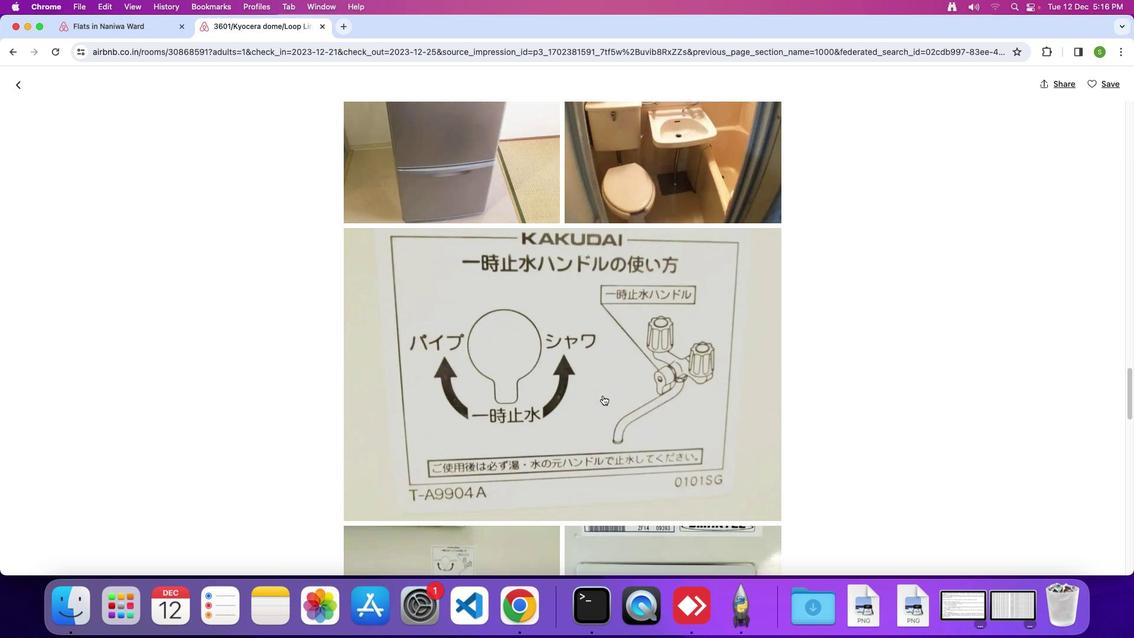 
Action: Mouse scrolled (605, 398) with delta (2, 1)
Screenshot: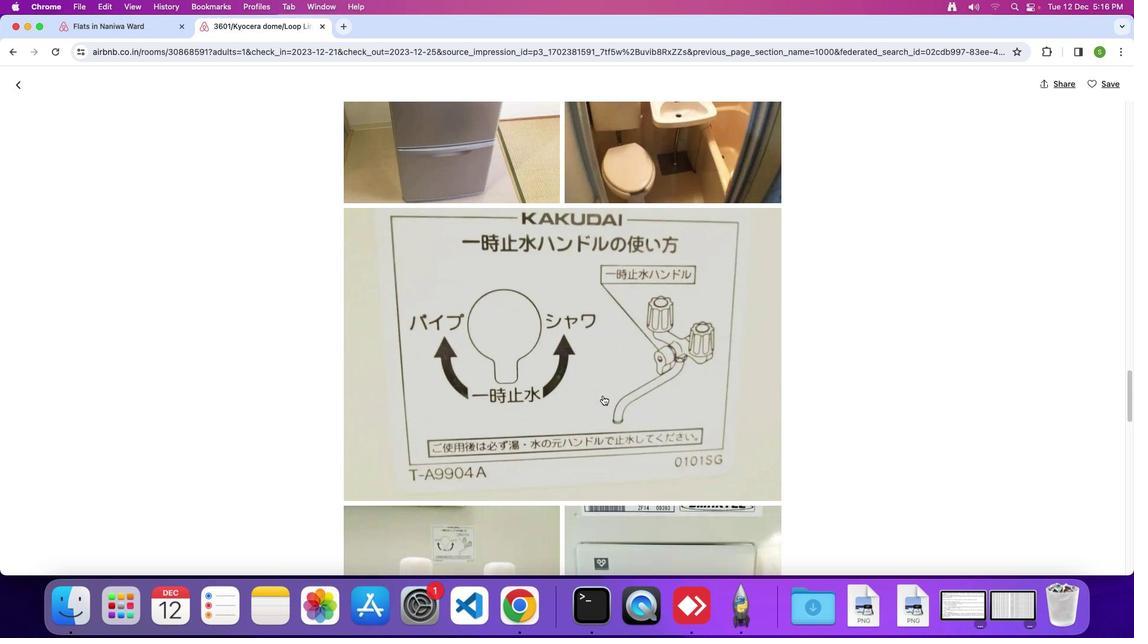 
Action: Mouse scrolled (605, 398) with delta (2, 0)
Screenshot: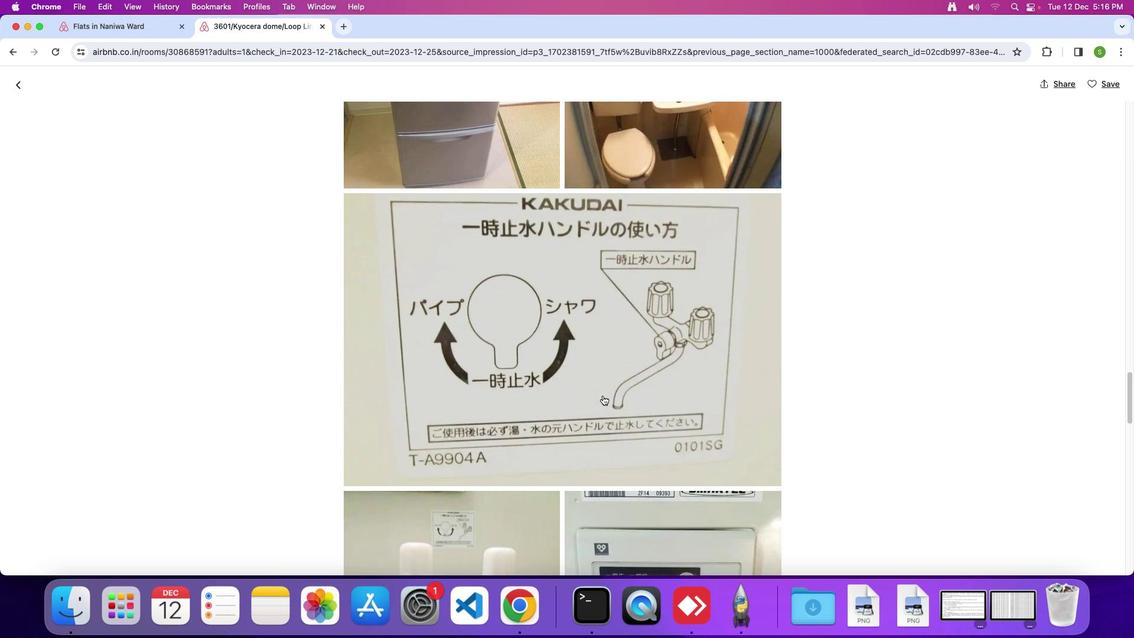 
Action: Mouse scrolled (605, 398) with delta (2, 1)
Screenshot: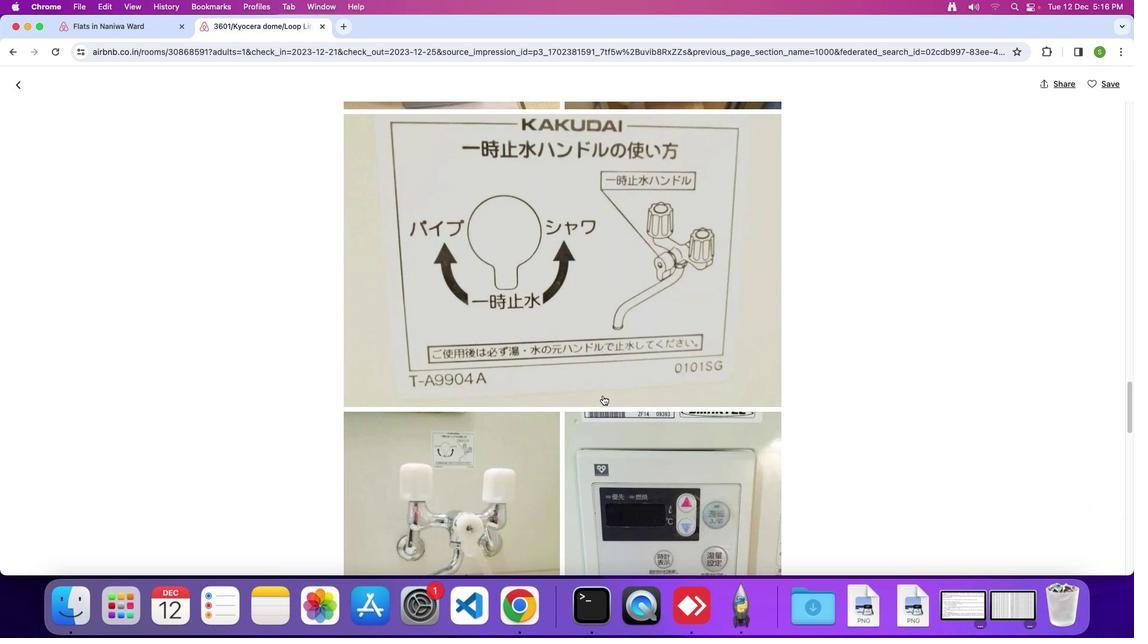 
Action: Mouse scrolled (605, 398) with delta (2, 1)
Screenshot: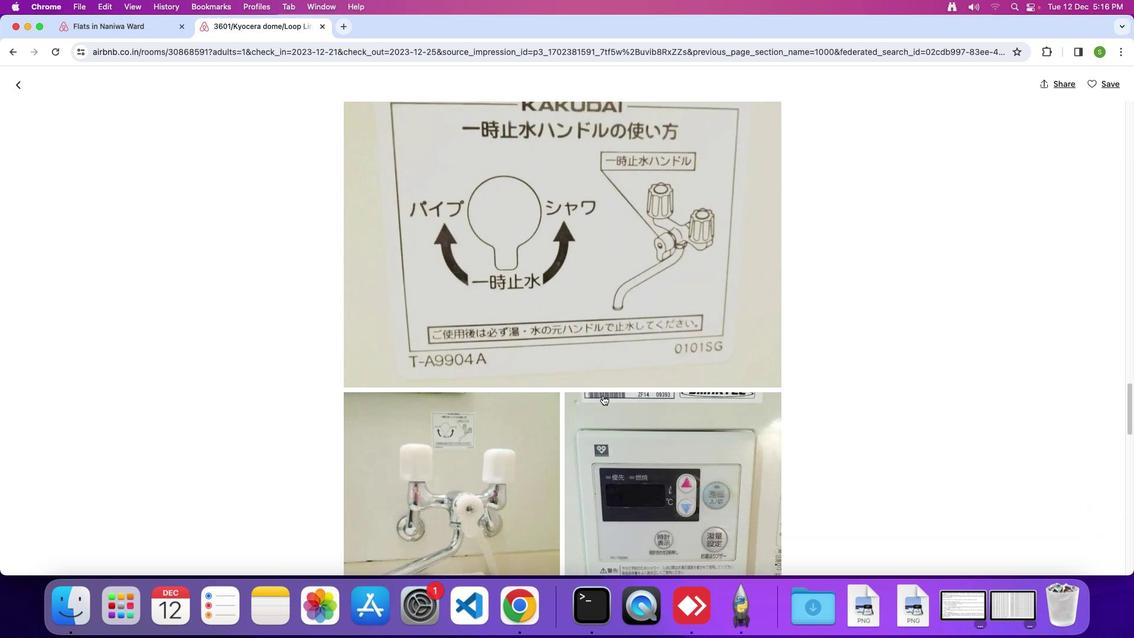 
Action: Mouse scrolled (605, 398) with delta (2, 0)
Screenshot: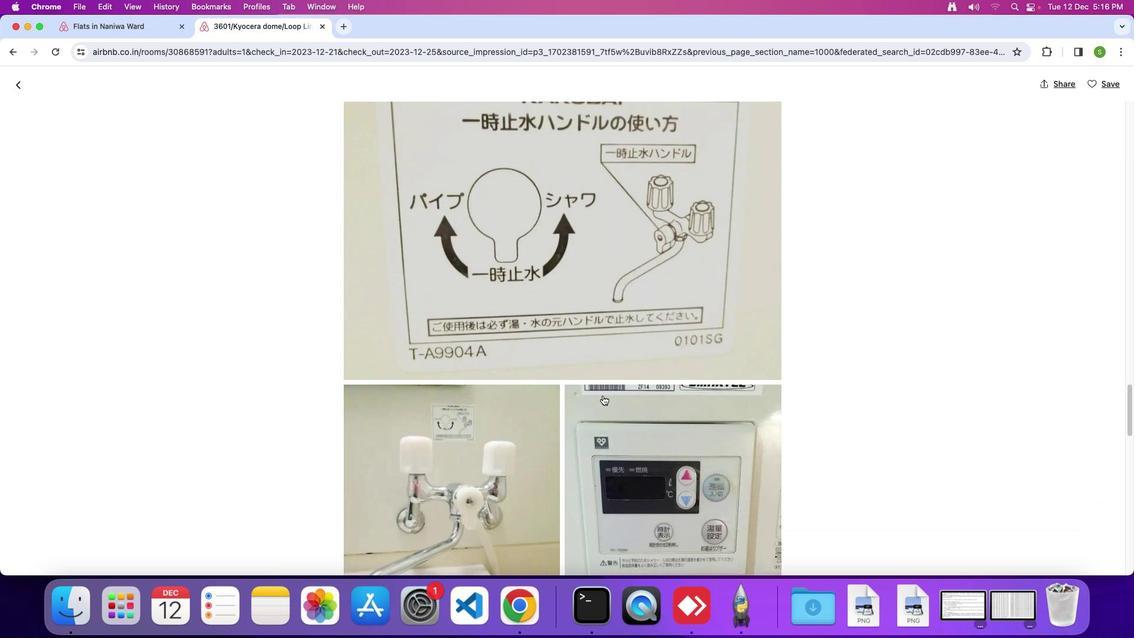 
Action: Mouse scrolled (605, 398) with delta (2, 1)
Screenshot: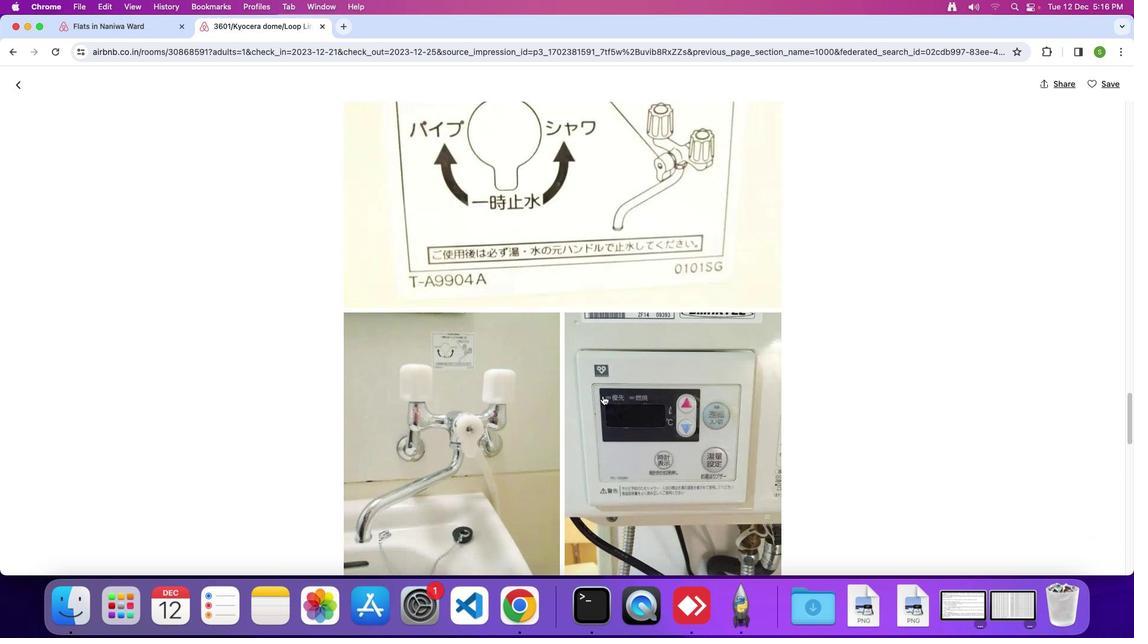 
Action: Mouse scrolled (605, 398) with delta (2, 1)
Screenshot: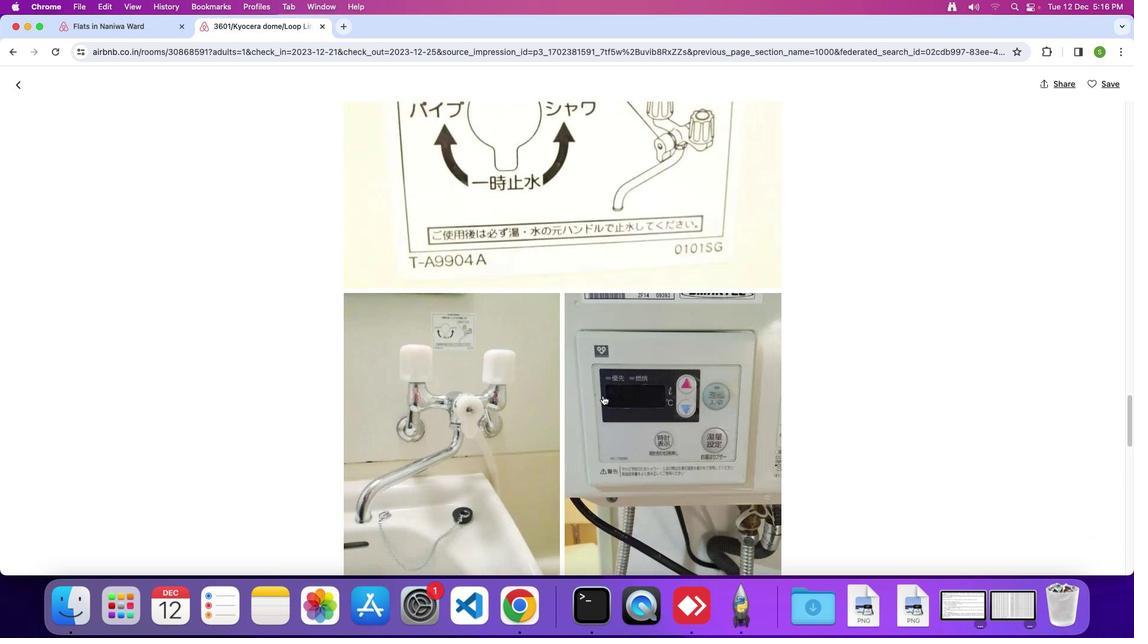 
Action: Mouse scrolled (605, 398) with delta (2, 0)
Screenshot: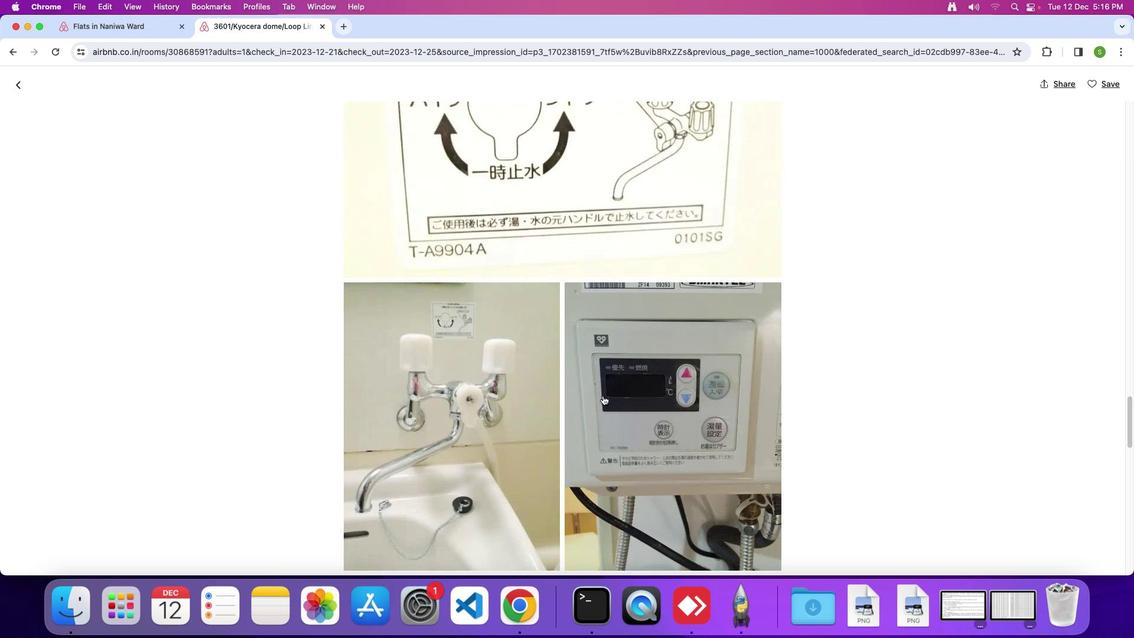 
Action: Mouse scrolled (605, 398) with delta (2, 1)
Screenshot: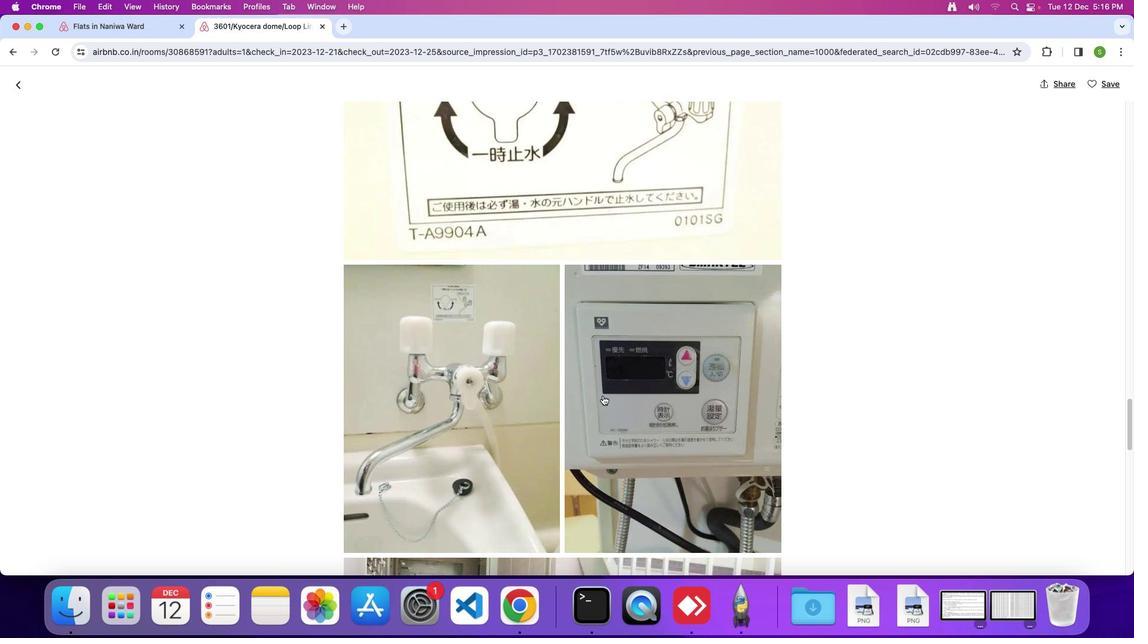 
Action: Mouse scrolled (605, 398) with delta (2, 1)
Screenshot: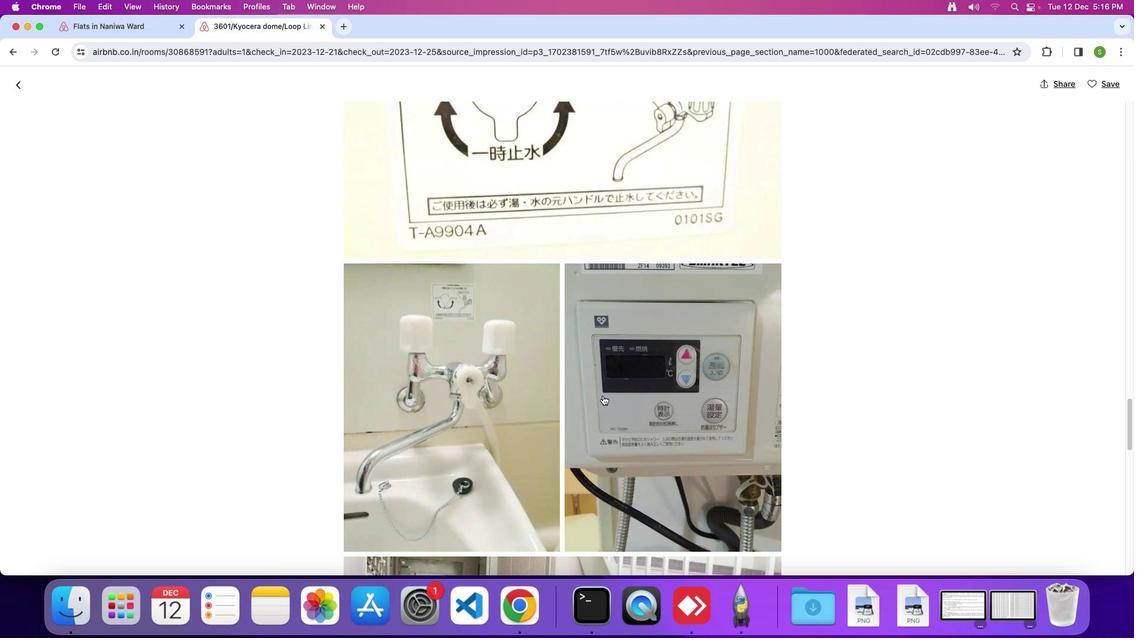 
Action: Mouse scrolled (605, 398) with delta (2, 1)
Screenshot: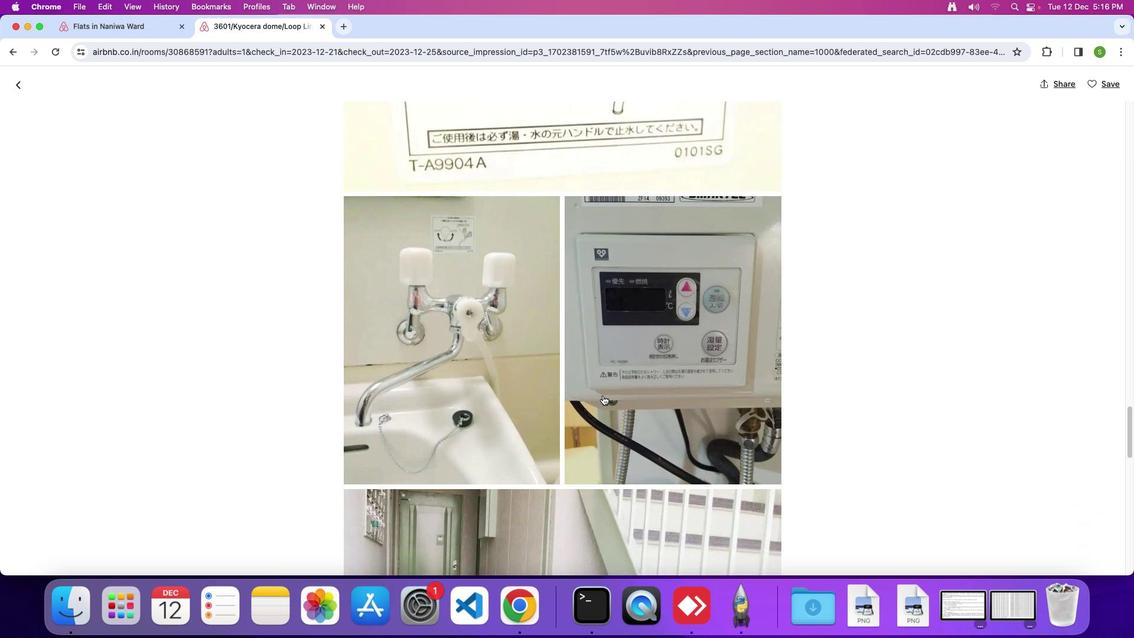 
Action: Mouse scrolled (605, 398) with delta (2, 1)
Screenshot: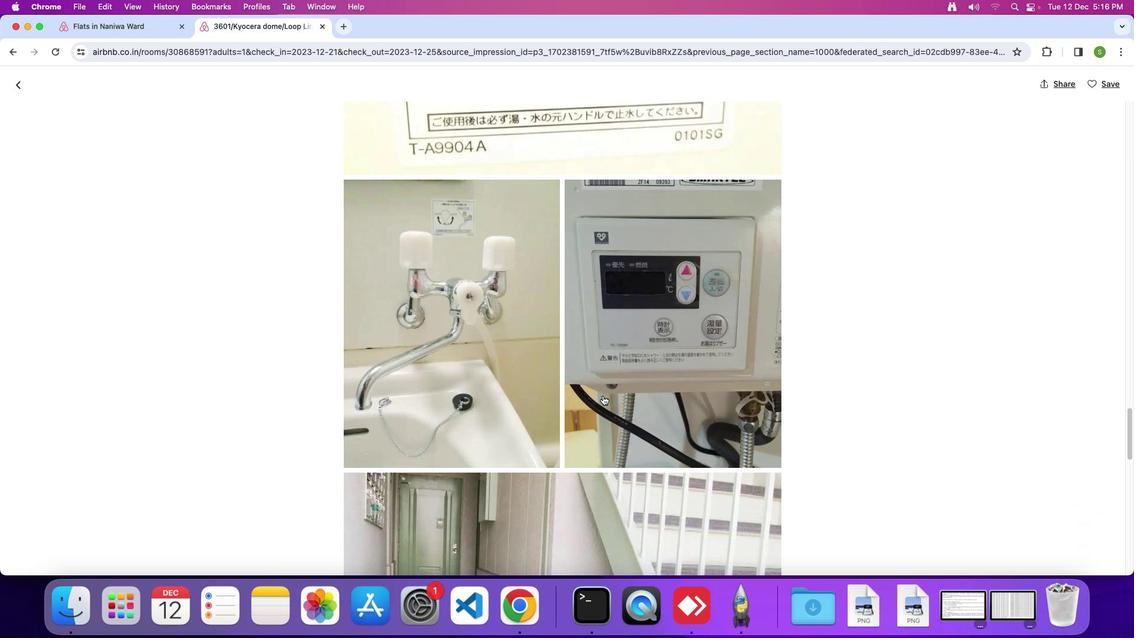 
Action: Mouse scrolled (605, 398) with delta (2, 1)
Screenshot: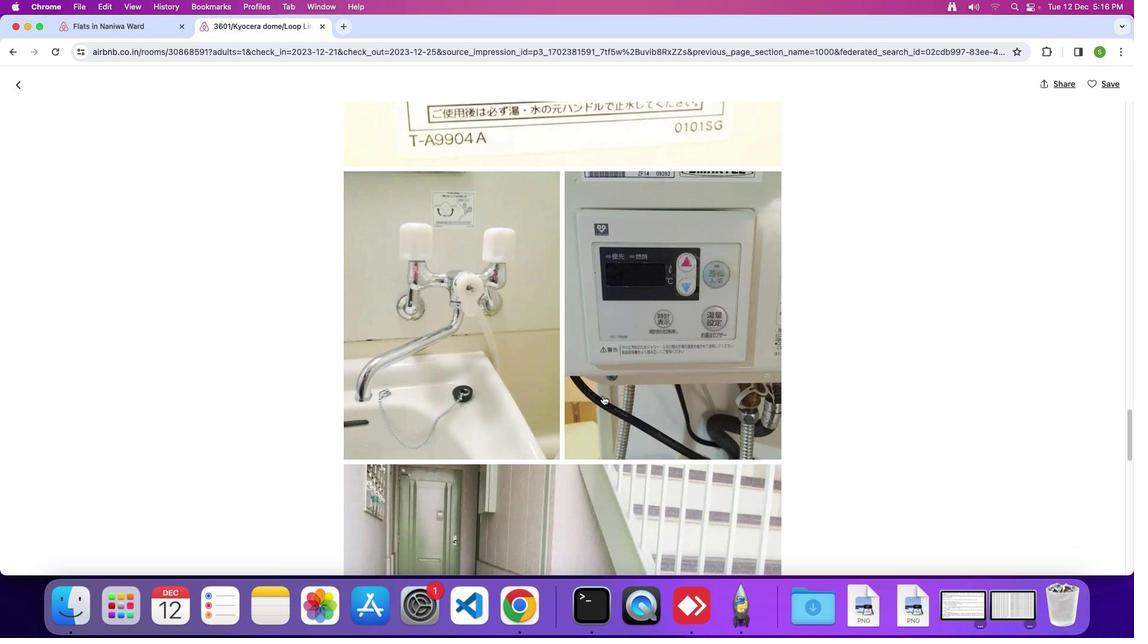 
Action: Mouse scrolled (605, 398) with delta (2, 1)
Screenshot: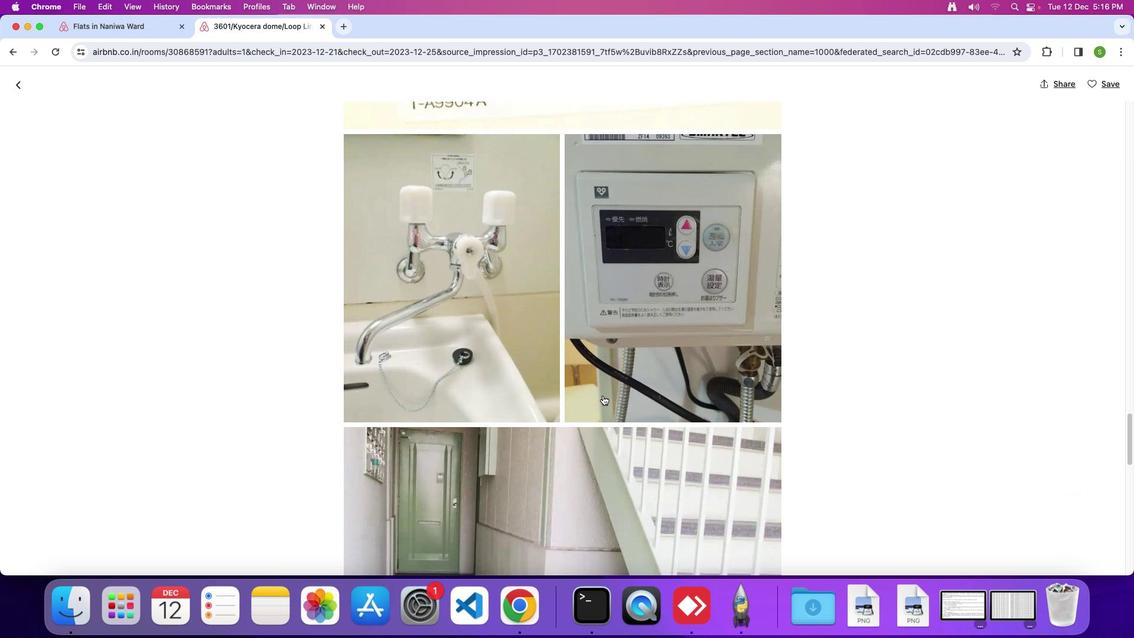 
Action: Mouse scrolled (605, 398) with delta (2, 1)
Screenshot: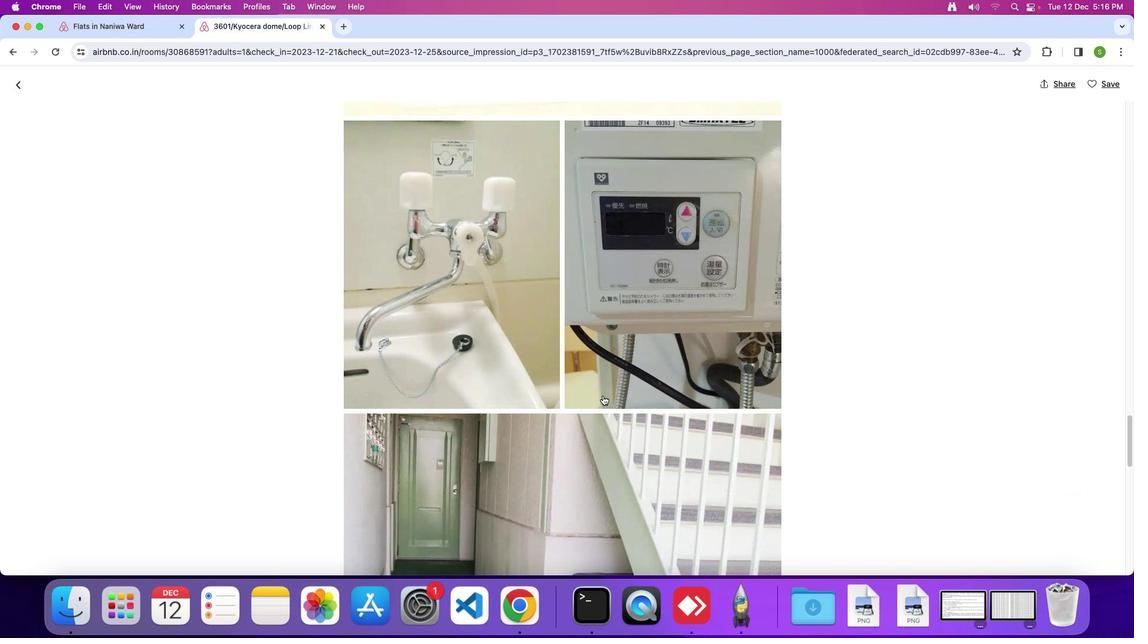 
Action: Mouse scrolled (605, 398) with delta (2, 1)
Screenshot: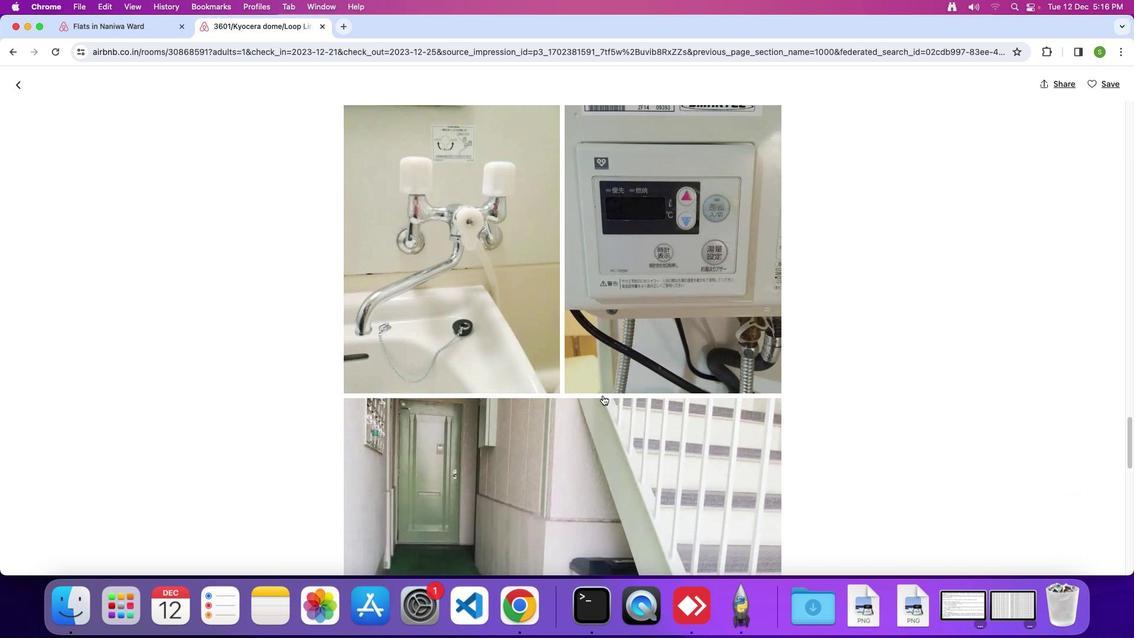 
Action: Mouse scrolled (605, 398) with delta (2, 1)
Screenshot: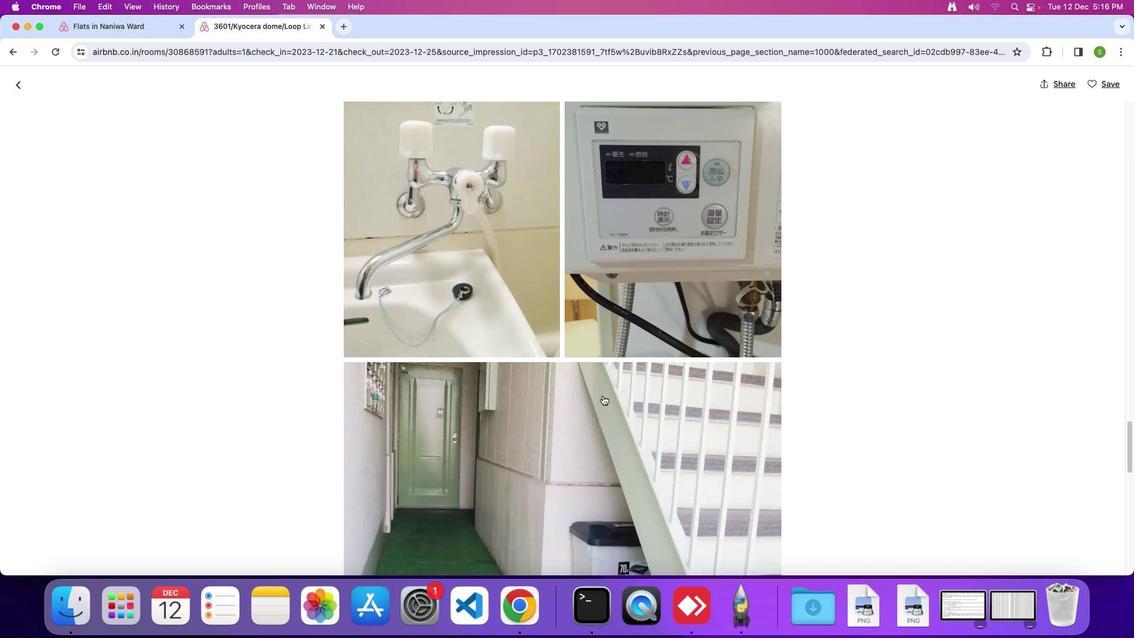 
Action: Mouse scrolled (605, 398) with delta (2, 1)
Screenshot: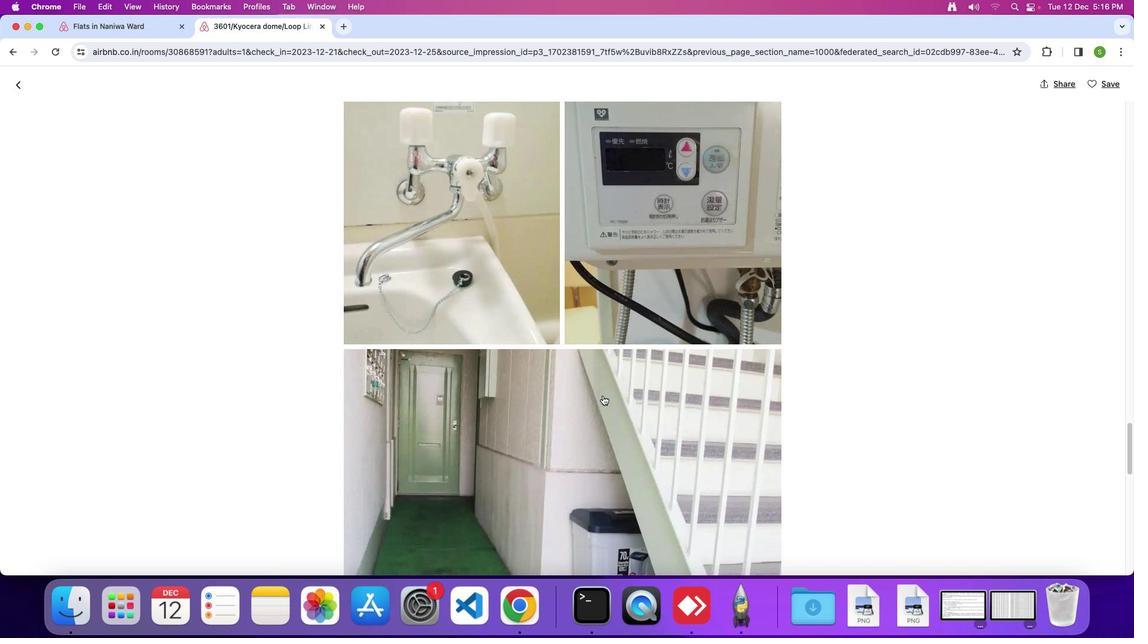 
Action: Mouse scrolled (605, 398) with delta (2, 1)
Screenshot: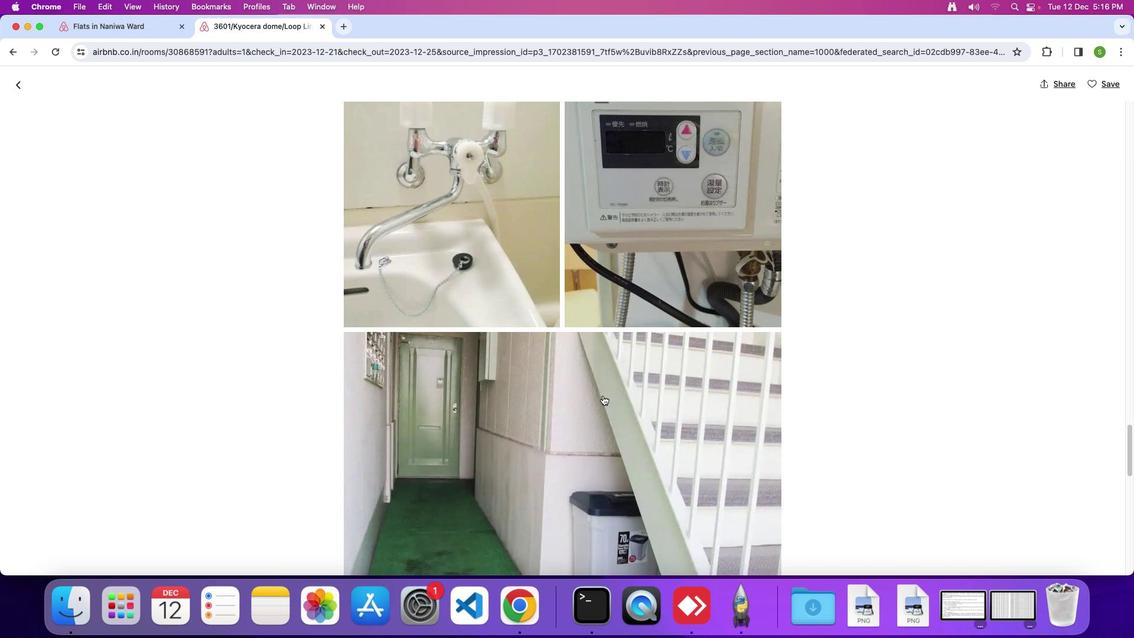 
Action: Mouse scrolled (605, 398) with delta (2, 1)
Screenshot: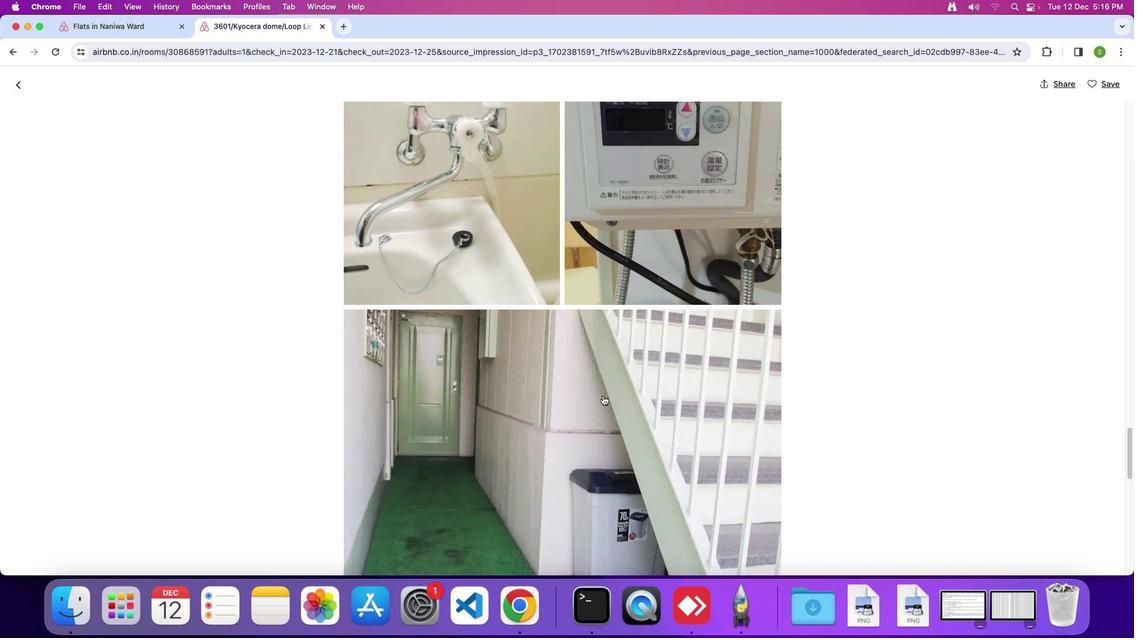 
Action: Mouse scrolled (605, 398) with delta (2, 1)
Screenshot: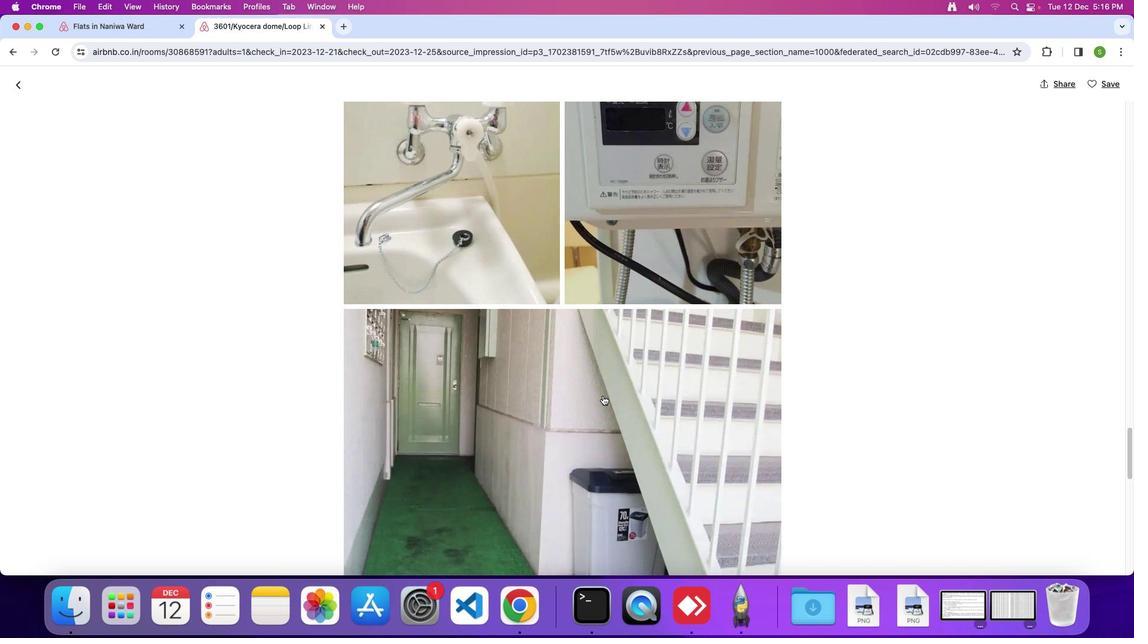 
Action: Mouse scrolled (605, 398) with delta (2, 1)
Screenshot: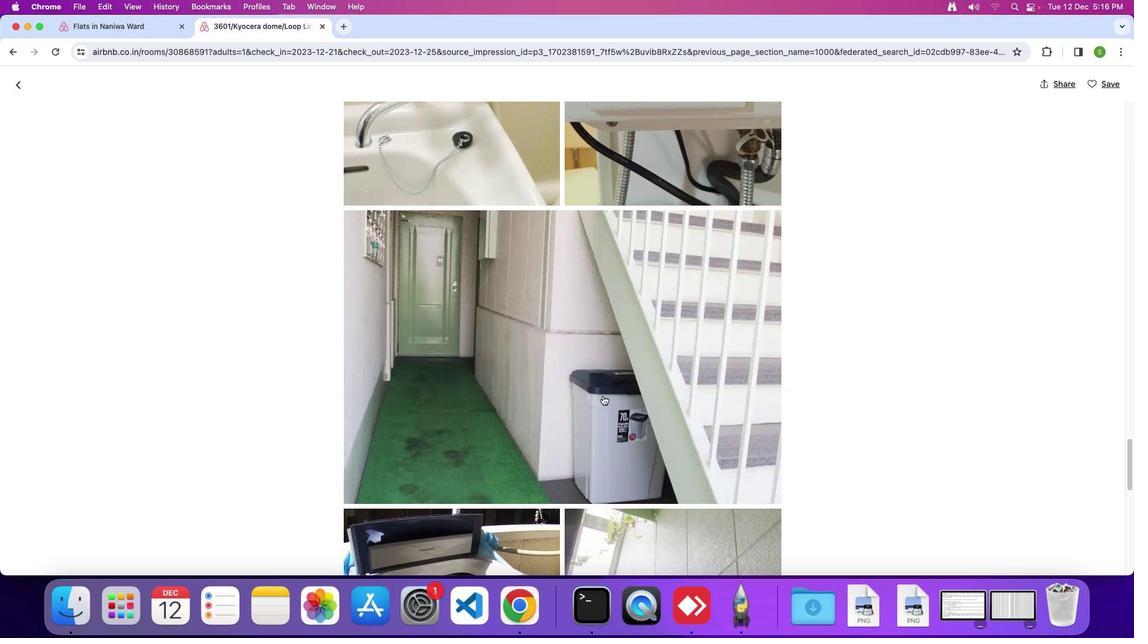 
Action: Mouse scrolled (605, 398) with delta (2, 1)
Screenshot: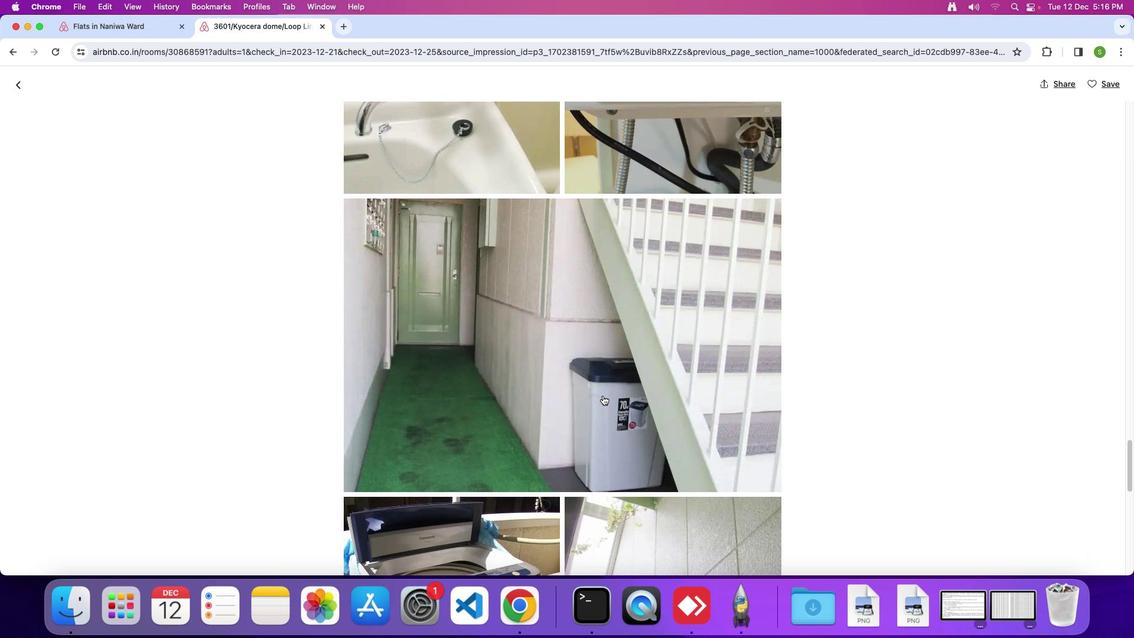 
Action: Mouse scrolled (605, 398) with delta (2, 0)
Screenshot: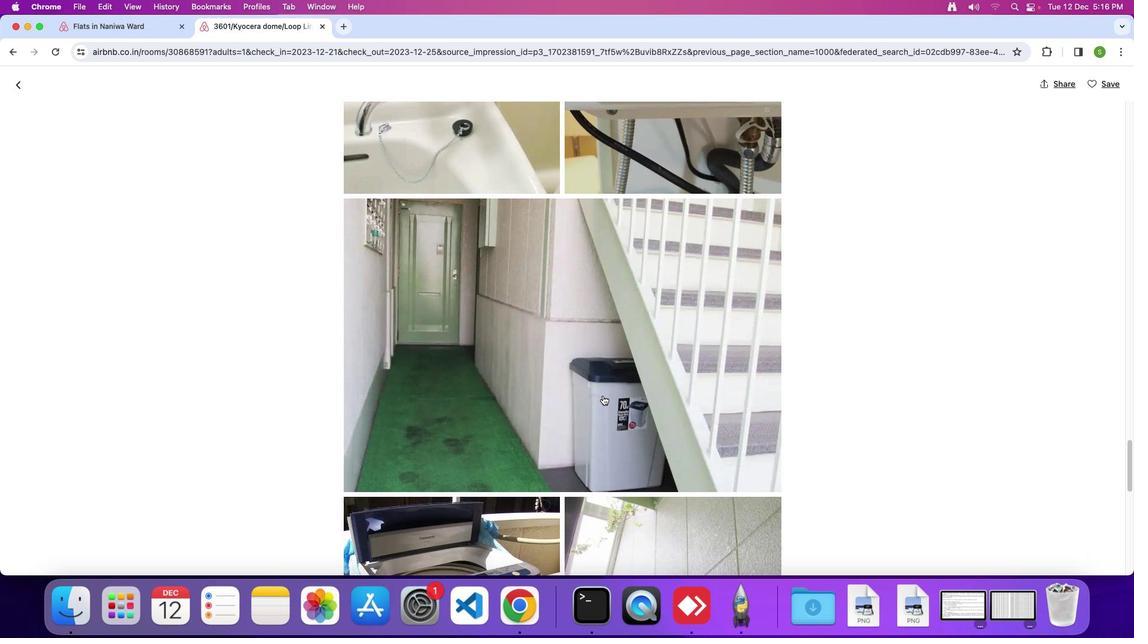 
Action: Mouse scrolled (605, 398) with delta (2, 1)
Screenshot: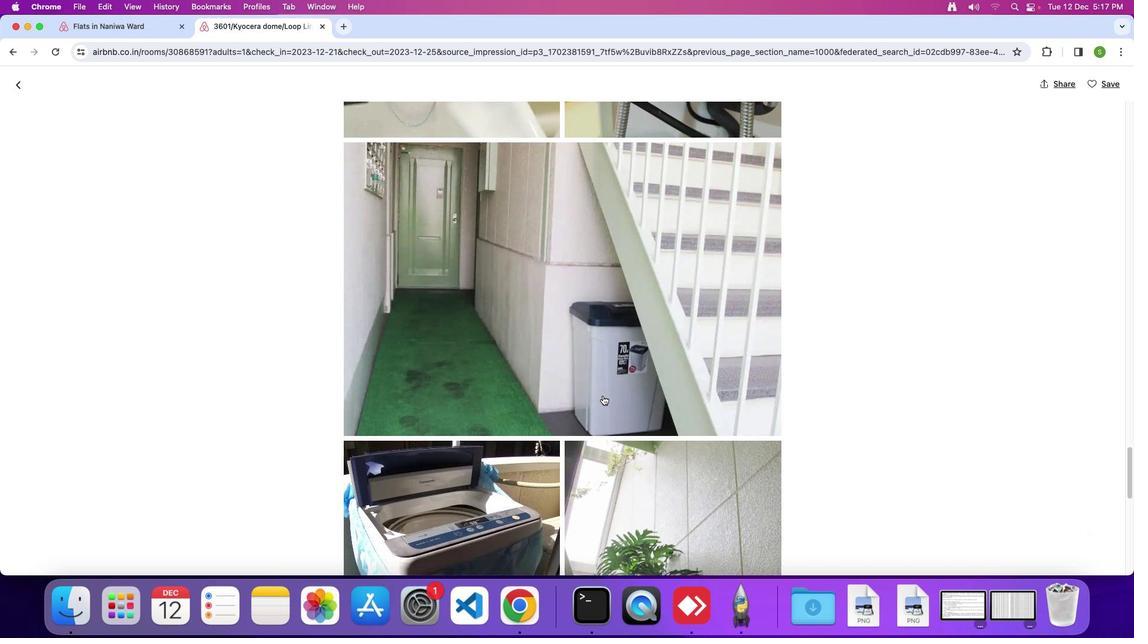 
Action: Mouse scrolled (605, 398) with delta (2, 1)
Screenshot: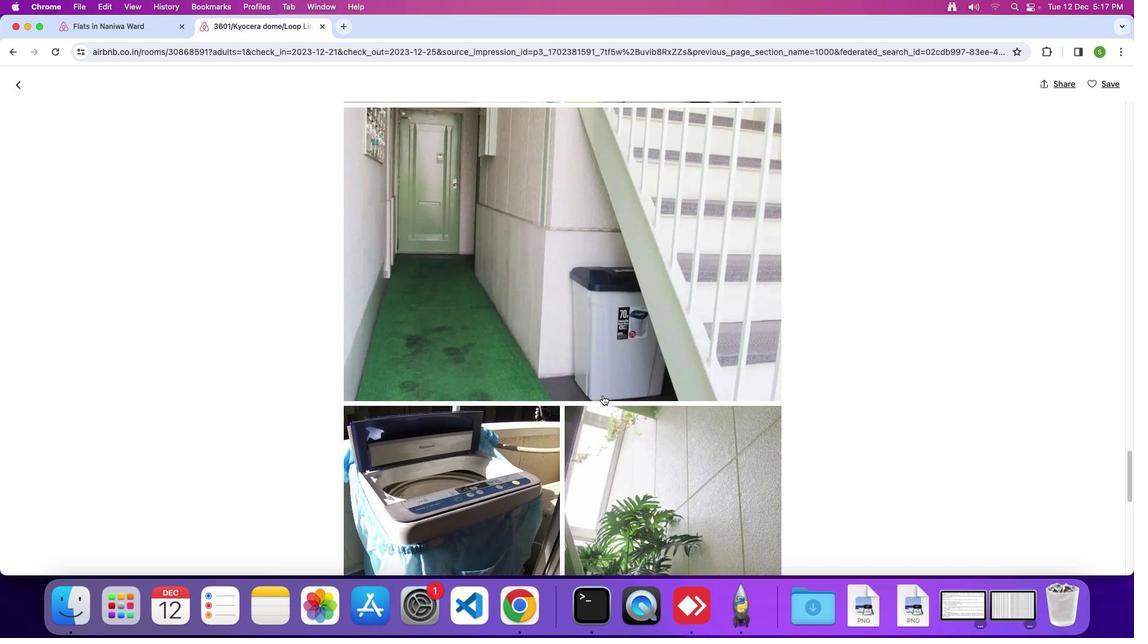 
Action: Mouse scrolled (605, 398) with delta (2, 0)
Screenshot: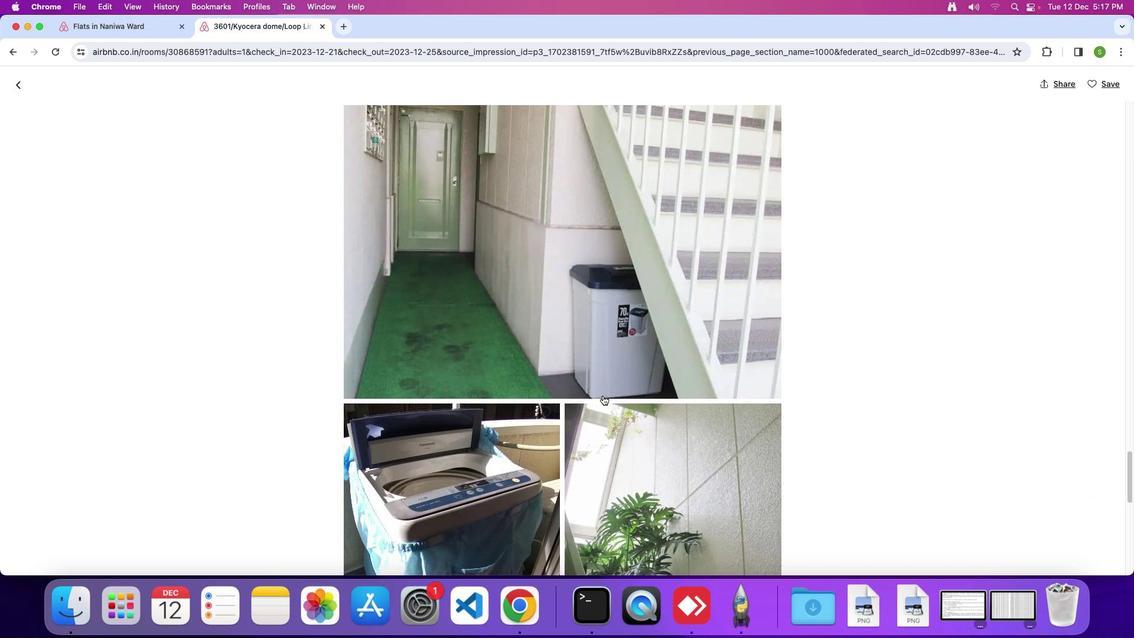 
Action: Mouse scrolled (605, 398) with delta (2, 1)
Screenshot: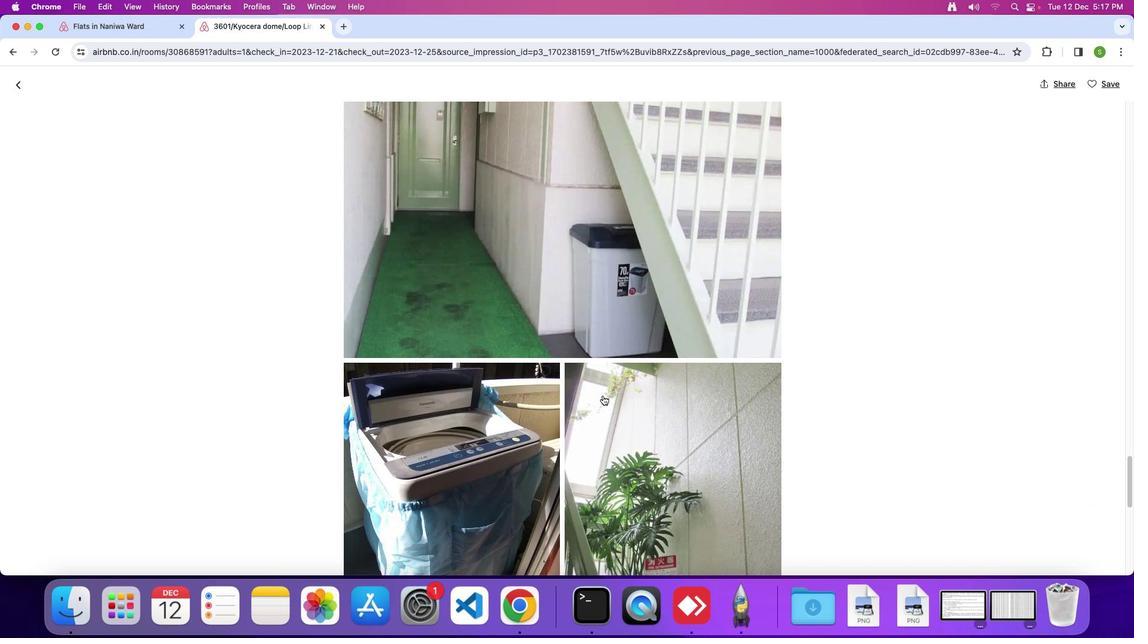 
Action: Mouse scrolled (605, 398) with delta (2, 1)
Screenshot: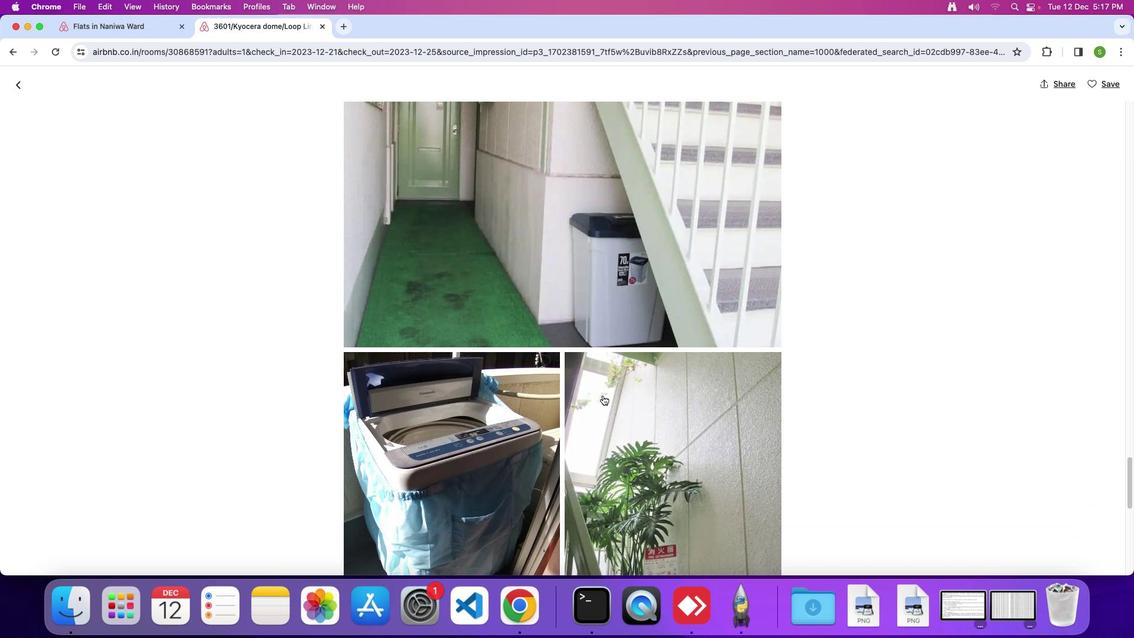 
Action: Mouse scrolled (605, 398) with delta (2, 1)
Screenshot: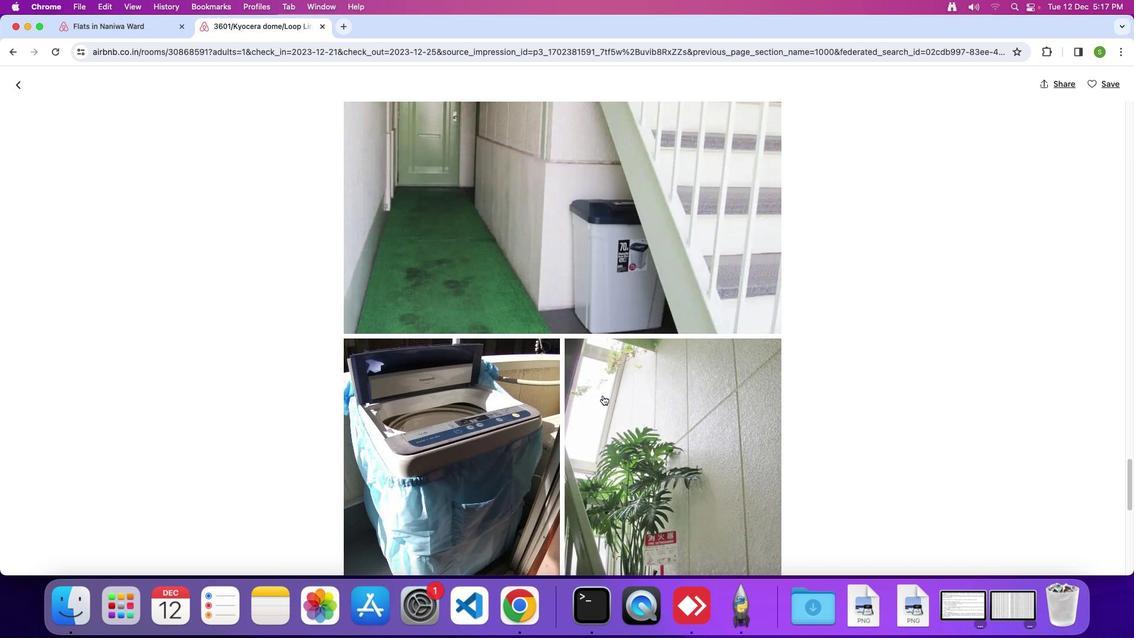 
Action: Mouse scrolled (605, 398) with delta (2, 1)
Screenshot: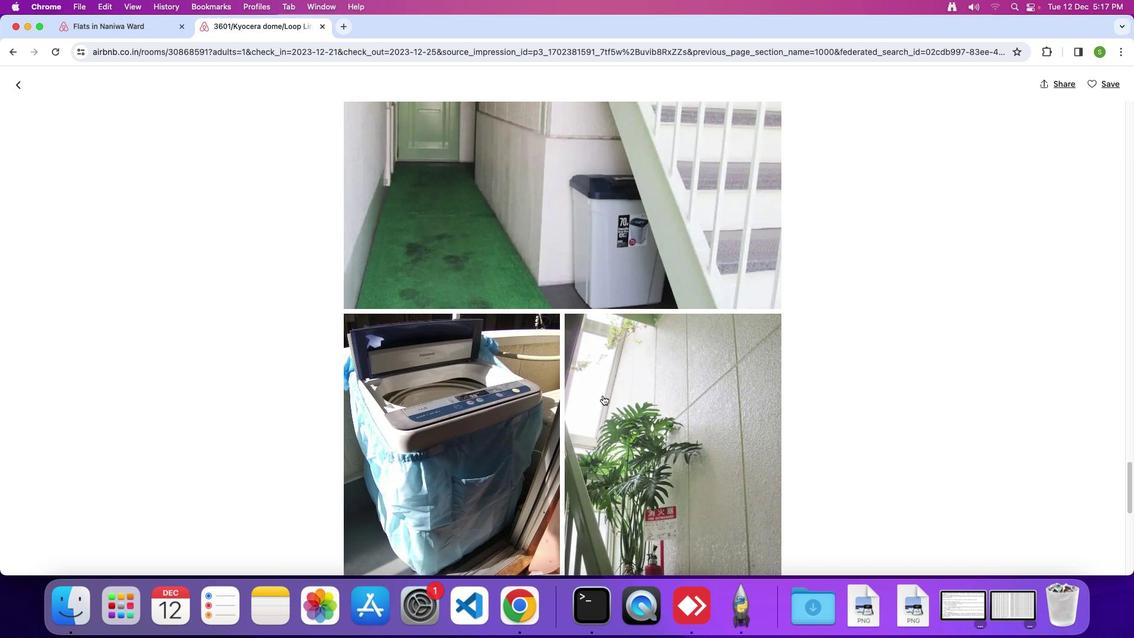 
Action: Mouse scrolled (605, 398) with delta (2, 1)
Screenshot: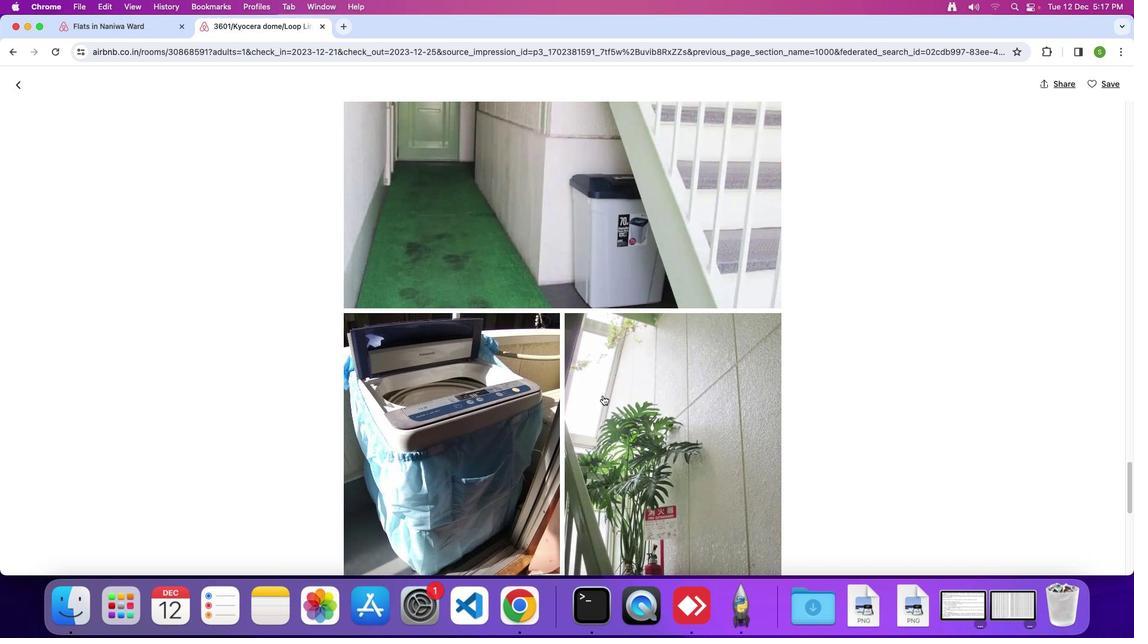 
Action: Mouse scrolled (605, 398) with delta (2, 1)
Screenshot: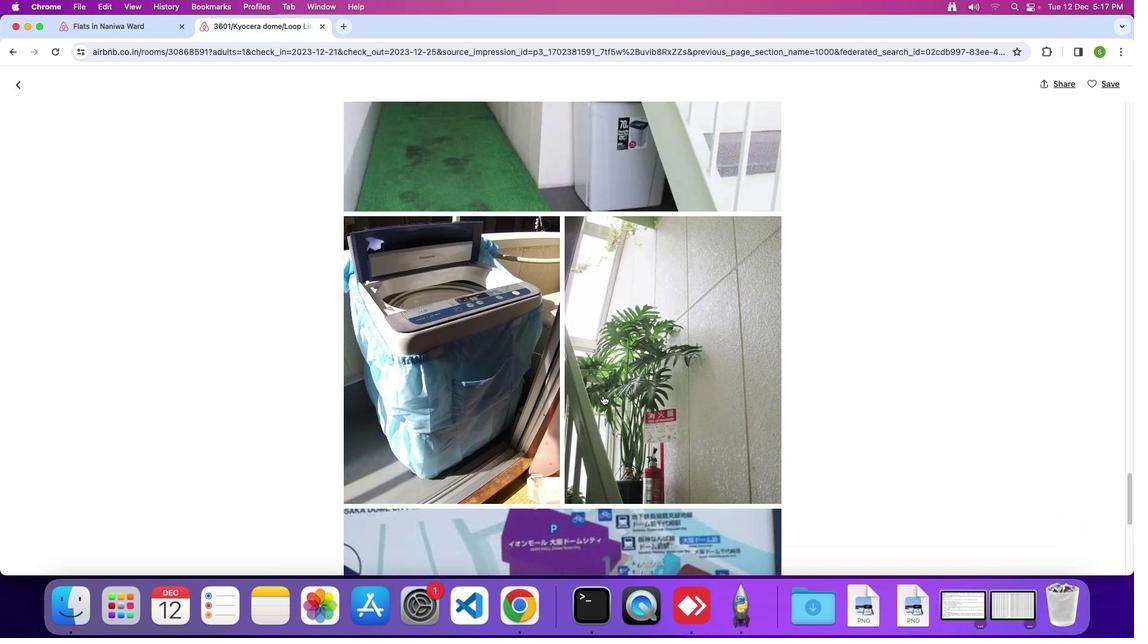 
Action: Mouse scrolled (605, 398) with delta (2, 1)
Screenshot: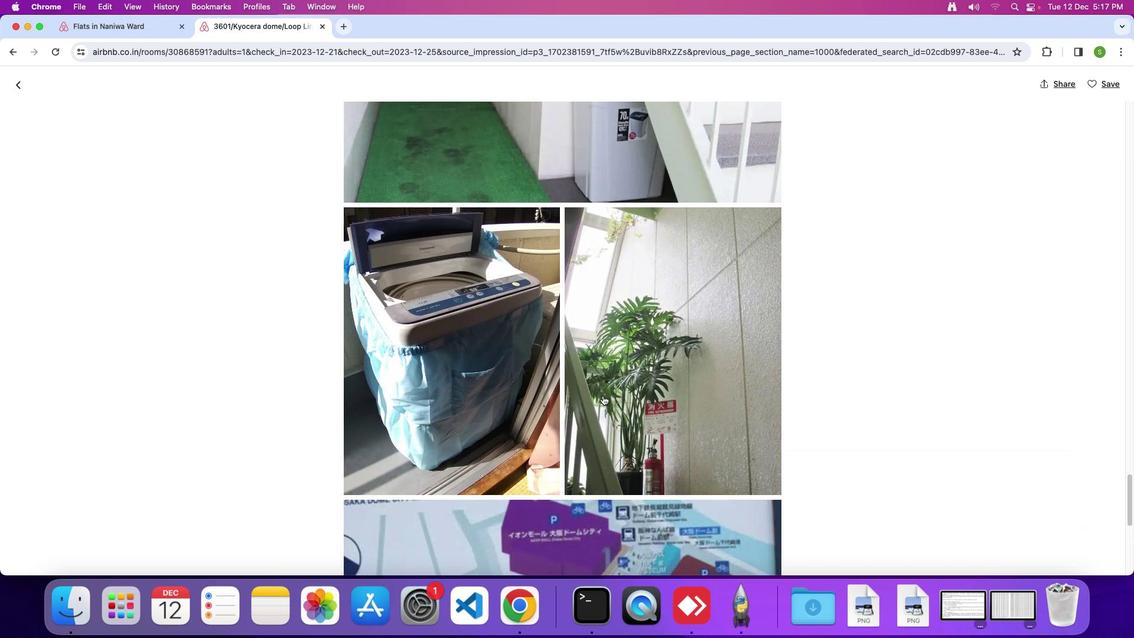 
Action: Mouse scrolled (605, 398) with delta (2, 0)
Screenshot: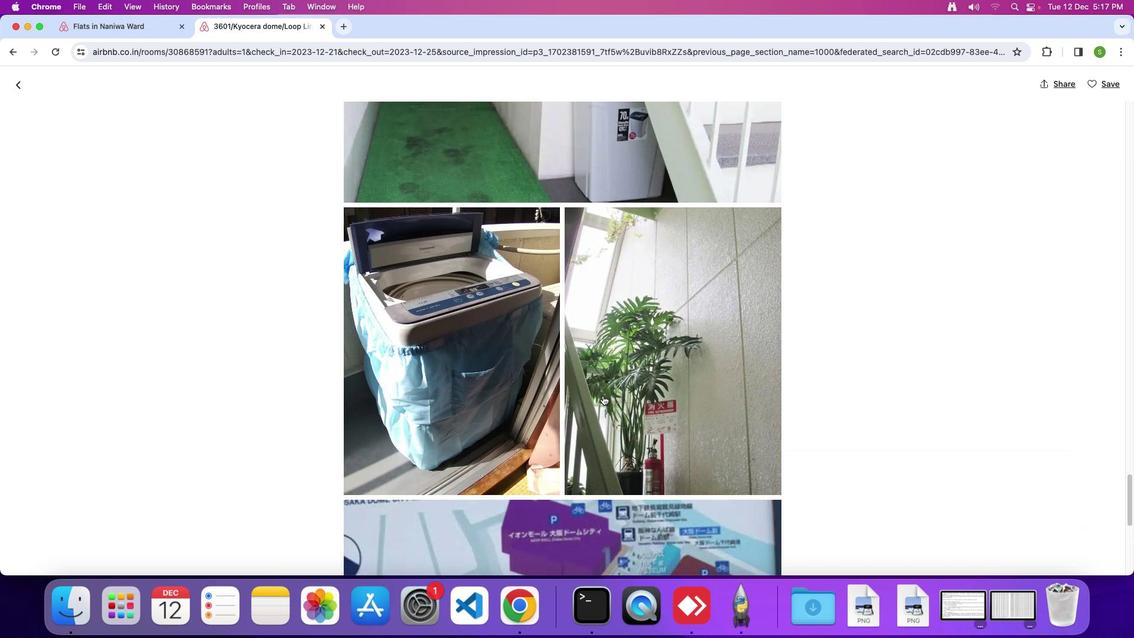 
Action: Mouse scrolled (605, 398) with delta (2, 1)
Screenshot: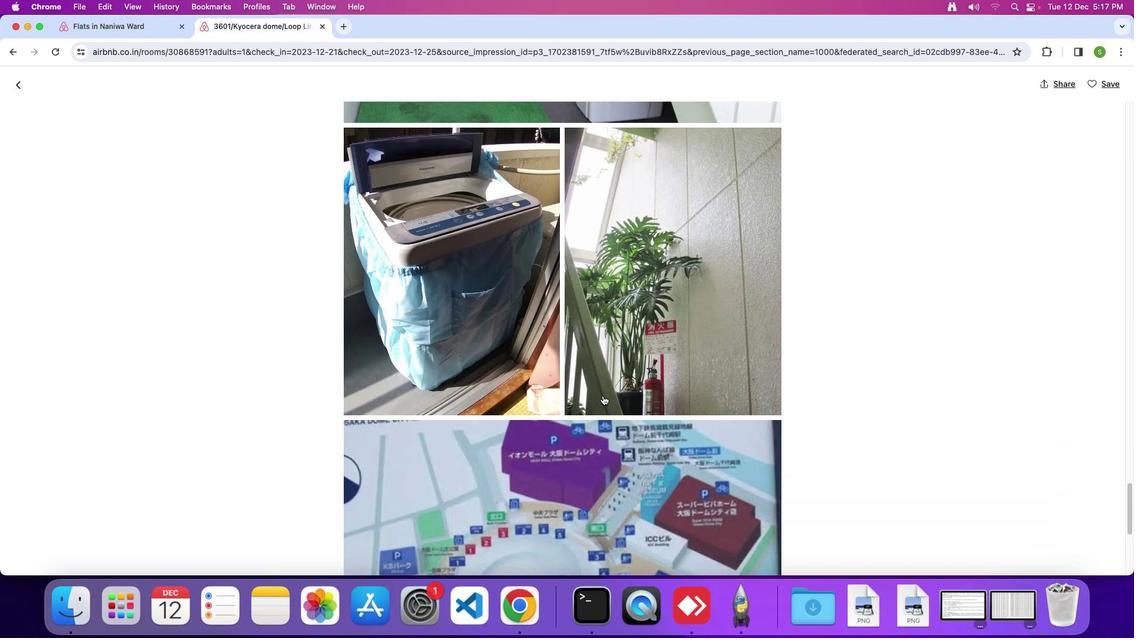 
Action: Mouse scrolled (605, 398) with delta (2, 1)
Screenshot: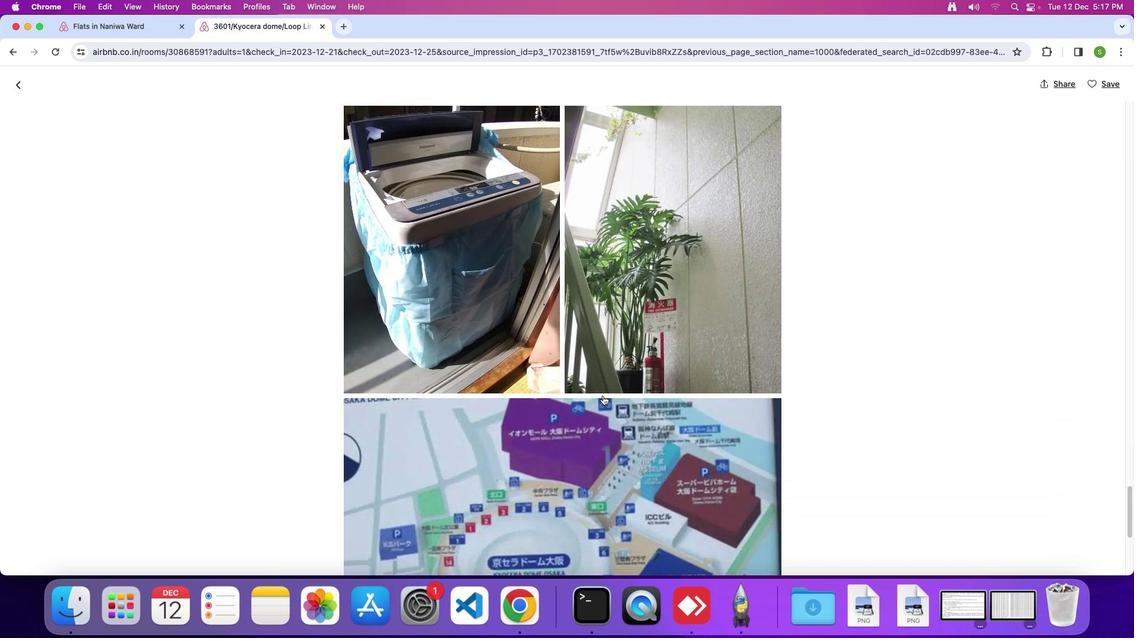 
Action: Mouse scrolled (605, 398) with delta (2, 0)
Screenshot: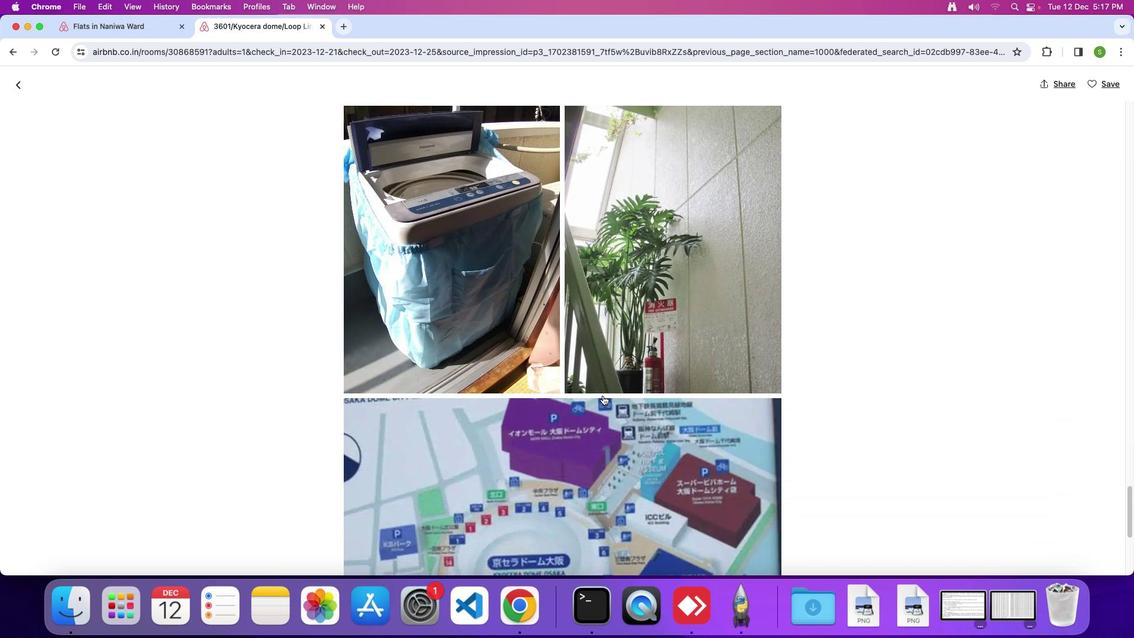 
Action: Mouse scrolled (605, 398) with delta (2, 1)
Screenshot: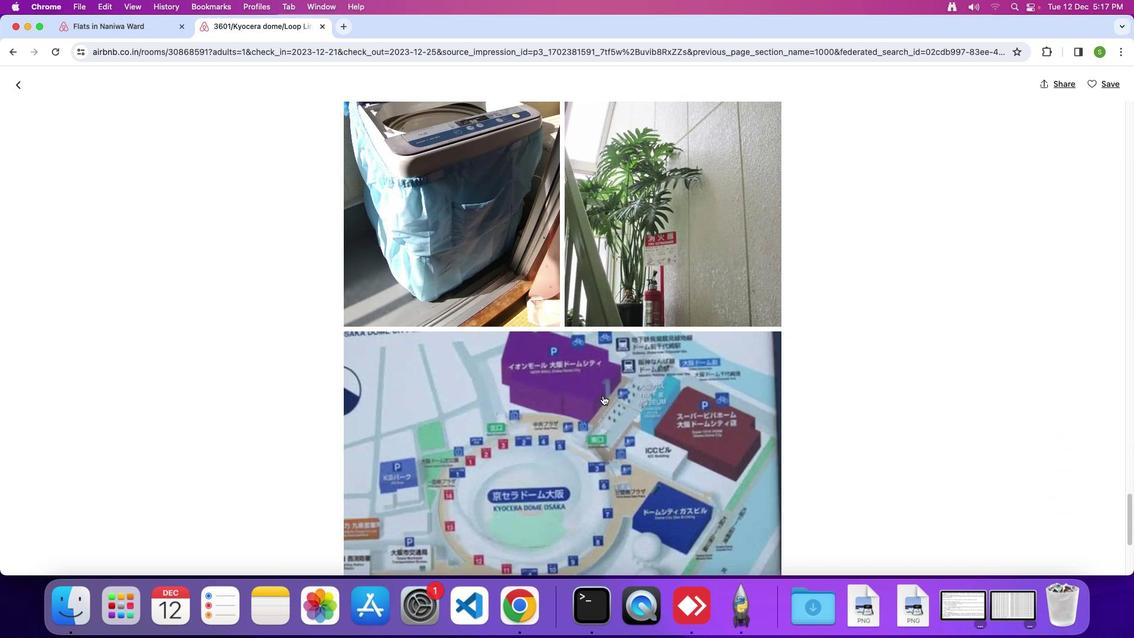 
Action: Mouse scrolled (605, 398) with delta (2, 1)
Screenshot: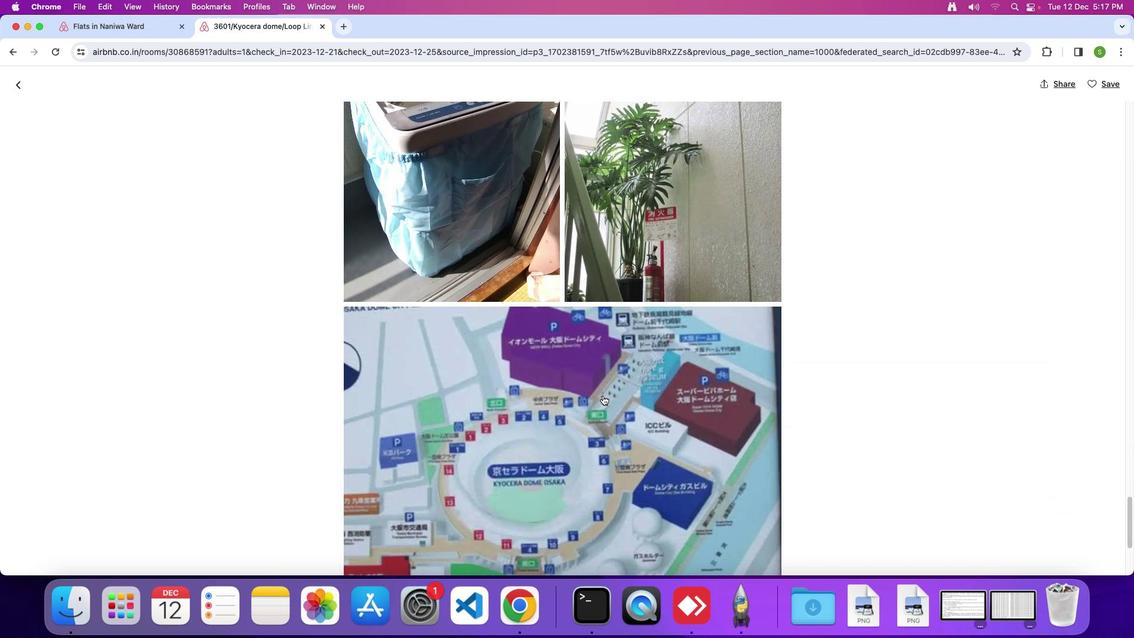 
Action: Mouse scrolled (605, 398) with delta (2, 1)
Screenshot: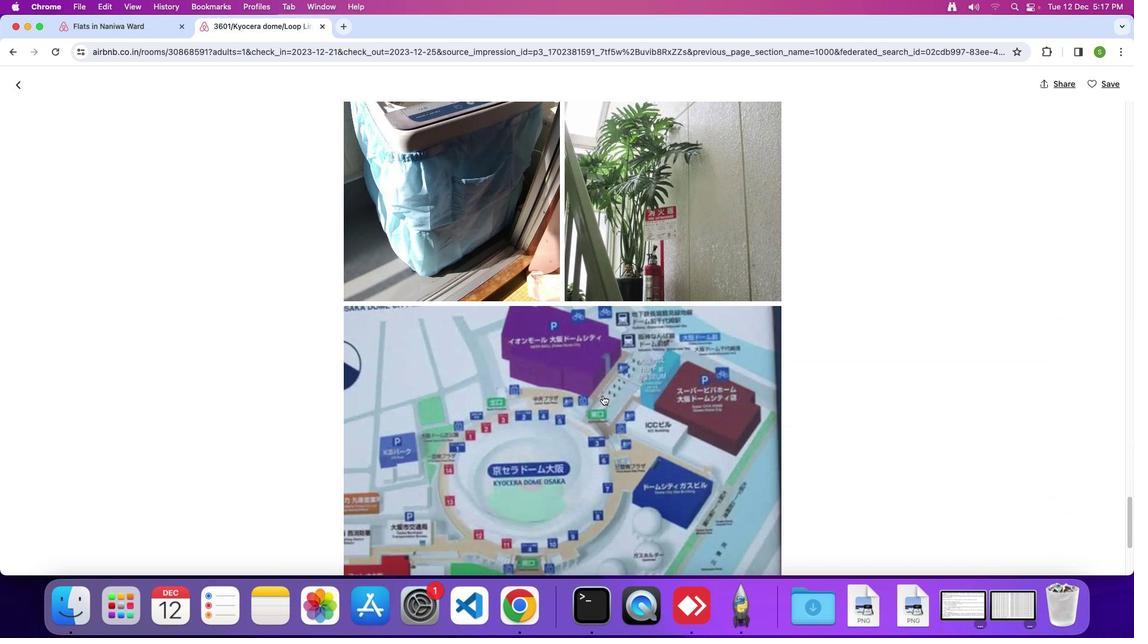 
Action: Mouse scrolled (605, 398) with delta (2, 1)
Screenshot: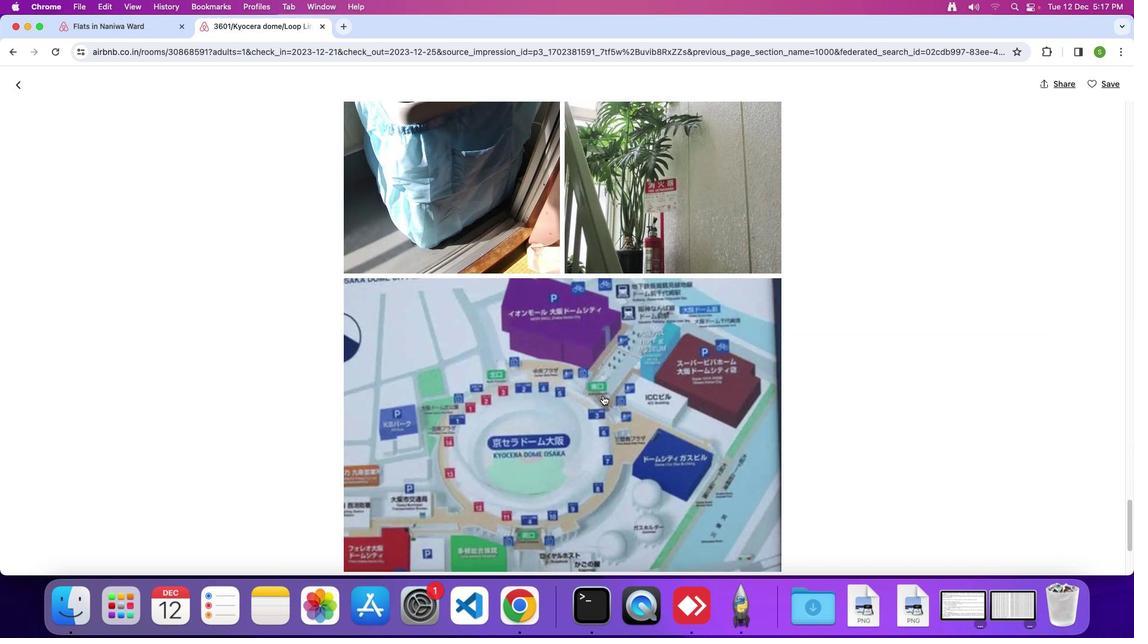 
Action: Mouse scrolled (605, 398) with delta (2, 1)
Screenshot: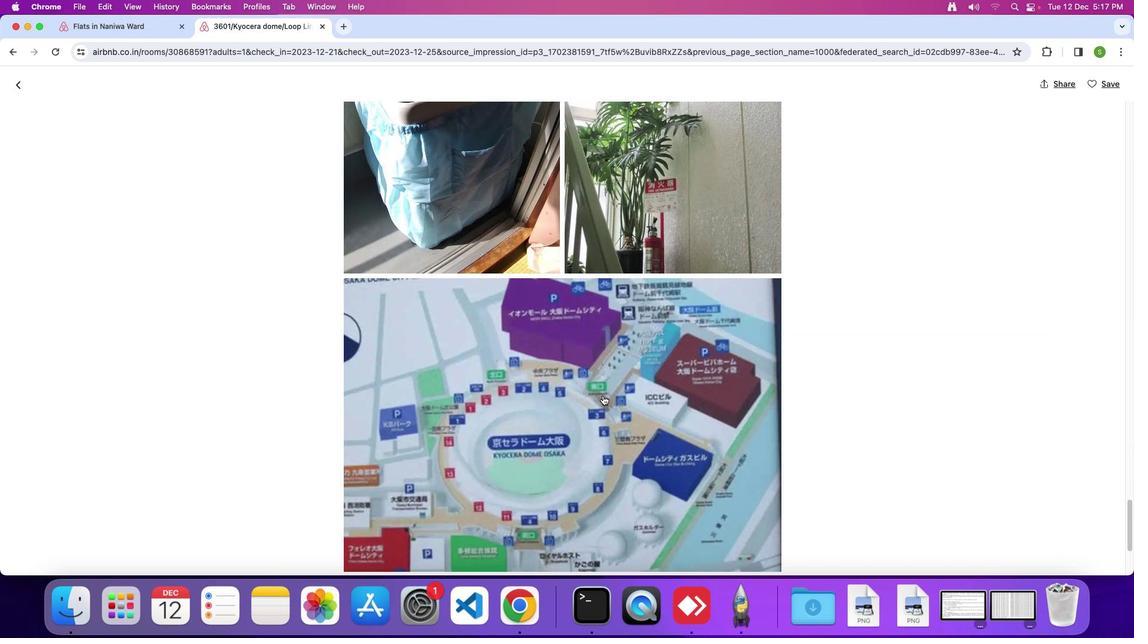 
Action: Mouse scrolled (605, 398) with delta (2, 1)
Screenshot: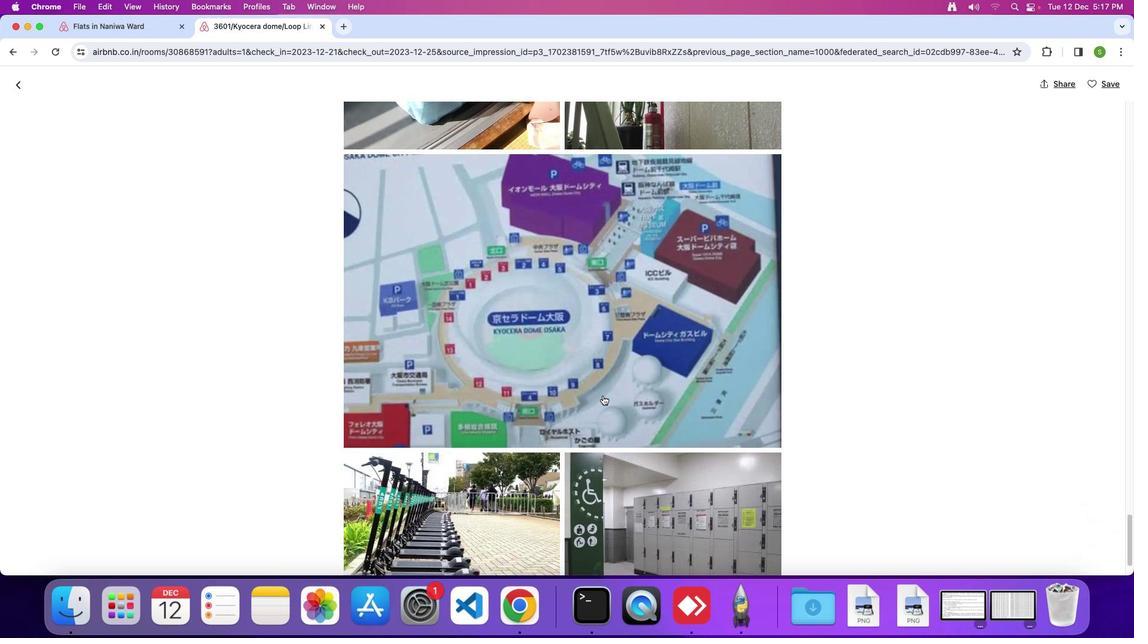 
Action: Mouse scrolled (605, 398) with delta (2, 1)
Screenshot: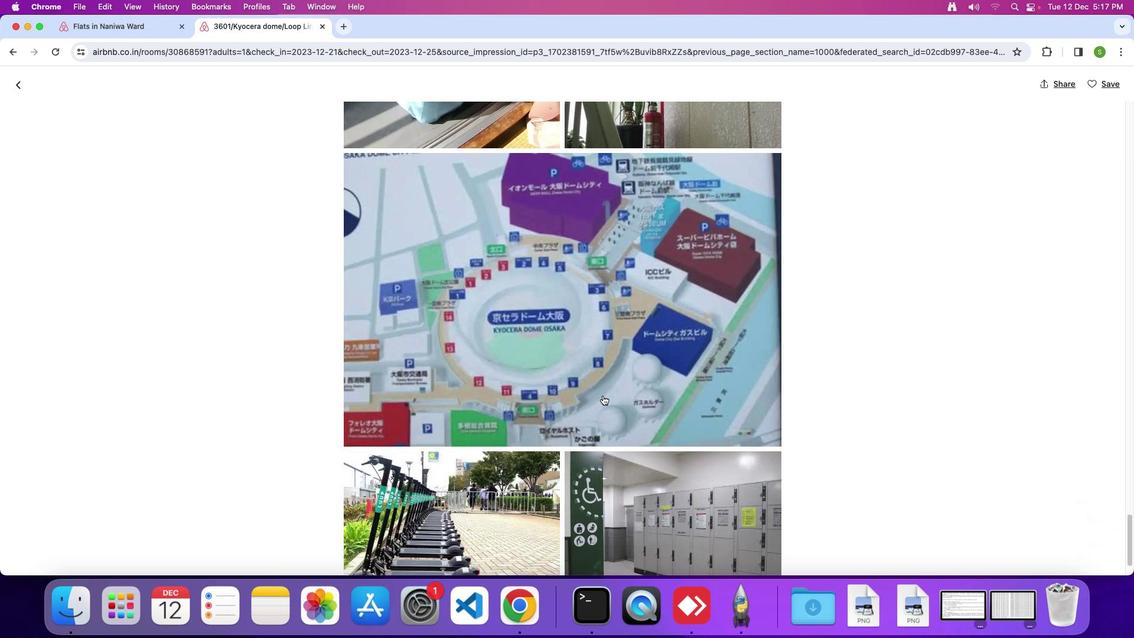 
Action: Mouse scrolled (605, 398) with delta (2, 0)
Screenshot: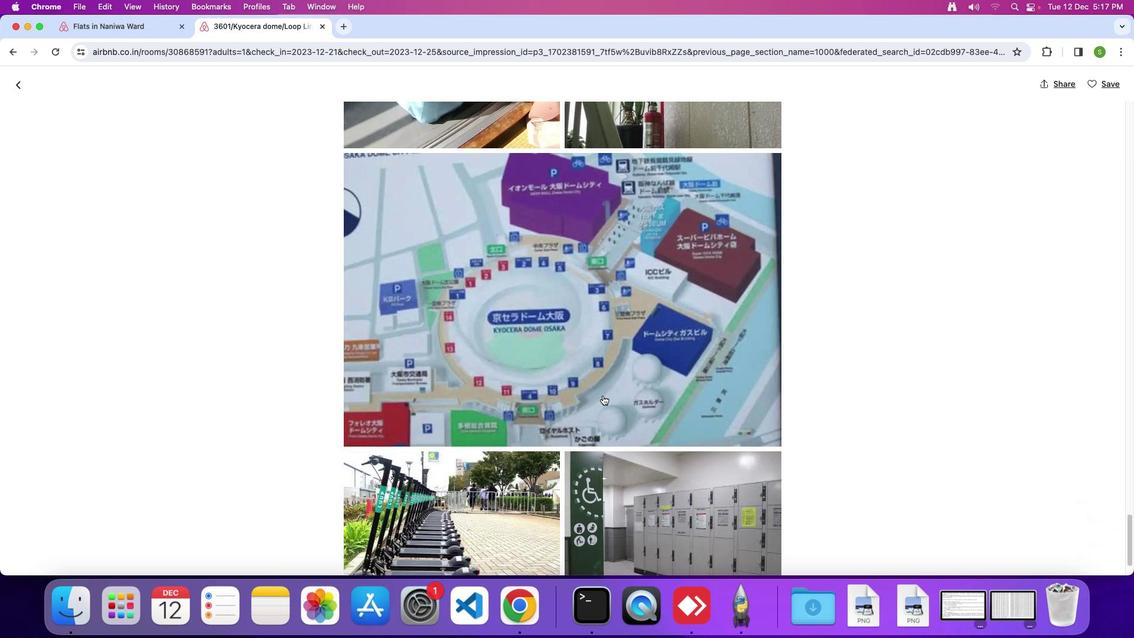 
Action: Mouse scrolled (605, 398) with delta (2, 1)
Screenshot: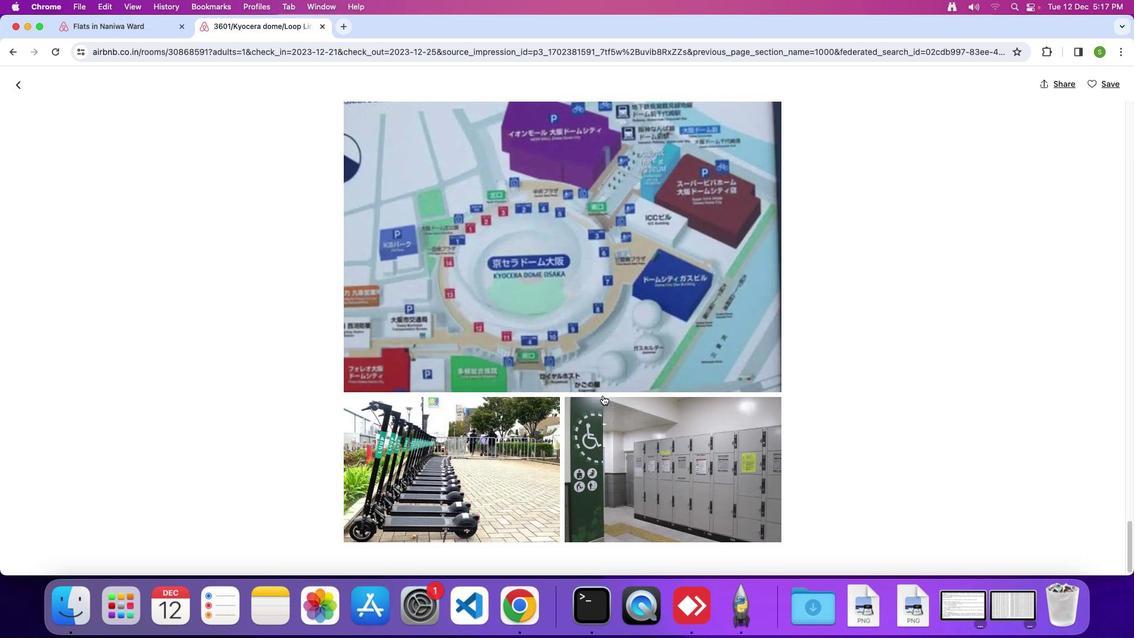 
Action: Mouse scrolled (605, 398) with delta (2, 1)
Screenshot: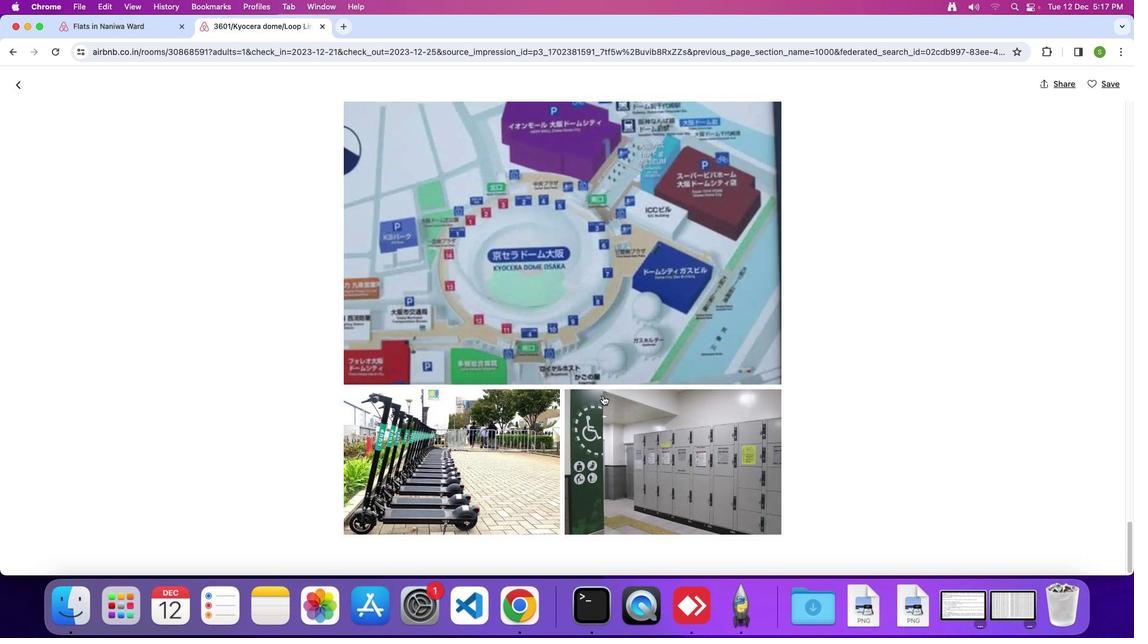 
Action: Mouse scrolled (605, 398) with delta (2, 0)
Screenshot: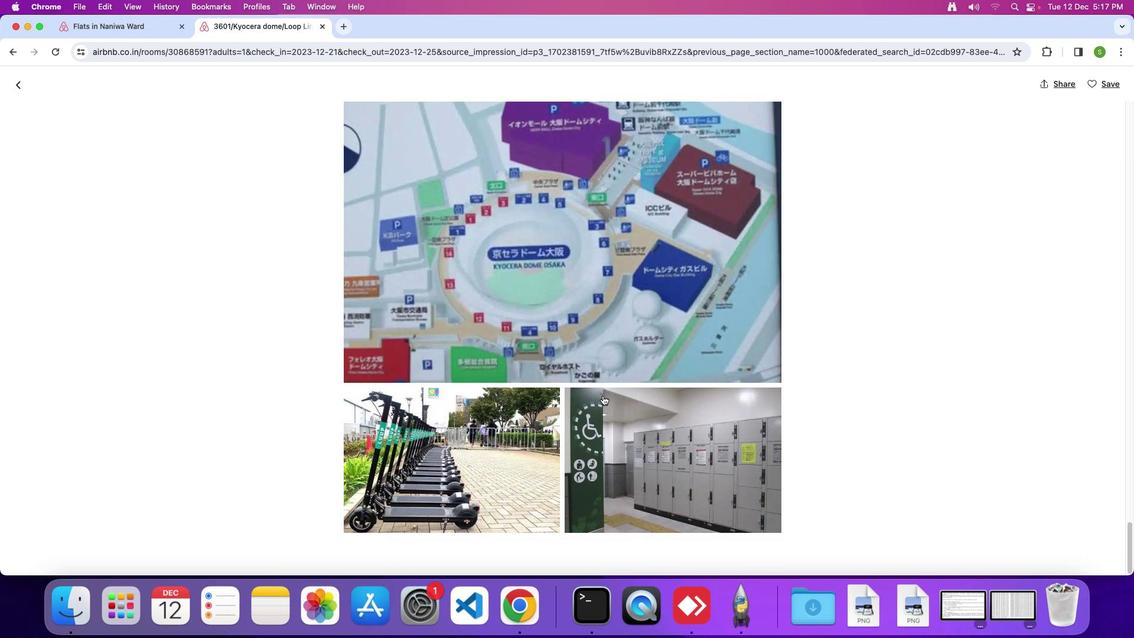 
Action: Mouse scrolled (605, 398) with delta (2, 1)
Screenshot: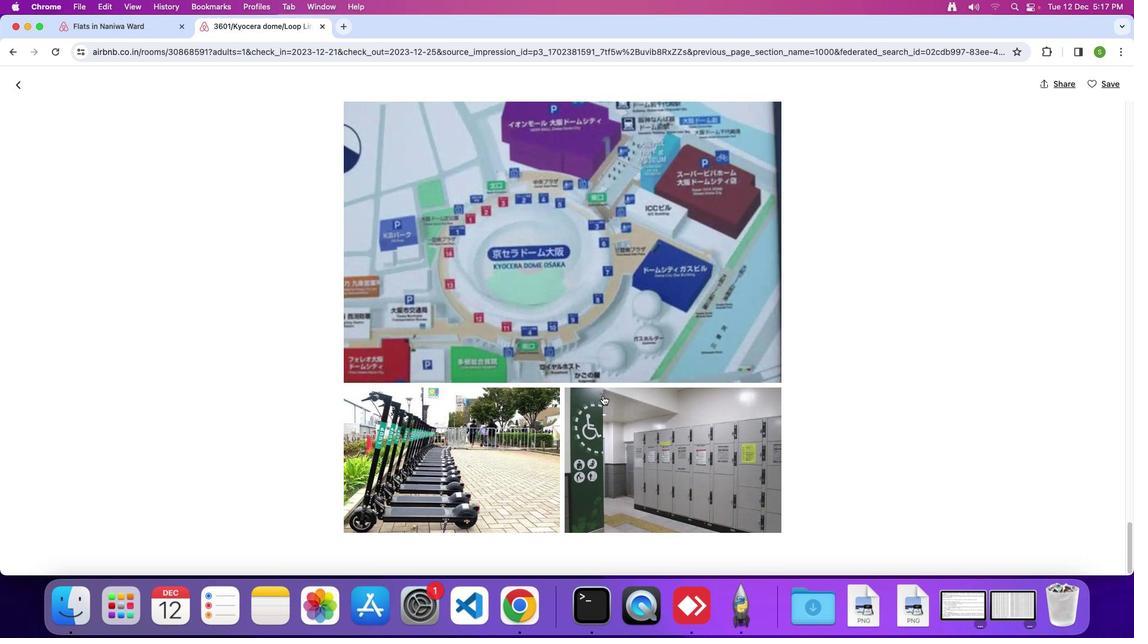 
Action: Mouse scrolled (605, 398) with delta (2, 1)
Screenshot: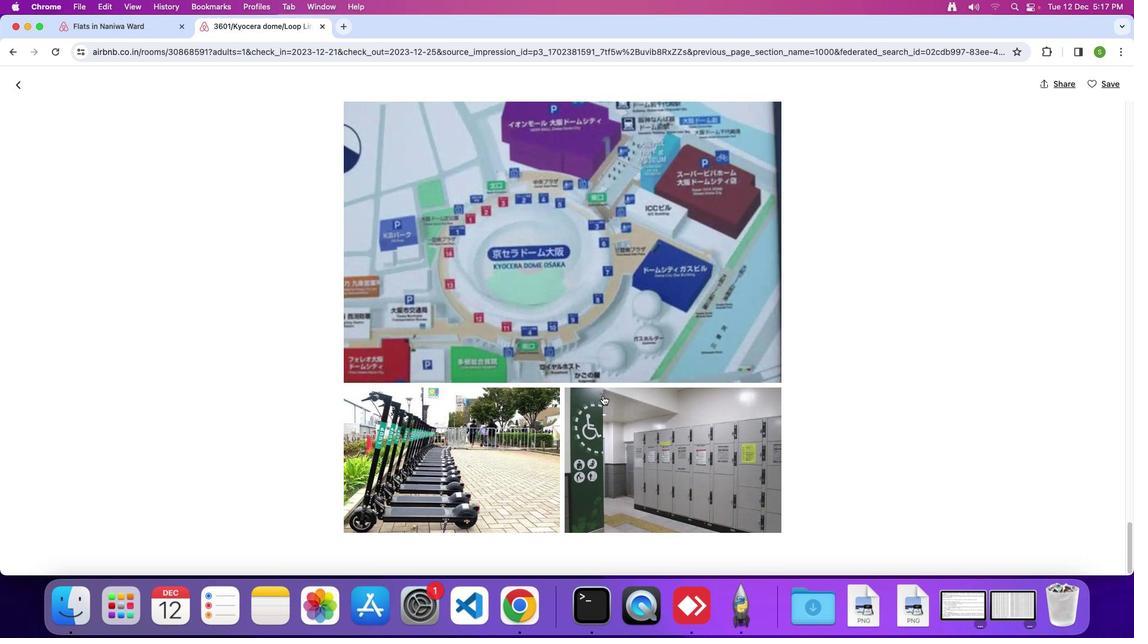 
Action: Mouse moved to (17, 83)
Screenshot: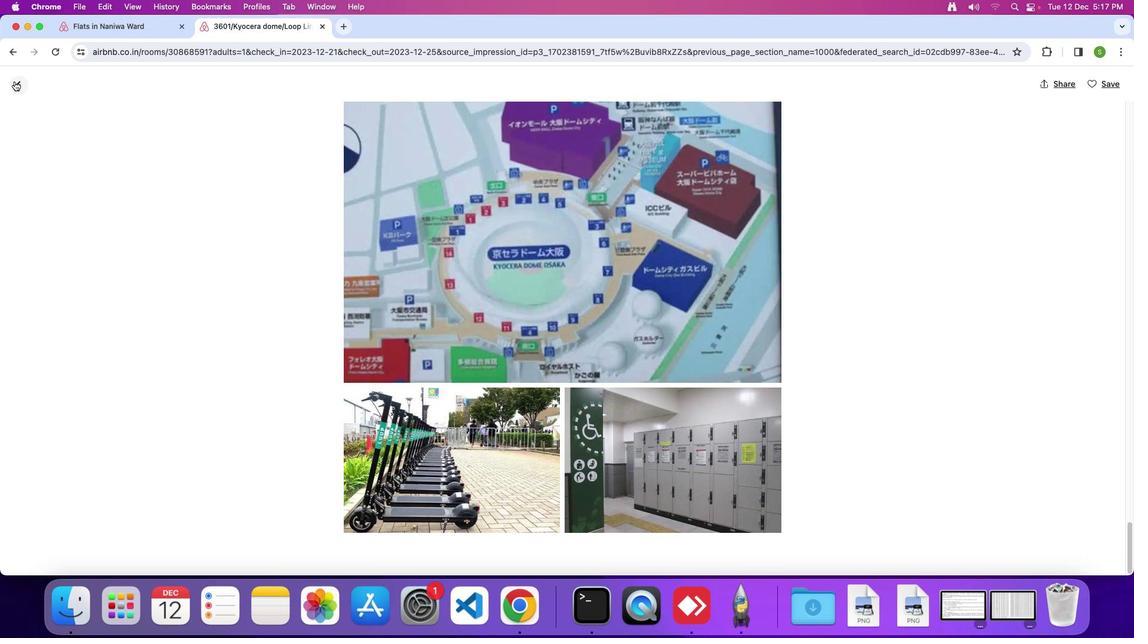 
Action: Mouse pressed left at (17, 83)
Screenshot: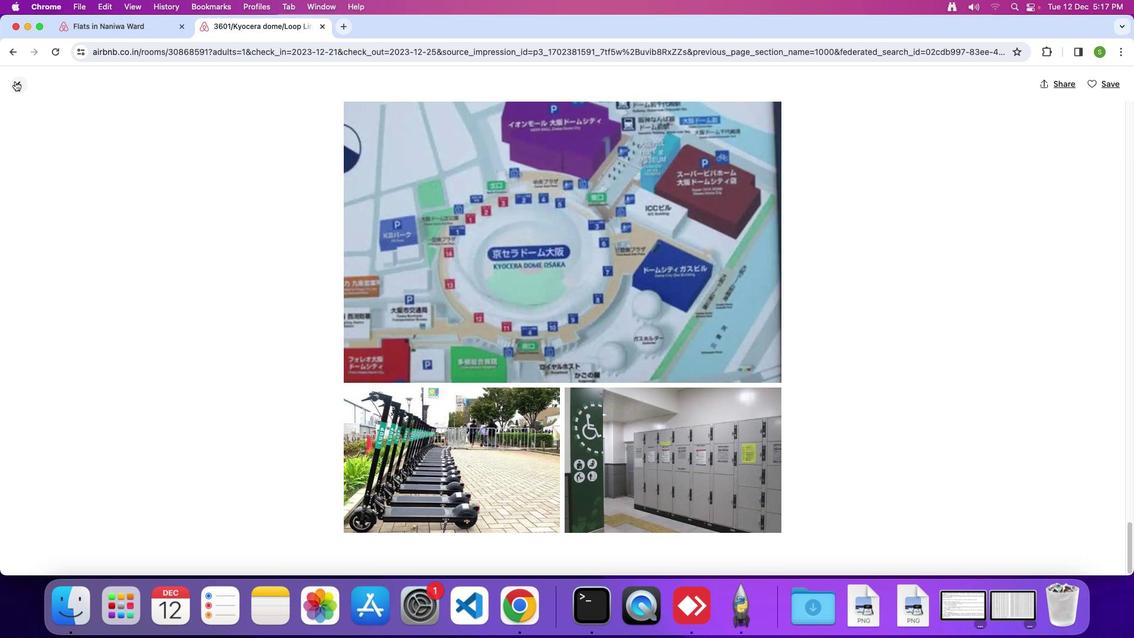 
Action: Mouse moved to (476, 385)
Screenshot: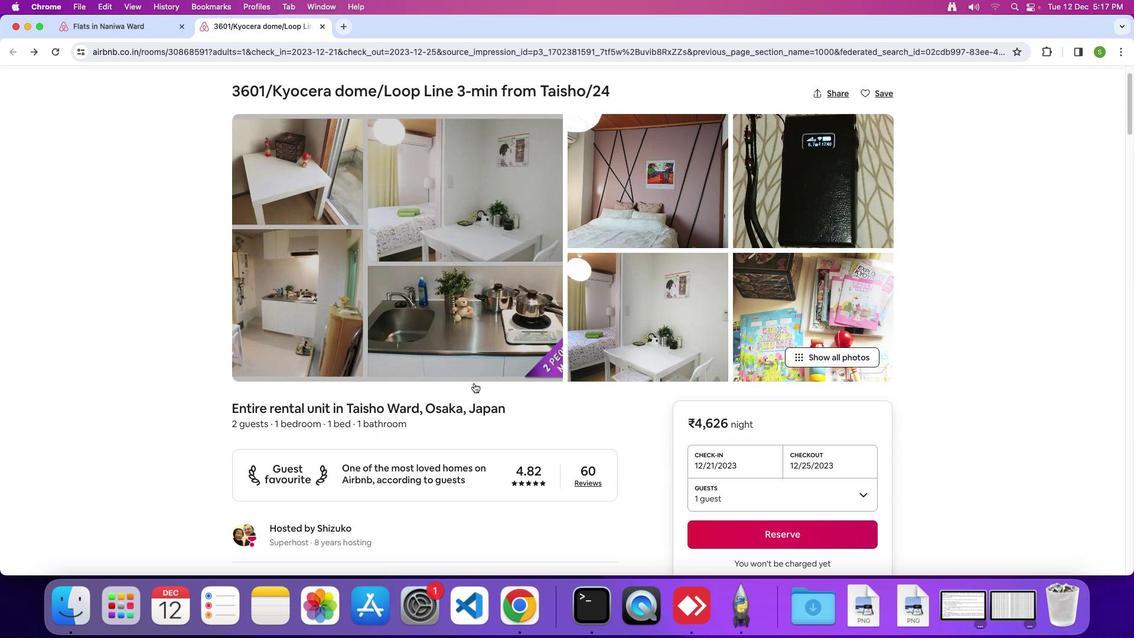 
Action: Mouse scrolled (476, 385) with delta (2, 1)
Screenshot: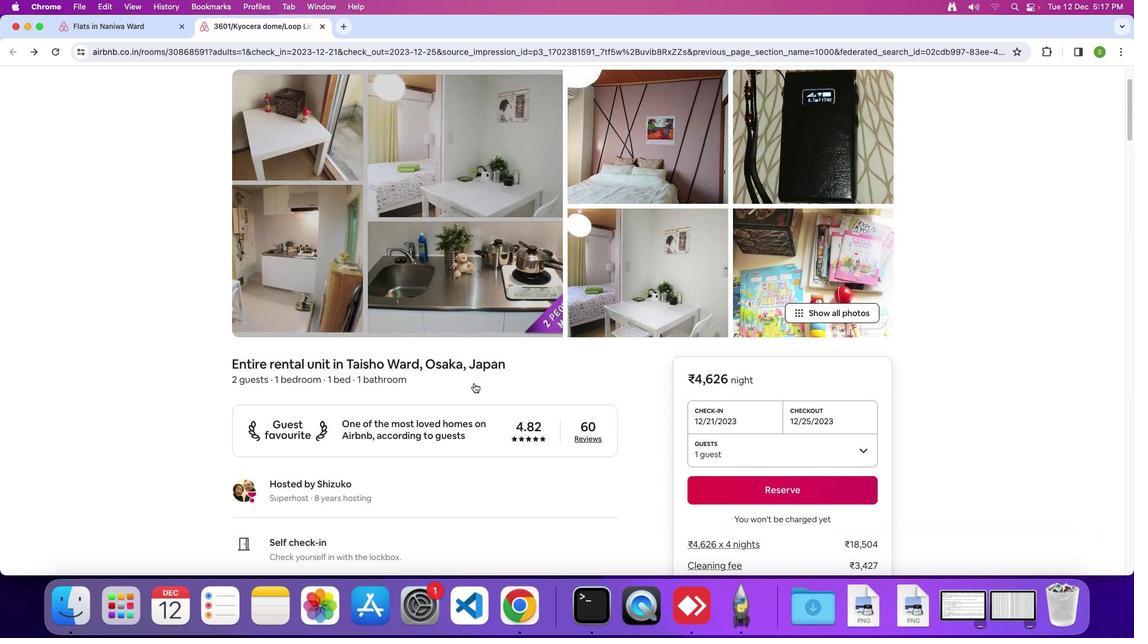 
Action: Mouse scrolled (476, 385) with delta (2, 1)
